 Task: Create a purple watercolor corporative letterhead.
Action: Mouse moved to (453, 33)
Screenshot: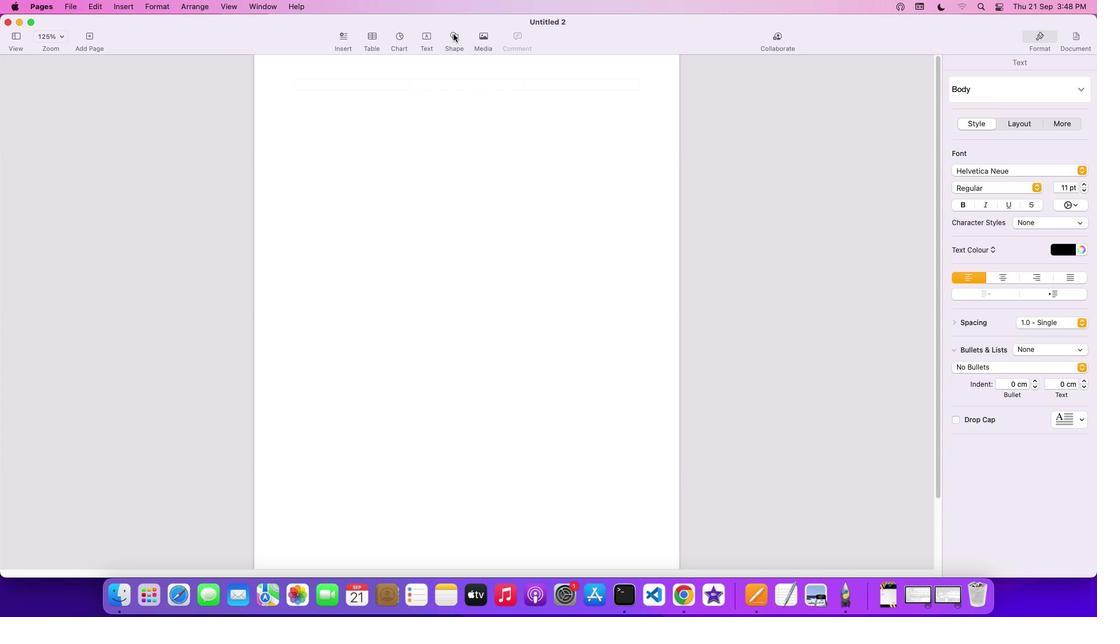 
Action: Mouse pressed left at (453, 33)
Screenshot: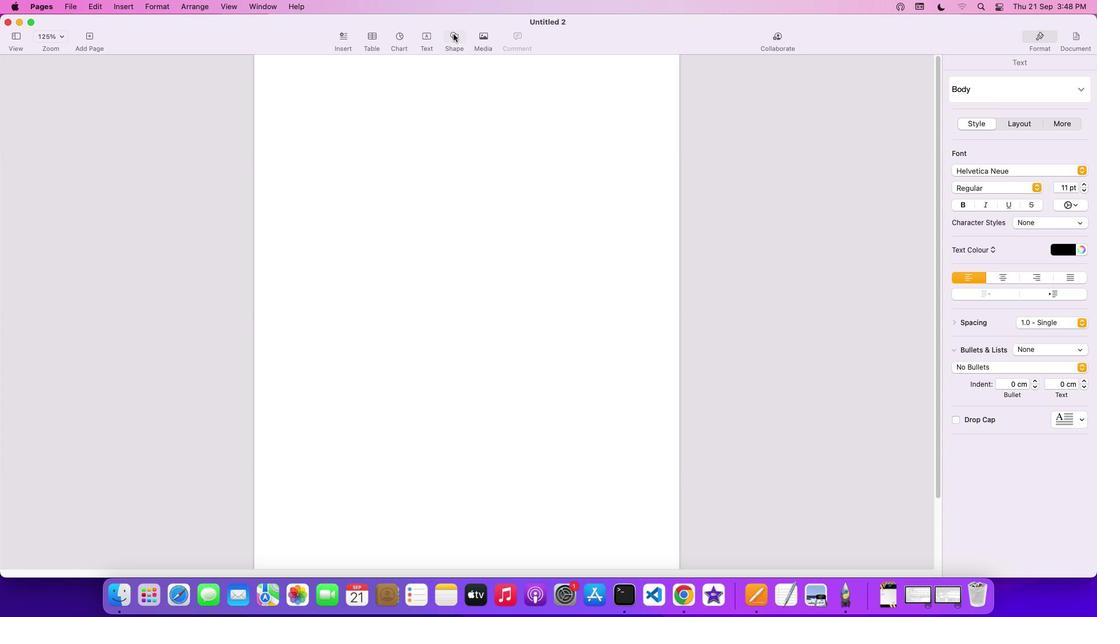 
Action: Mouse moved to (362, 110)
Screenshot: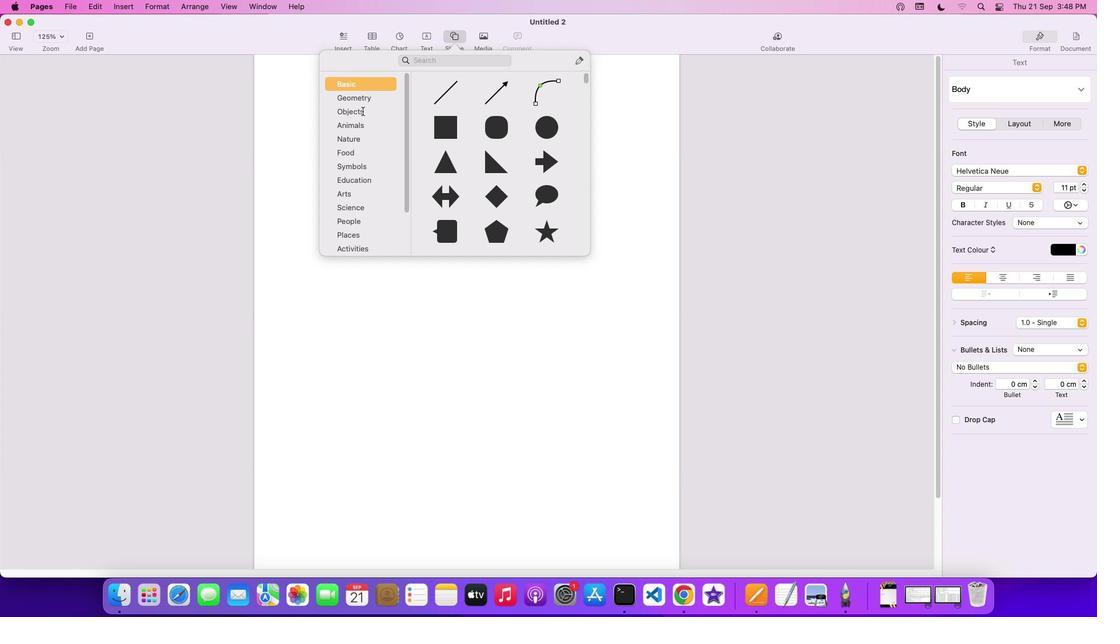 
Action: Mouse pressed left at (362, 110)
Screenshot: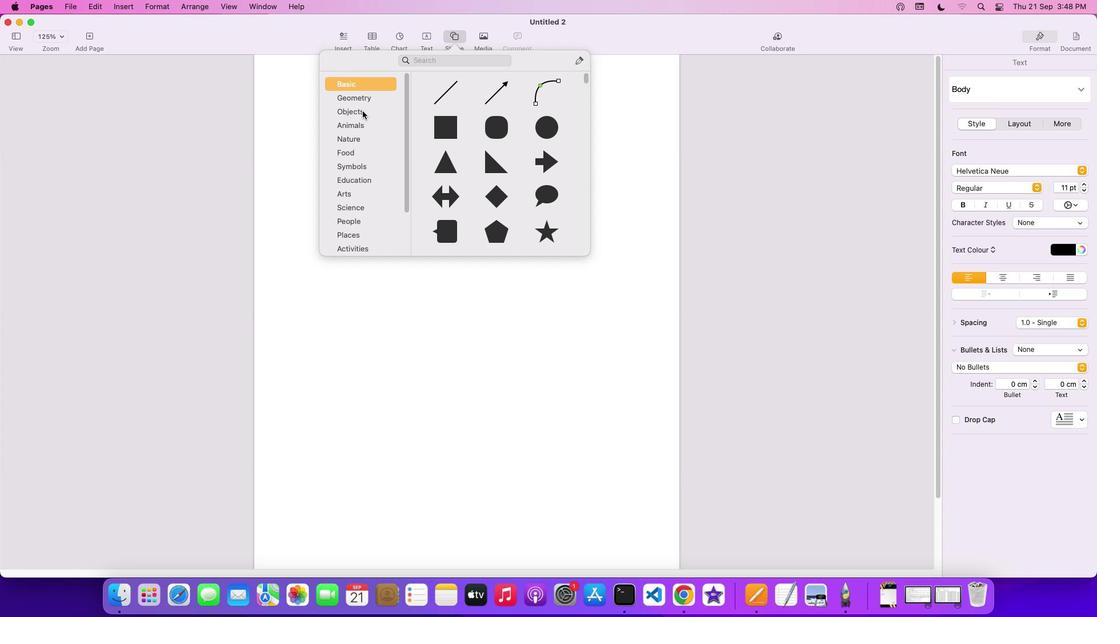 
Action: Mouse moved to (357, 180)
Screenshot: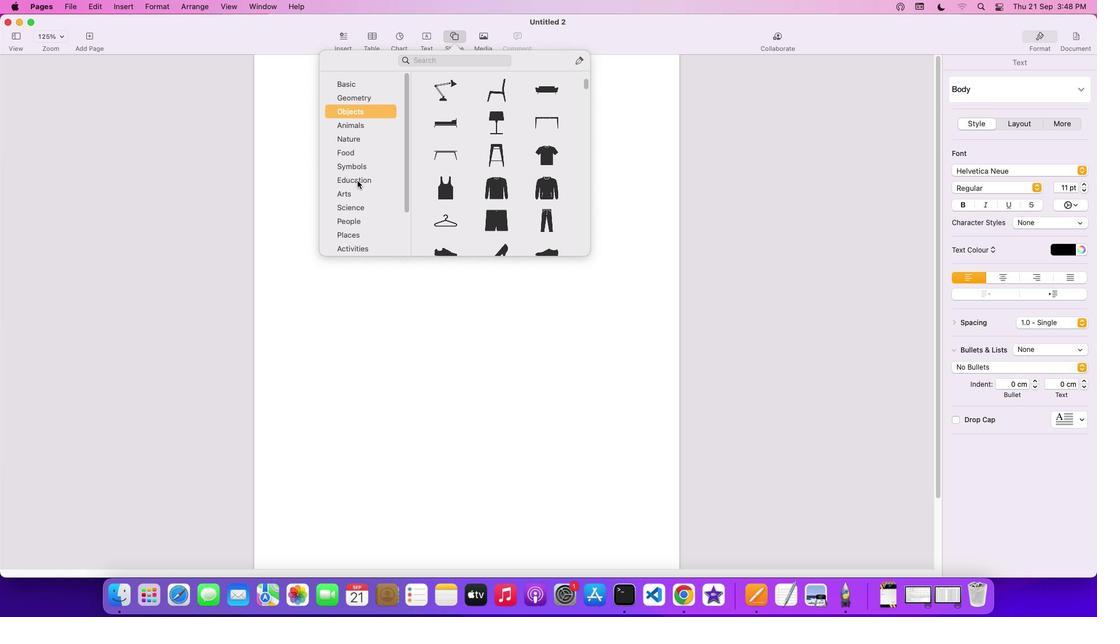 
Action: Mouse pressed left at (357, 180)
Screenshot: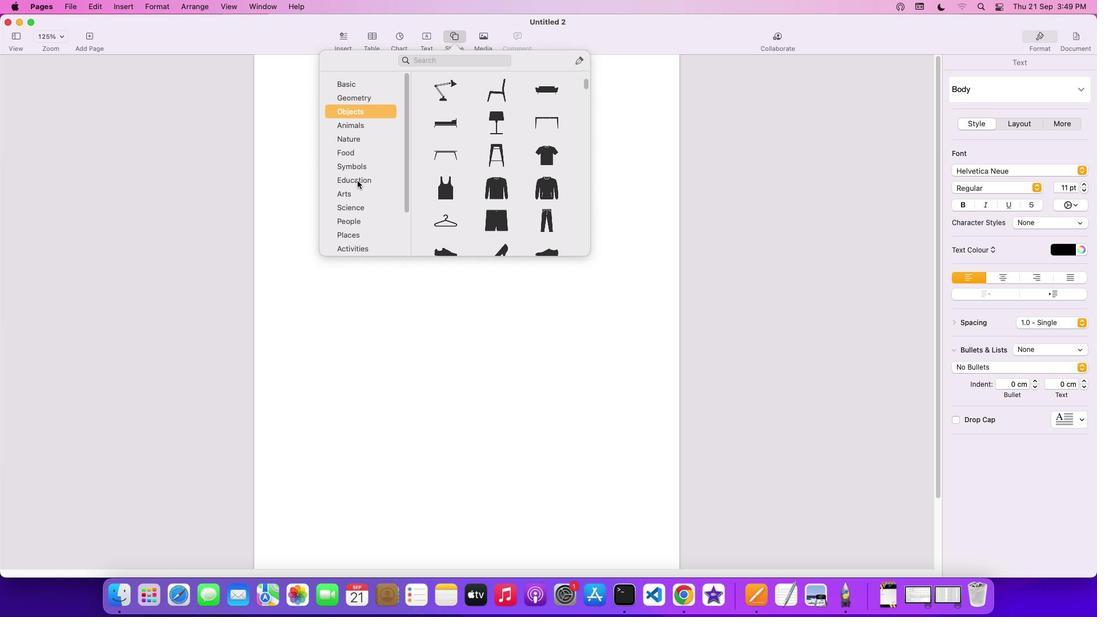 
Action: Mouse moved to (507, 218)
Screenshot: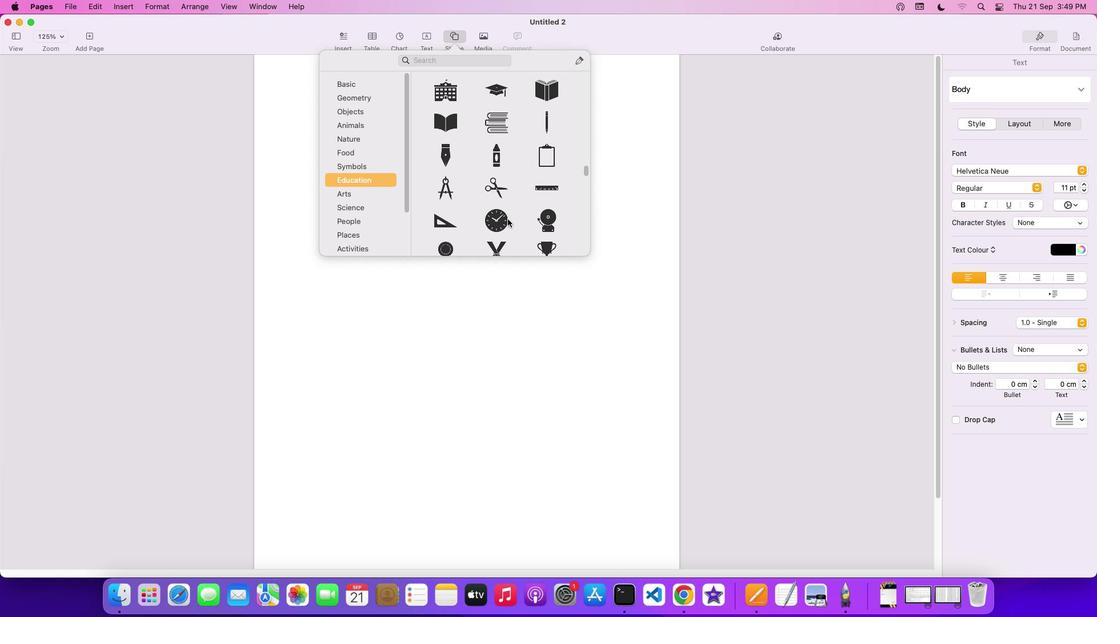 
Action: Mouse scrolled (507, 218) with delta (0, 0)
Screenshot: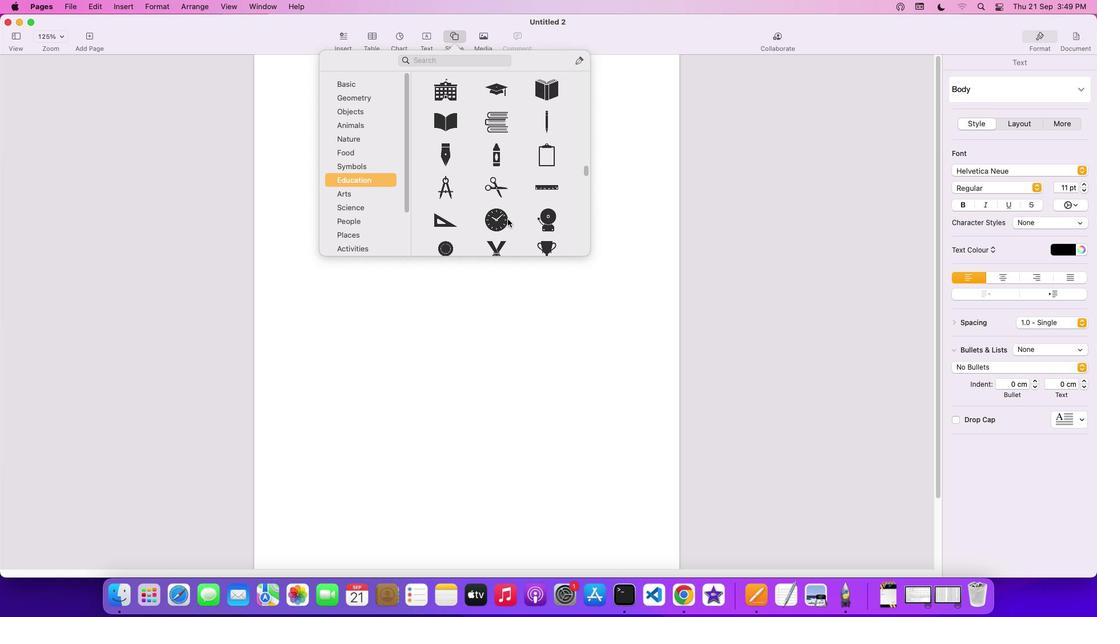 
Action: Mouse scrolled (507, 218) with delta (0, 0)
Screenshot: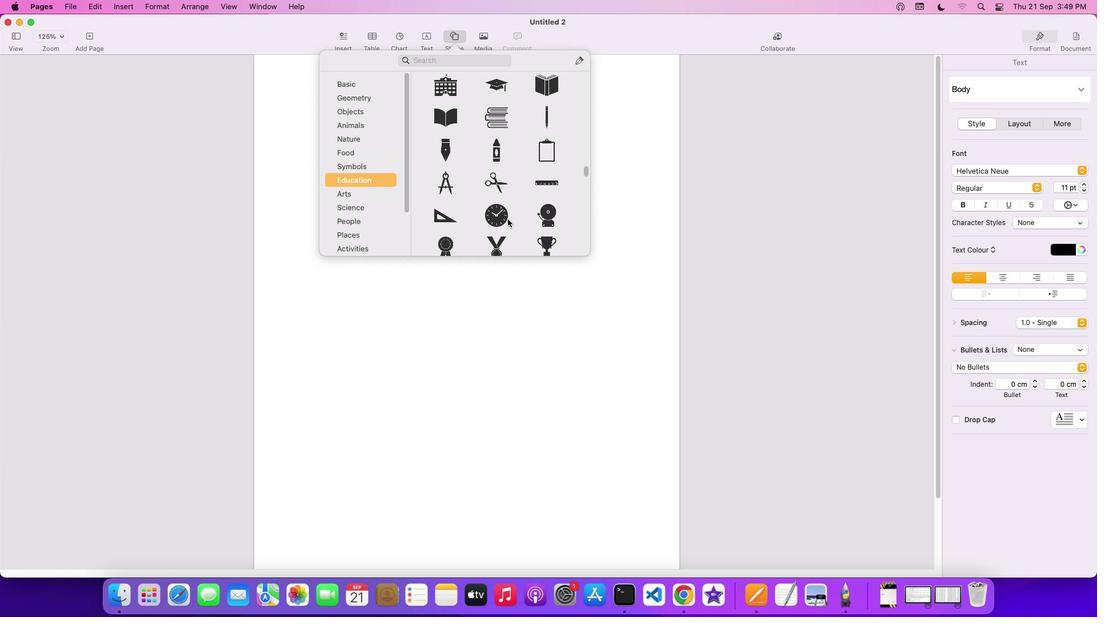 
Action: Mouse scrolled (507, 218) with delta (0, -1)
Screenshot: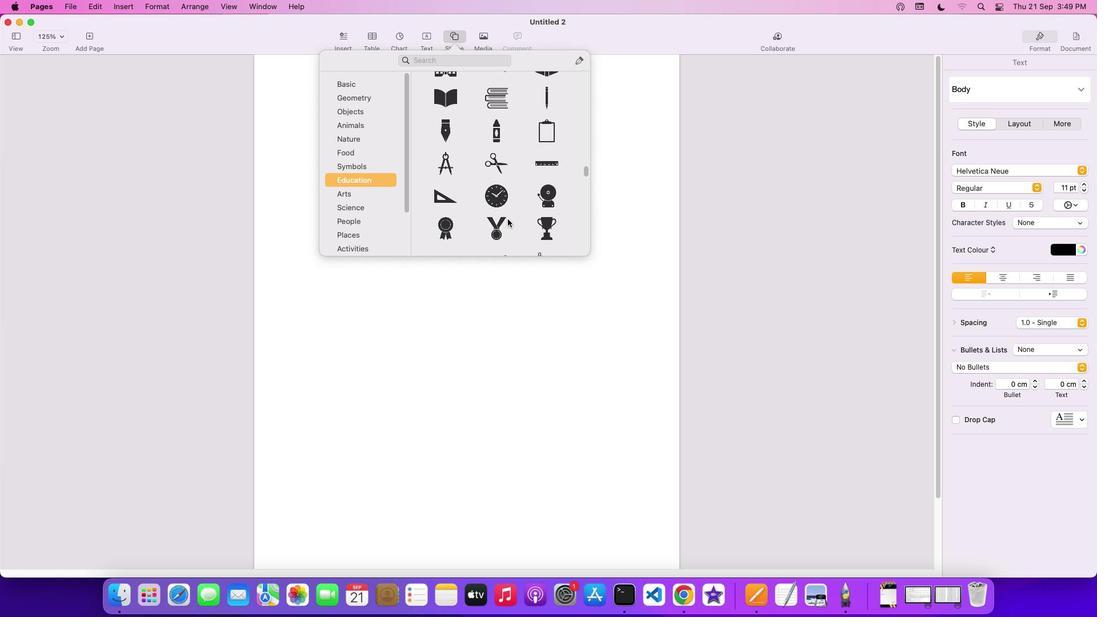
Action: Mouse scrolled (507, 218) with delta (0, -1)
Screenshot: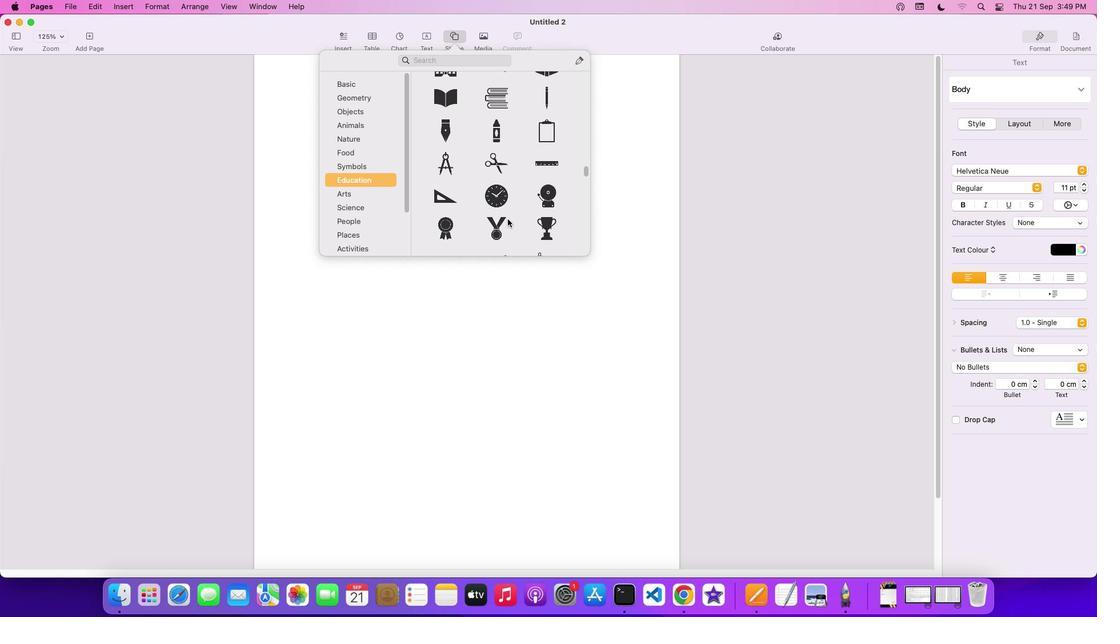 
Action: Mouse scrolled (507, 218) with delta (0, 0)
Screenshot: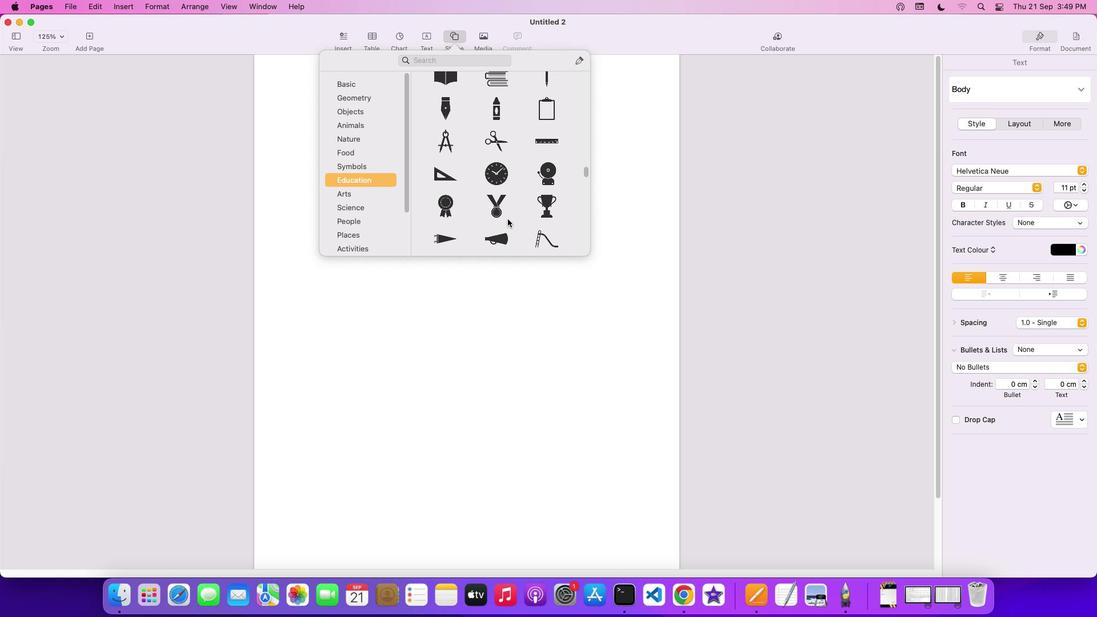 
Action: Mouse scrolled (507, 218) with delta (0, 0)
Screenshot: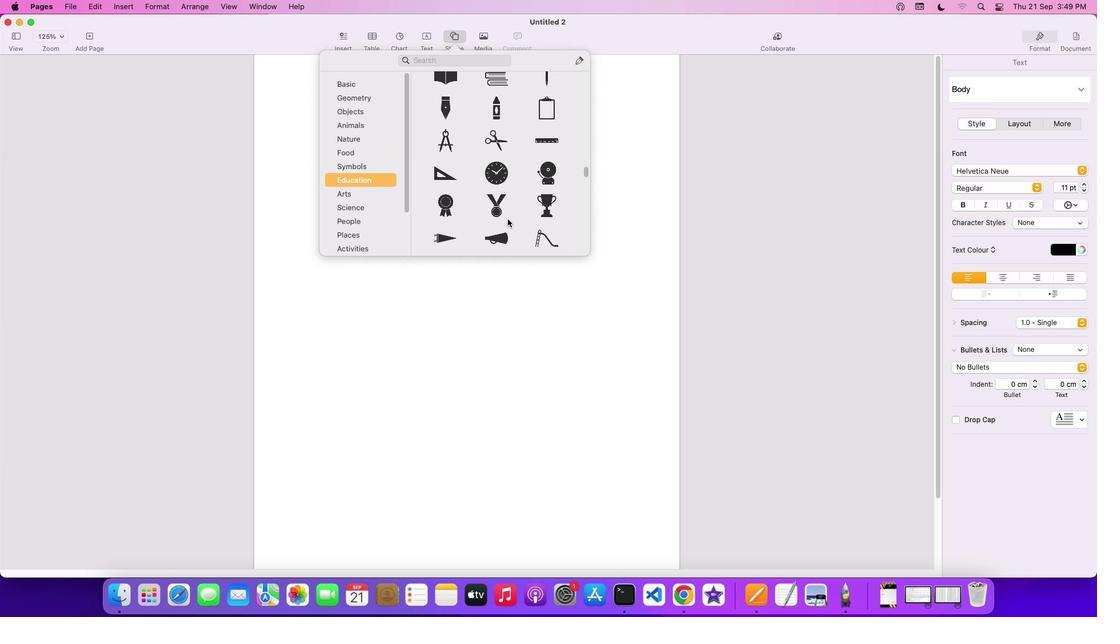 
Action: Mouse scrolled (507, 218) with delta (0, -1)
Screenshot: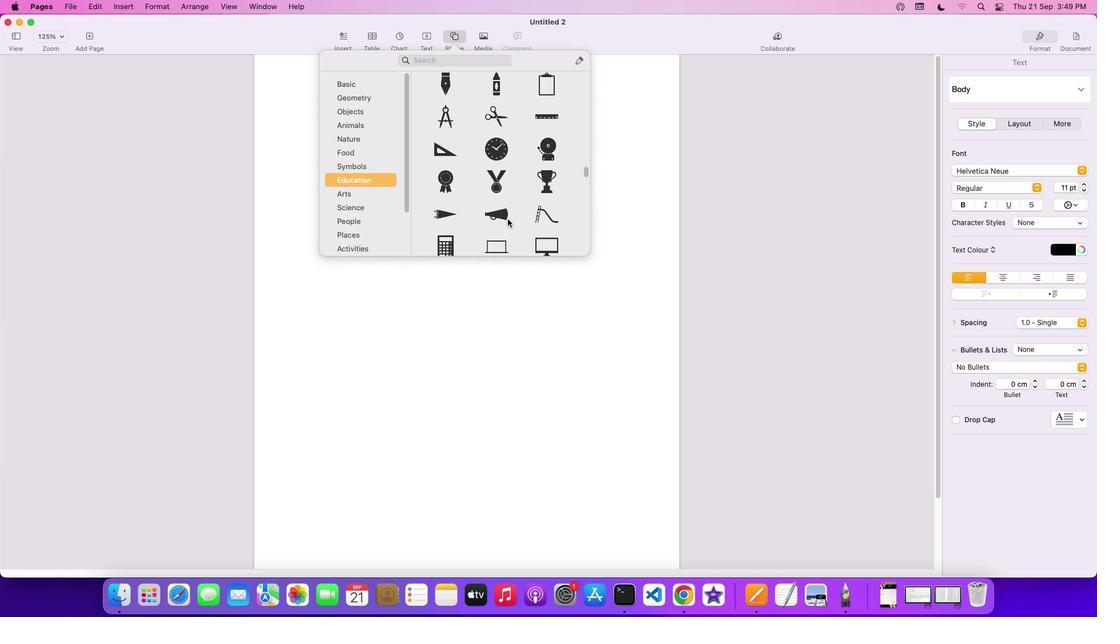 
Action: Mouse scrolled (507, 218) with delta (0, -1)
Screenshot: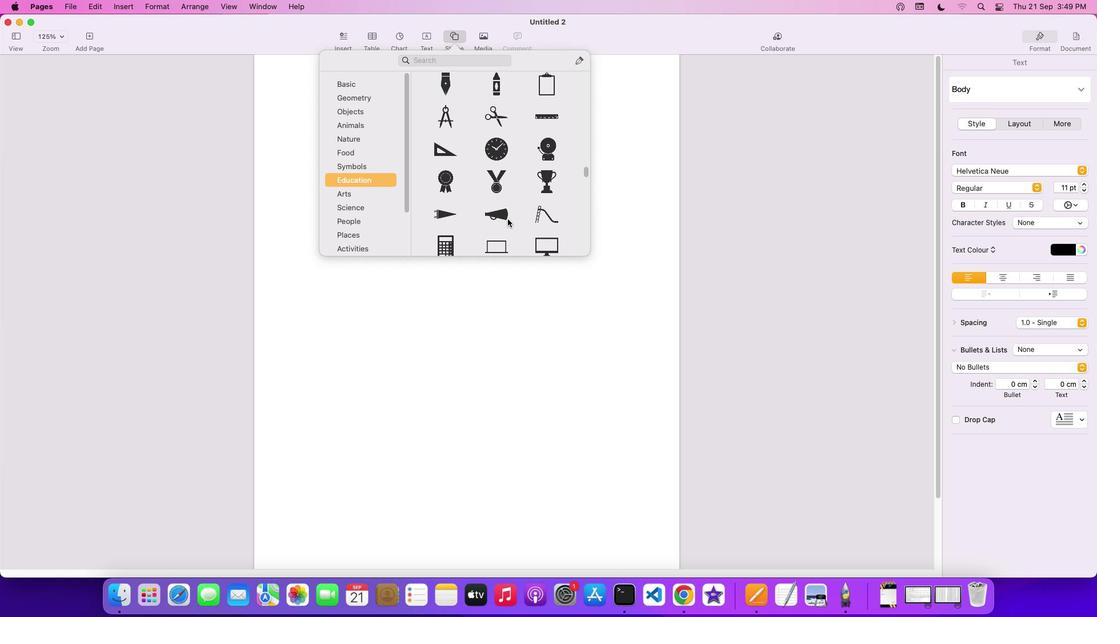 
Action: Mouse scrolled (507, 218) with delta (0, 0)
Screenshot: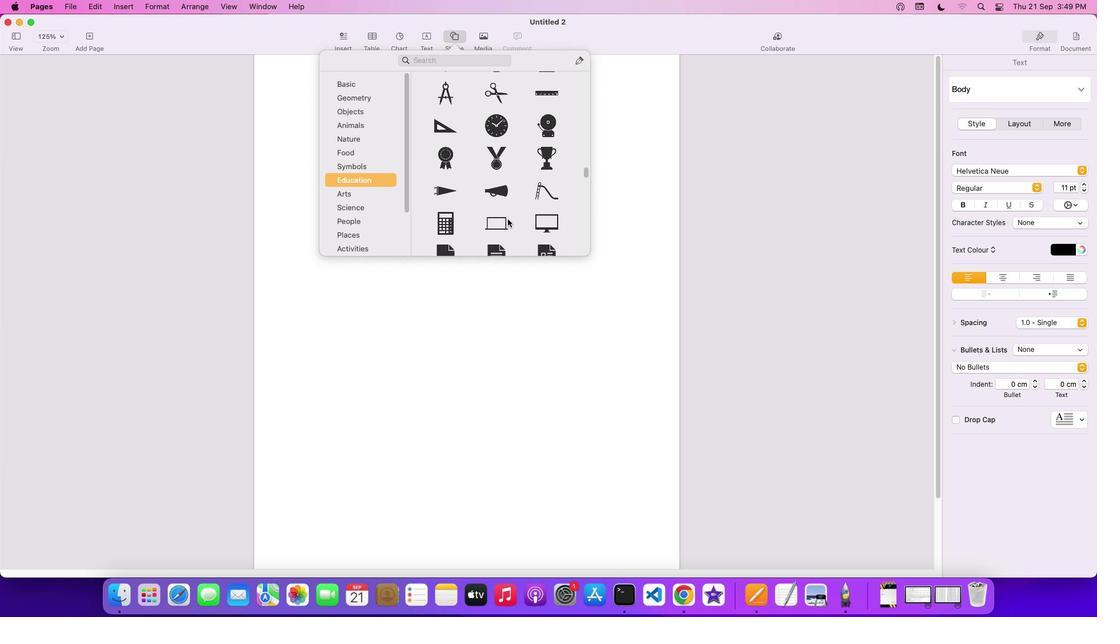
Action: Mouse scrolled (507, 218) with delta (0, 0)
Screenshot: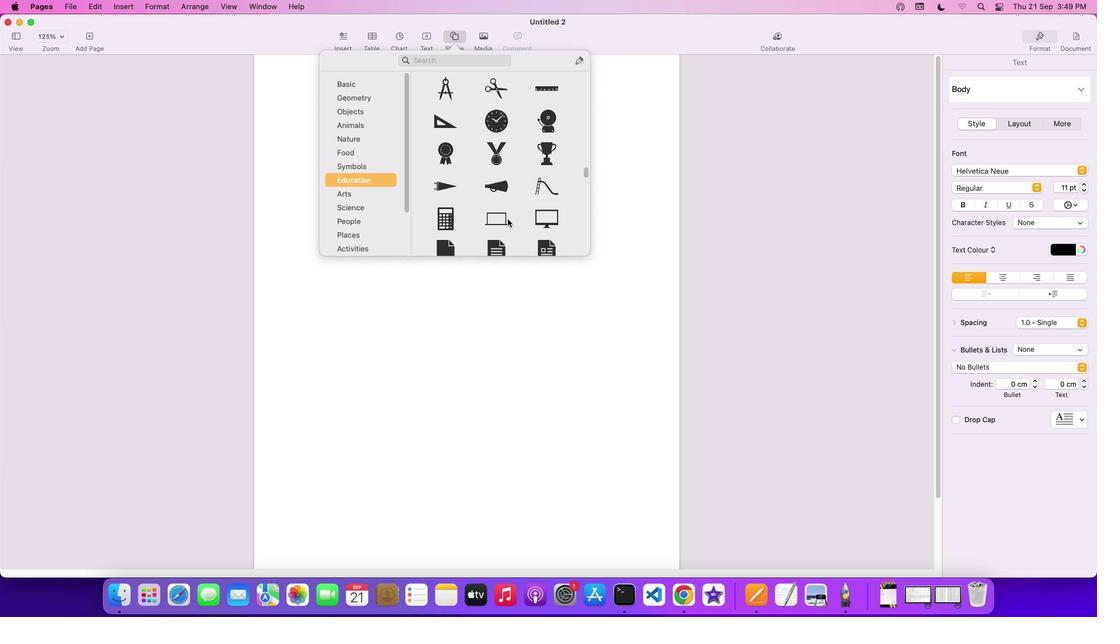 
Action: Mouse scrolled (507, 218) with delta (0, 0)
Screenshot: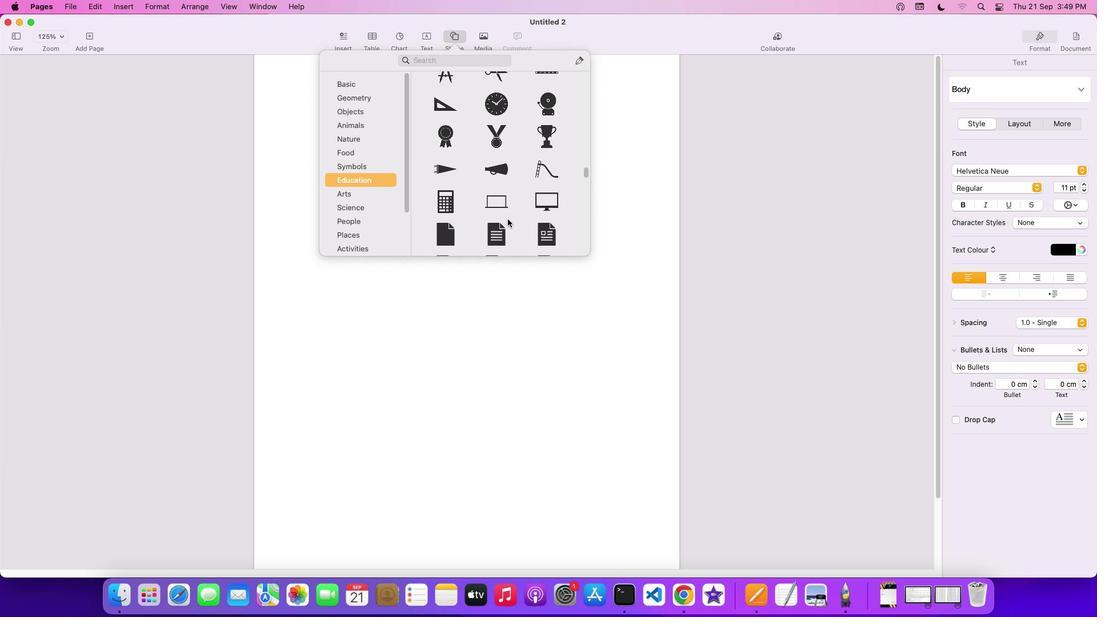 
Action: Mouse scrolled (507, 218) with delta (0, 0)
Screenshot: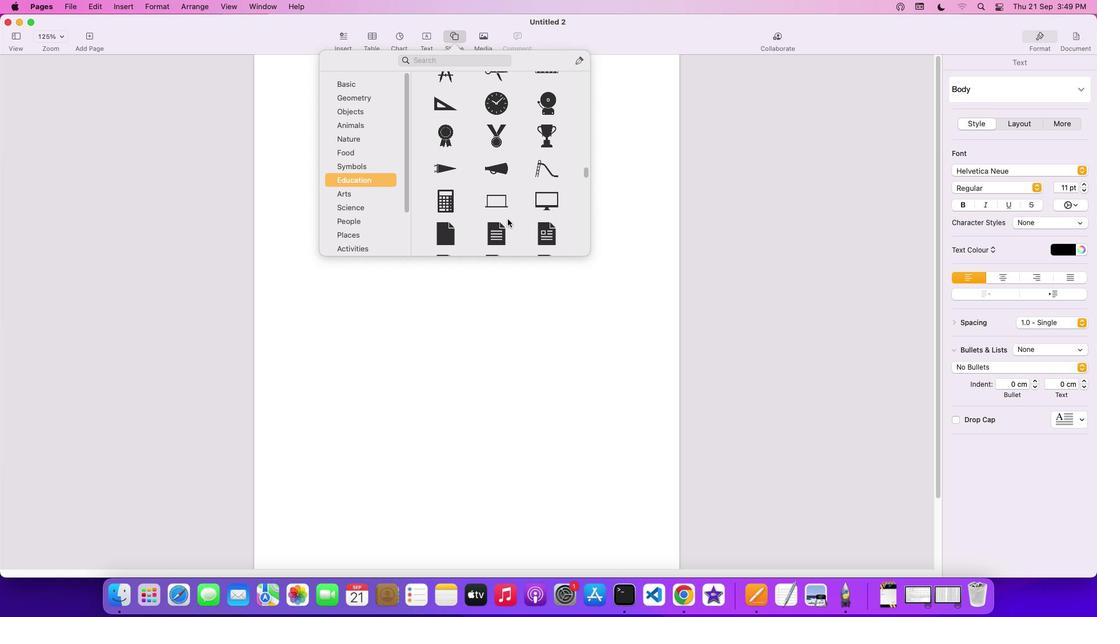 
Action: Mouse scrolled (507, 218) with delta (0, 0)
Screenshot: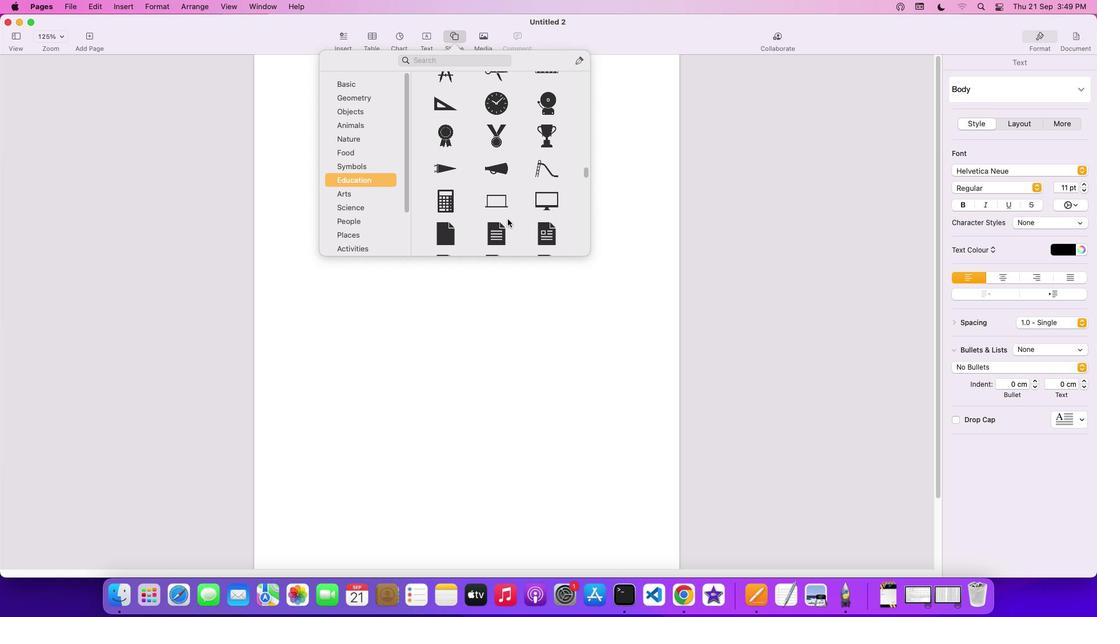 
Action: Mouse scrolled (507, 218) with delta (0, -1)
Screenshot: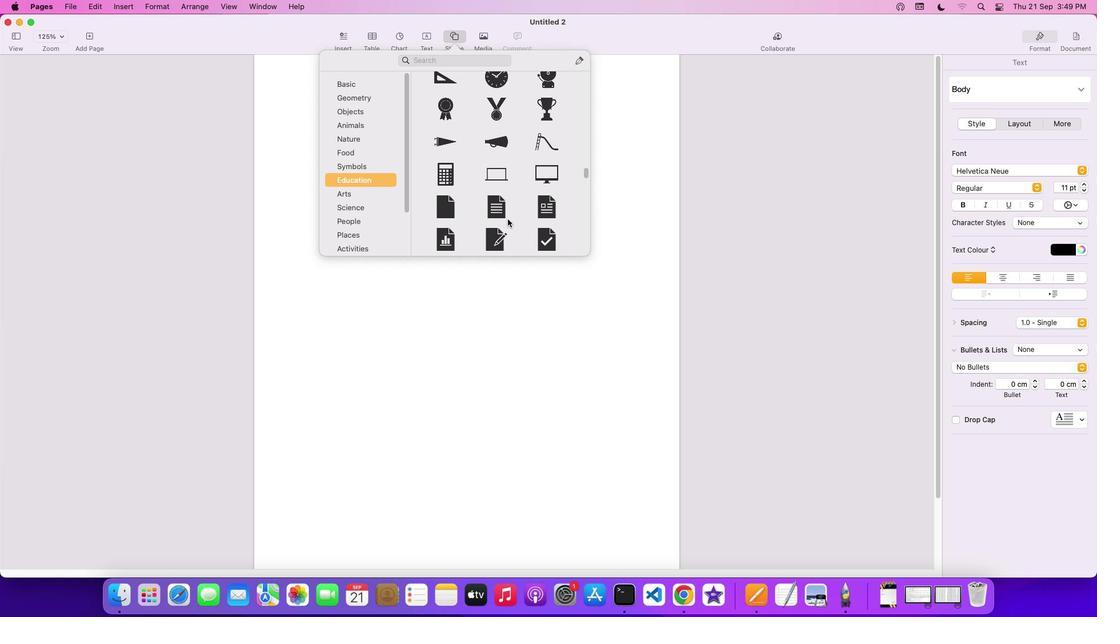
Action: Mouse scrolled (507, 218) with delta (0, -2)
Screenshot: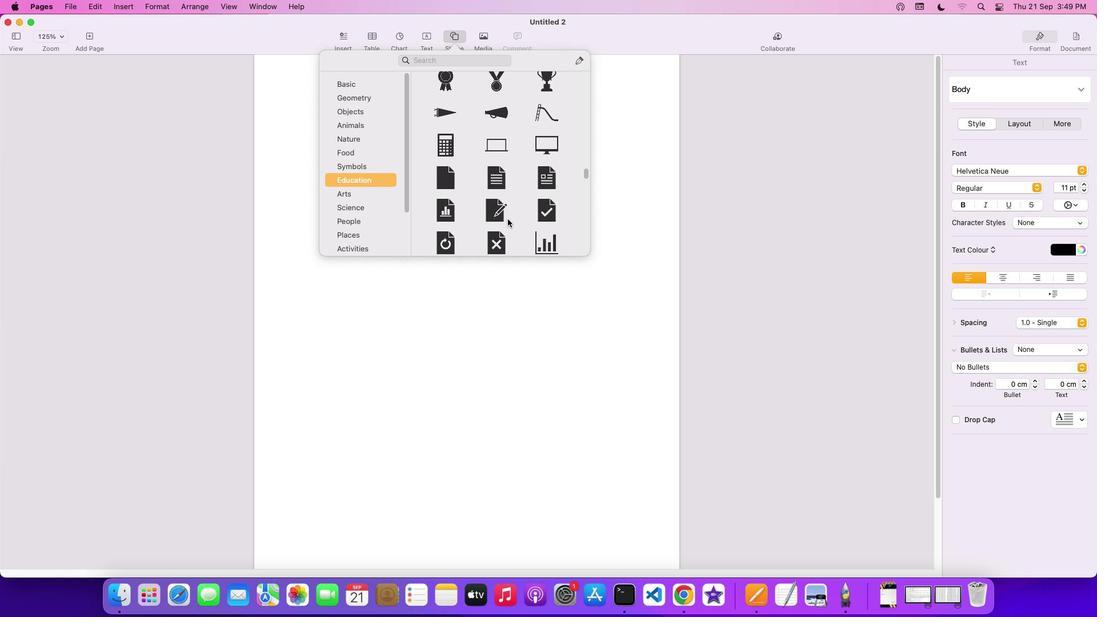 
Action: Mouse scrolled (507, 218) with delta (0, 0)
Screenshot: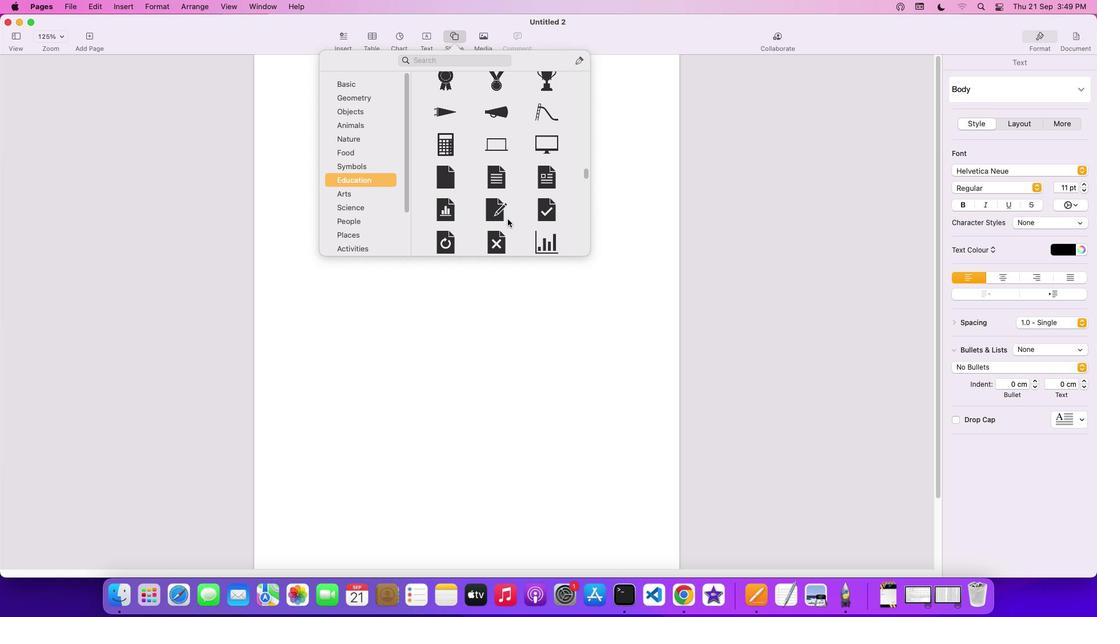
Action: Mouse scrolled (507, 218) with delta (0, 0)
Screenshot: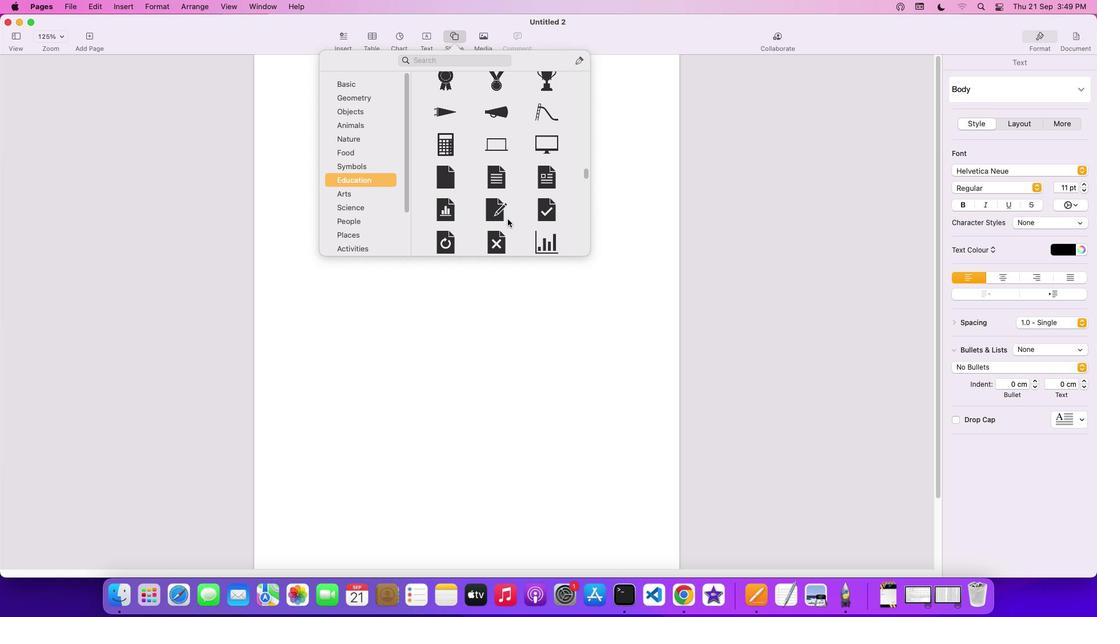 
Action: Mouse scrolled (507, 218) with delta (0, -1)
Screenshot: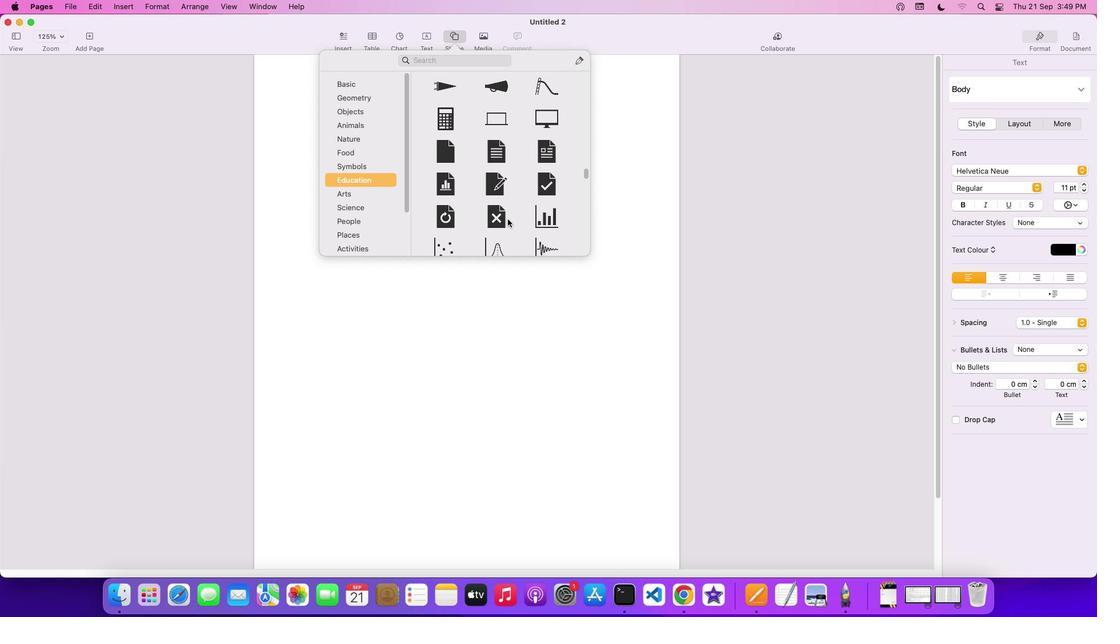 
Action: Mouse scrolled (507, 218) with delta (0, -2)
Screenshot: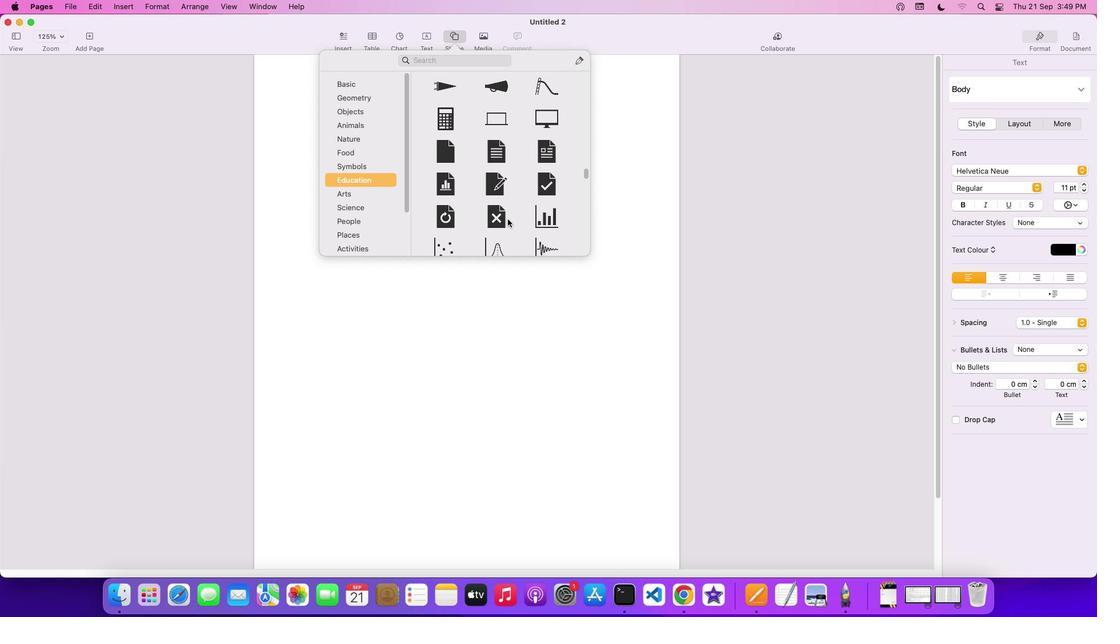
Action: Mouse scrolled (507, 218) with delta (0, -2)
Screenshot: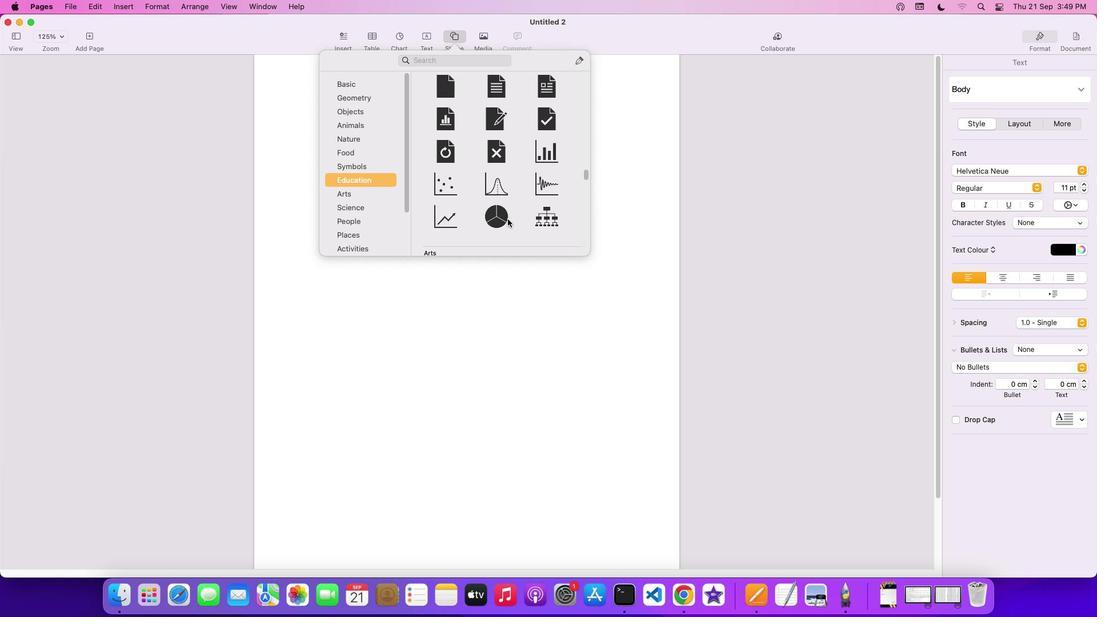 
Action: Mouse scrolled (507, 218) with delta (0, 0)
Screenshot: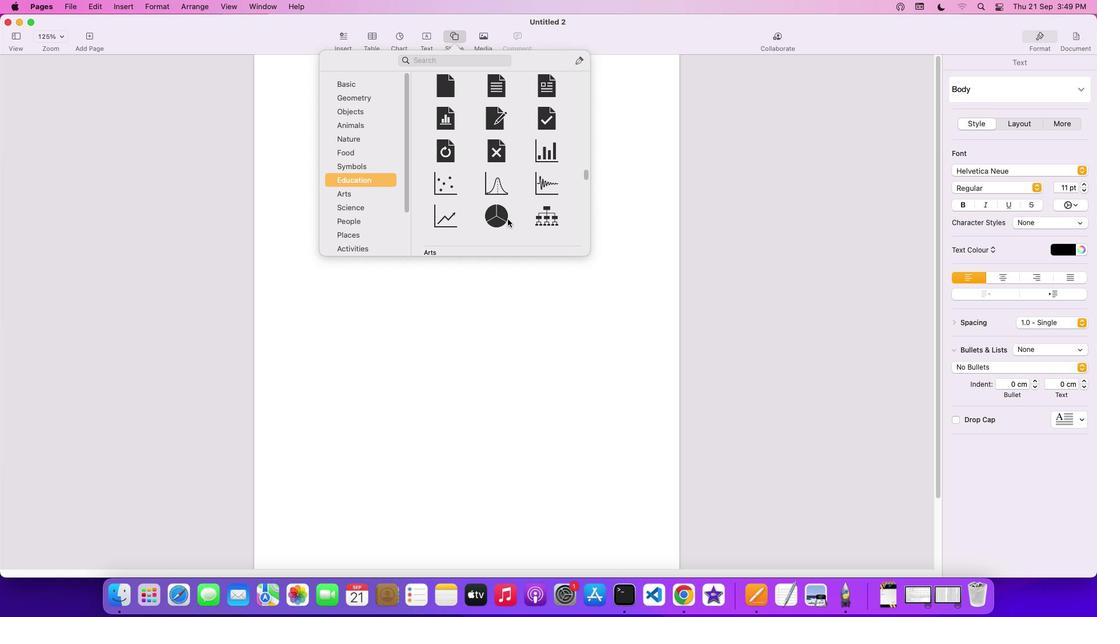 
Action: Mouse scrolled (507, 218) with delta (0, 0)
Screenshot: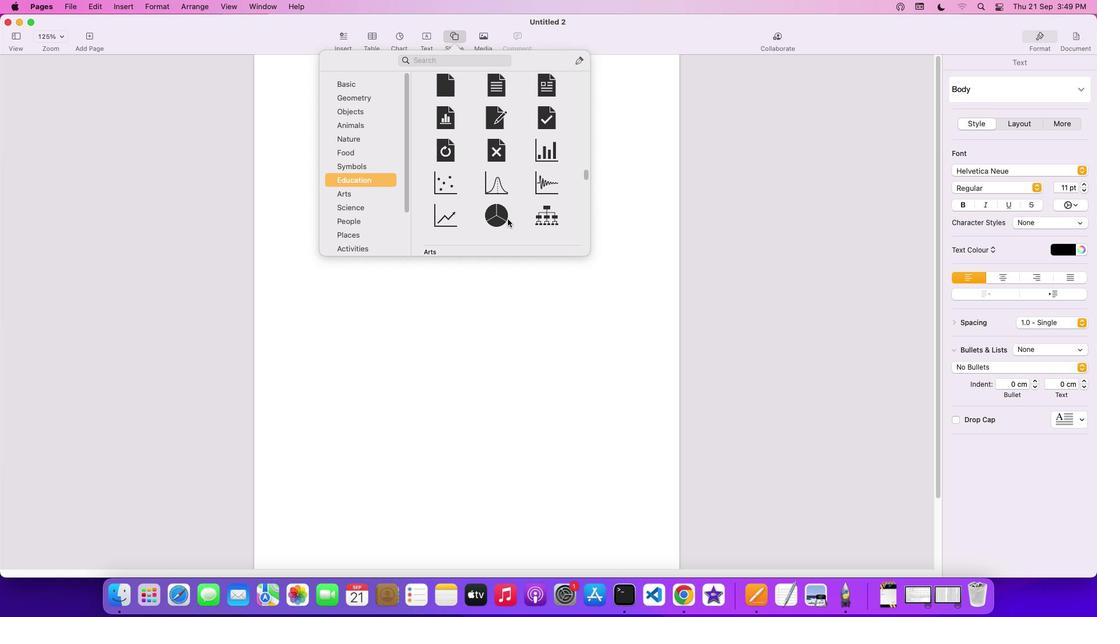 
Action: Mouse scrolled (507, 218) with delta (0, 0)
Screenshot: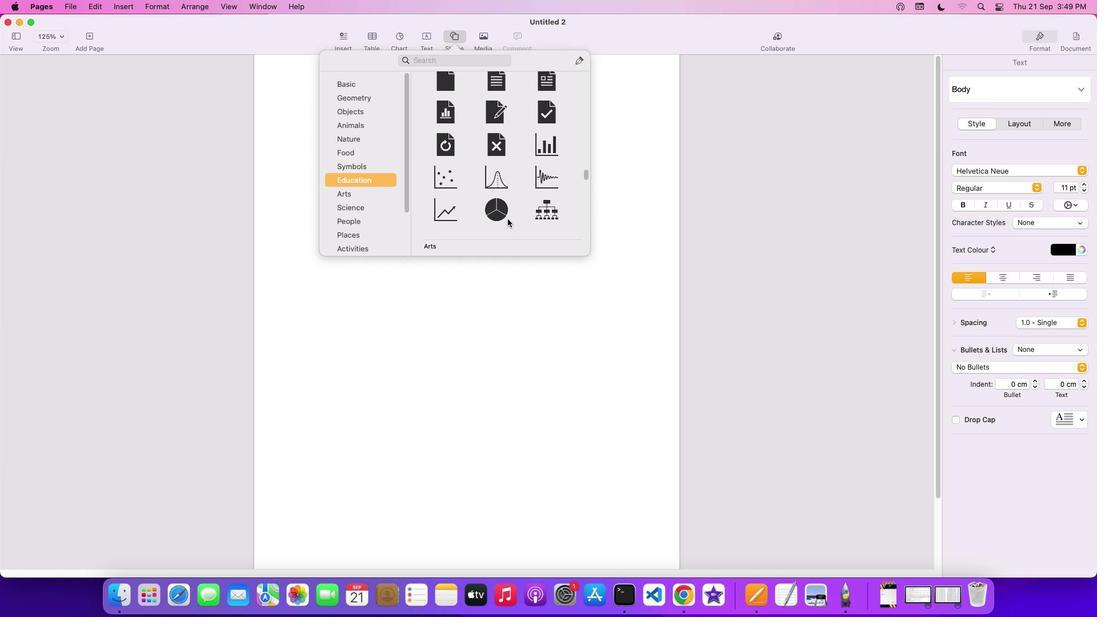
Action: Mouse scrolled (507, 218) with delta (0, 0)
Screenshot: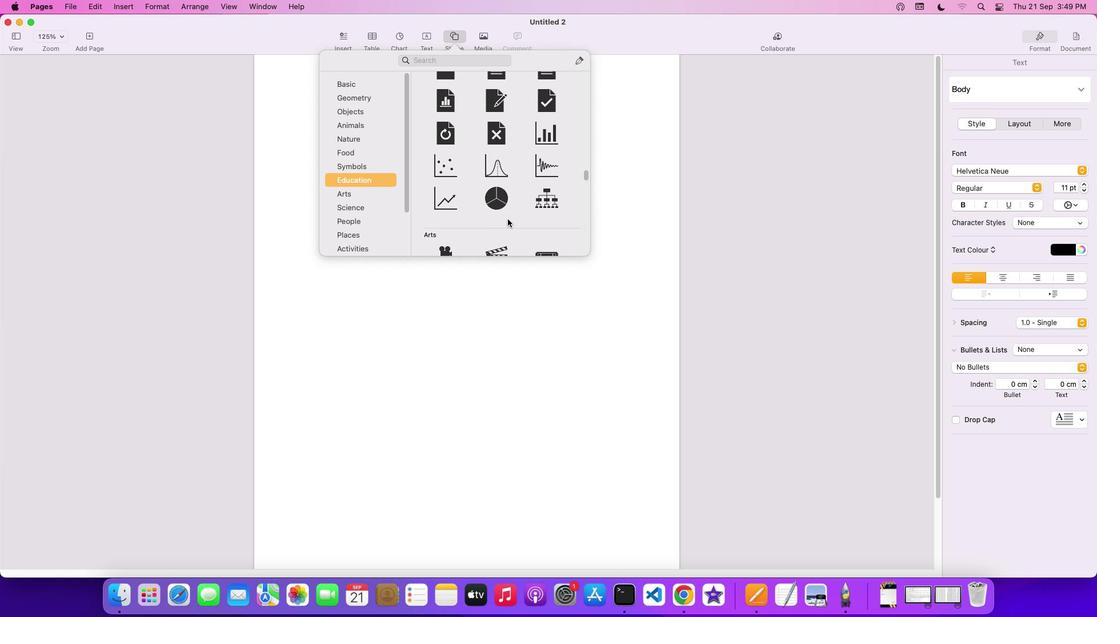 
Action: Mouse scrolled (507, 218) with delta (0, 0)
Screenshot: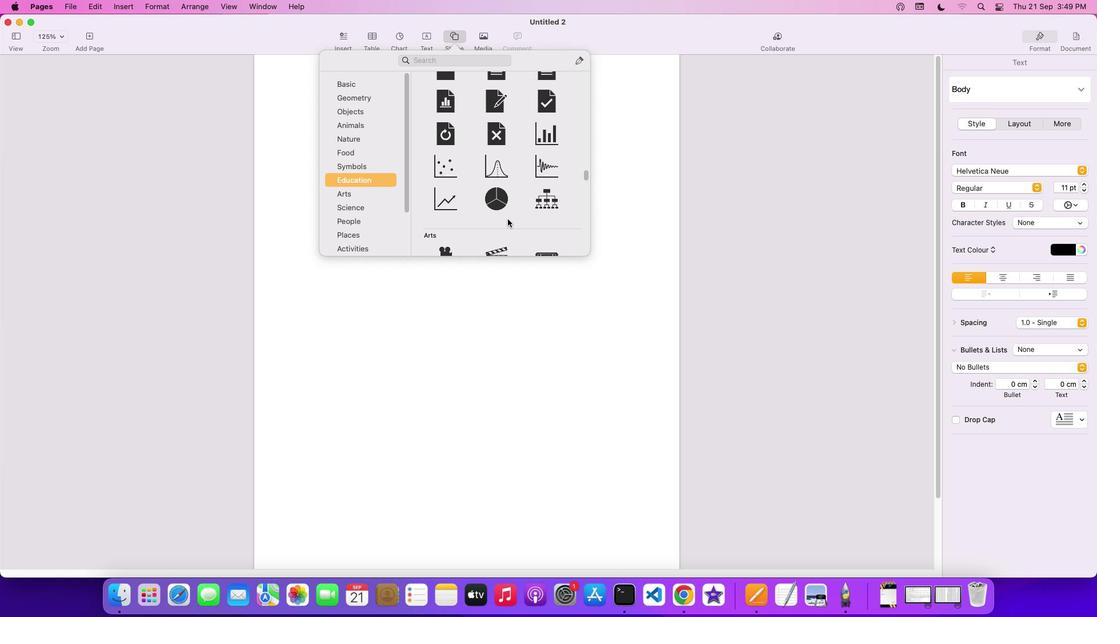 
Action: Mouse scrolled (507, 218) with delta (0, 0)
Screenshot: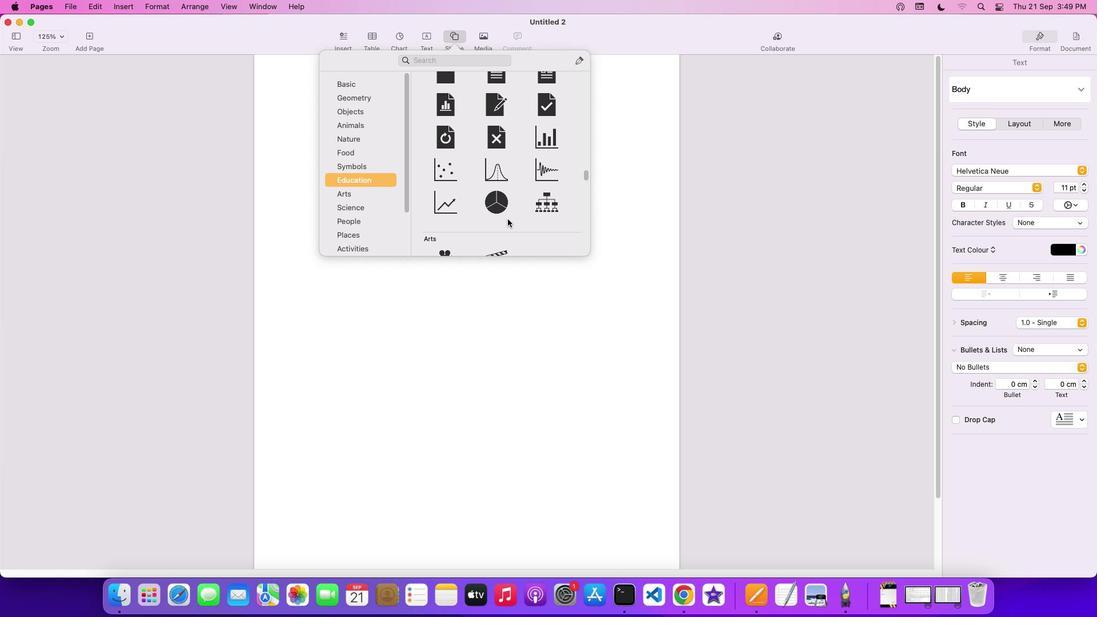 
Action: Mouse moved to (492, 234)
Screenshot: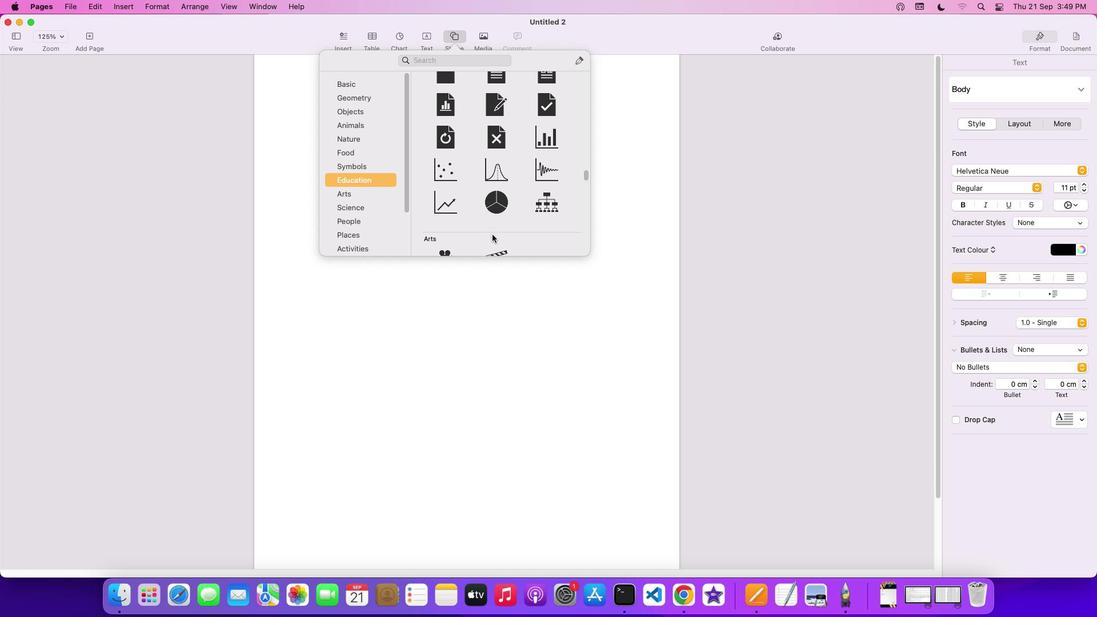 
Action: Mouse scrolled (492, 234) with delta (0, 0)
Screenshot: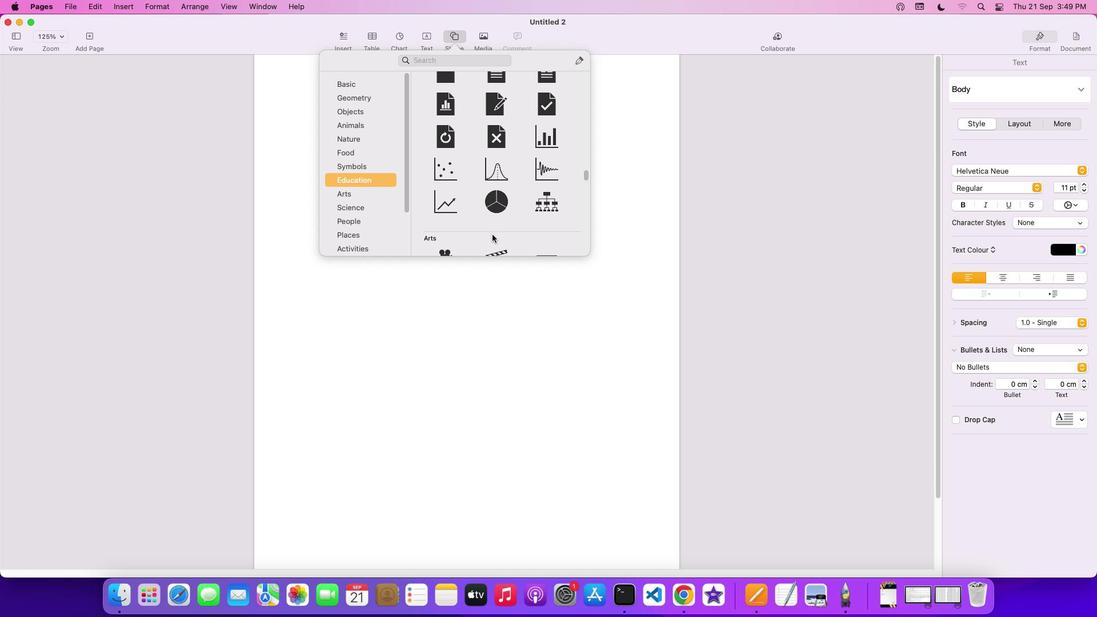 
Action: Mouse moved to (492, 234)
Screenshot: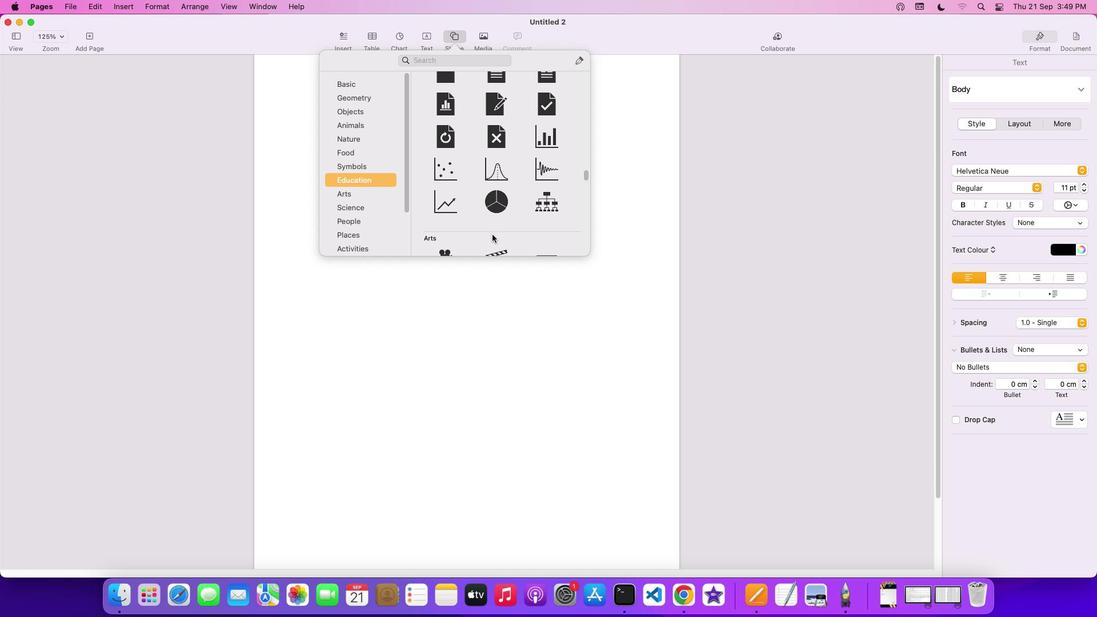 
Action: Mouse scrolled (492, 234) with delta (0, 0)
Screenshot: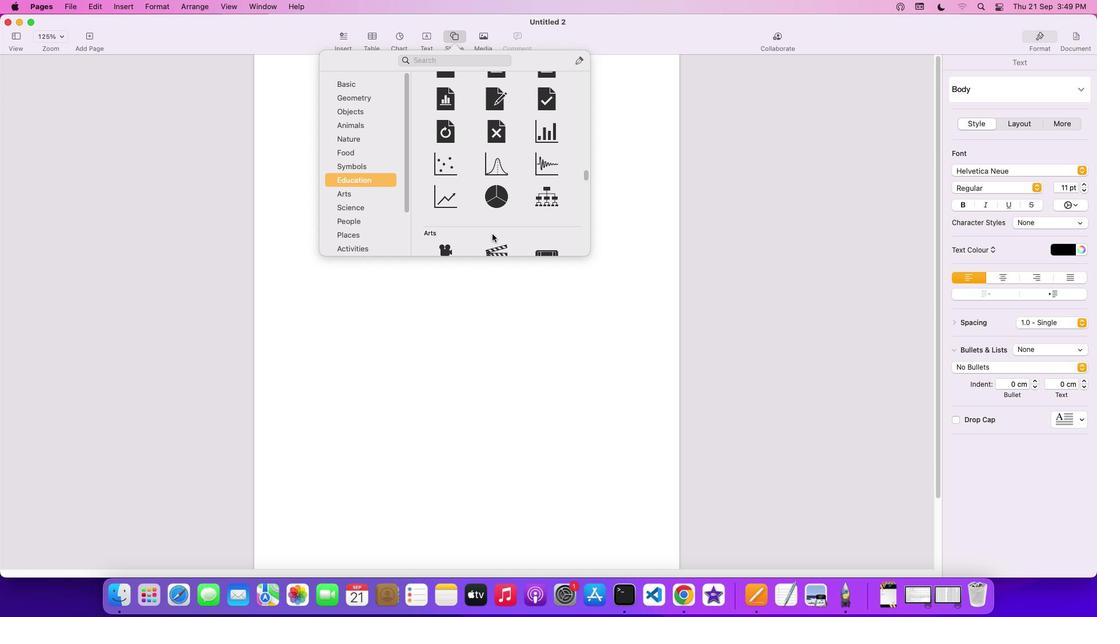 
Action: Mouse moved to (492, 234)
Screenshot: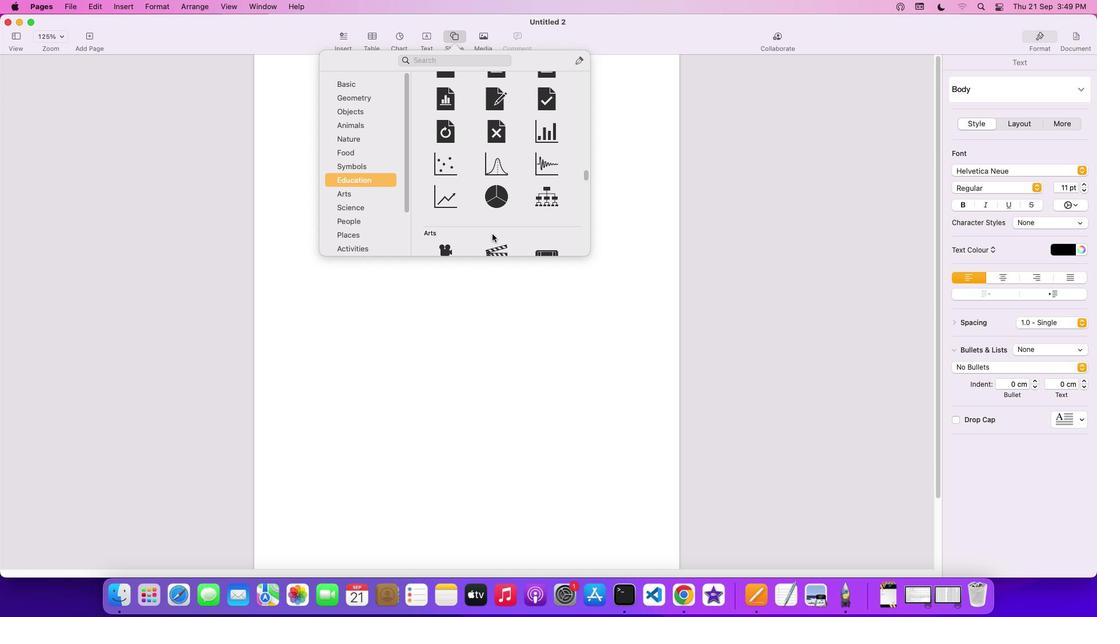 
Action: Mouse scrolled (492, 234) with delta (0, -1)
Screenshot: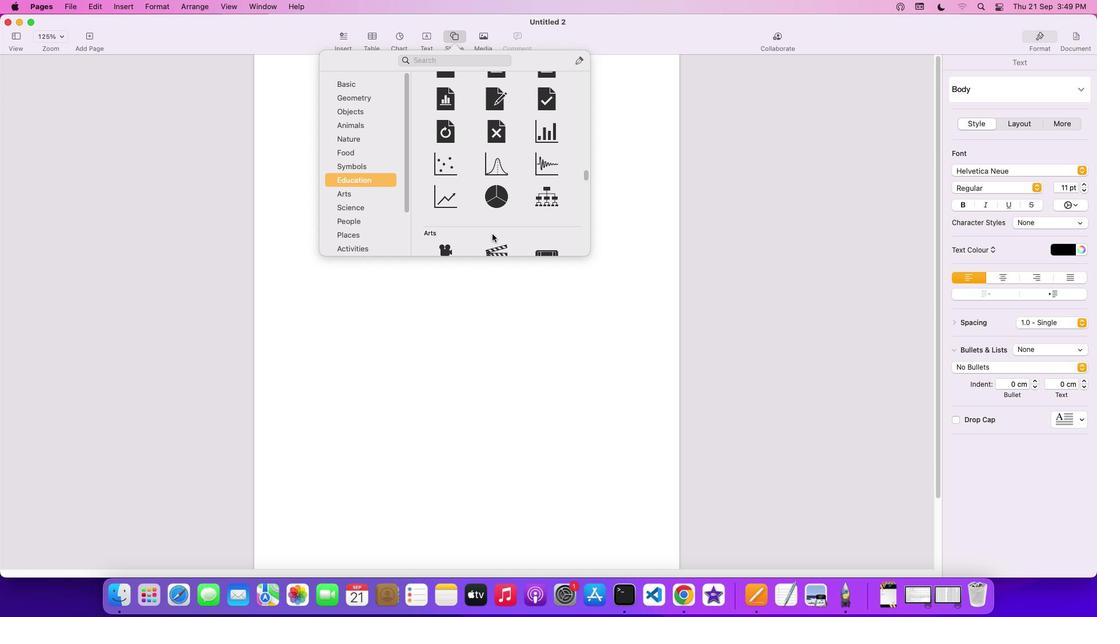 
Action: Mouse scrolled (492, 234) with delta (0, -2)
Screenshot: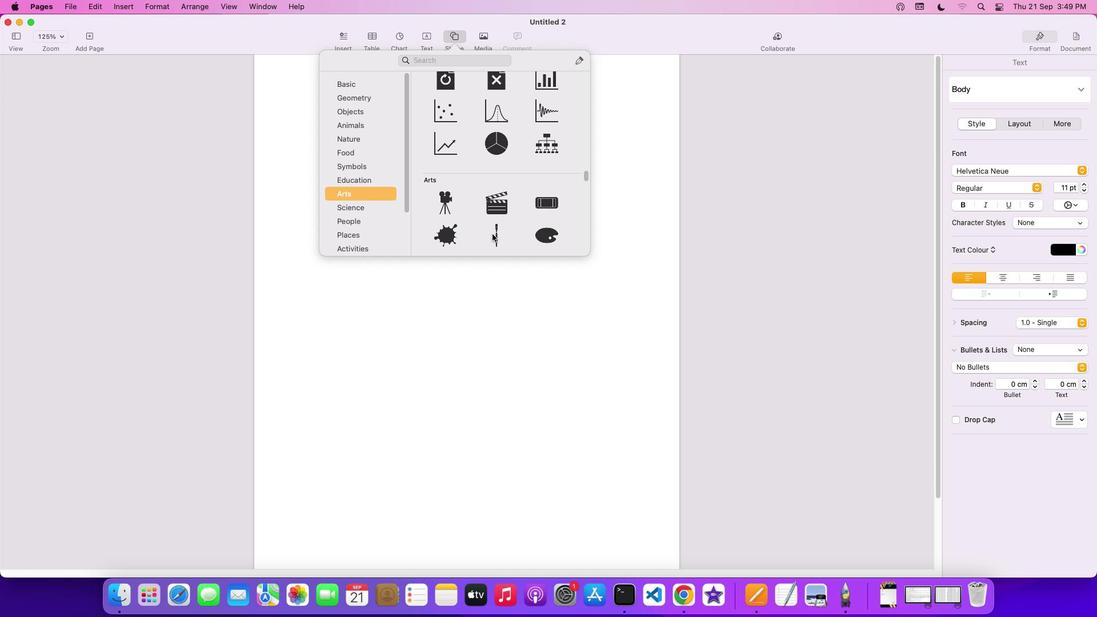 
Action: Mouse scrolled (492, 234) with delta (0, -2)
Screenshot: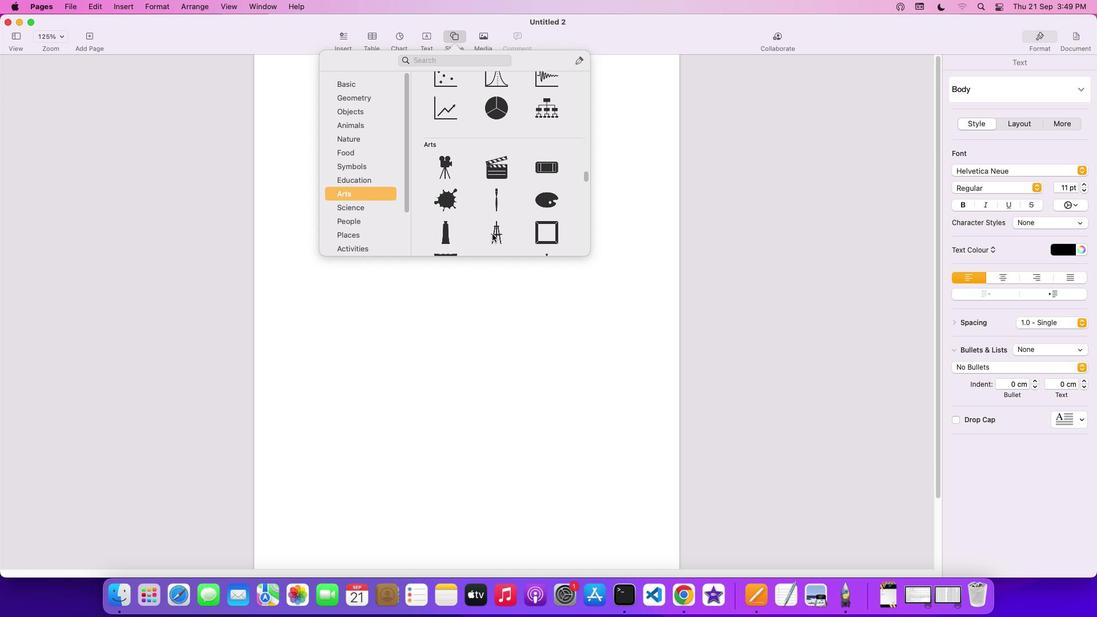 
Action: Mouse scrolled (492, 234) with delta (0, 0)
Screenshot: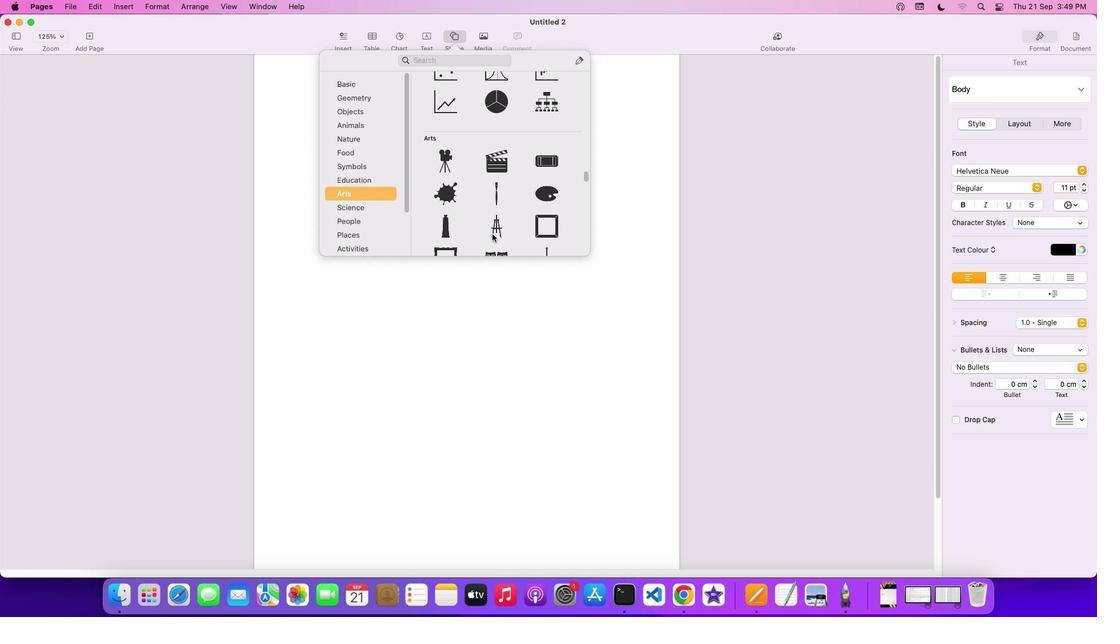 
Action: Mouse scrolled (492, 234) with delta (0, 0)
Screenshot: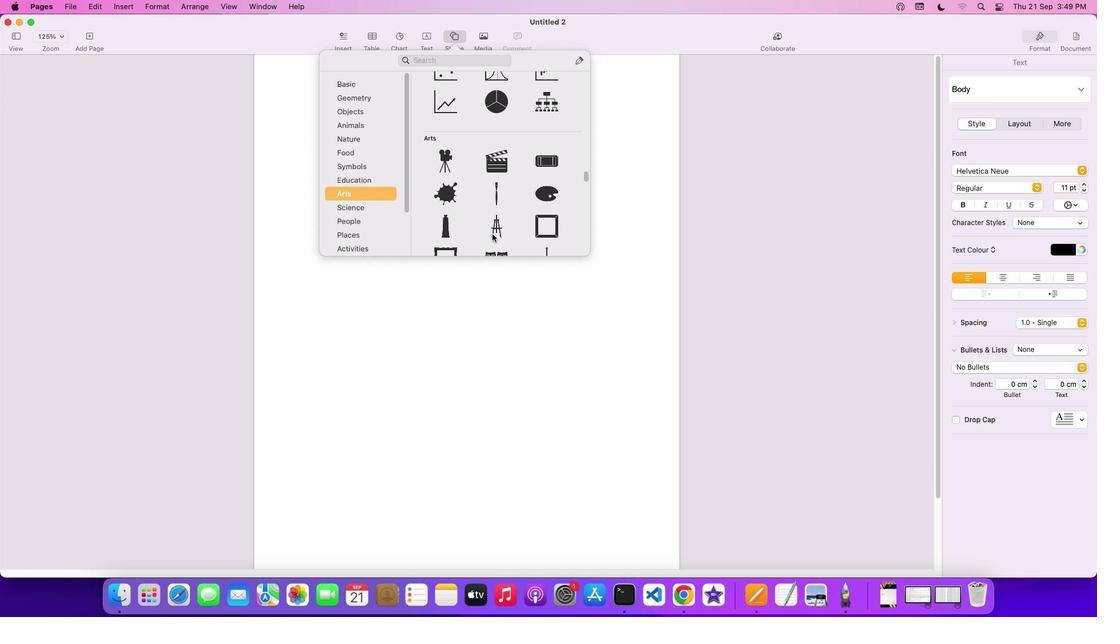 
Action: Mouse scrolled (492, 234) with delta (0, -1)
Screenshot: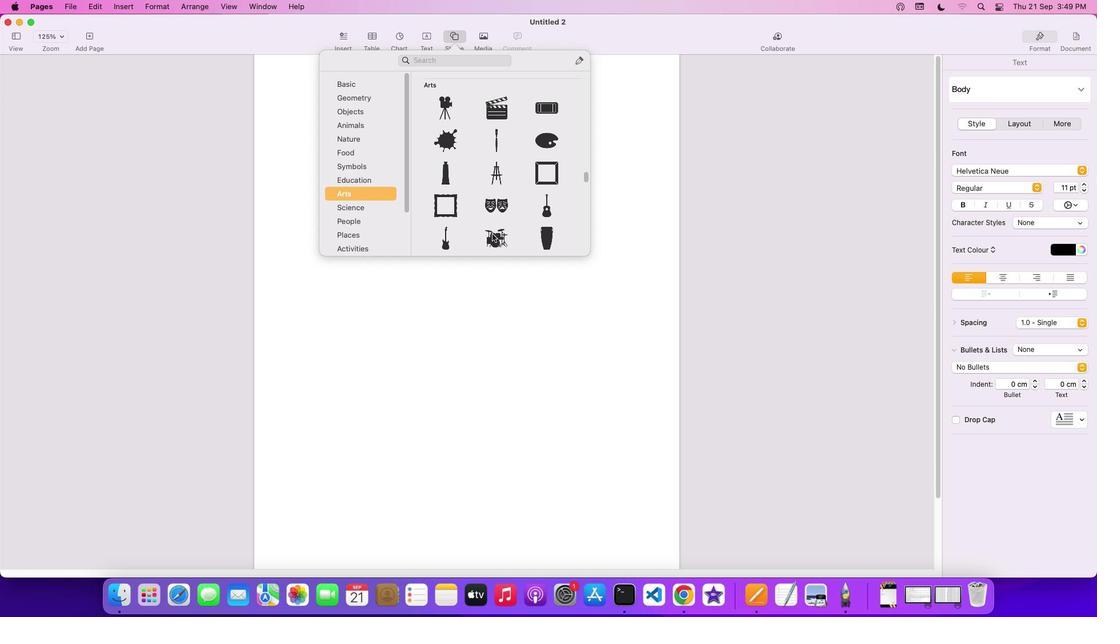 
Action: Mouse scrolled (492, 234) with delta (0, -2)
Screenshot: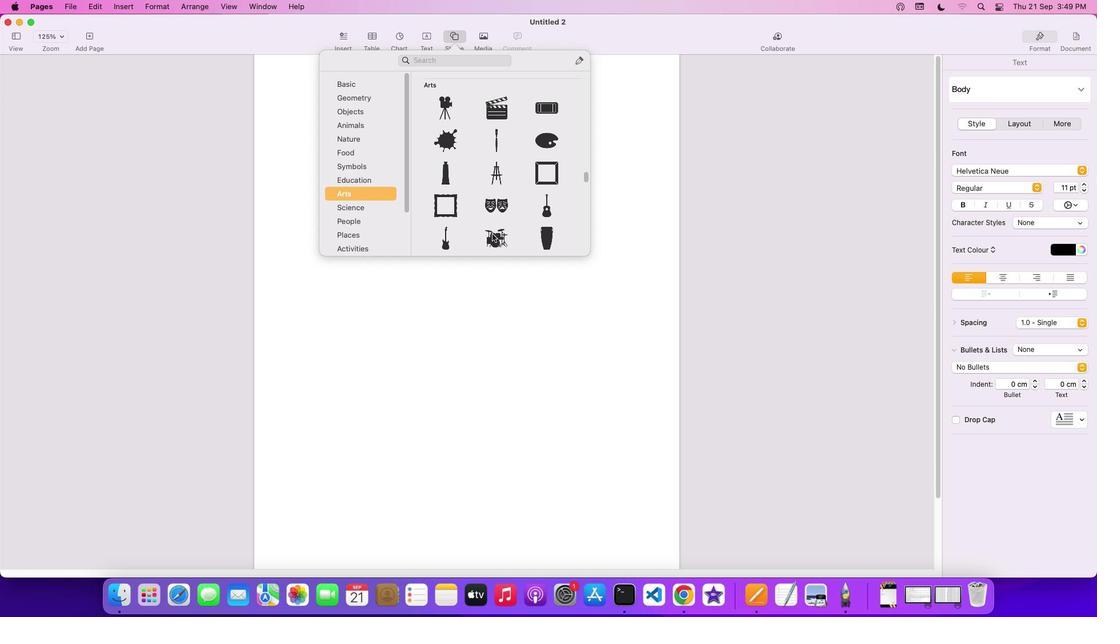 
Action: Mouse scrolled (492, 234) with delta (0, -2)
Screenshot: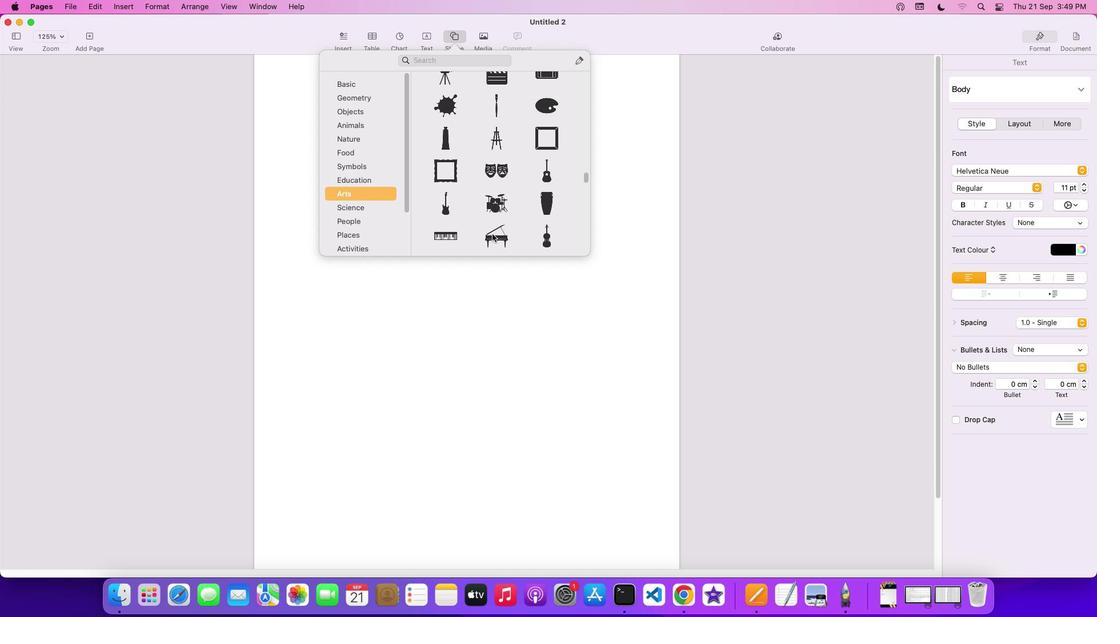 
Action: Mouse scrolled (492, 234) with delta (0, 0)
Screenshot: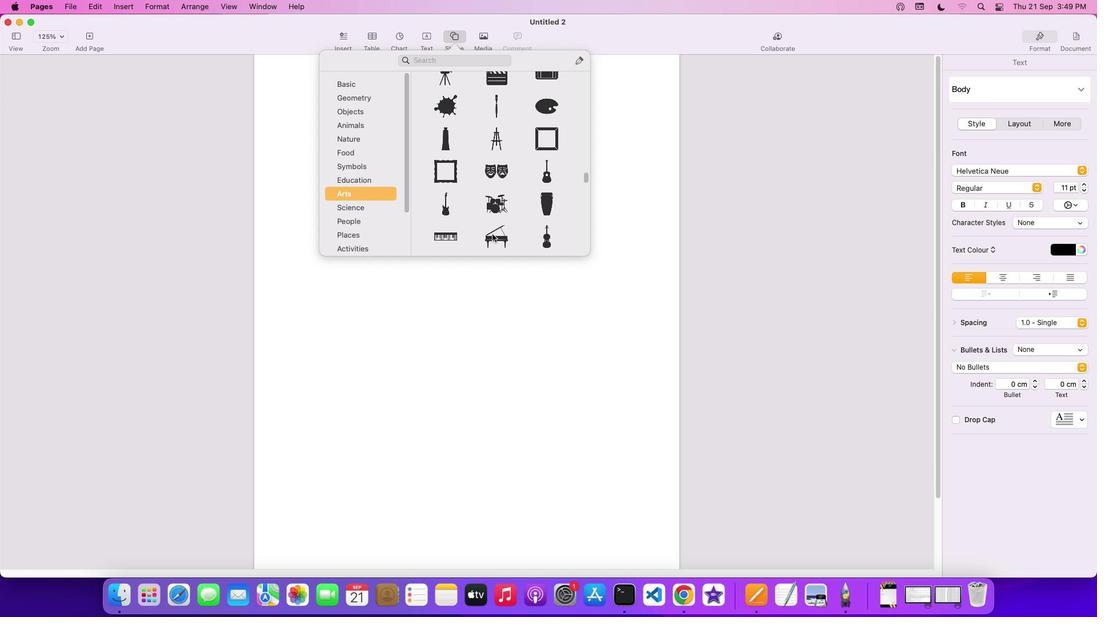 
Action: Mouse scrolled (492, 234) with delta (0, 0)
Screenshot: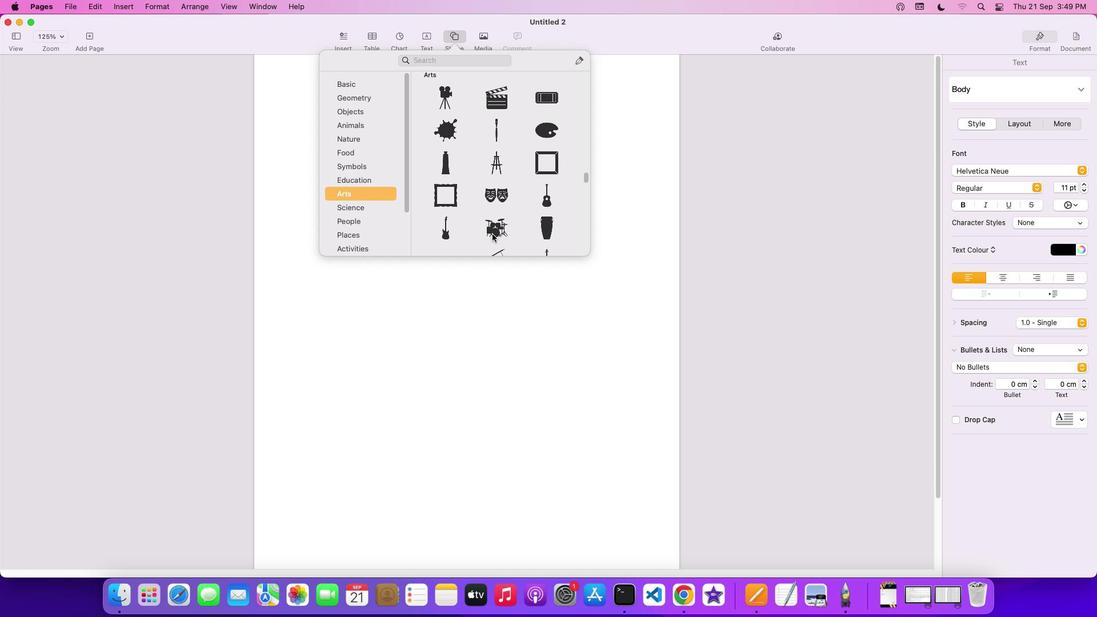 
Action: Mouse scrolled (492, 234) with delta (0, 1)
Screenshot: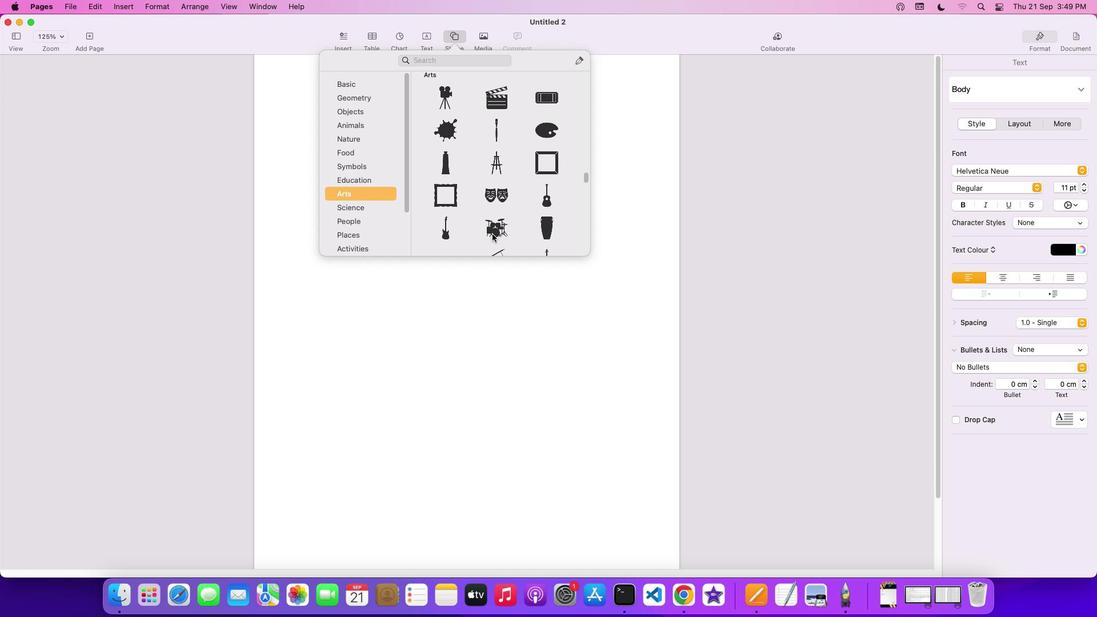 
Action: Mouse scrolled (492, 234) with delta (0, 2)
Screenshot: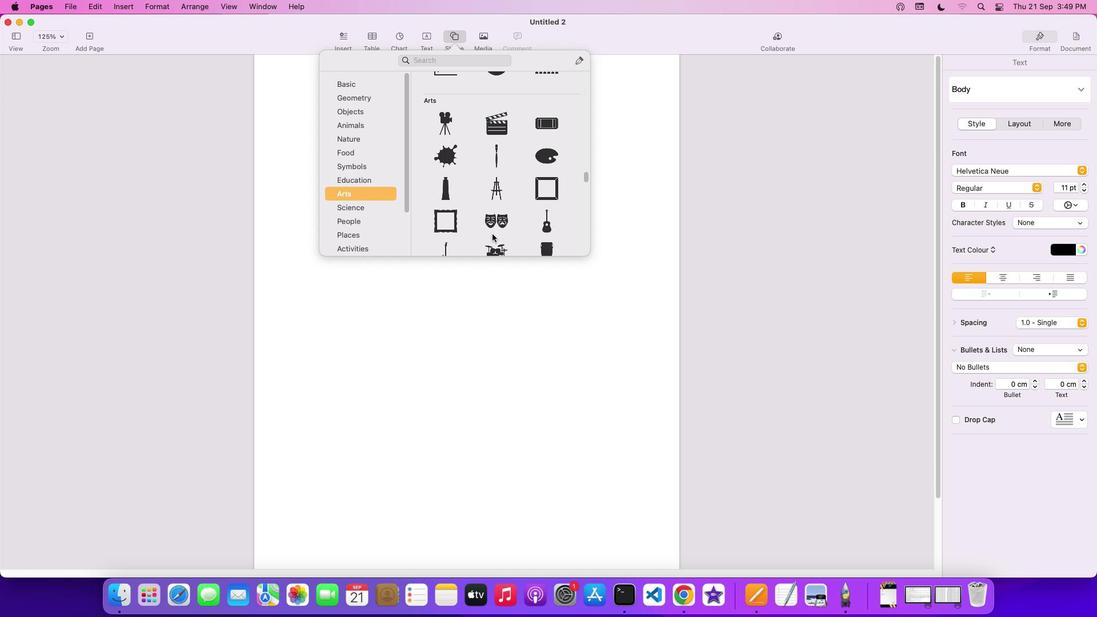 
Action: Mouse moved to (441, 153)
Screenshot: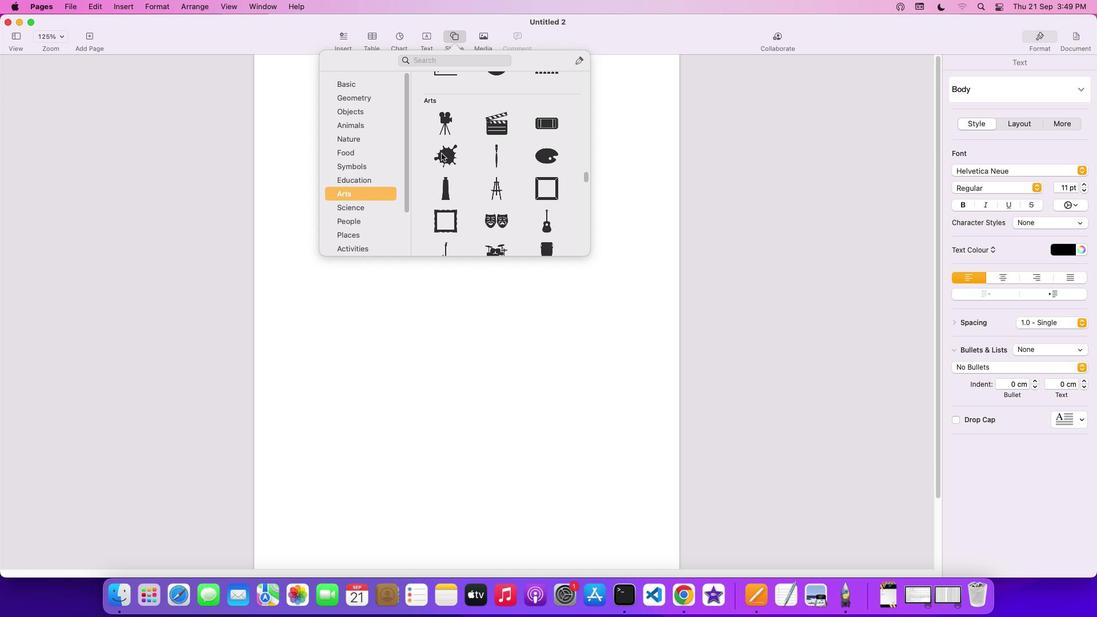 
Action: Mouse pressed left at (441, 153)
Screenshot: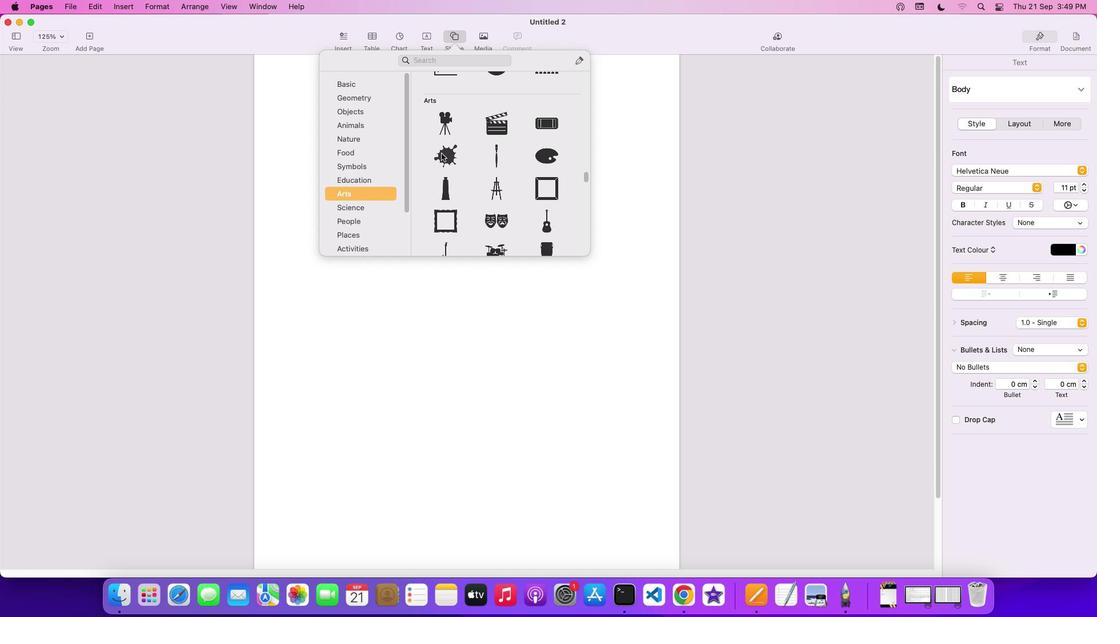
Action: Mouse moved to (466, 159)
Screenshot: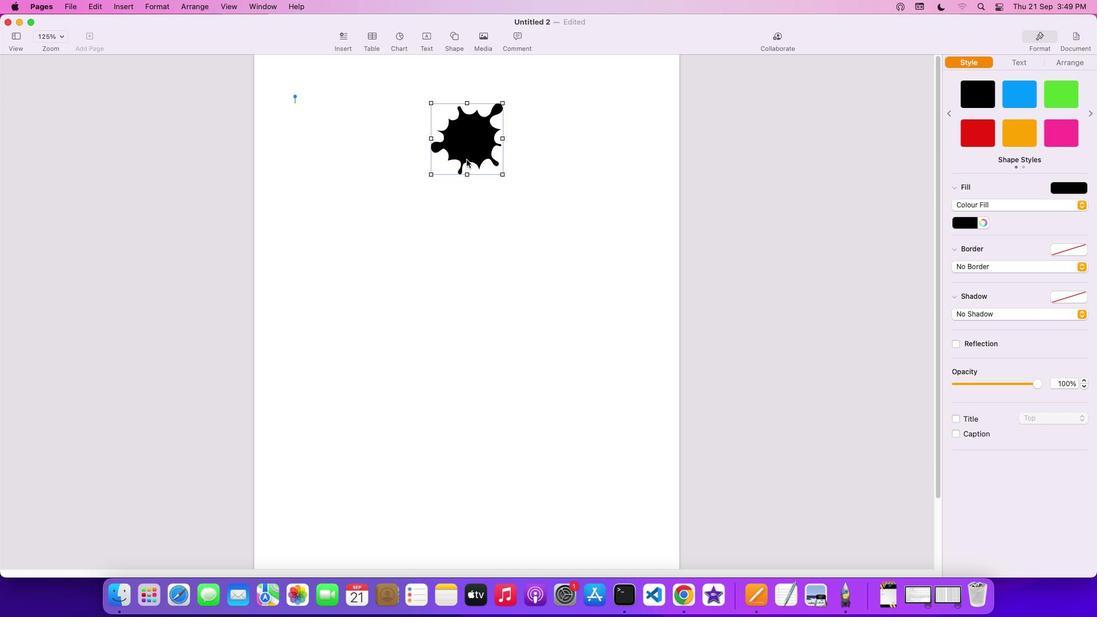 
Action: Mouse pressed left at (466, 159)
Screenshot: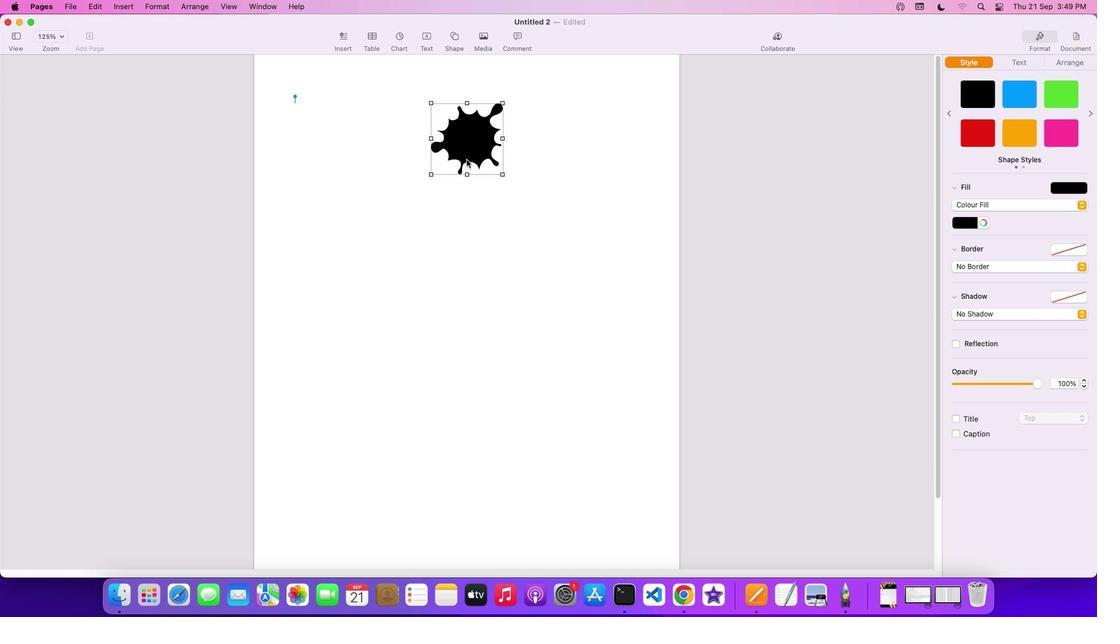 
Action: Mouse moved to (310, 125)
Screenshot: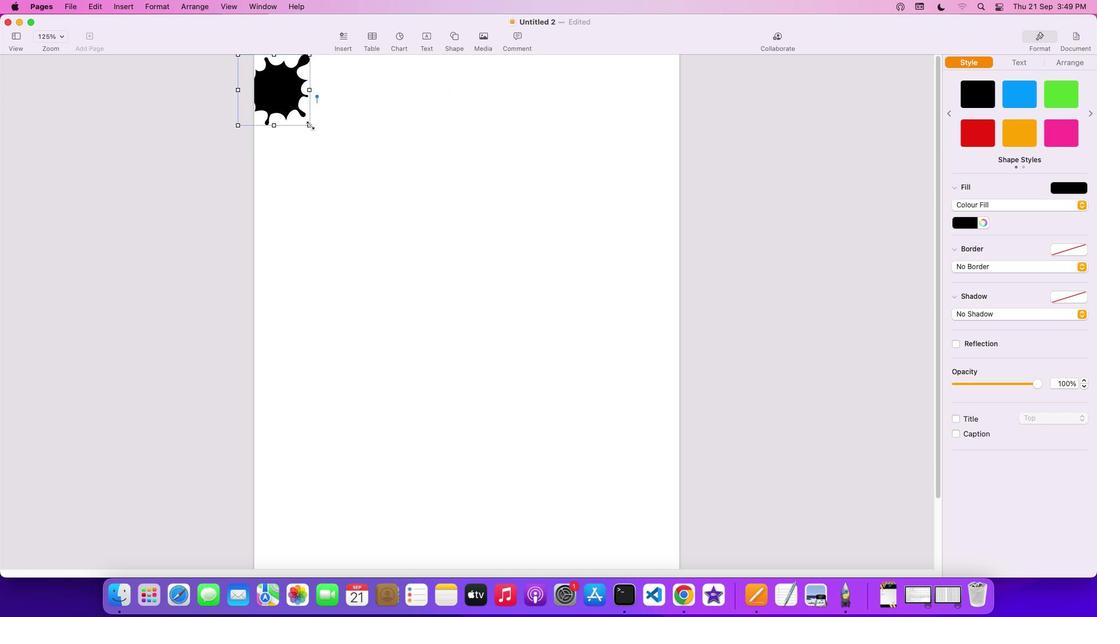 
Action: Mouse pressed left at (310, 125)
Screenshot: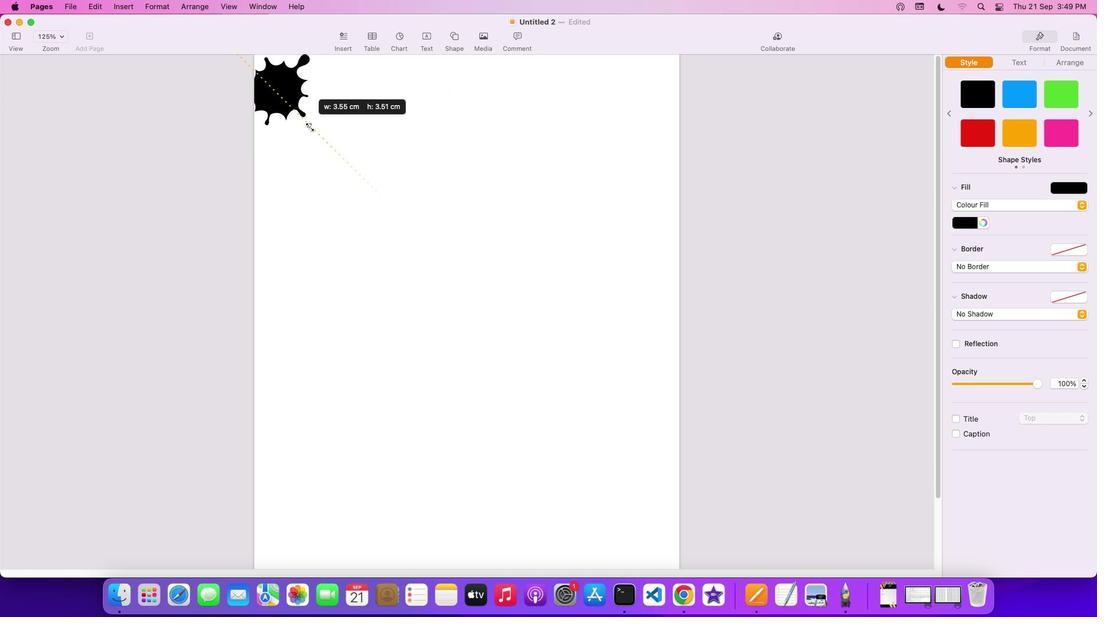 
Action: Mouse moved to (352, 186)
Screenshot: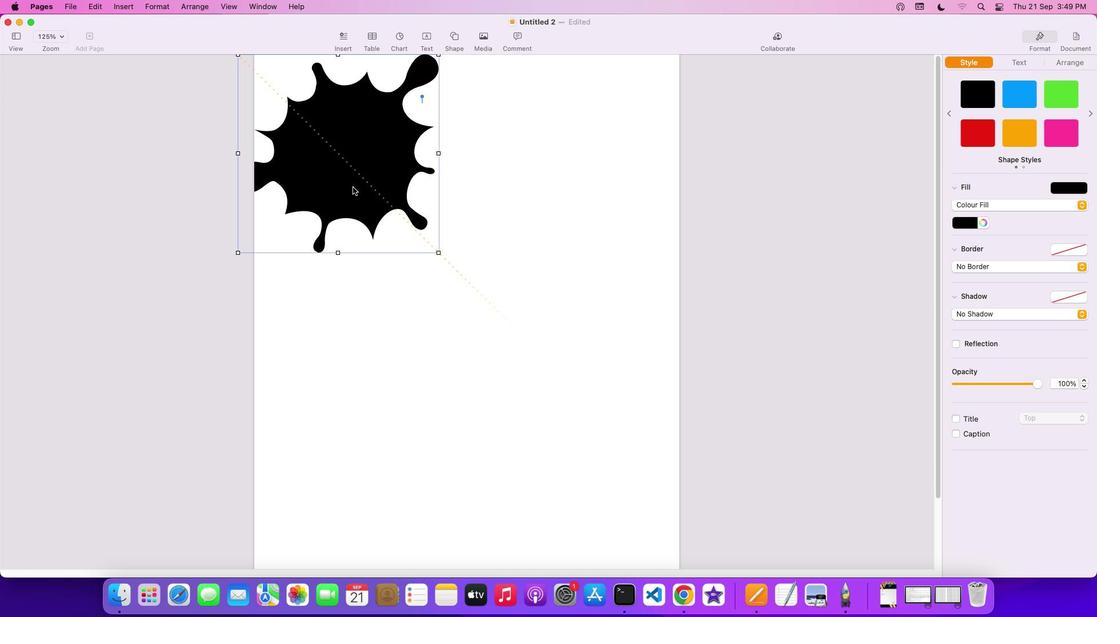 
Action: Mouse pressed left at (352, 186)
Screenshot: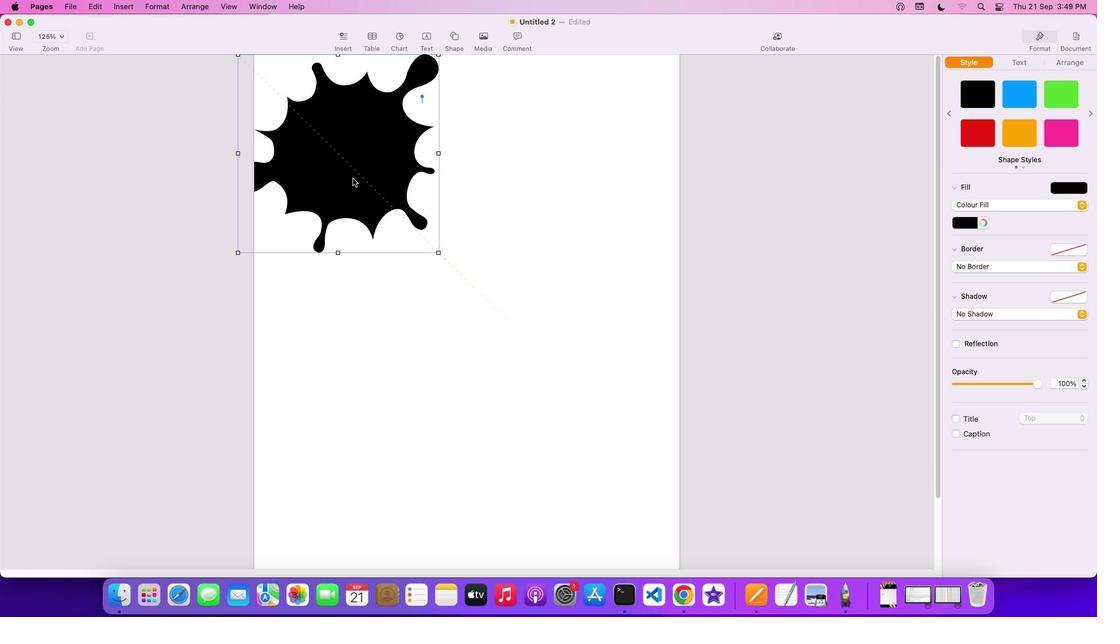 
Action: Mouse moved to (1062, 64)
Screenshot: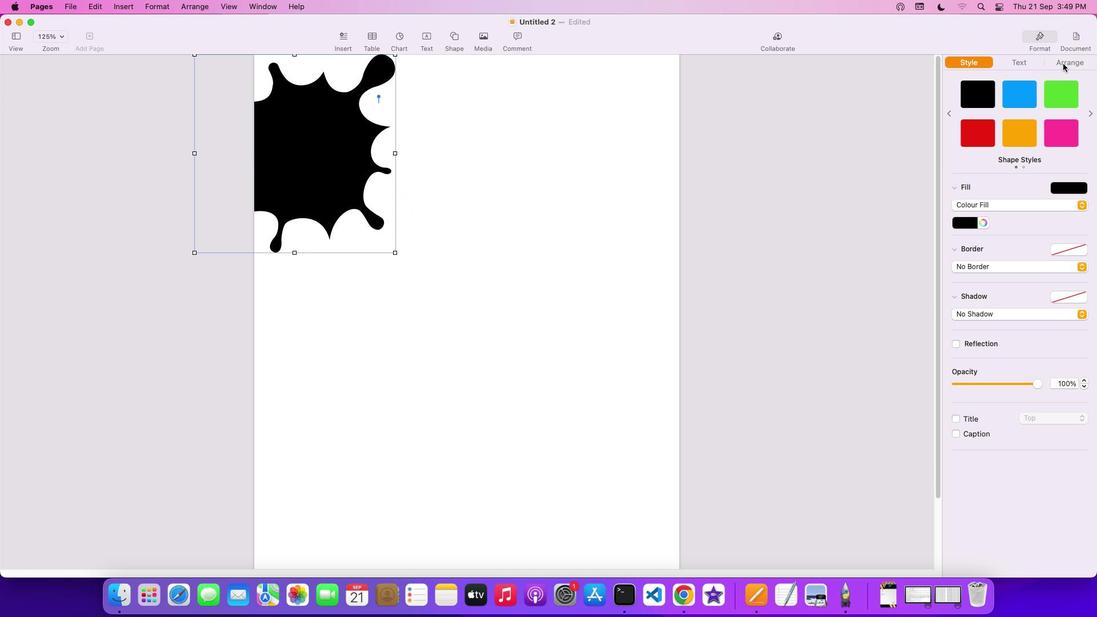 
Action: Mouse pressed left at (1062, 64)
Screenshot: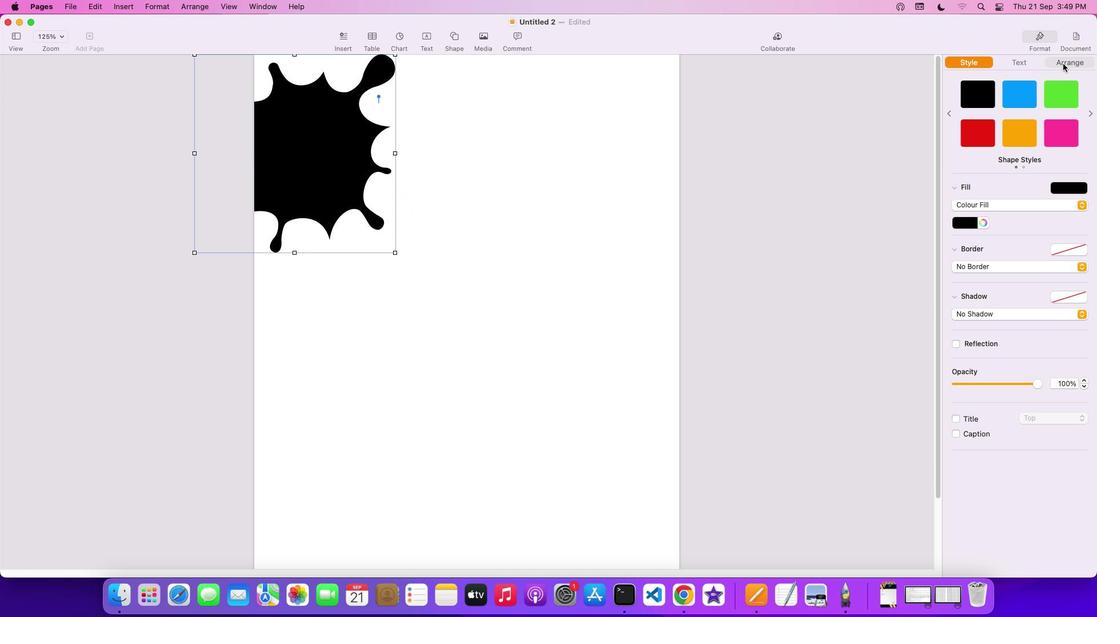 
Action: Mouse moved to (962, 95)
Screenshot: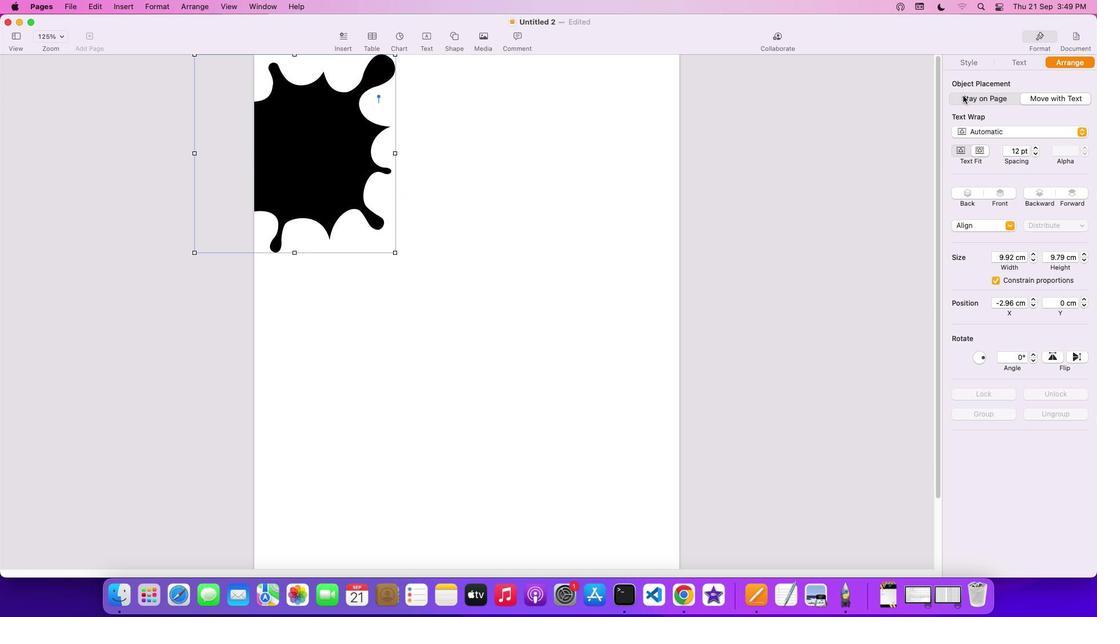 
Action: Mouse pressed left at (962, 95)
Screenshot: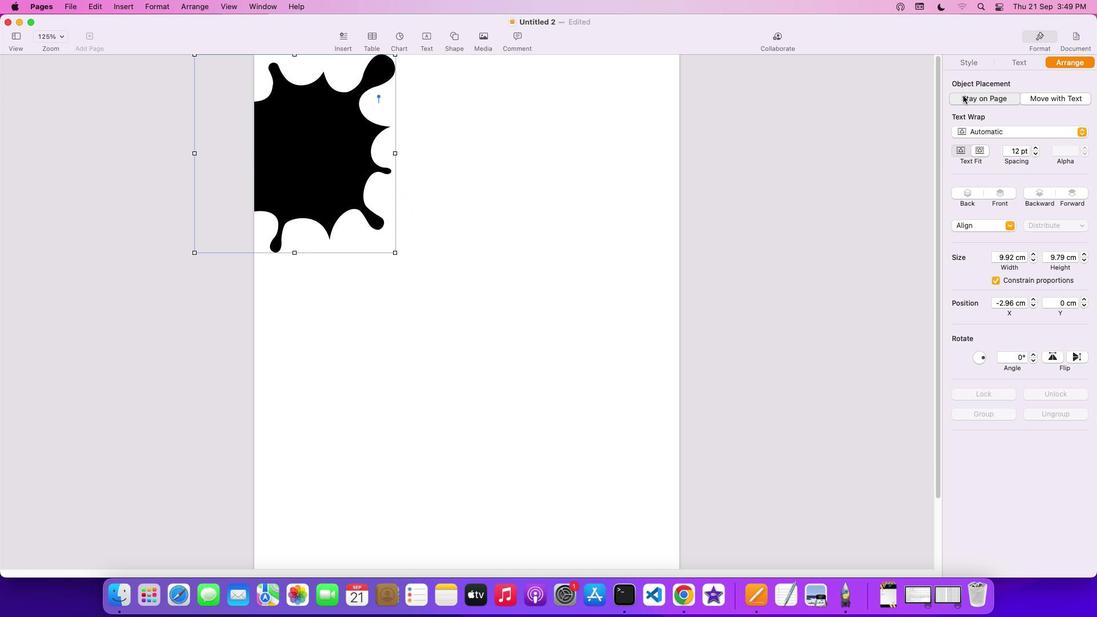 
Action: Key pressed Key.cmd
Screenshot: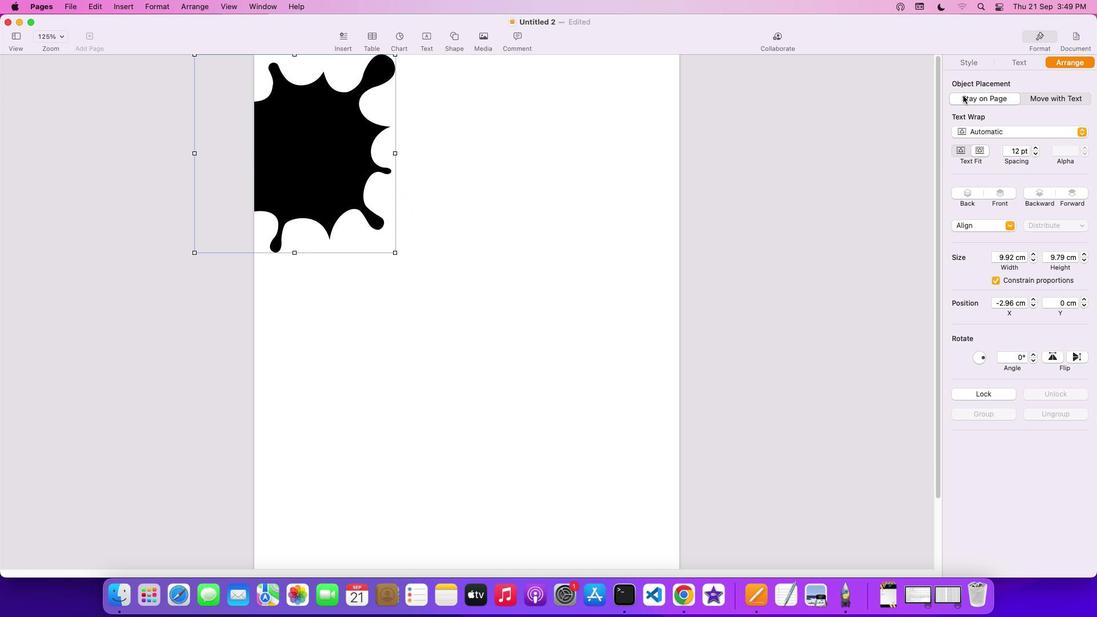
Action: Mouse moved to (958, 100)
Screenshot: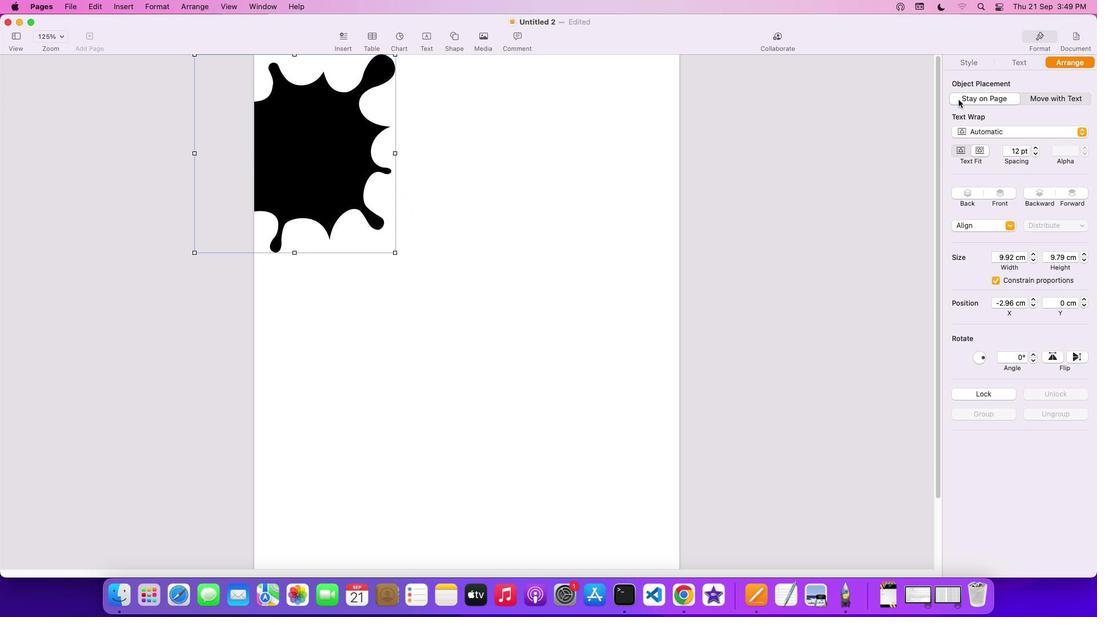 
Action: Key pressed 'c'
Screenshot: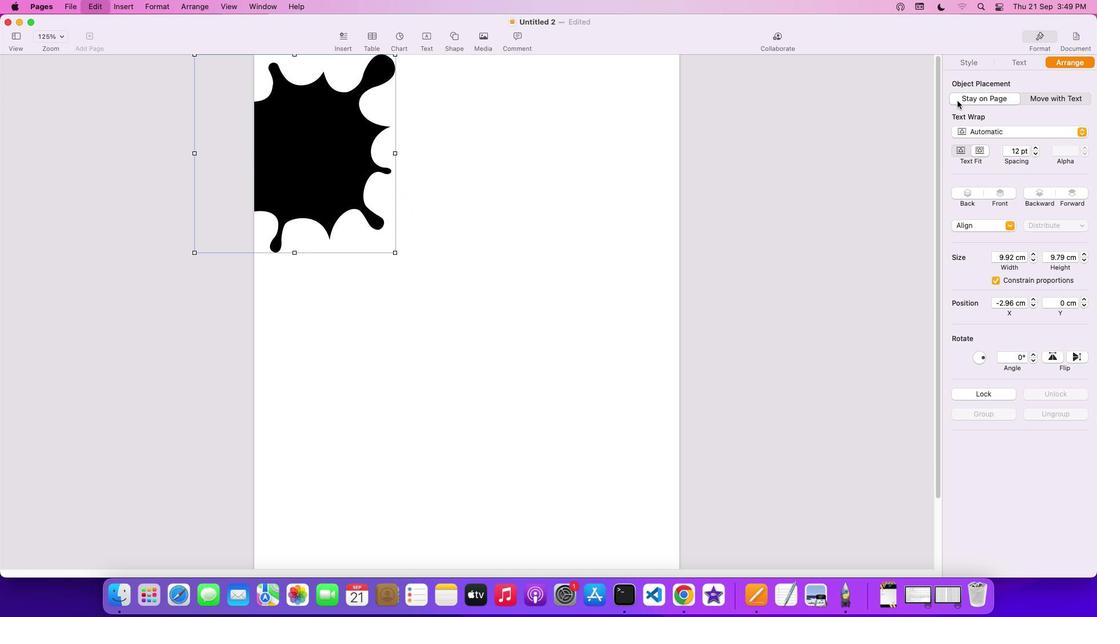 
Action: Mouse moved to (954, 104)
Screenshot: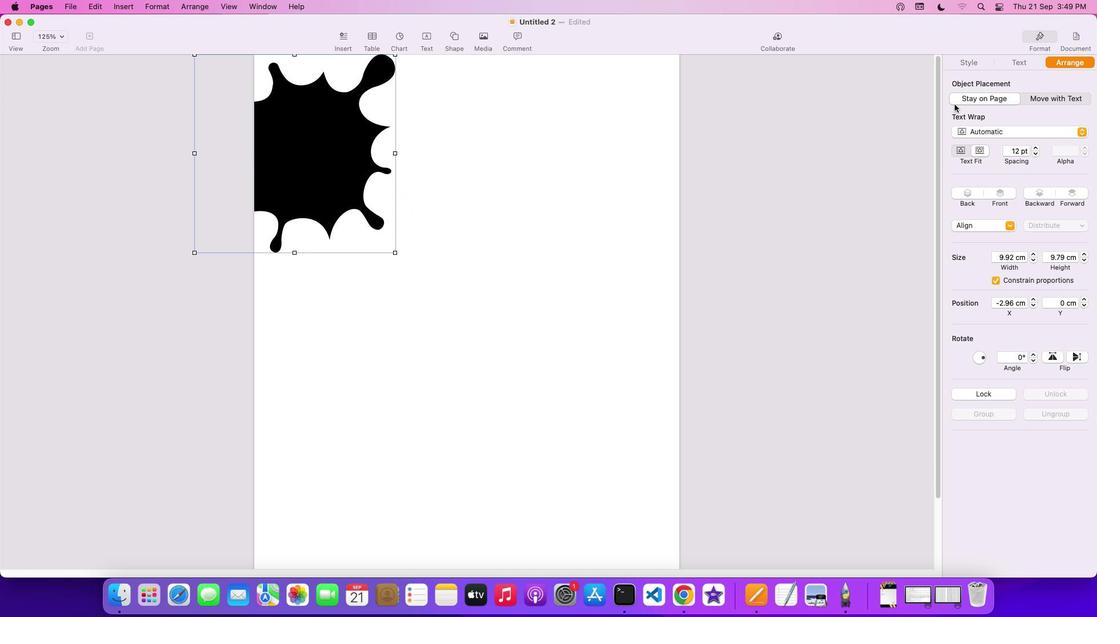 
Action: Key pressed Key.cmd'v''v''v''v''v''v'
Screenshot: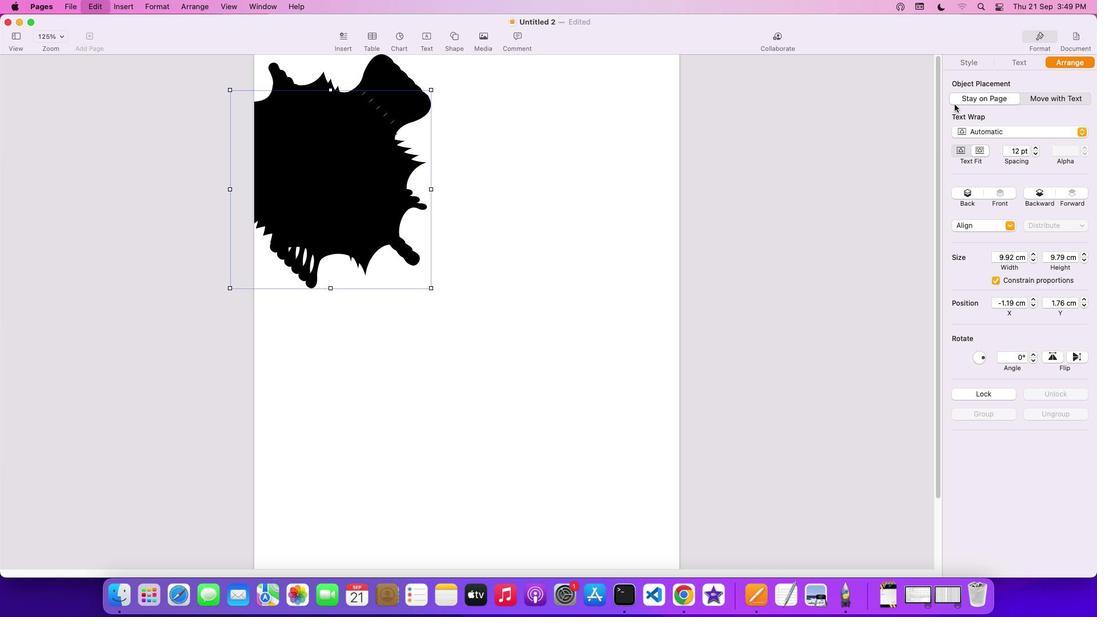 
Action: Mouse moved to (954, 104)
Screenshot: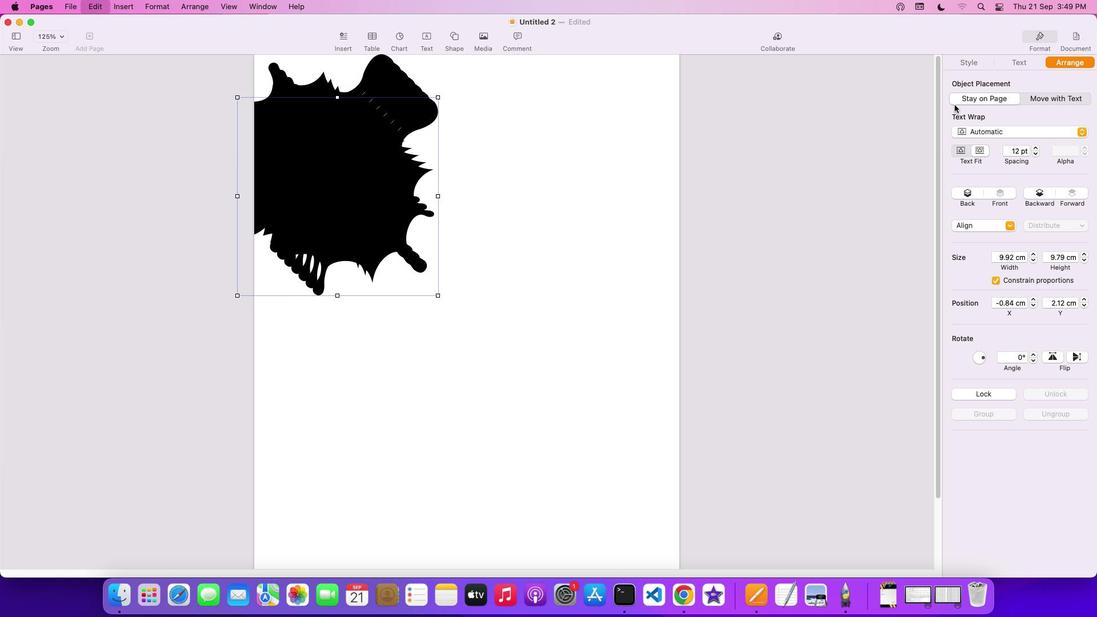 
Action: Key pressed 'v''v'
Screenshot: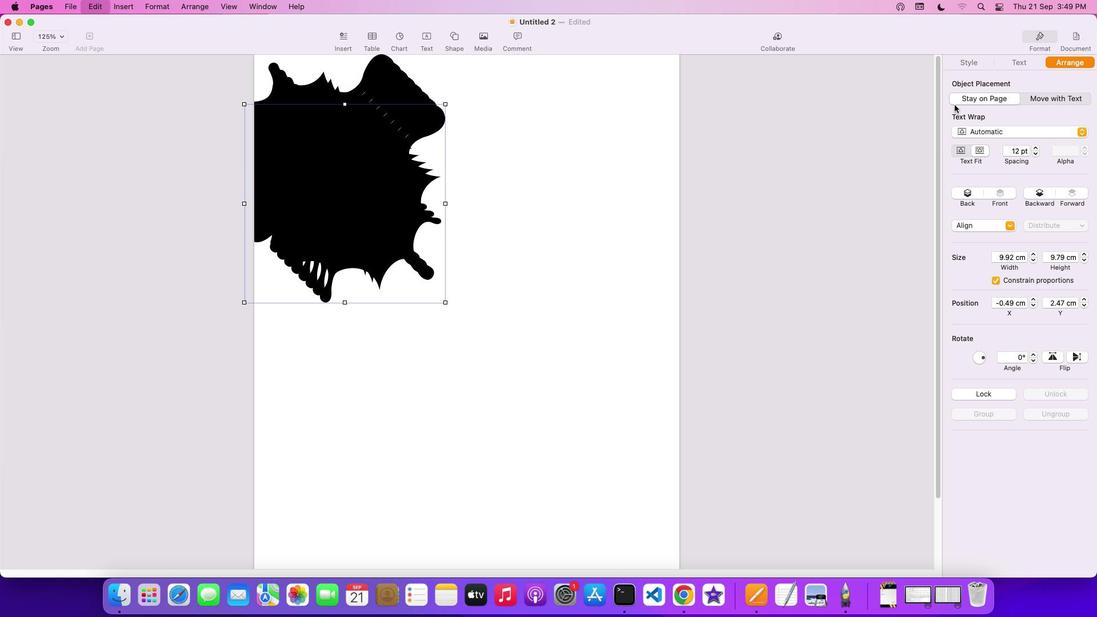 
Action: Mouse moved to (358, 251)
Screenshot: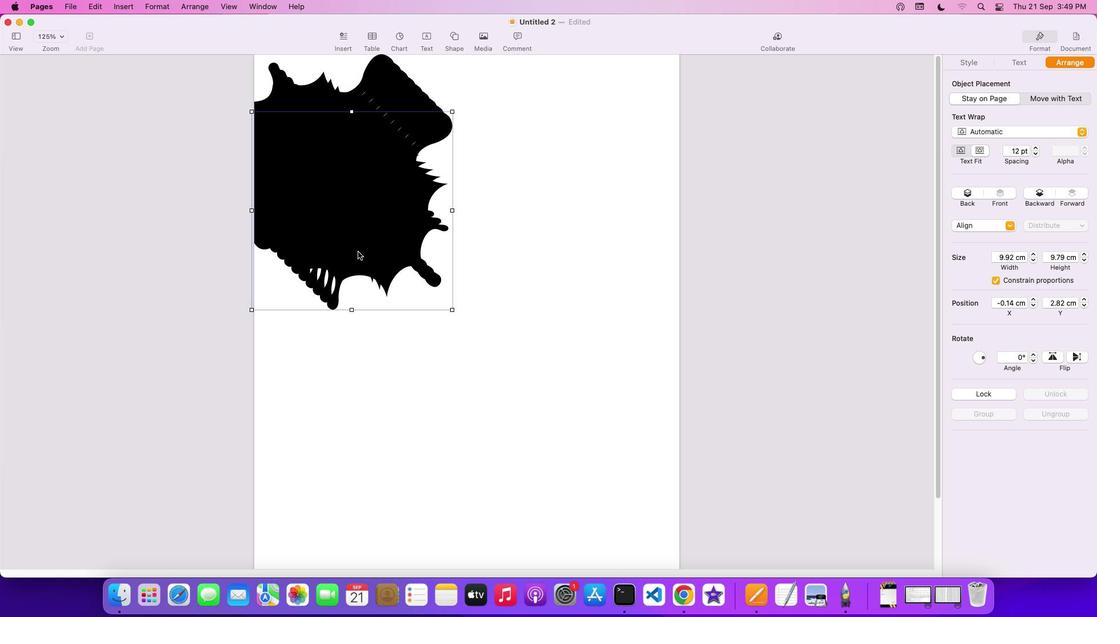 
Action: Mouse pressed left at (358, 251)
Screenshot: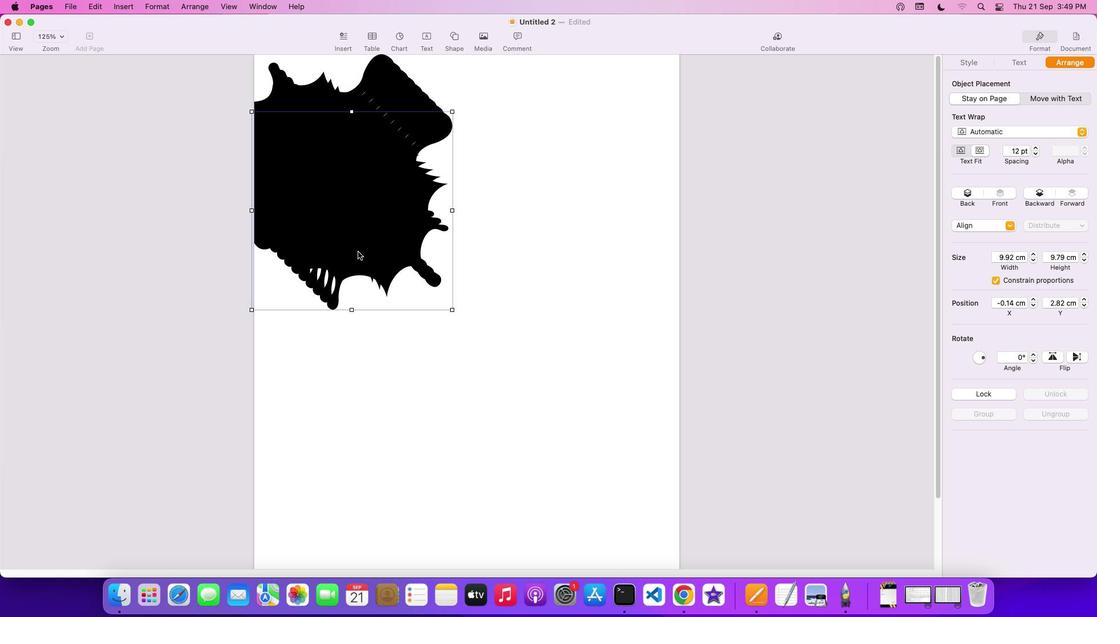 
Action: Mouse moved to (516, 194)
Screenshot: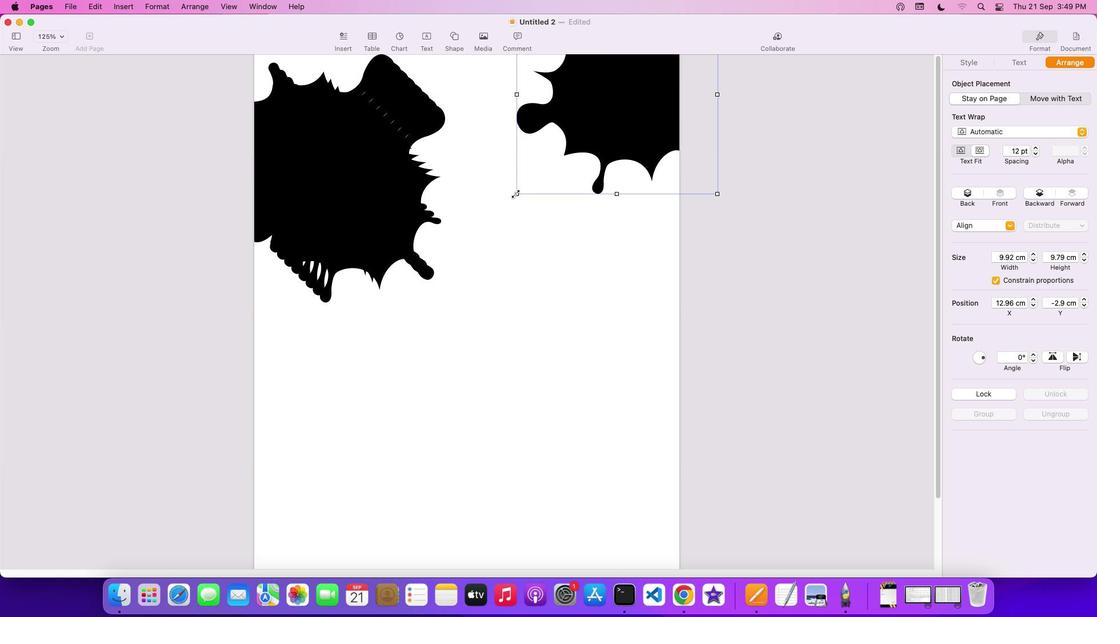 
Action: Mouse pressed left at (516, 194)
Screenshot: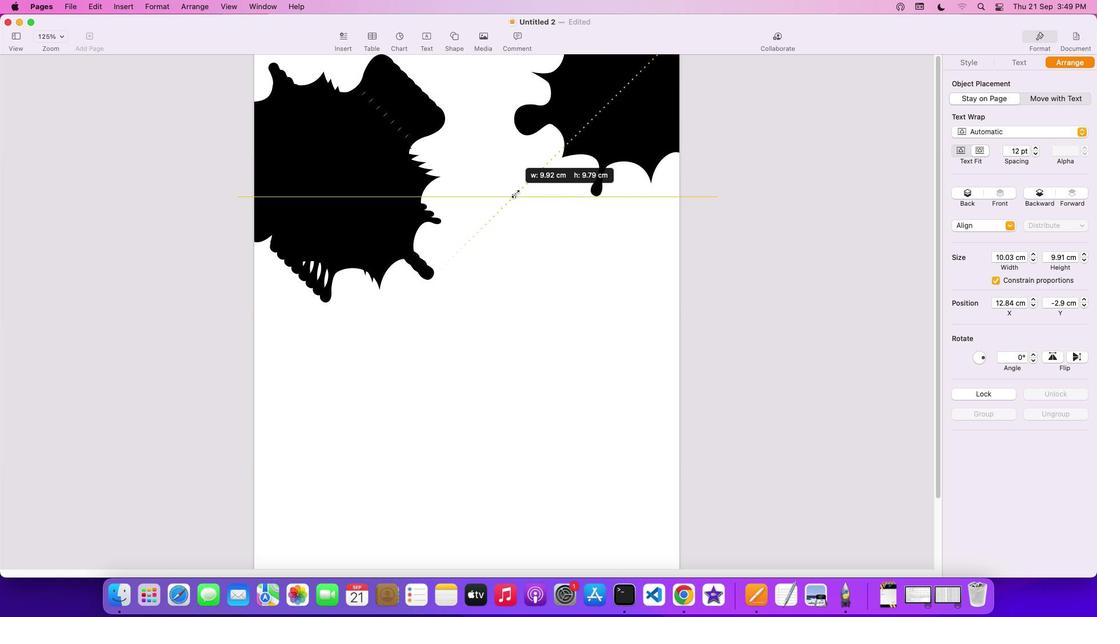 
Action: Mouse moved to (398, 202)
Screenshot: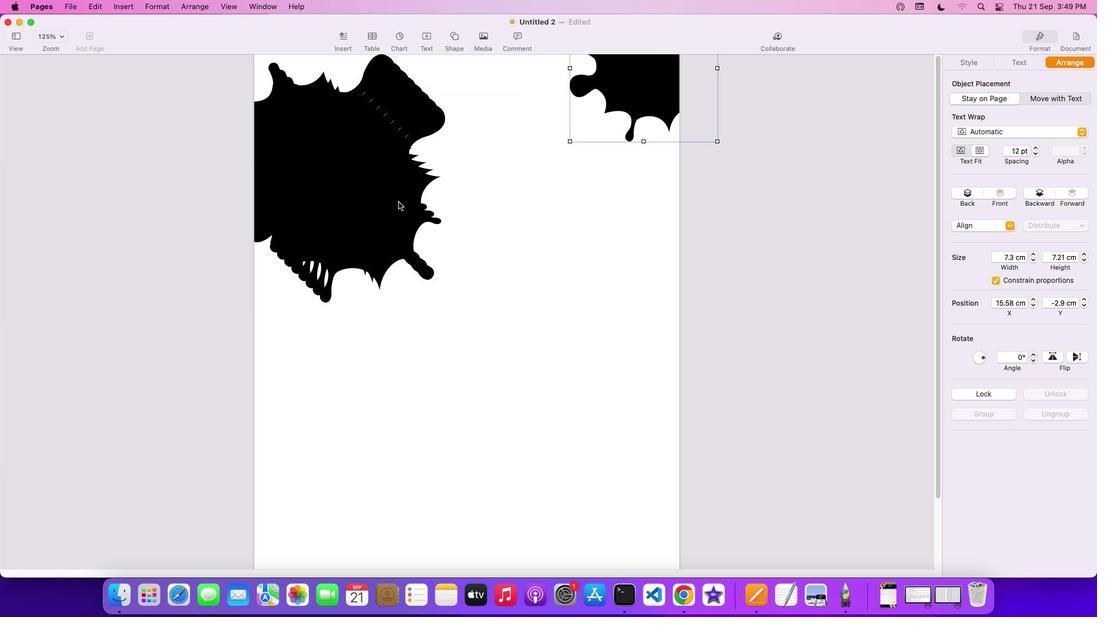 
Action: Mouse pressed left at (398, 202)
Screenshot: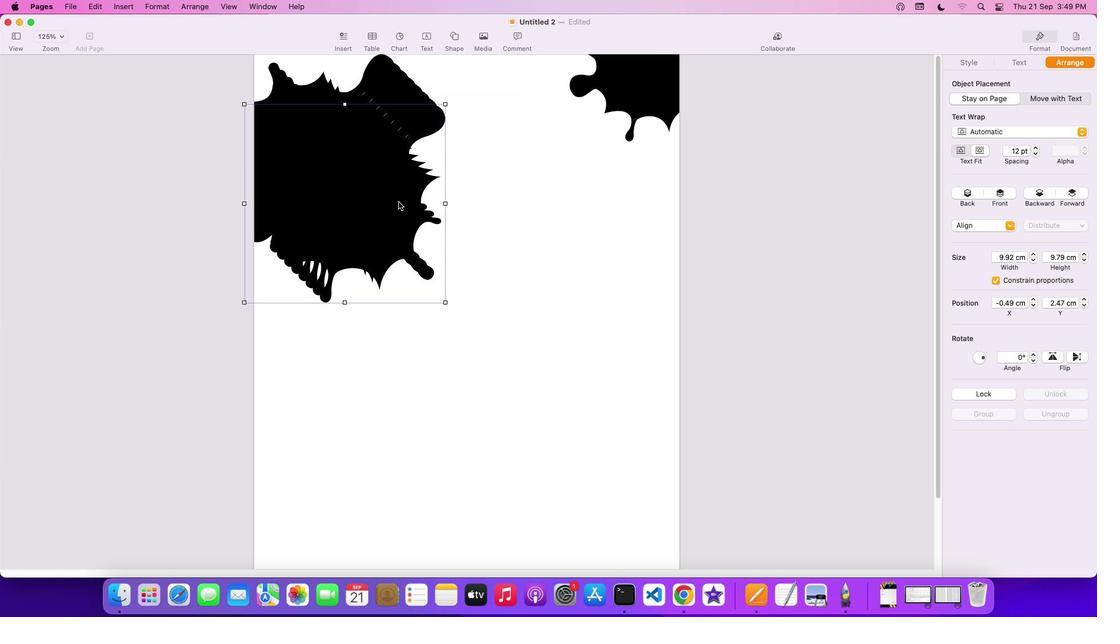 
Action: Mouse moved to (370, 164)
Screenshot: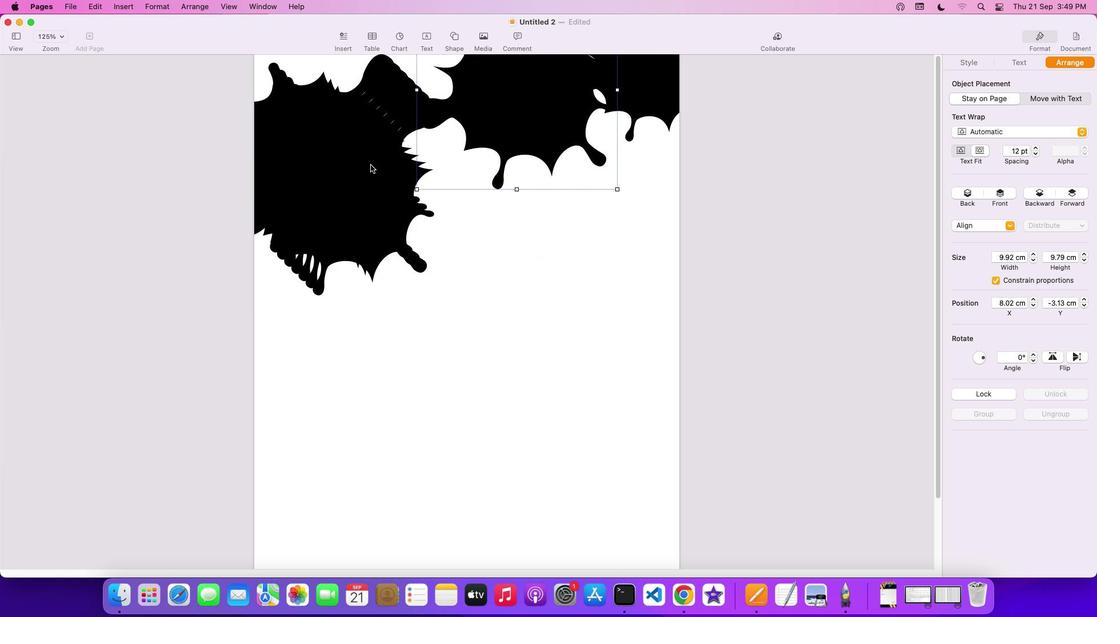 
Action: Mouse pressed left at (370, 164)
Screenshot: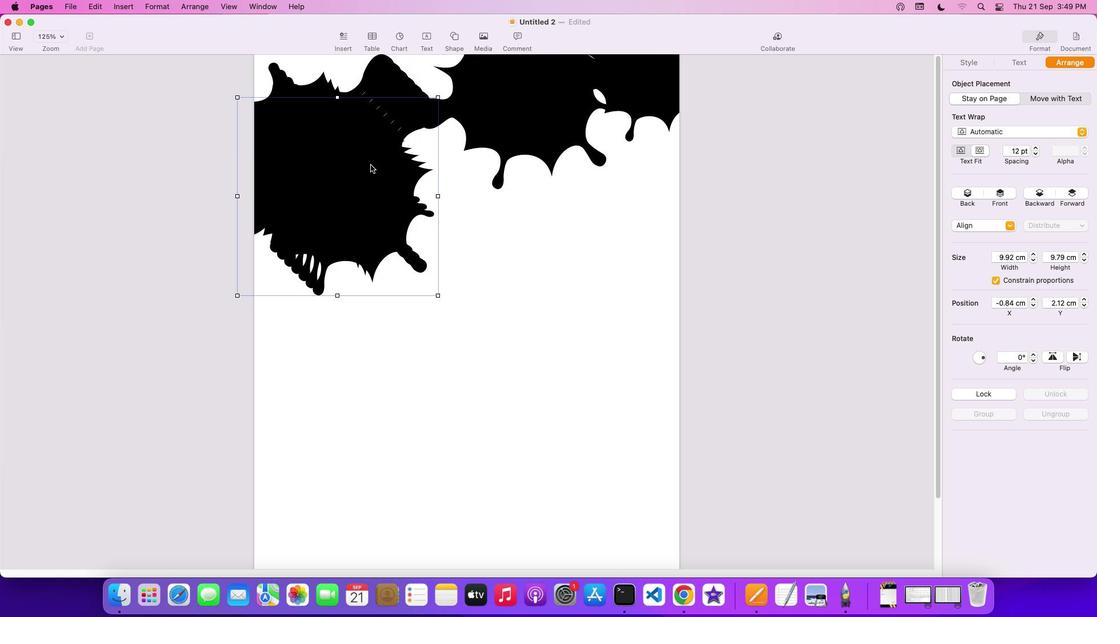 
Action: Mouse moved to (366, 163)
Screenshot: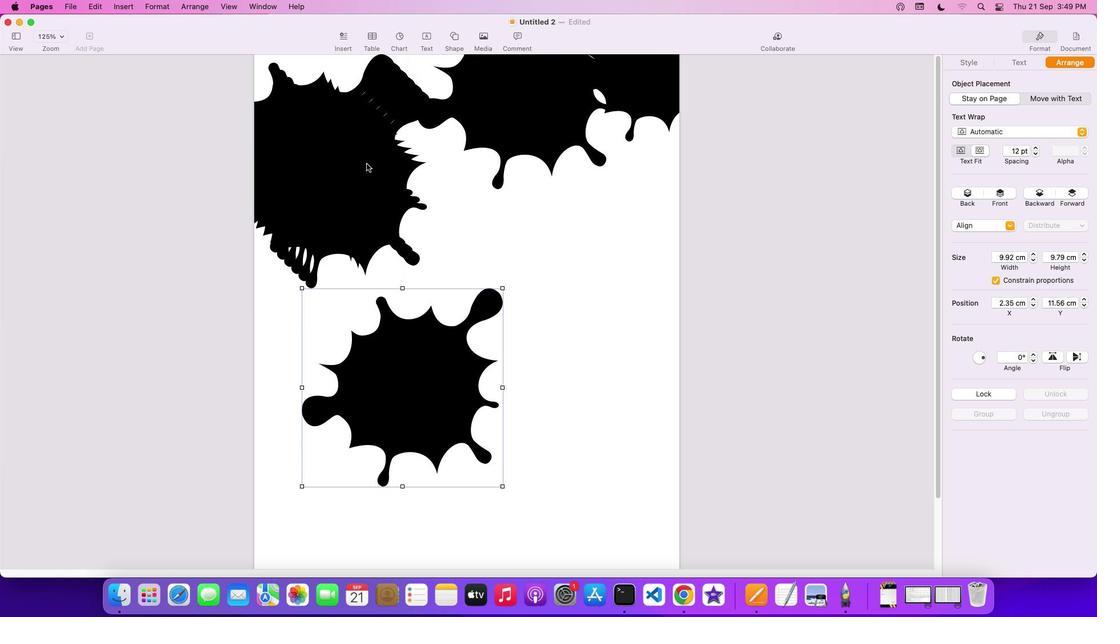 
Action: Mouse pressed left at (366, 163)
Screenshot: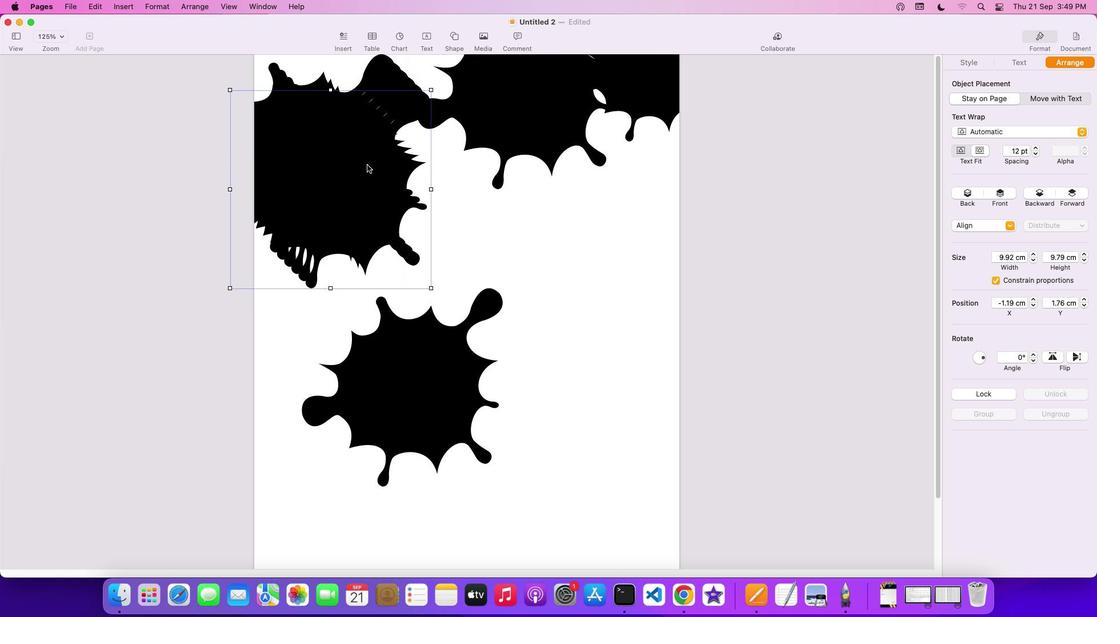 
Action: Mouse moved to (354, 157)
Screenshot: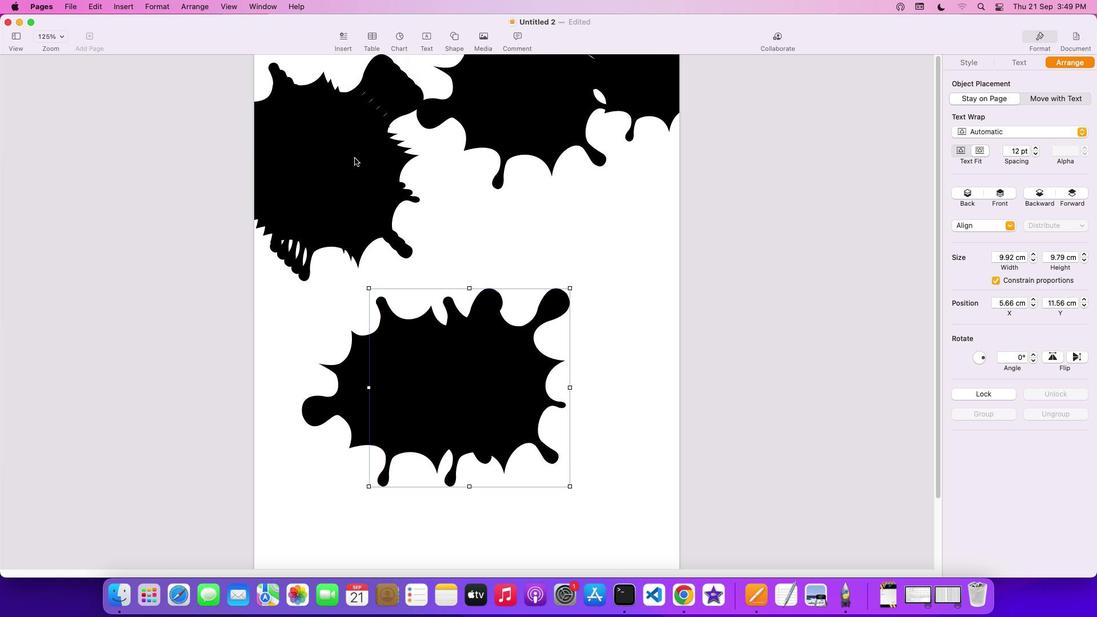 
Action: Mouse pressed left at (354, 157)
Screenshot: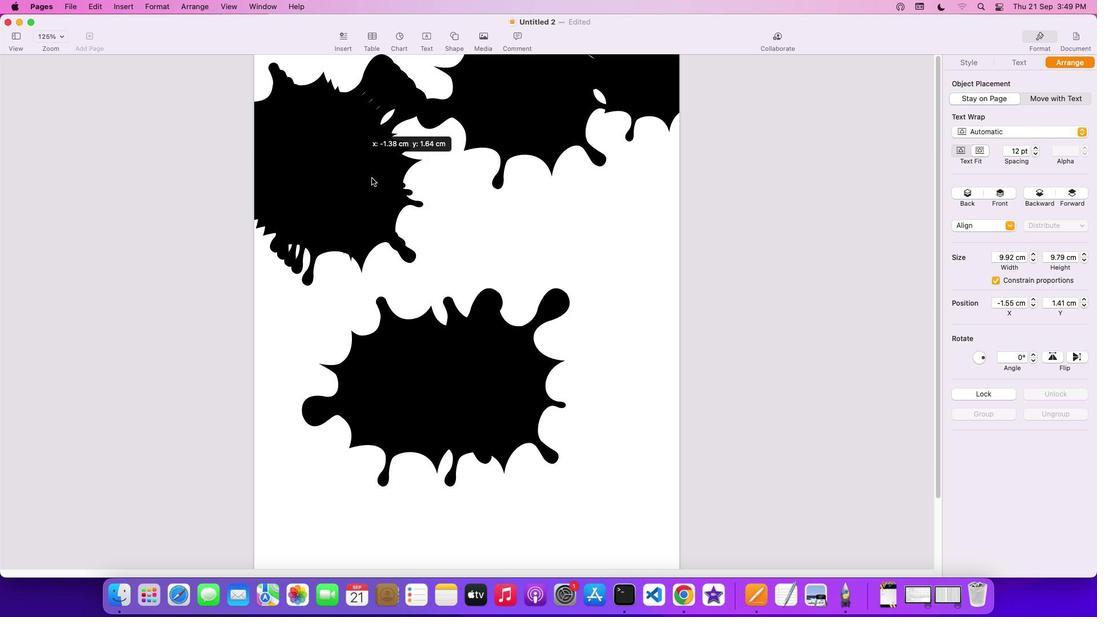 
Action: Mouse moved to (335, 145)
Screenshot: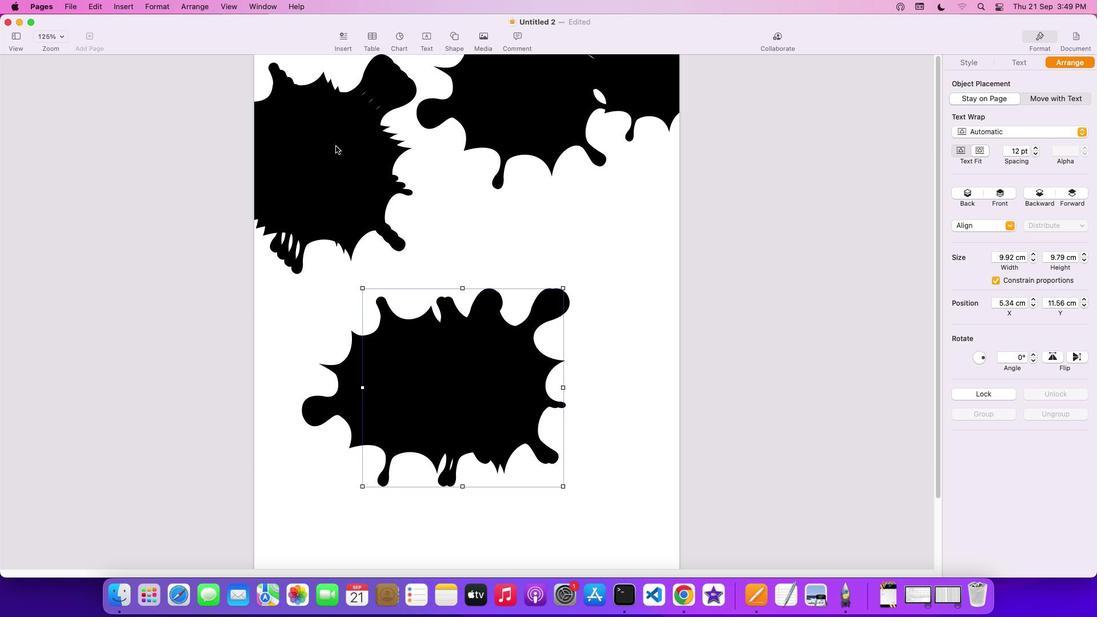
Action: Mouse pressed left at (335, 145)
Screenshot: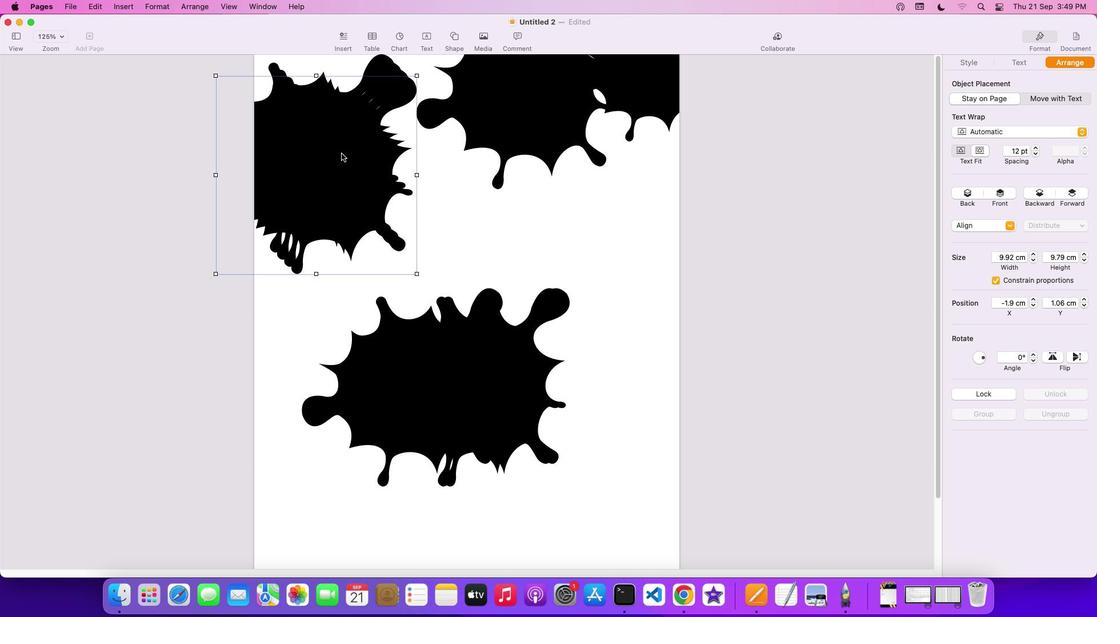 
Action: Mouse moved to (348, 146)
Screenshot: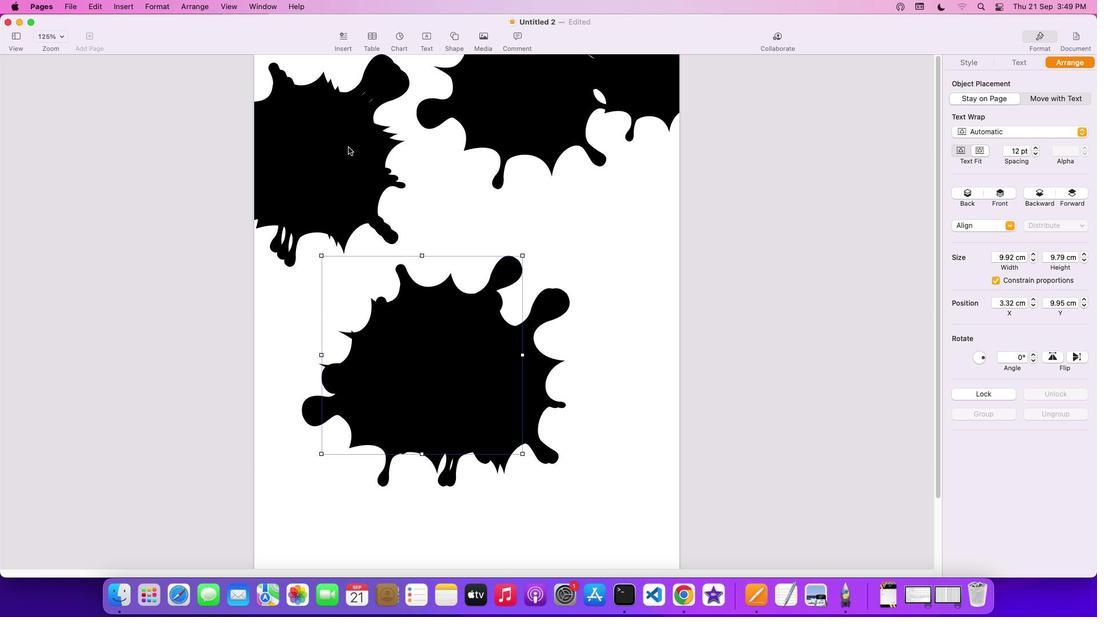 
Action: Mouse pressed left at (348, 146)
Screenshot: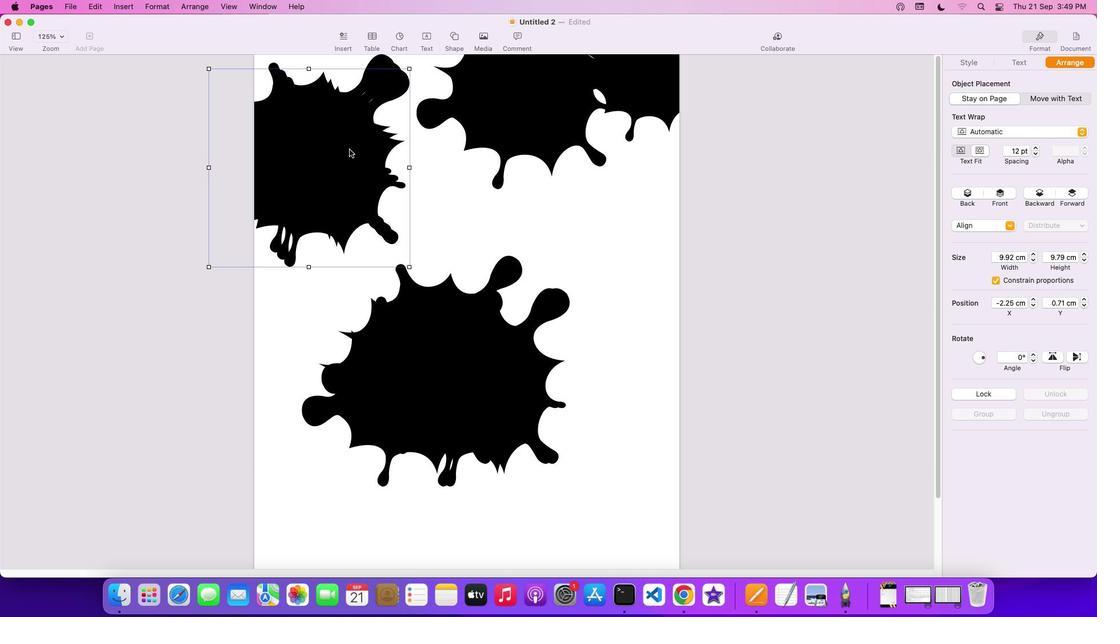 
Action: Mouse moved to (349, 153)
Screenshot: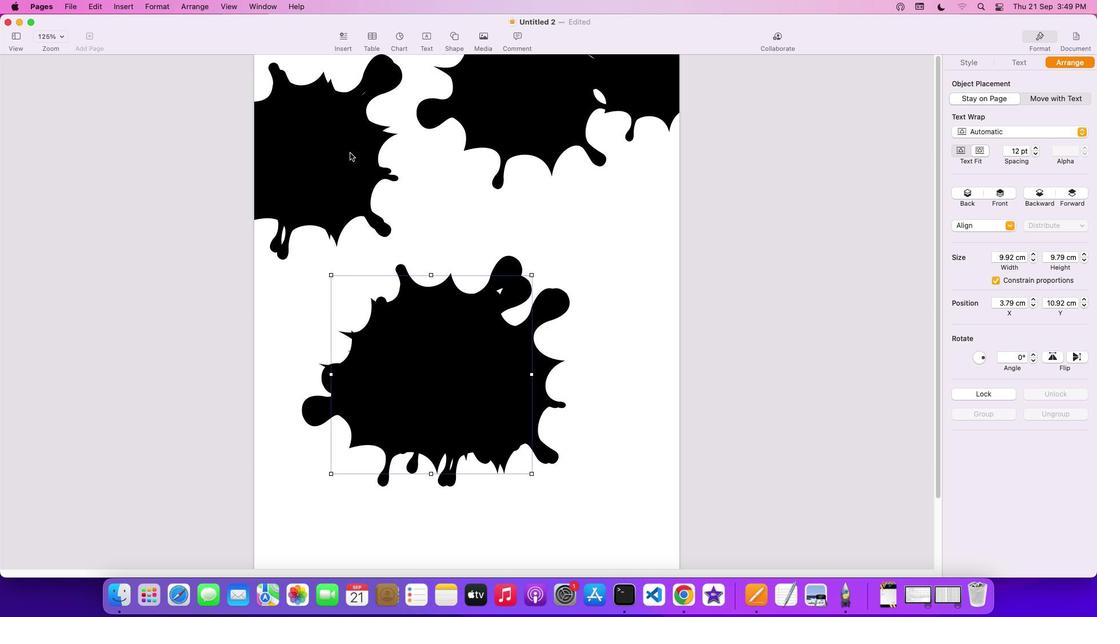 
Action: Mouse pressed left at (349, 153)
Screenshot: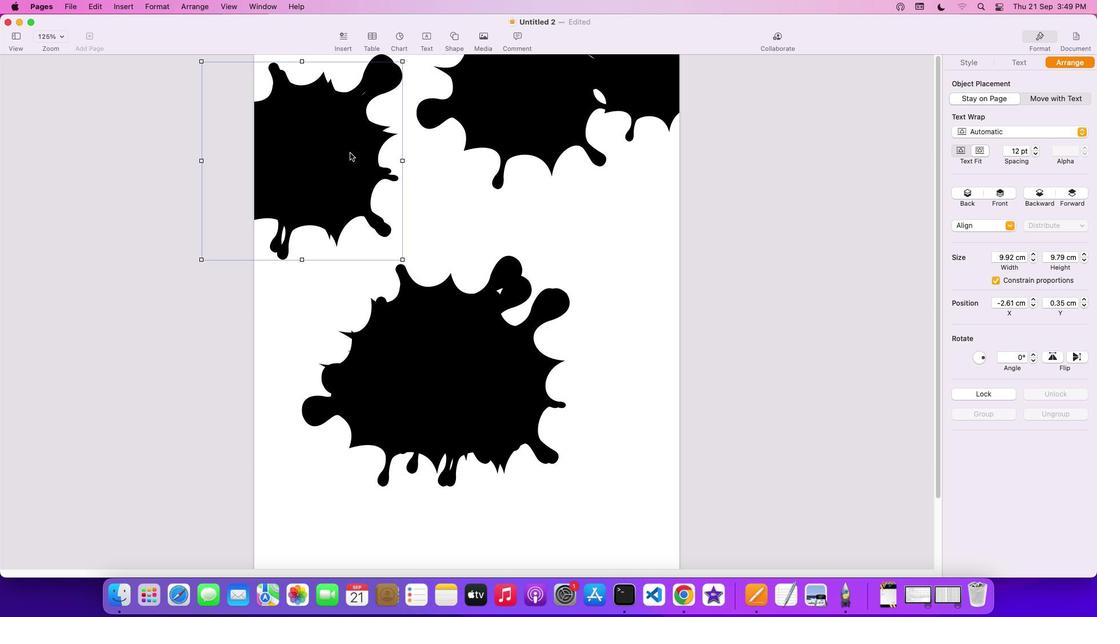 
Action: Mouse moved to (331, 128)
Screenshot: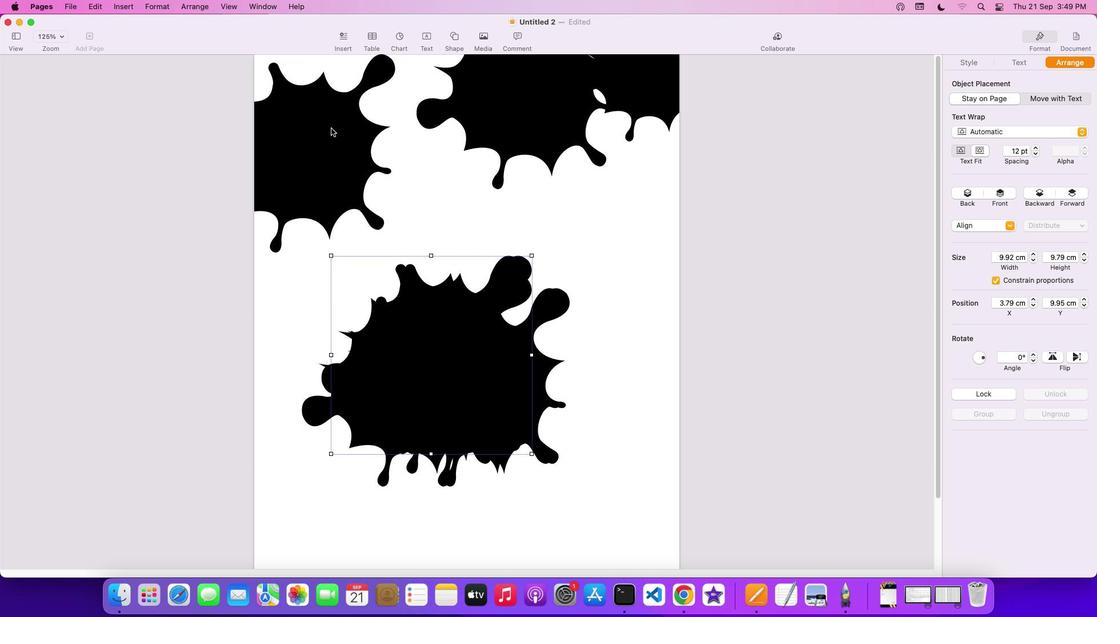 
Action: Mouse pressed left at (331, 128)
Screenshot: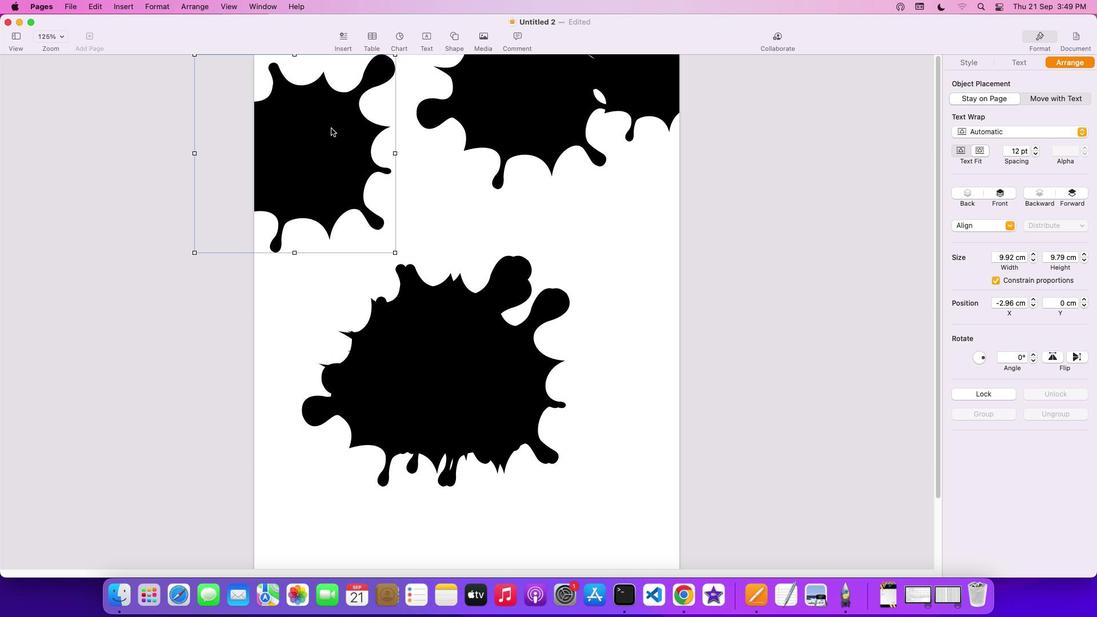 
Action: Mouse moved to (394, 189)
Screenshot: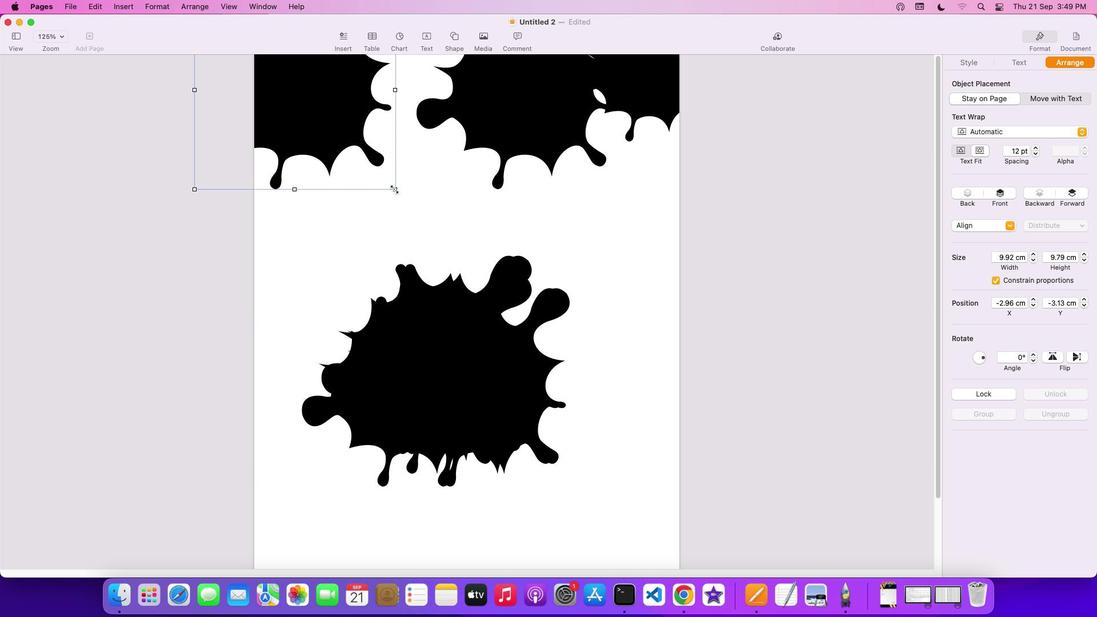 
Action: Mouse pressed left at (394, 189)
Screenshot: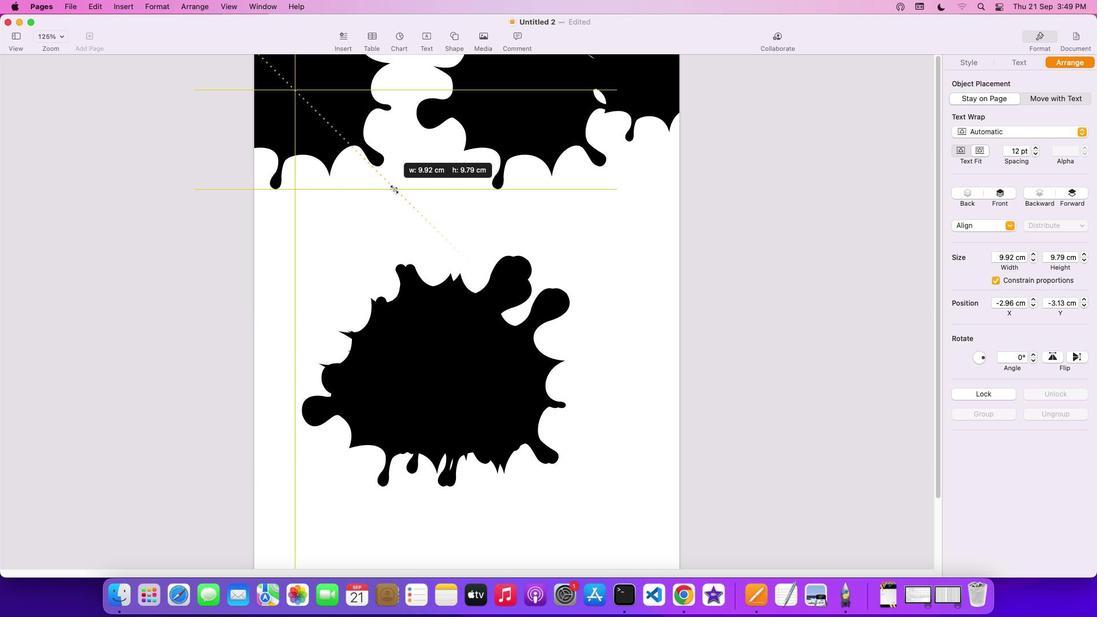 
Action: Mouse moved to (266, 68)
Screenshot: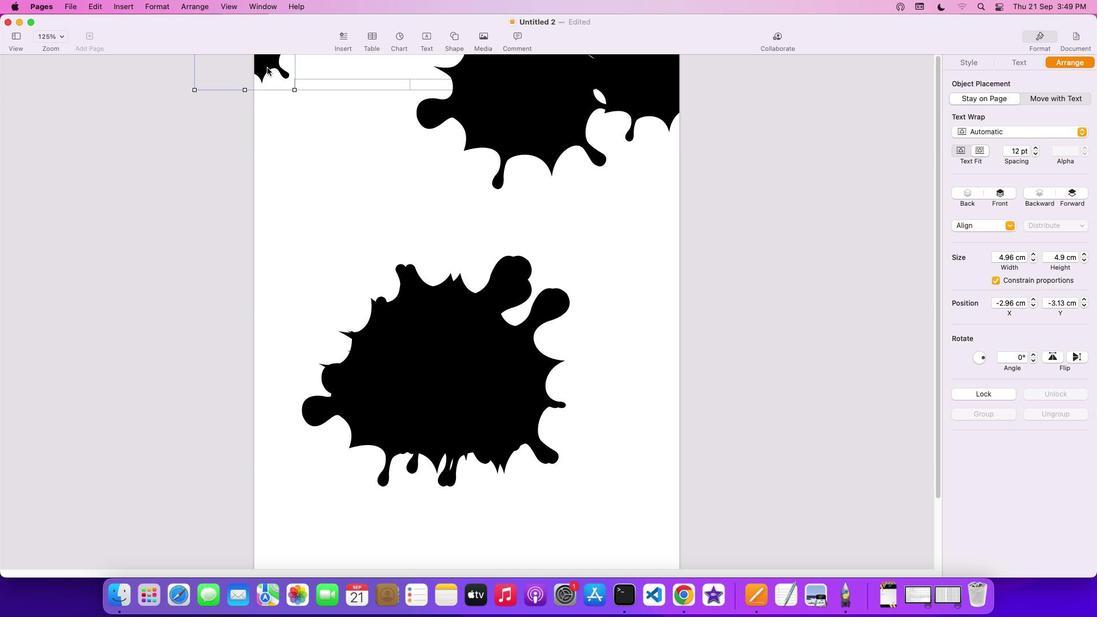 
Action: Mouse pressed left at (266, 68)
Screenshot: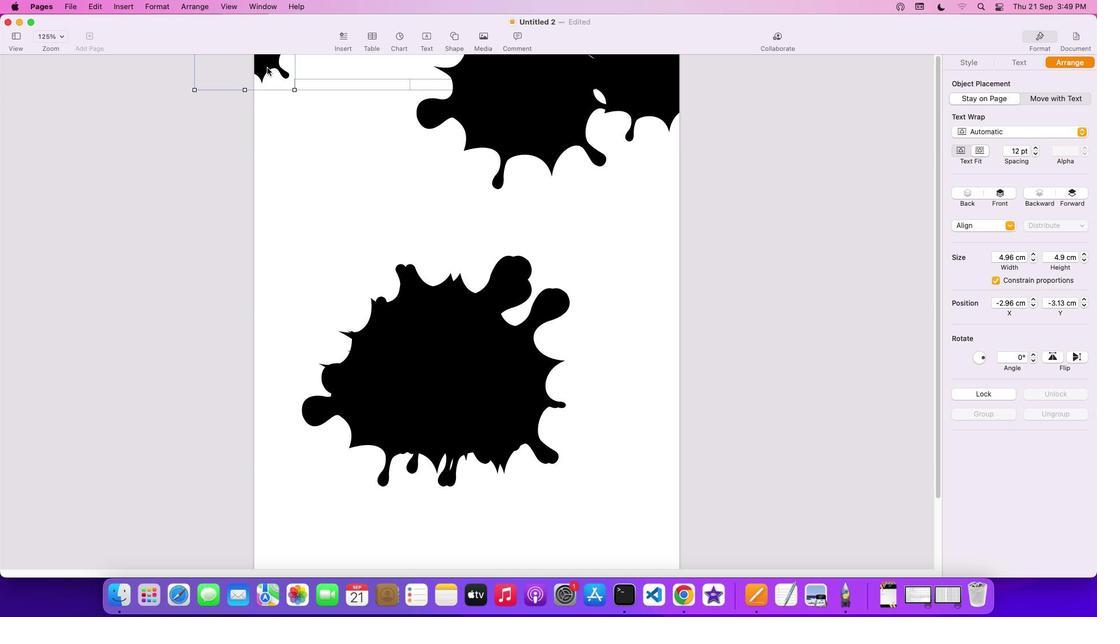 
Action: Mouse moved to (485, 133)
Screenshot: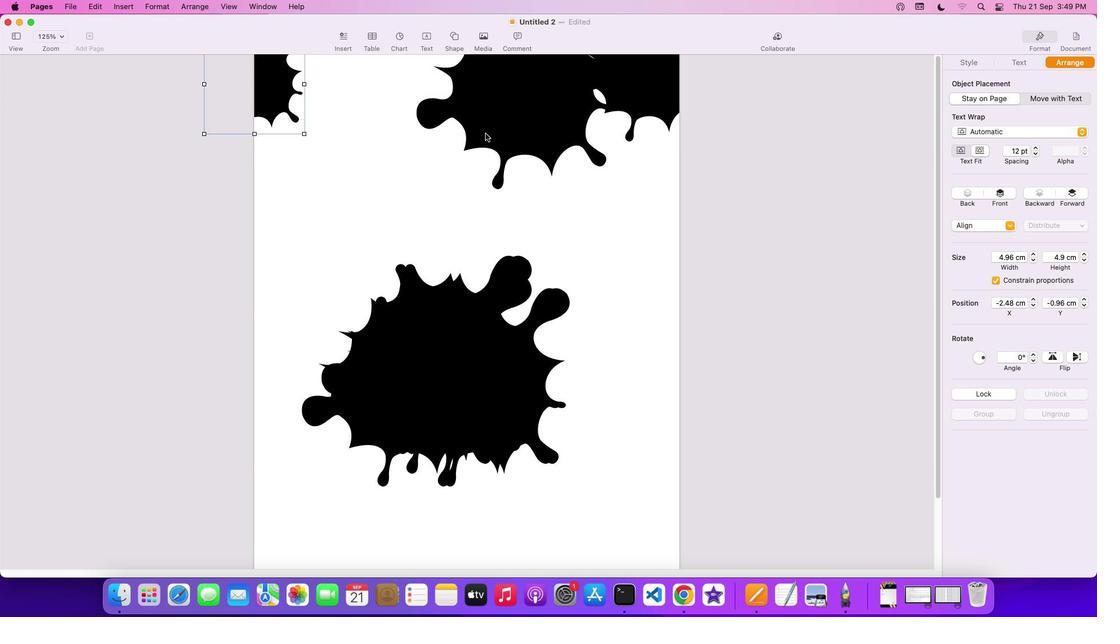 
Action: Mouse pressed left at (485, 133)
Screenshot: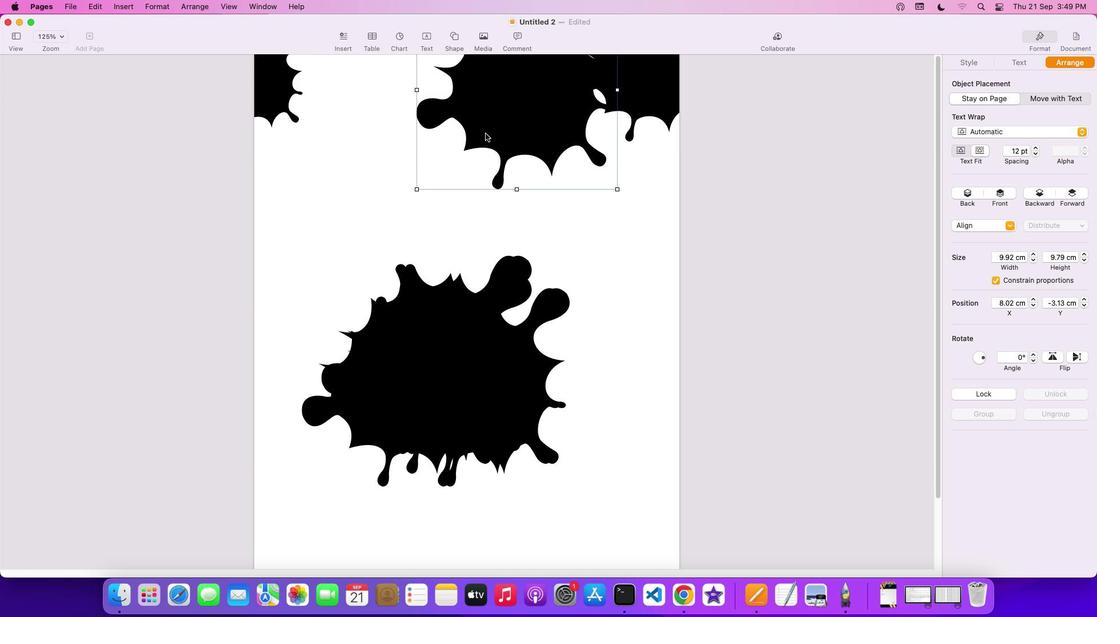 
Action: Mouse moved to (418, 189)
Screenshot: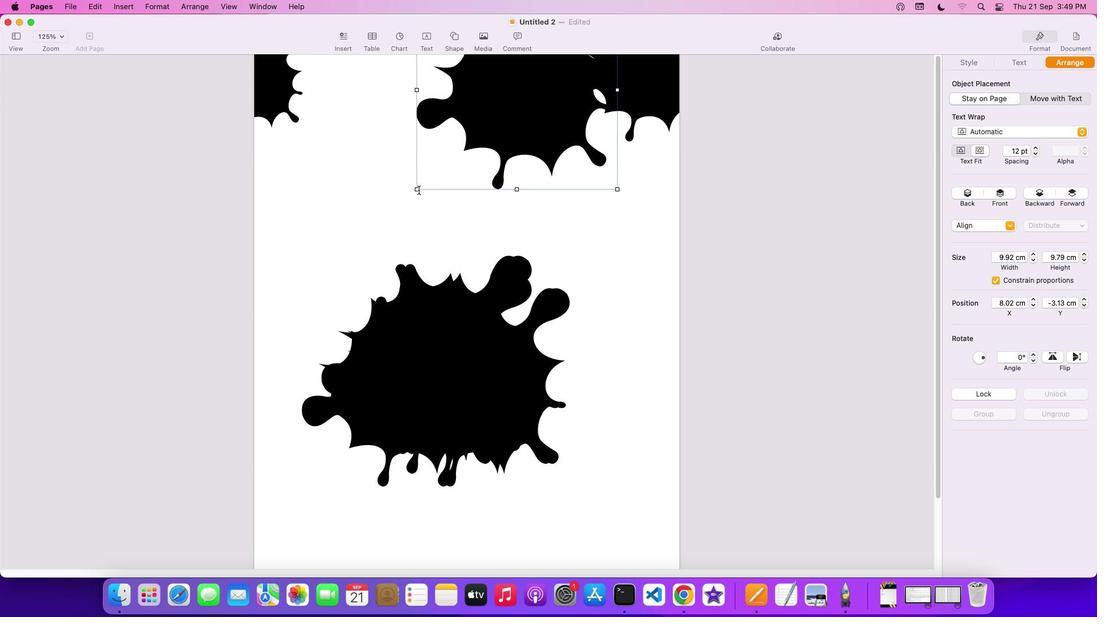 
Action: Mouse pressed left at (418, 189)
Screenshot: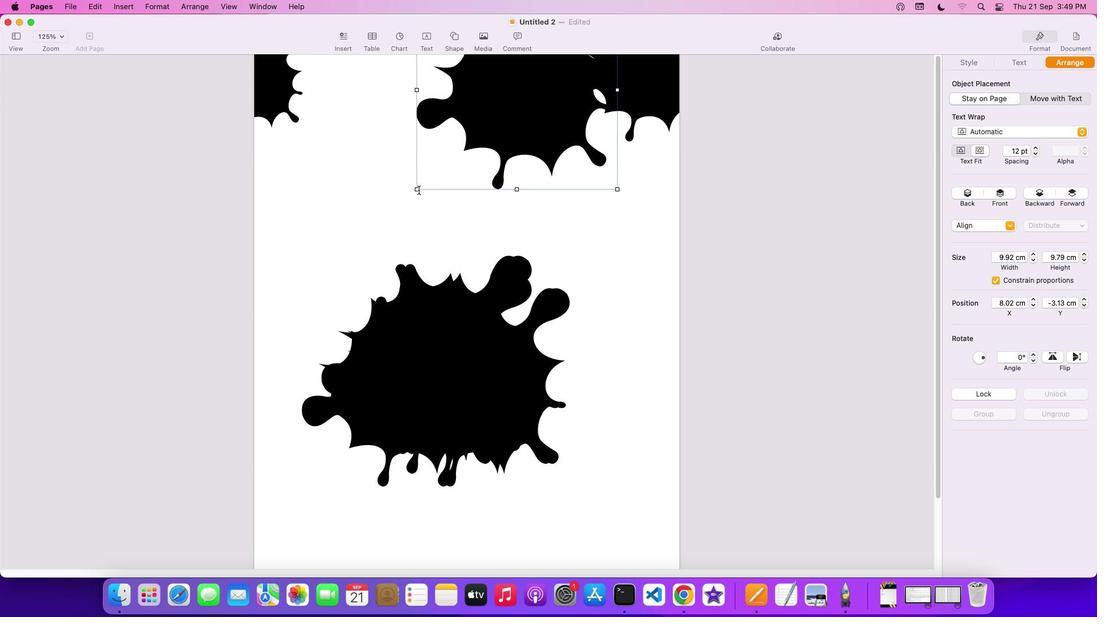 
Action: Mouse moved to (505, 112)
Screenshot: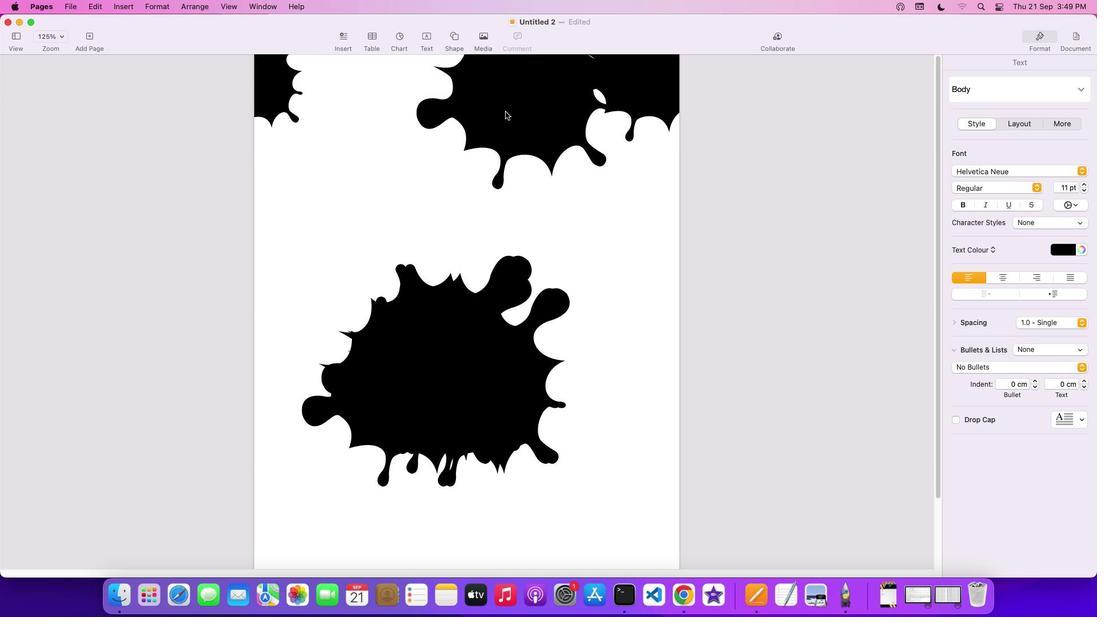 
Action: Mouse pressed left at (505, 112)
Screenshot: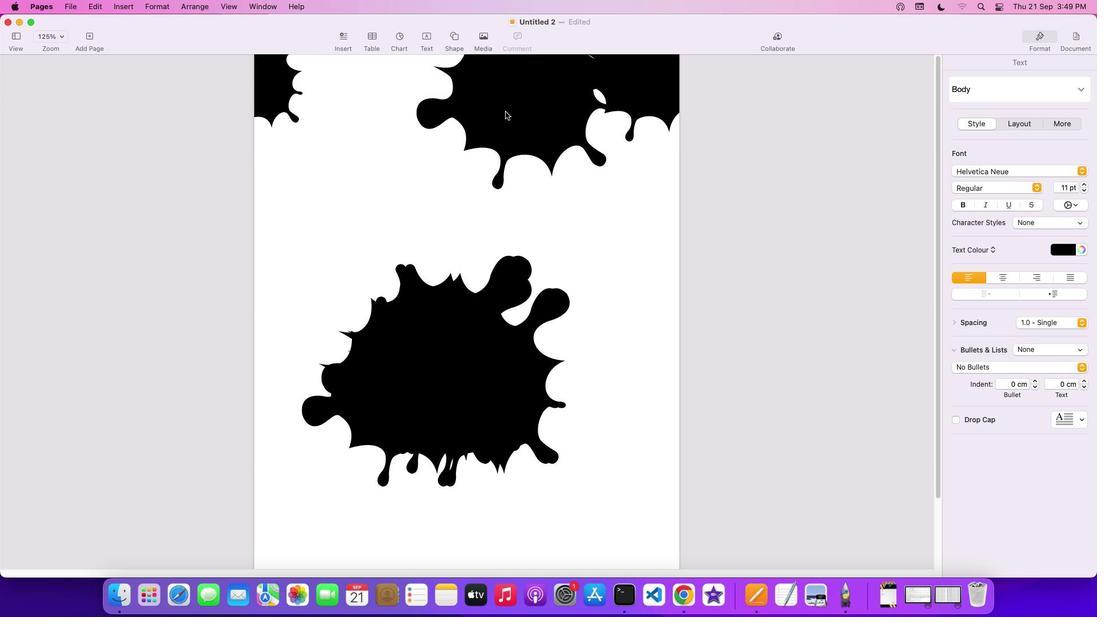 
Action: Mouse moved to (417, 189)
Screenshot: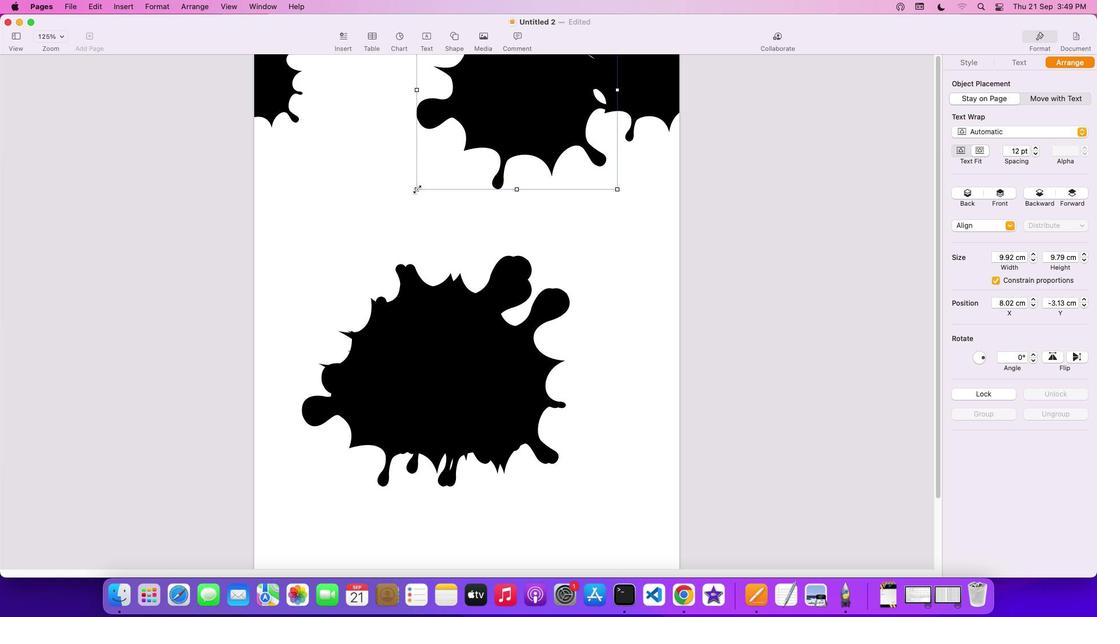 
Action: Mouse pressed left at (417, 189)
Screenshot: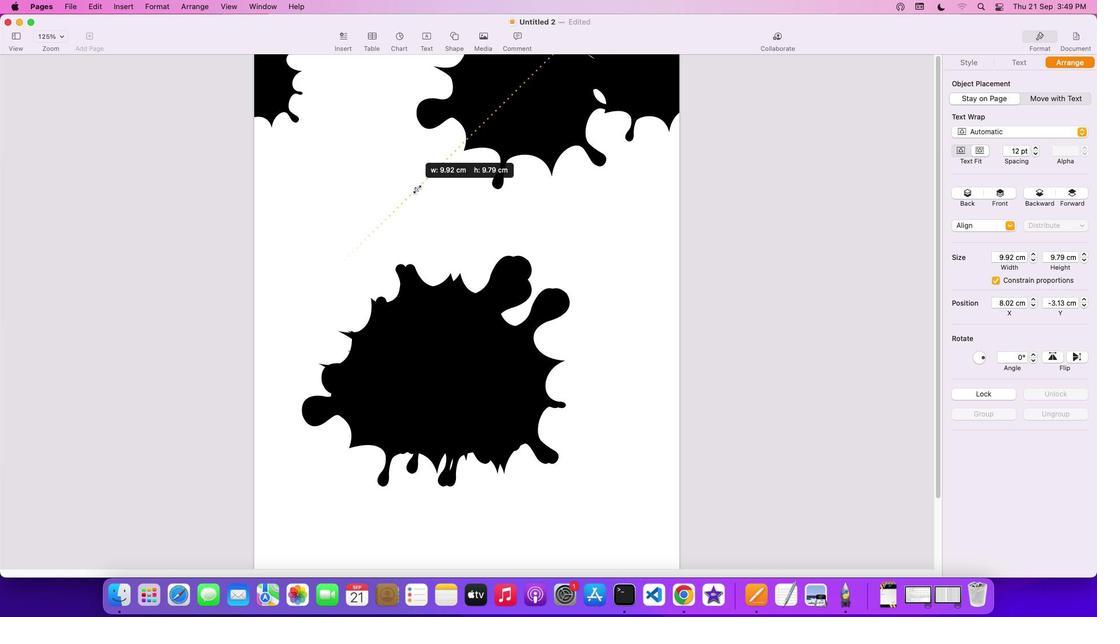 
Action: Mouse moved to (517, 365)
Screenshot: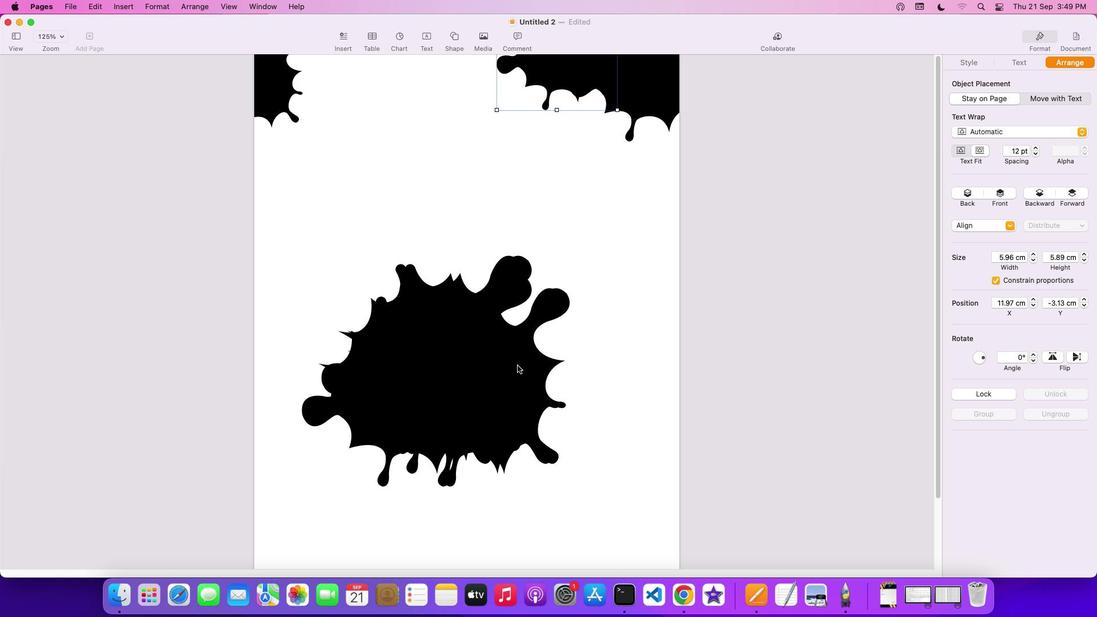 
Action: Mouse pressed left at (517, 365)
Screenshot: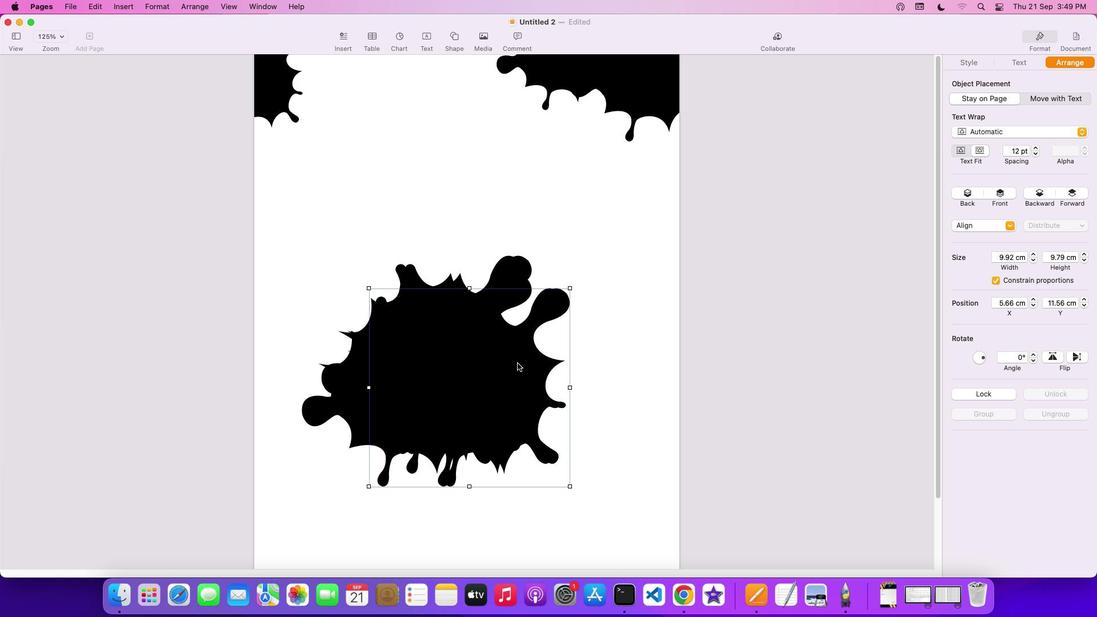 
Action: Mouse moved to (494, 94)
Screenshot: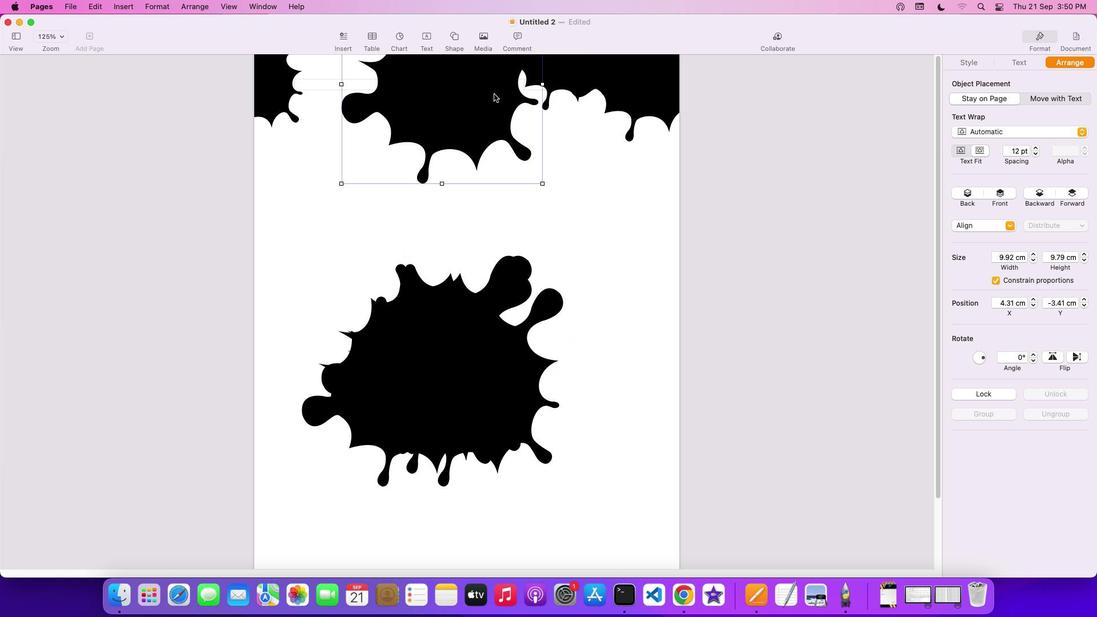 
Action: Mouse pressed left at (494, 94)
Screenshot: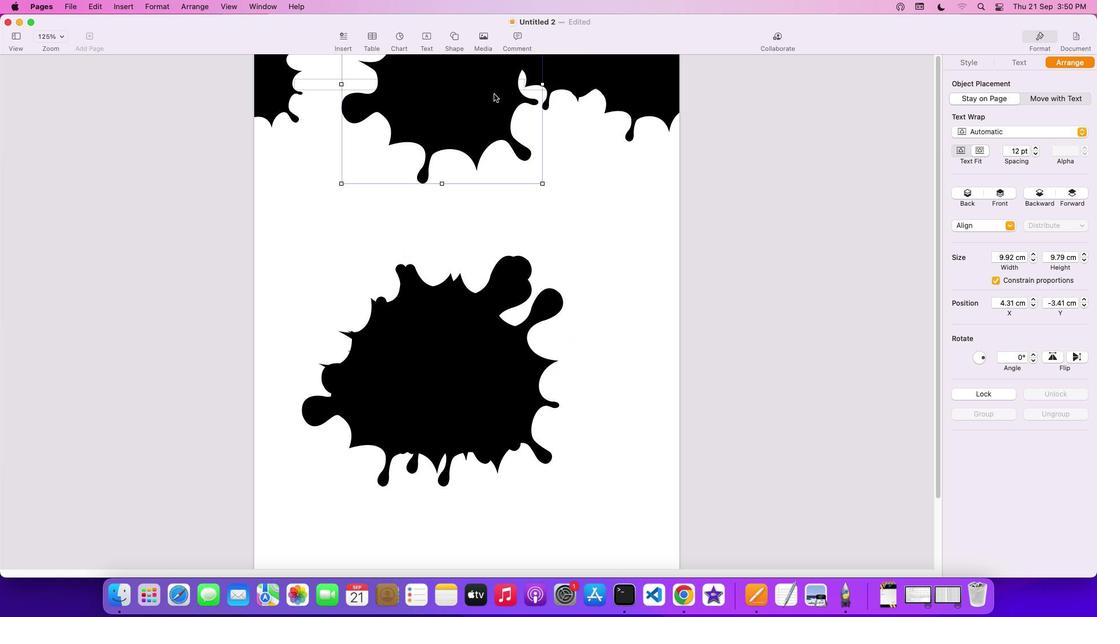 
Action: Mouse moved to (570, 180)
Screenshot: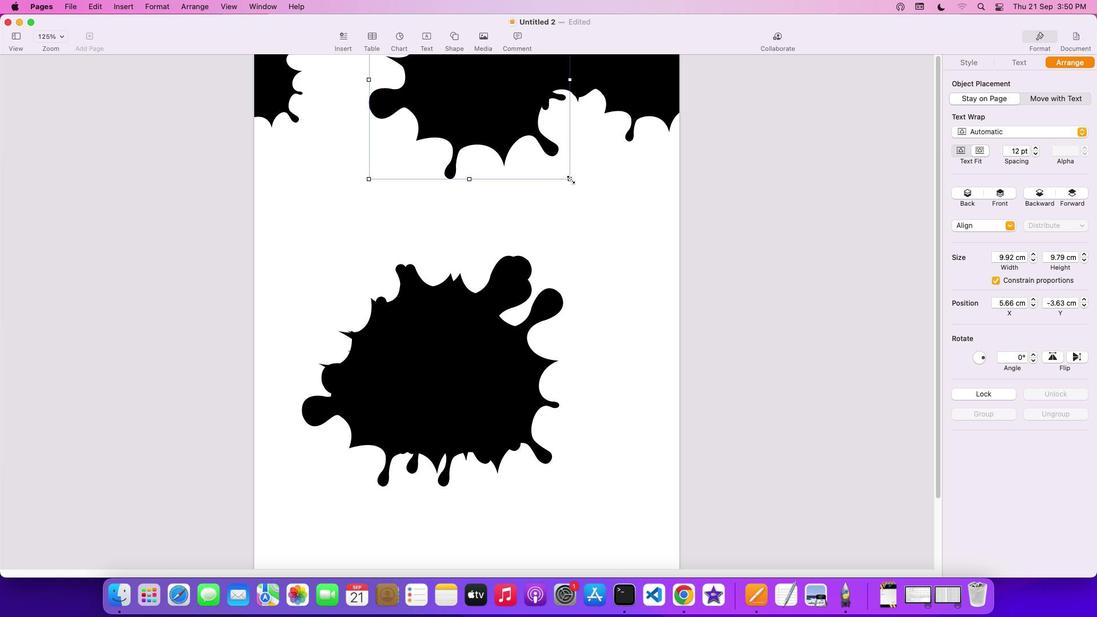 
Action: Mouse pressed left at (570, 180)
Screenshot: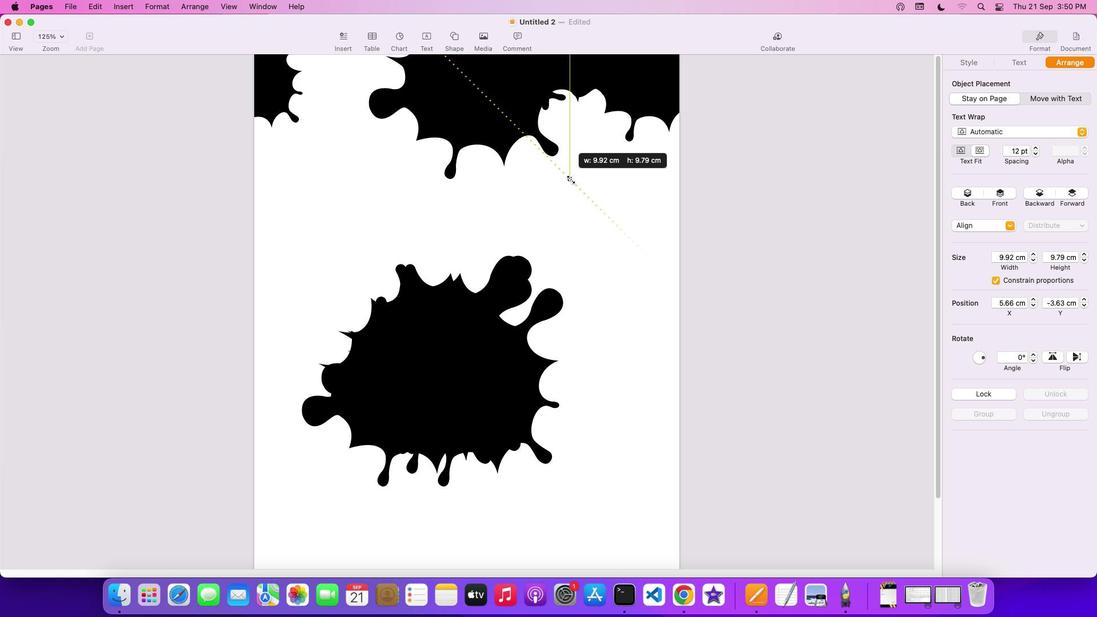 
Action: Mouse moved to (460, 76)
Screenshot: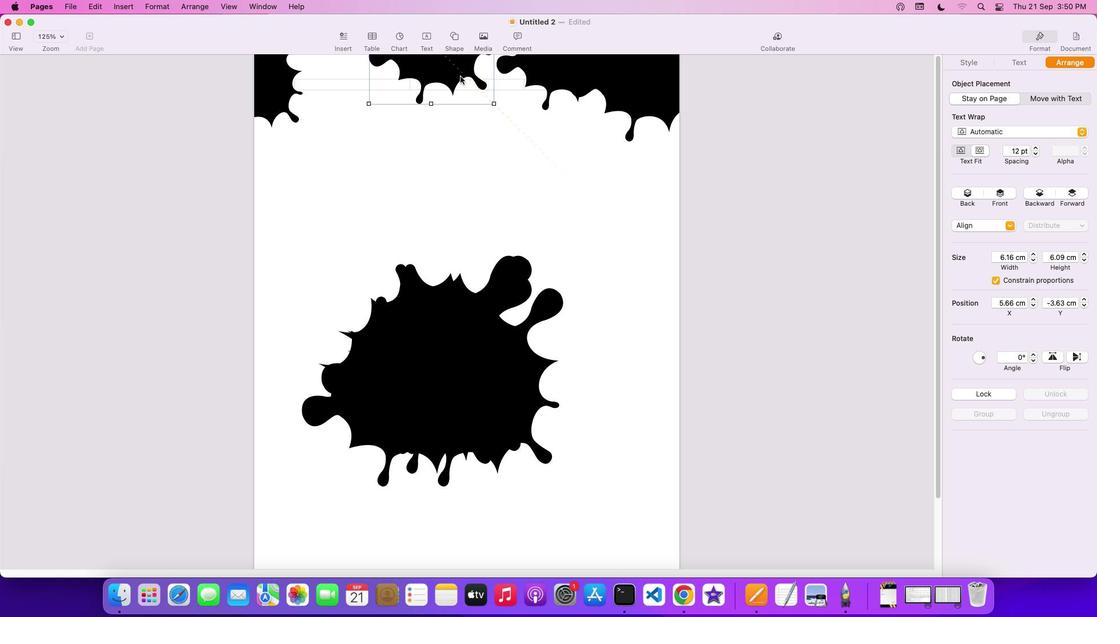 
Action: Mouse pressed left at (460, 76)
Screenshot: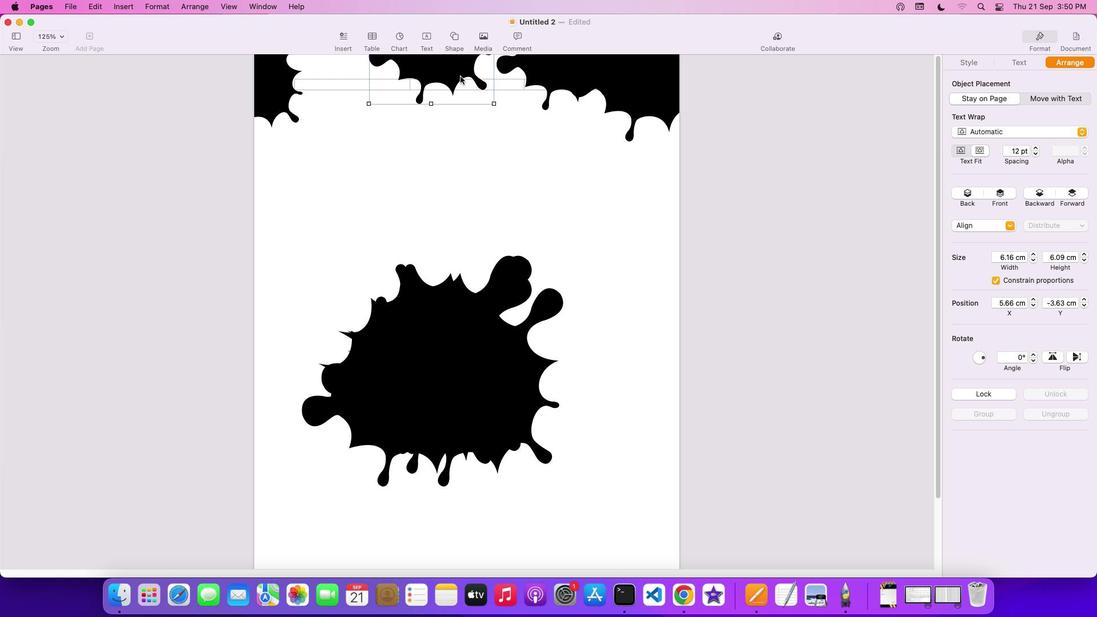 
Action: Mouse moved to (473, 82)
Screenshot: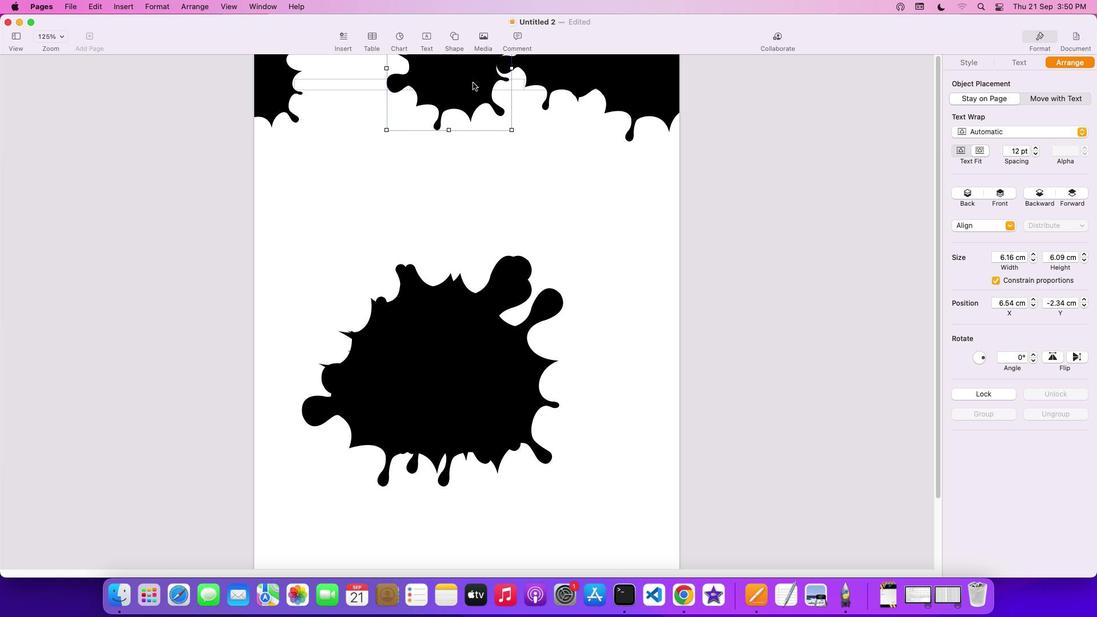 
Action: Mouse pressed left at (473, 82)
Screenshot: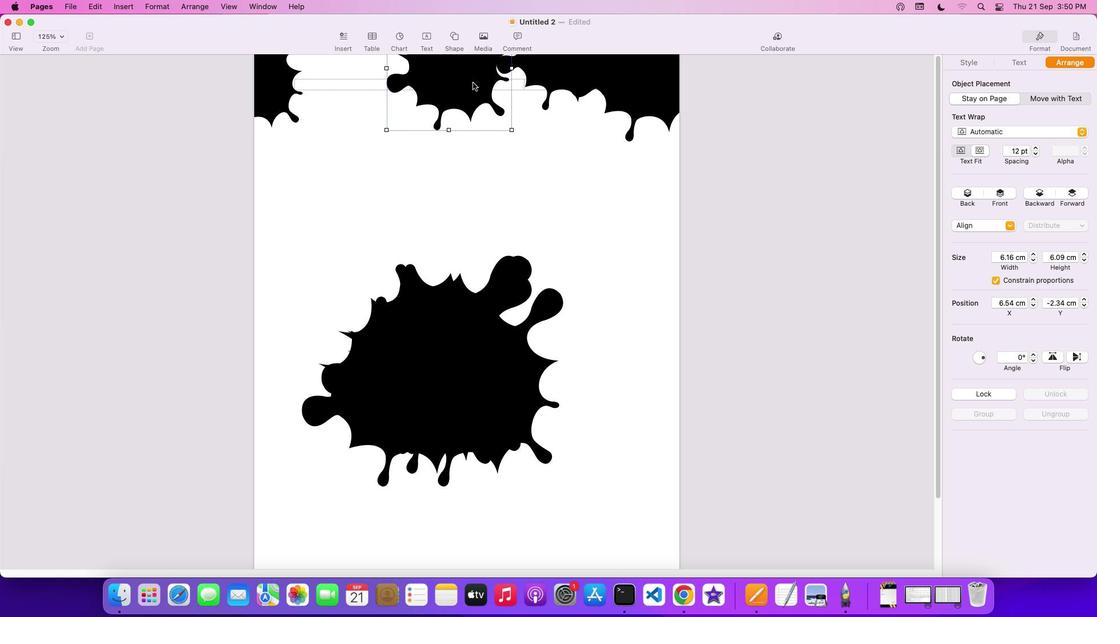 
Action: Mouse moved to (477, 353)
Screenshot: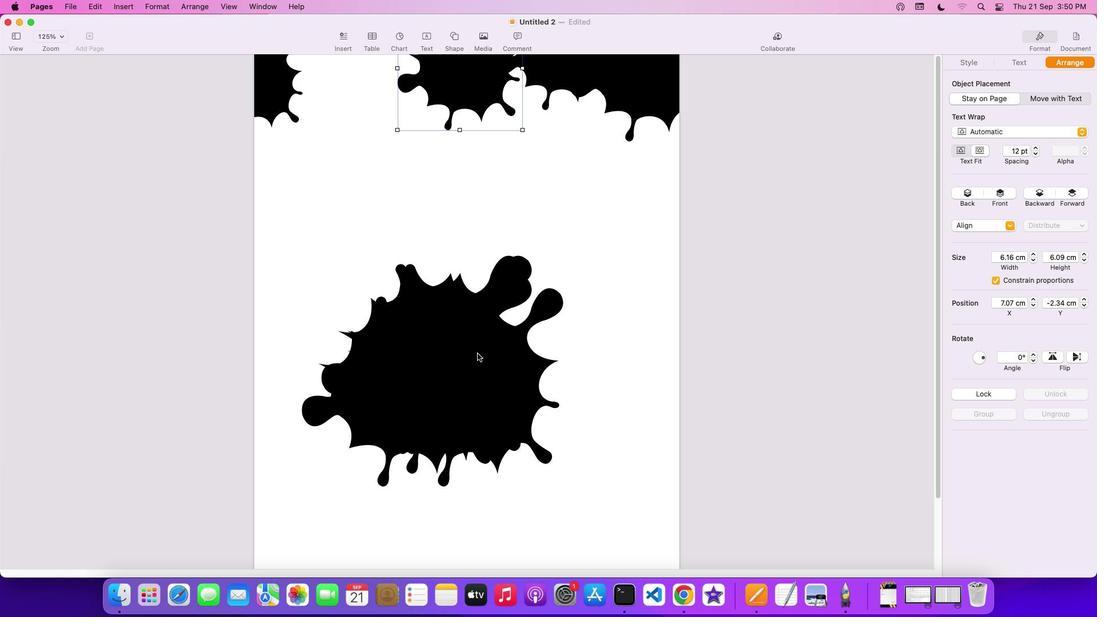 
Action: Mouse pressed left at (477, 353)
Screenshot: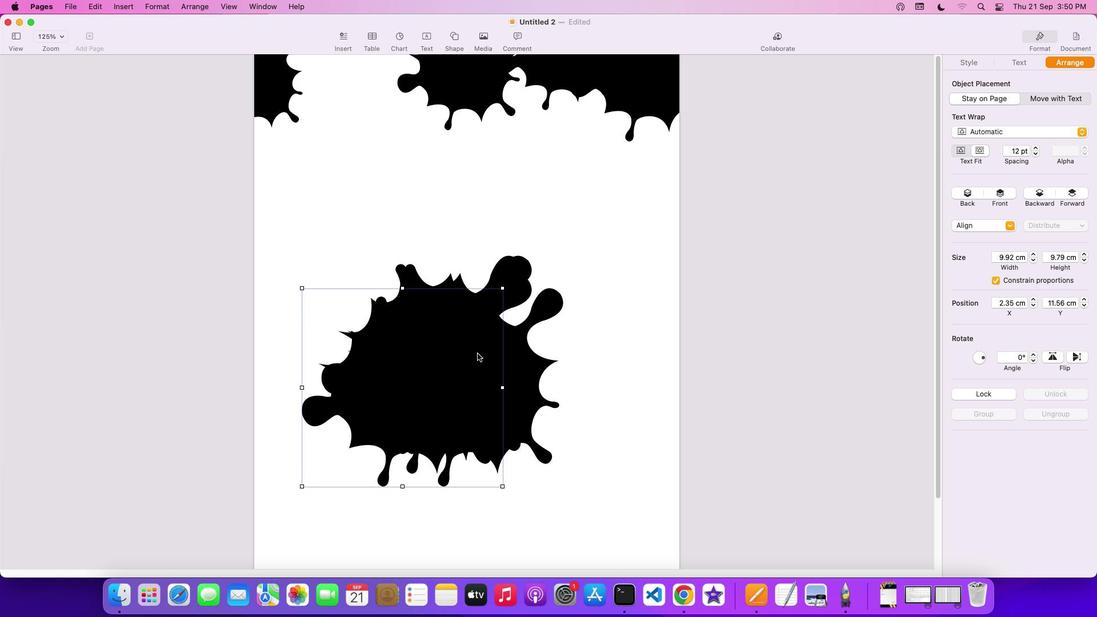 
Action: Mouse moved to (442, 390)
Screenshot: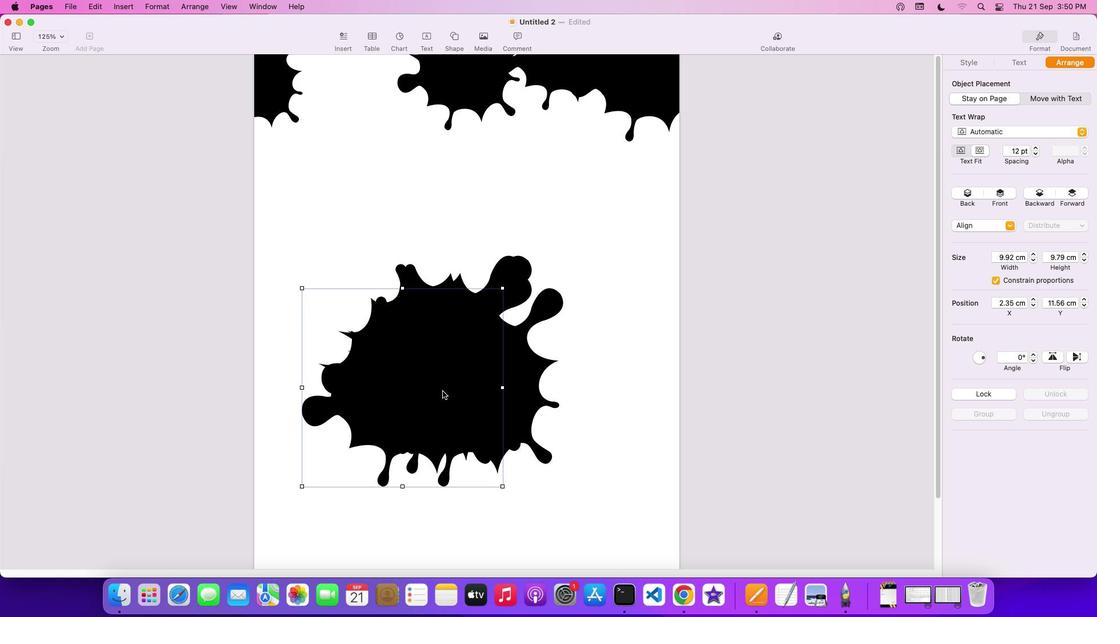 
Action: Mouse pressed left at (442, 390)
Screenshot: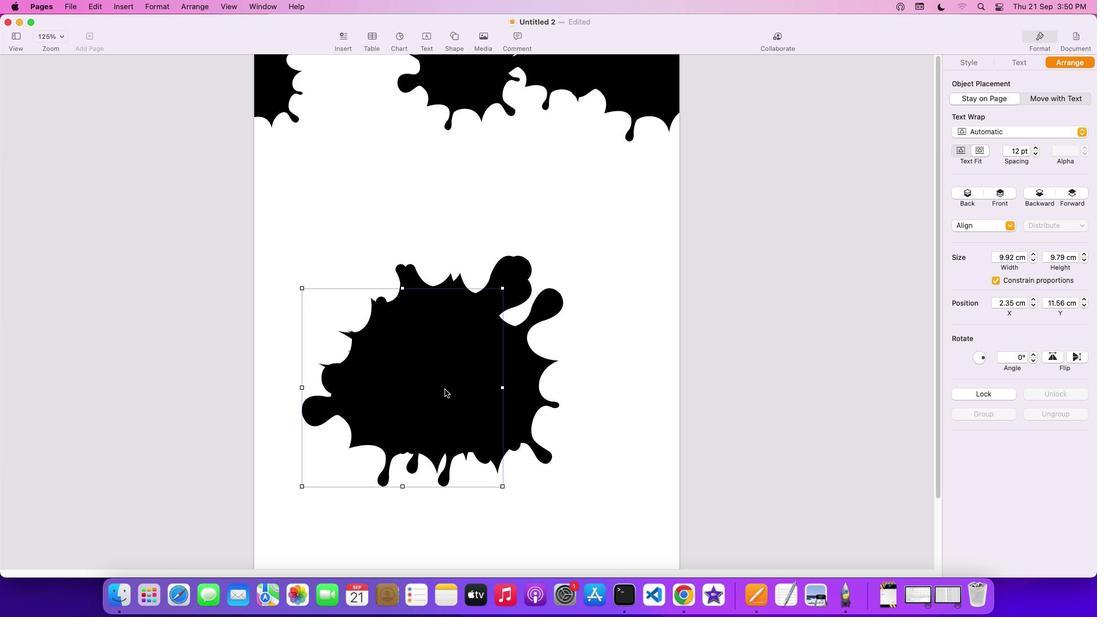 
Action: Mouse moved to (664, 400)
Screenshot: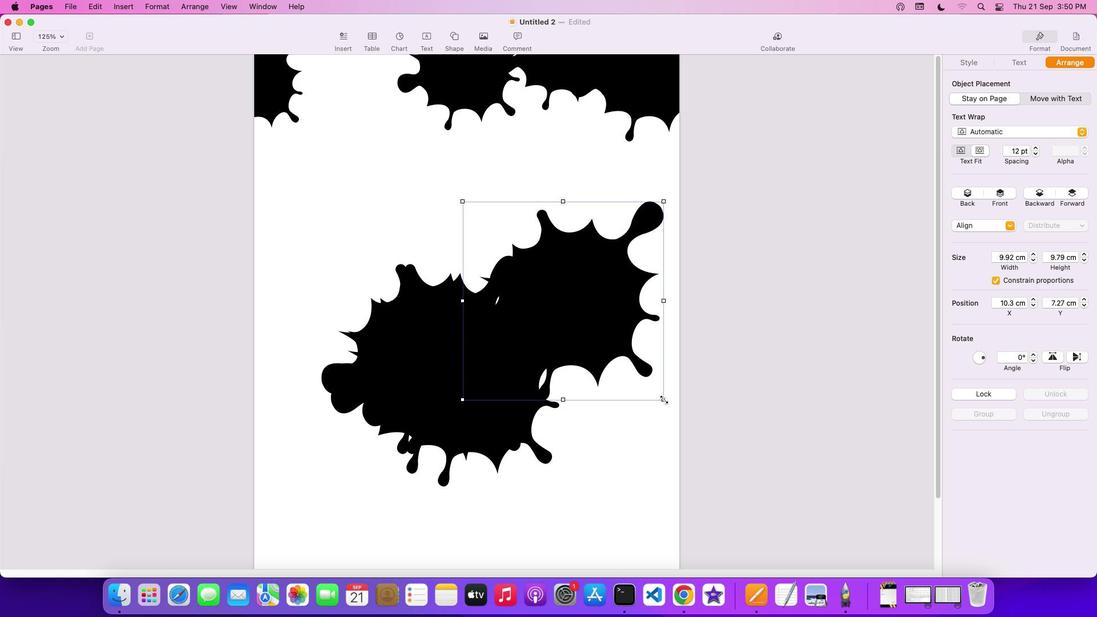 
Action: Mouse pressed left at (664, 400)
Screenshot: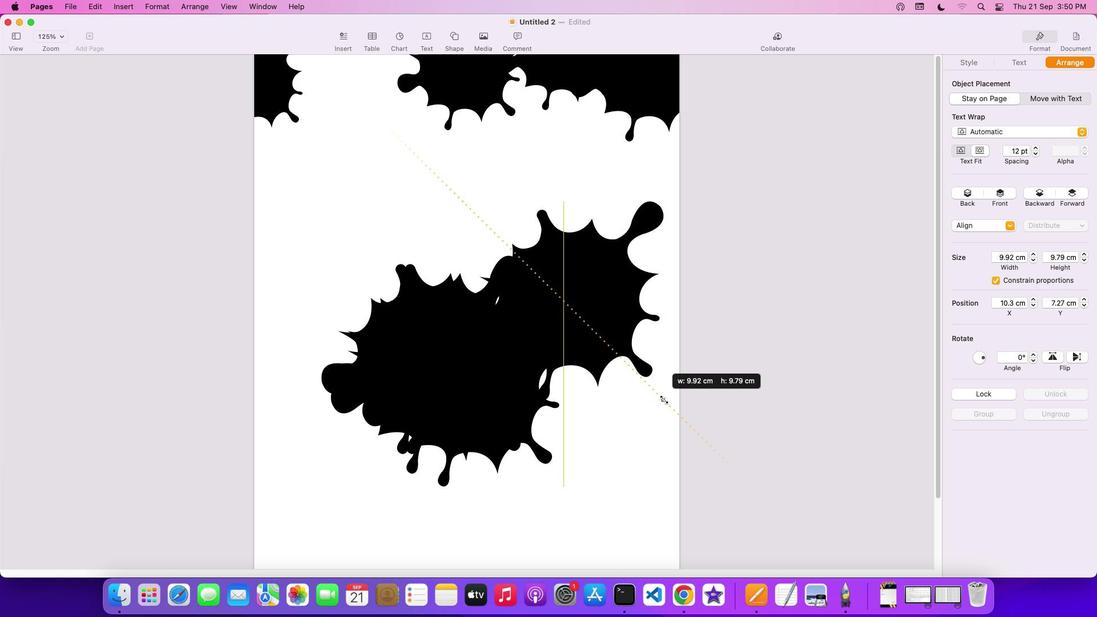 
Action: Mouse moved to (540, 263)
Screenshot: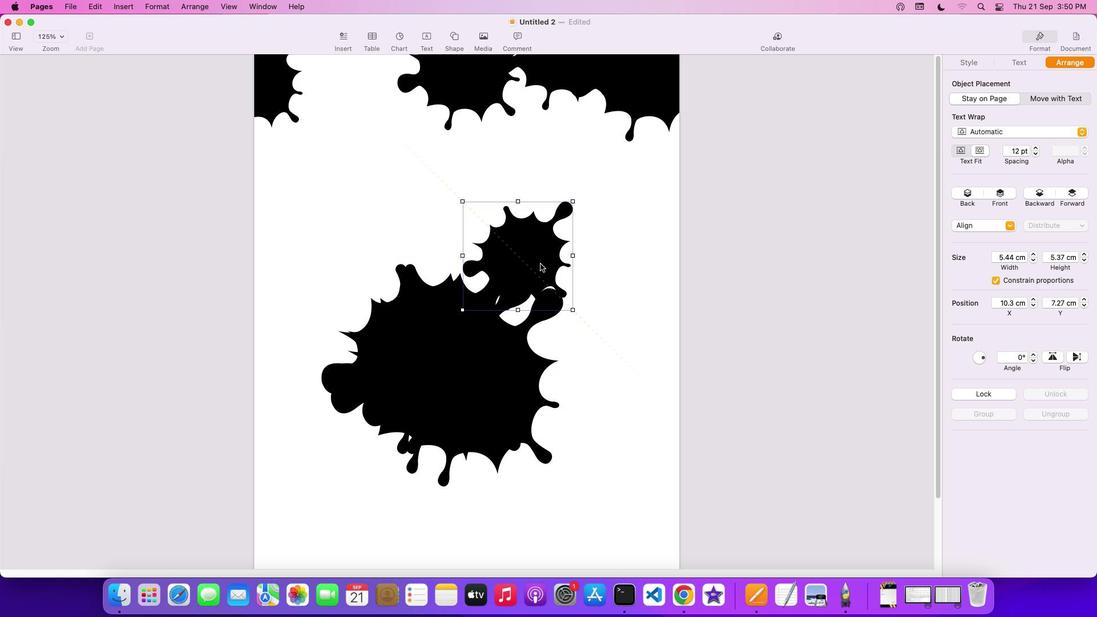 
Action: Mouse pressed left at (540, 263)
Screenshot: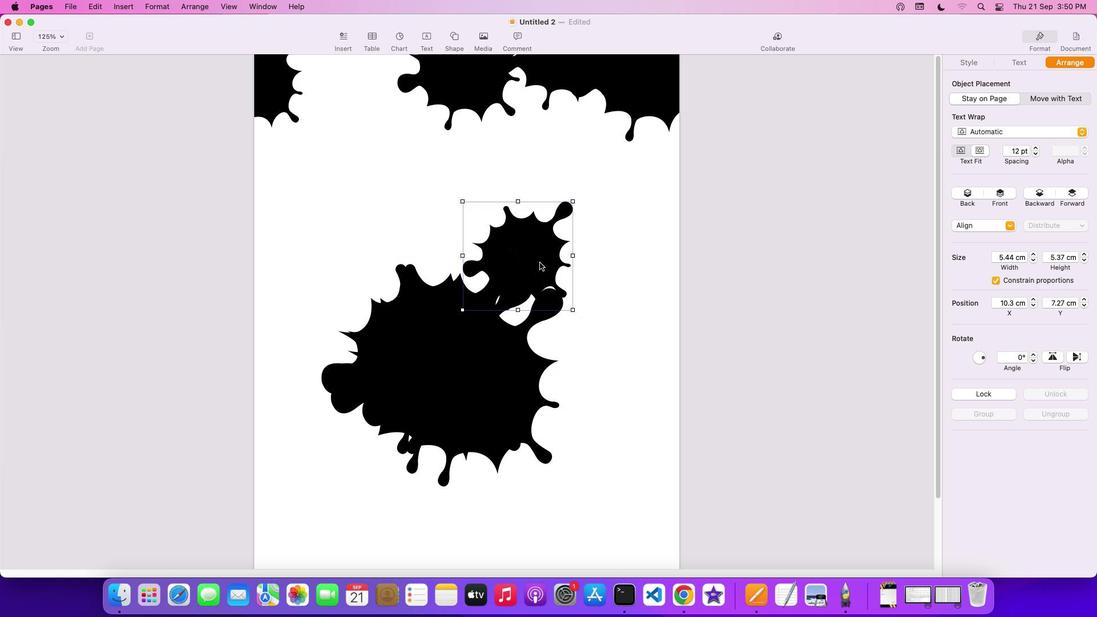 
Action: Mouse moved to (471, 454)
Screenshot: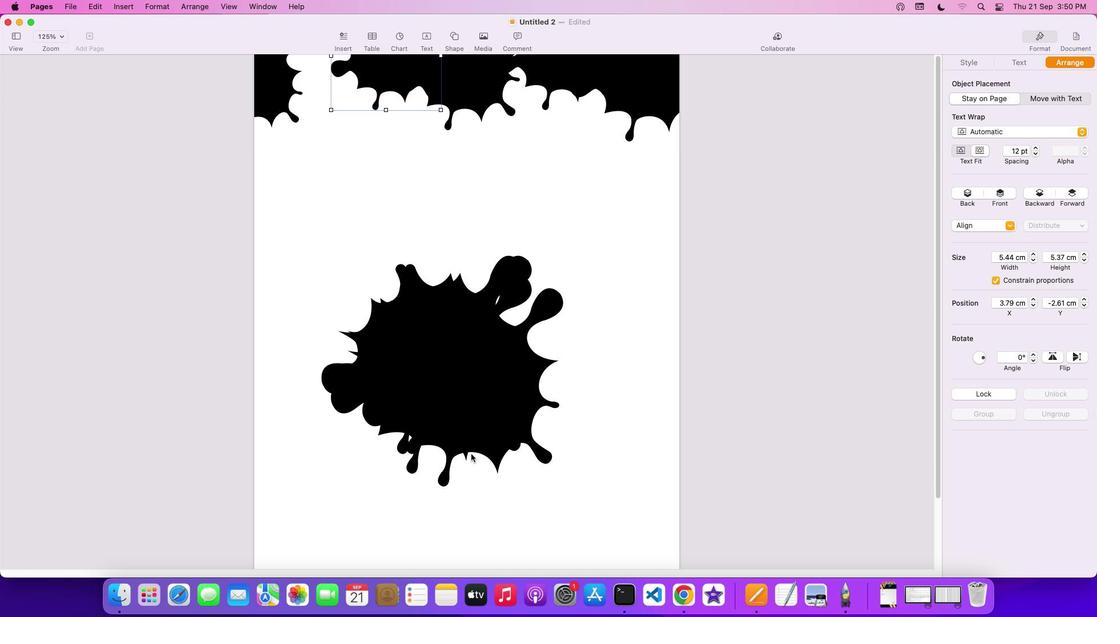 
Action: Mouse pressed left at (471, 454)
Screenshot: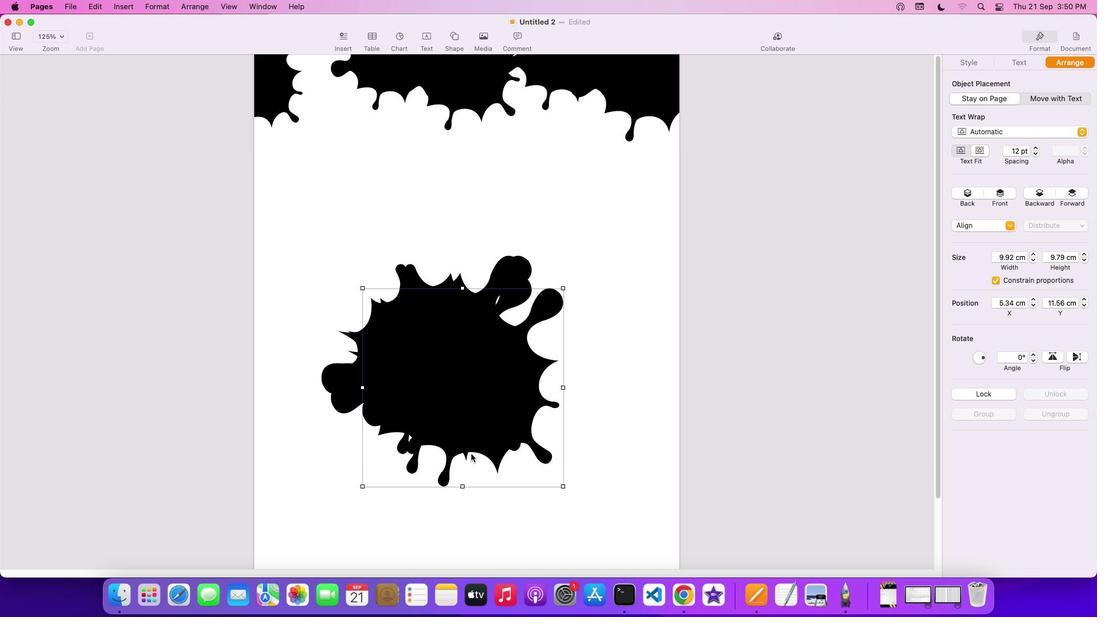 
Action: Mouse moved to (562, 487)
Screenshot: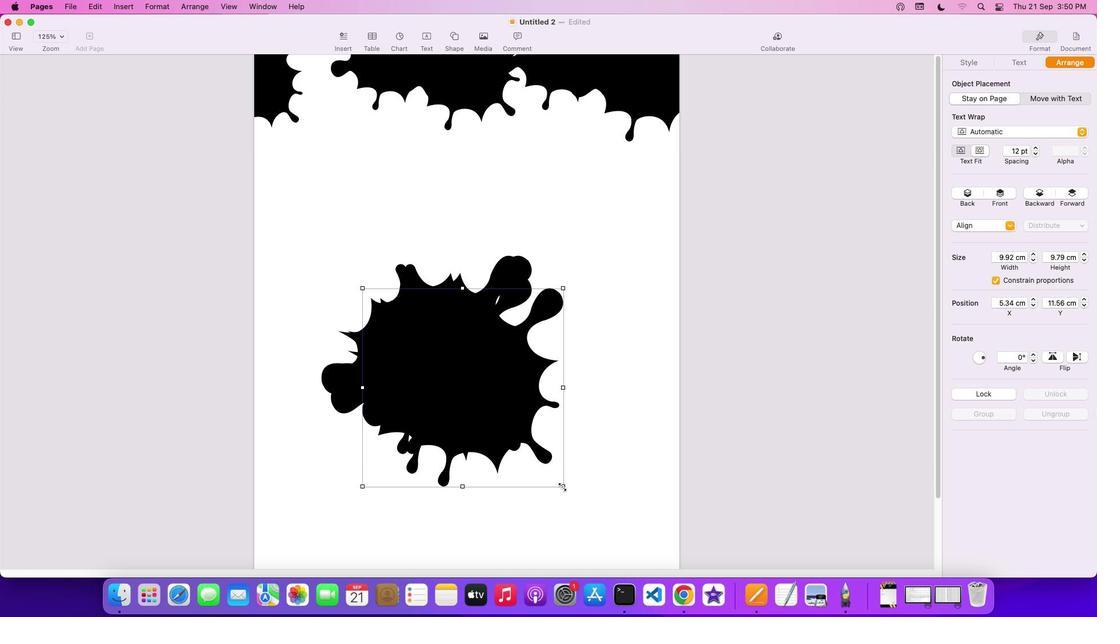 
Action: Mouse pressed left at (562, 487)
Screenshot: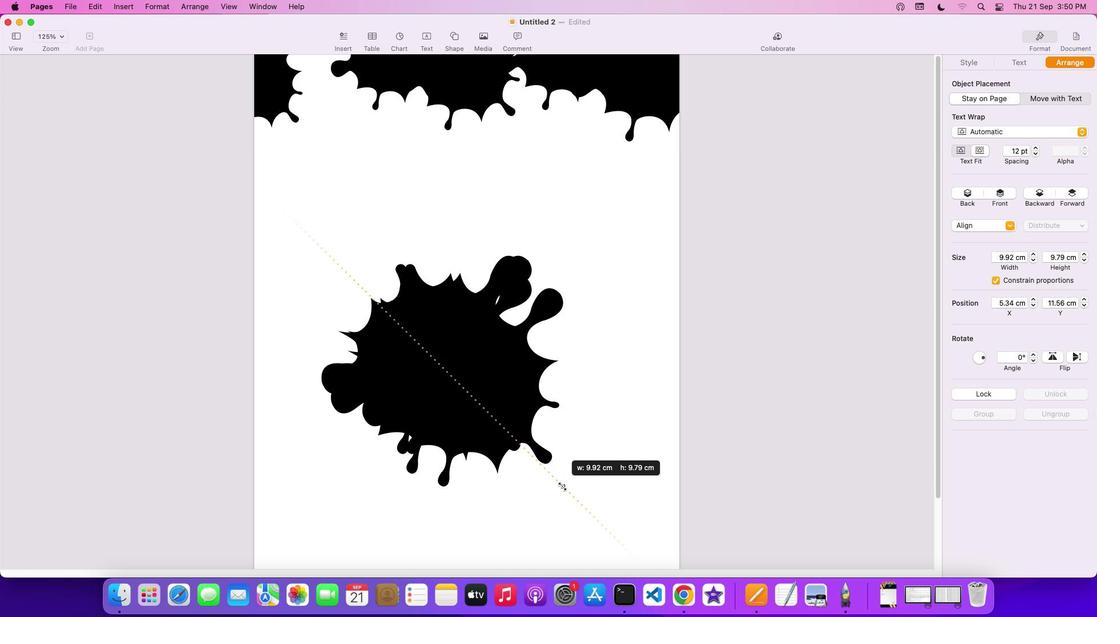 
Action: Mouse moved to (437, 344)
Screenshot: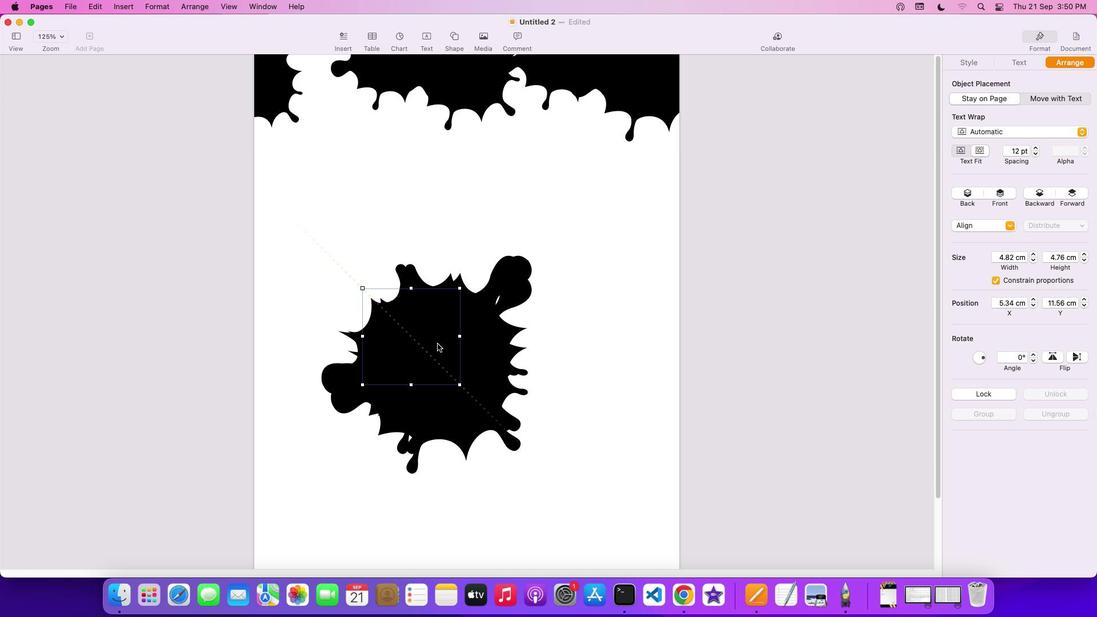 
Action: Mouse pressed left at (437, 344)
Screenshot: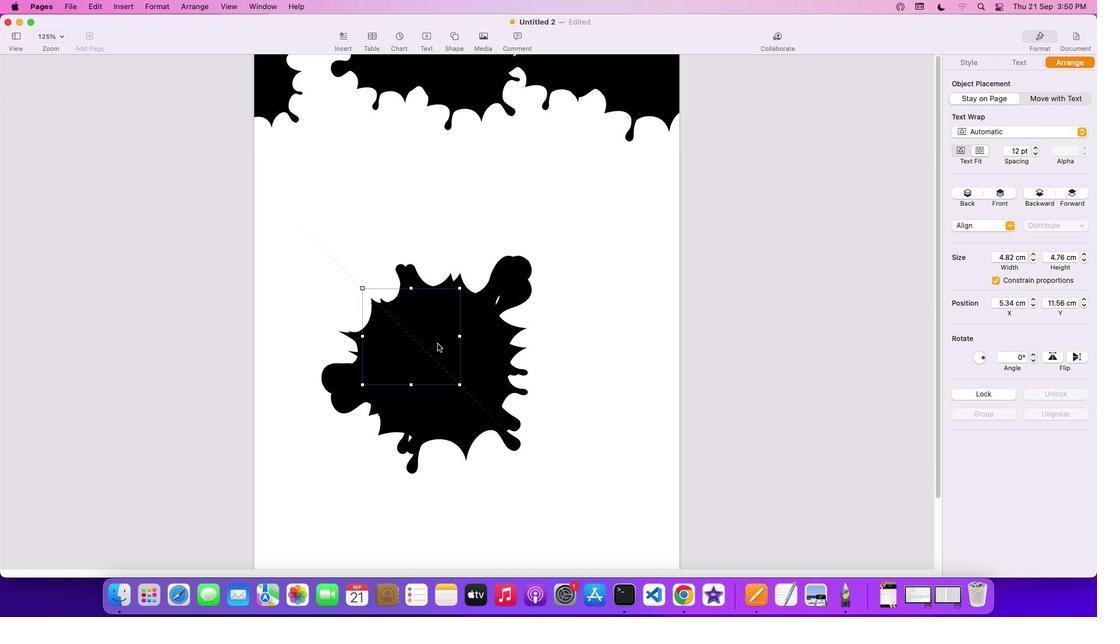 
Action: Mouse moved to (481, 88)
Screenshot: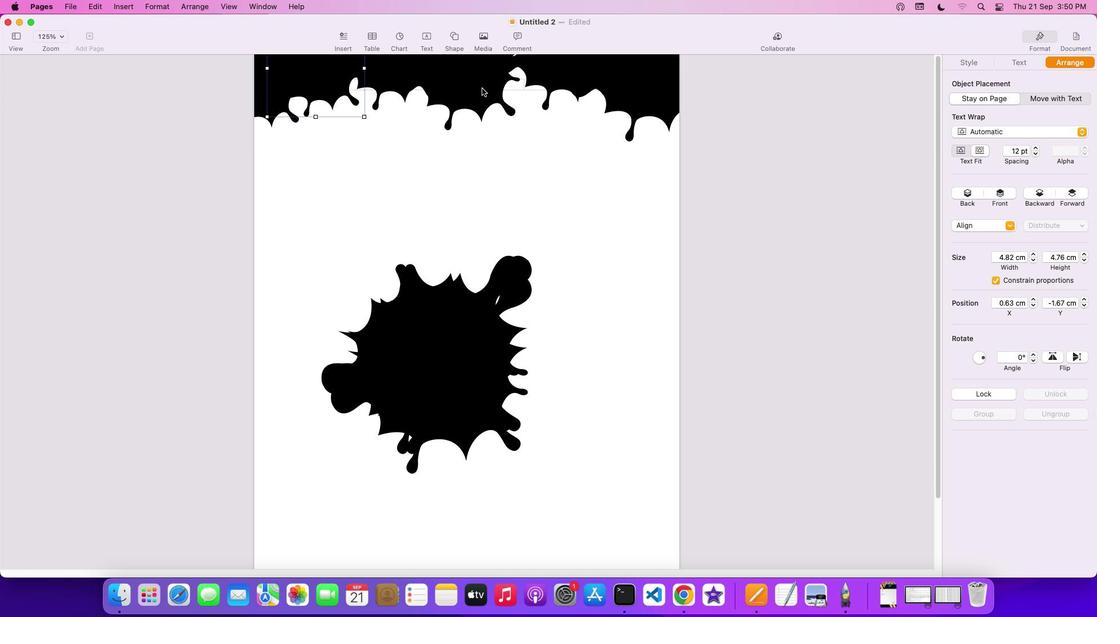 
Action: Mouse pressed left at (481, 88)
Screenshot: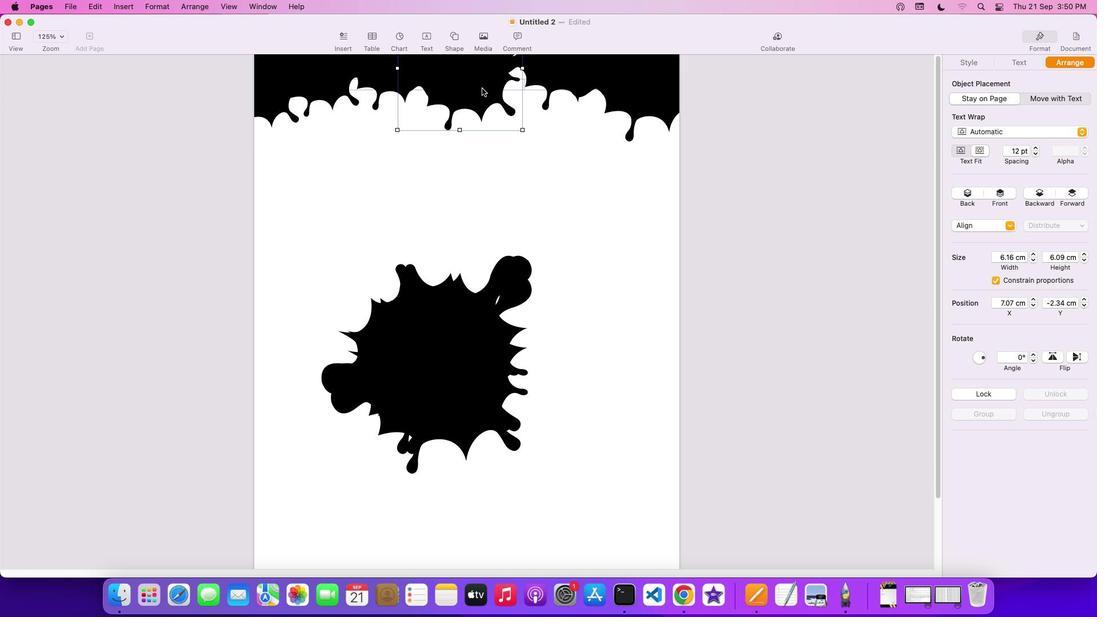 
Action: Mouse moved to (409, 452)
Screenshot: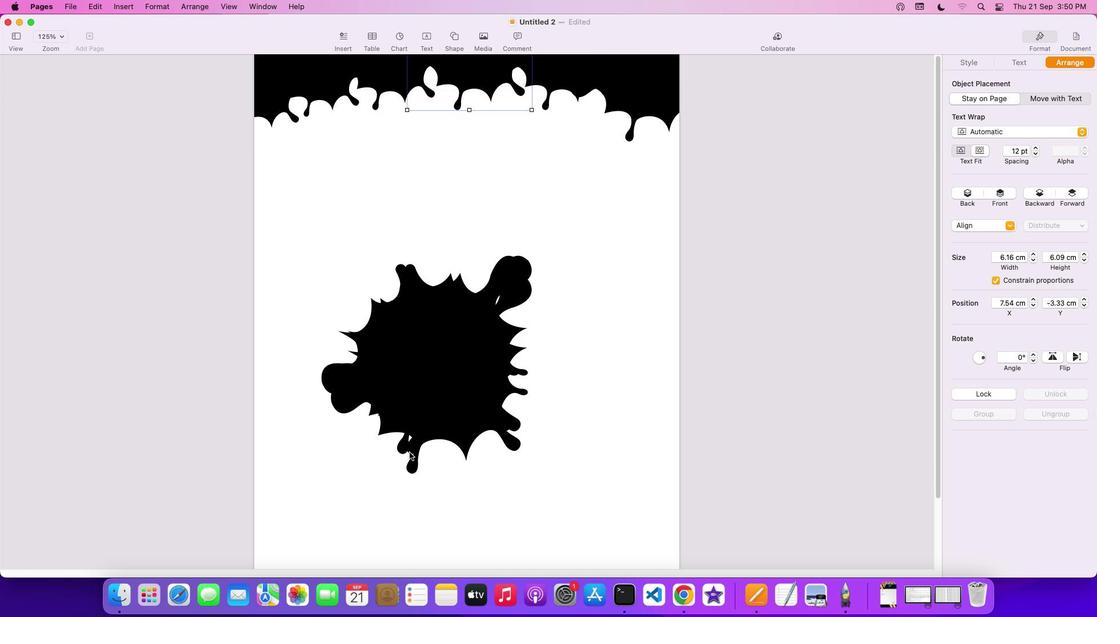 
Action: Mouse pressed left at (409, 452)
Screenshot: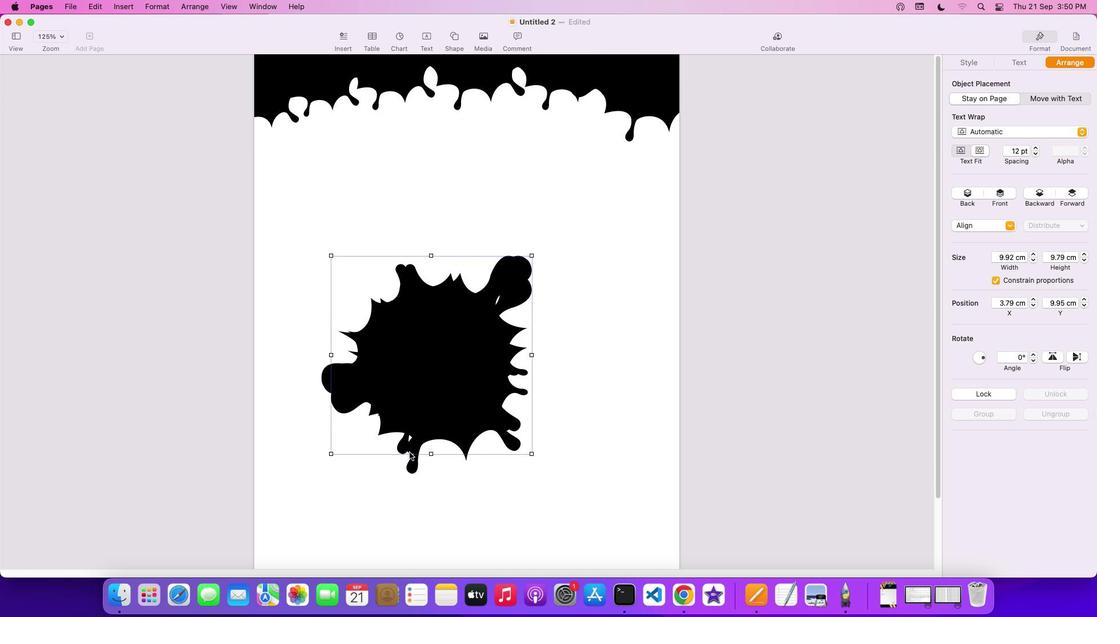 
Action: Mouse moved to (531, 454)
Screenshot: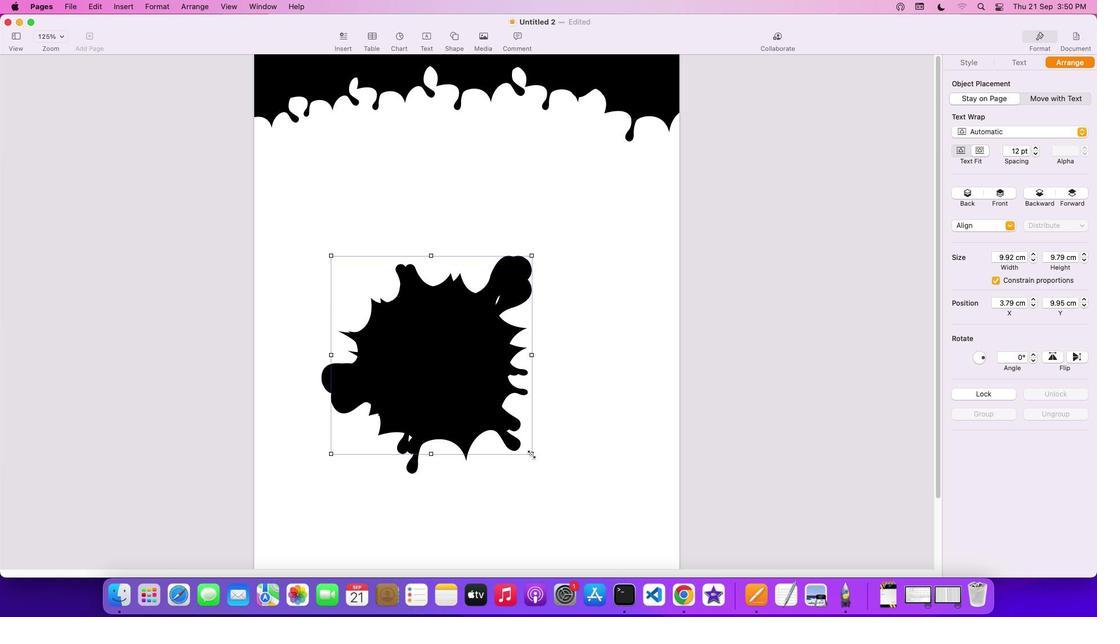 
Action: Mouse pressed left at (531, 454)
Screenshot: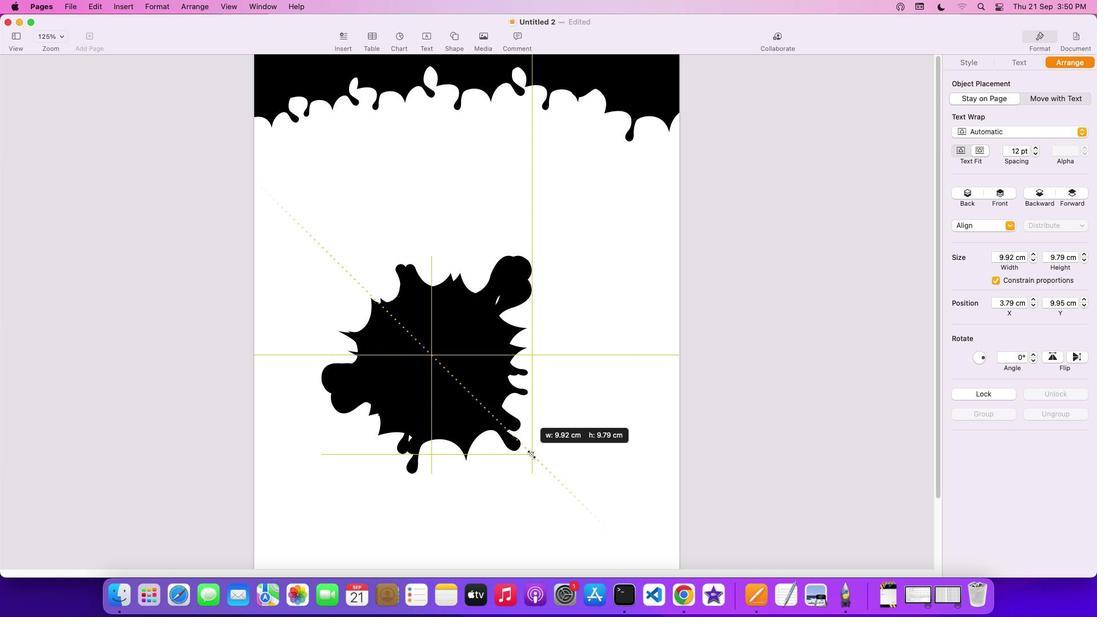 
Action: Mouse moved to (394, 276)
Screenshot: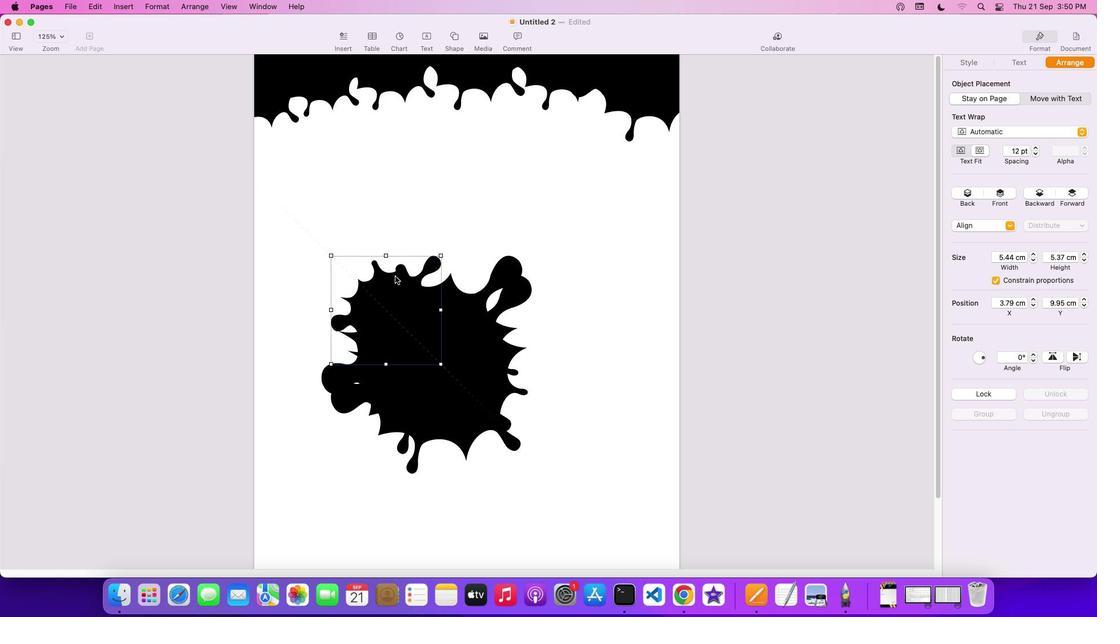 
Action: Mouse pressed left at (394, 276)
Screenshot: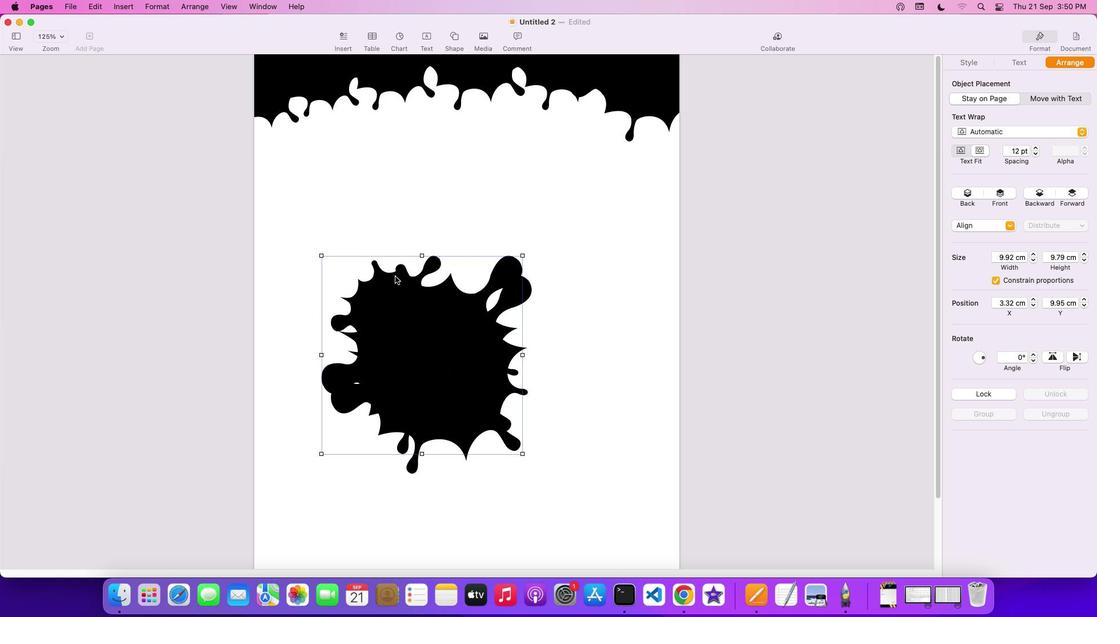 
Action: Mouse moved to (430, 354)
Screenshot: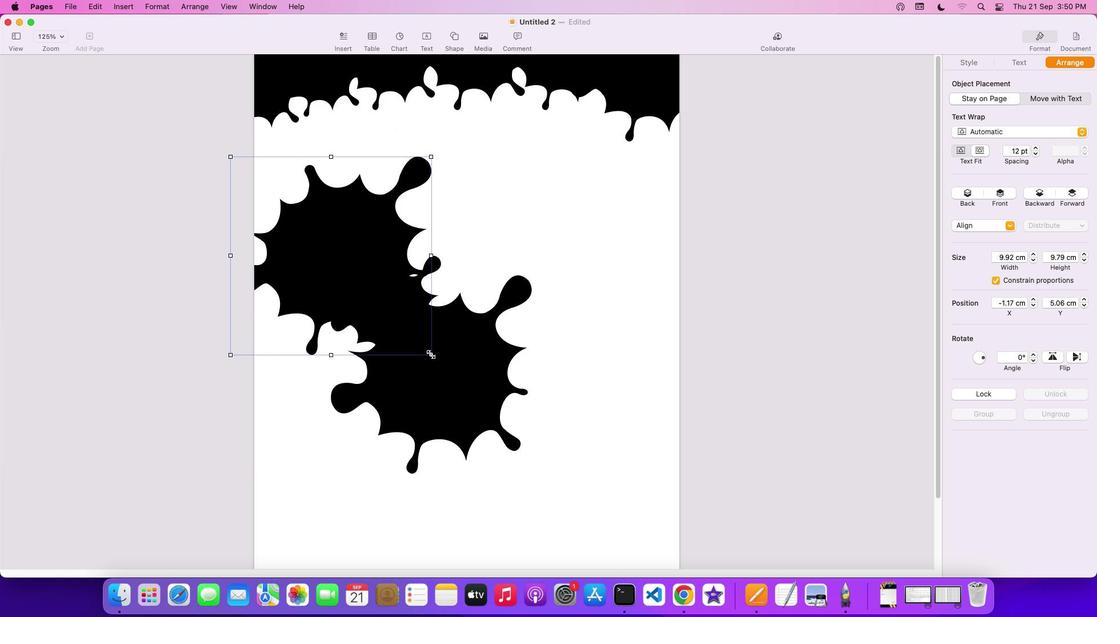 
Action: Mouse pressed left at (430, 354)
Screenshot: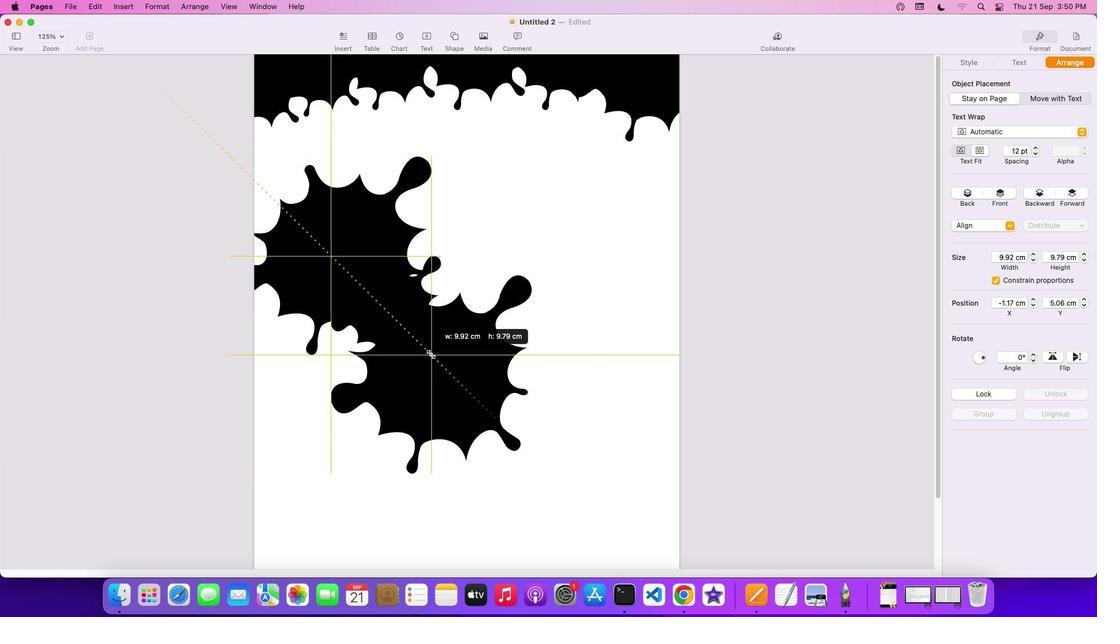 
Action: Mouse moved to (331, 231)
Screenshot: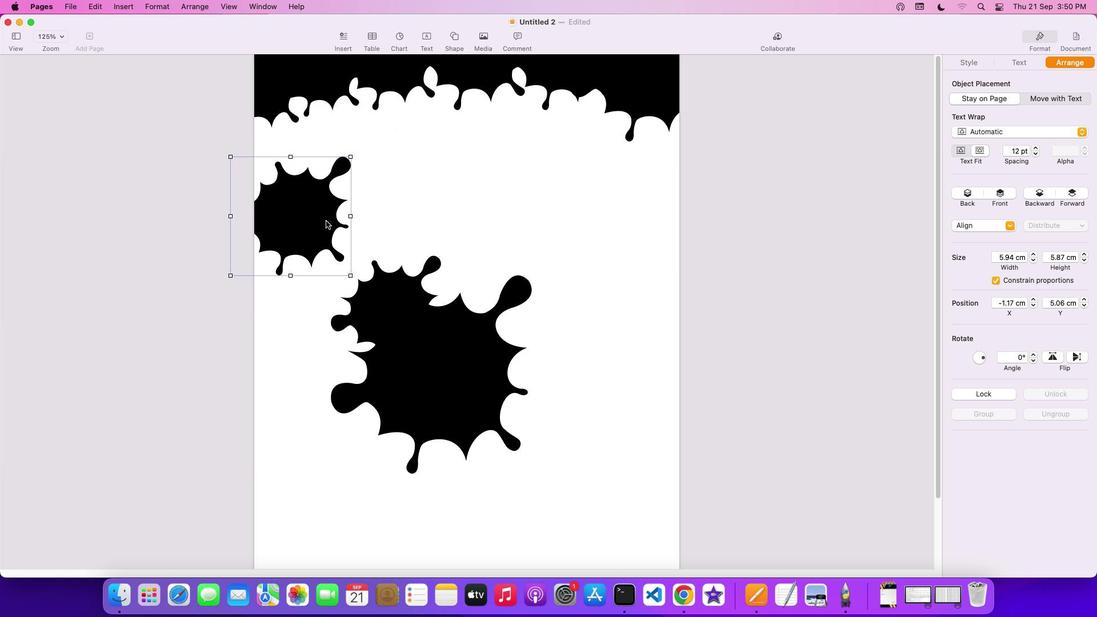 
Action: Mouse pressed left at (331, 231)
Screenshot: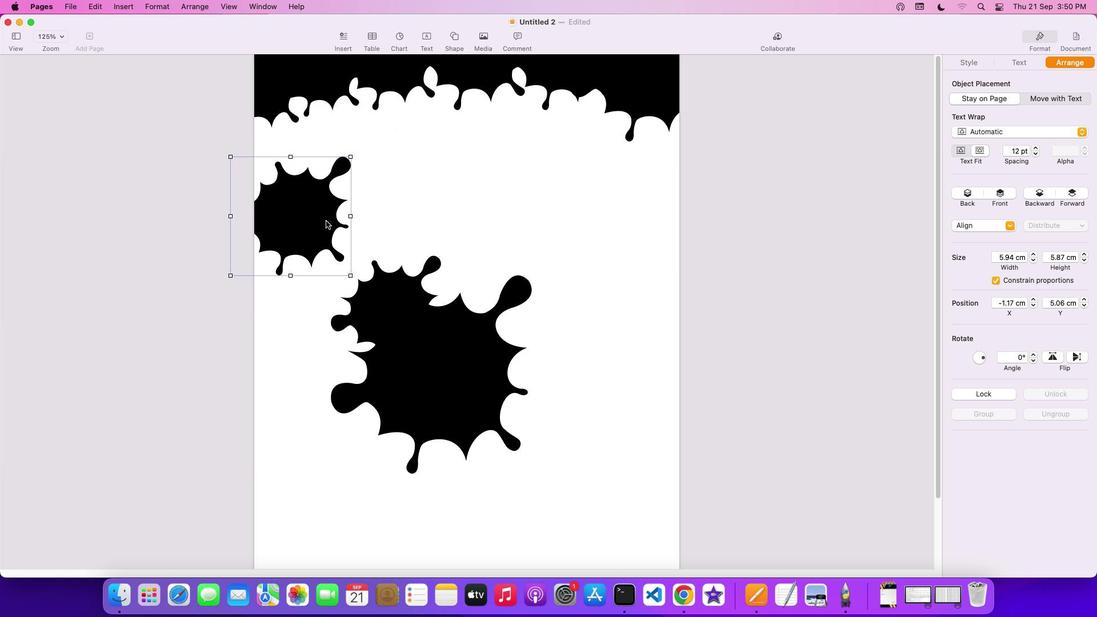 
Action: Mouse moved to (1073, 361)
Screenshot: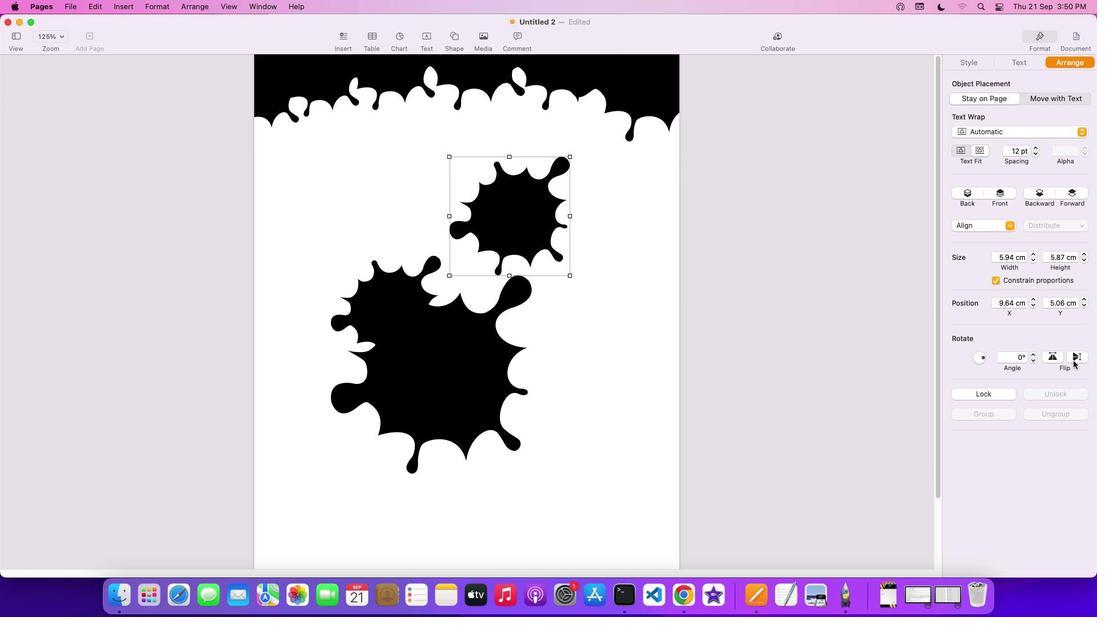 
Action: Mouse pressed left at (1073, 361)
Screenshot: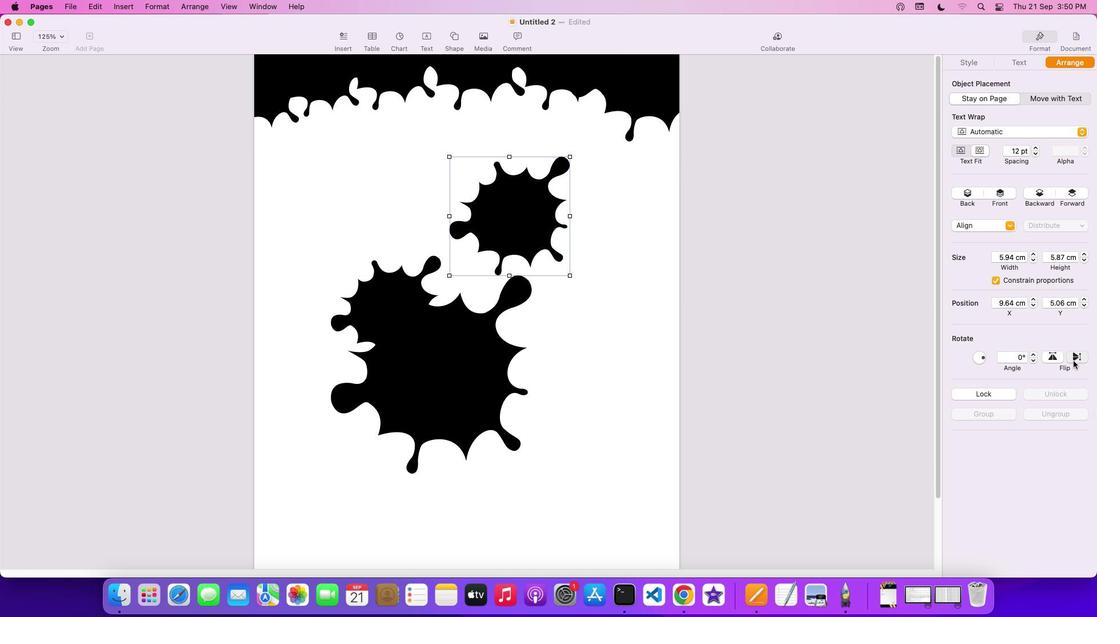 
Action: Mouse moved to (511, 216)
Screenshot: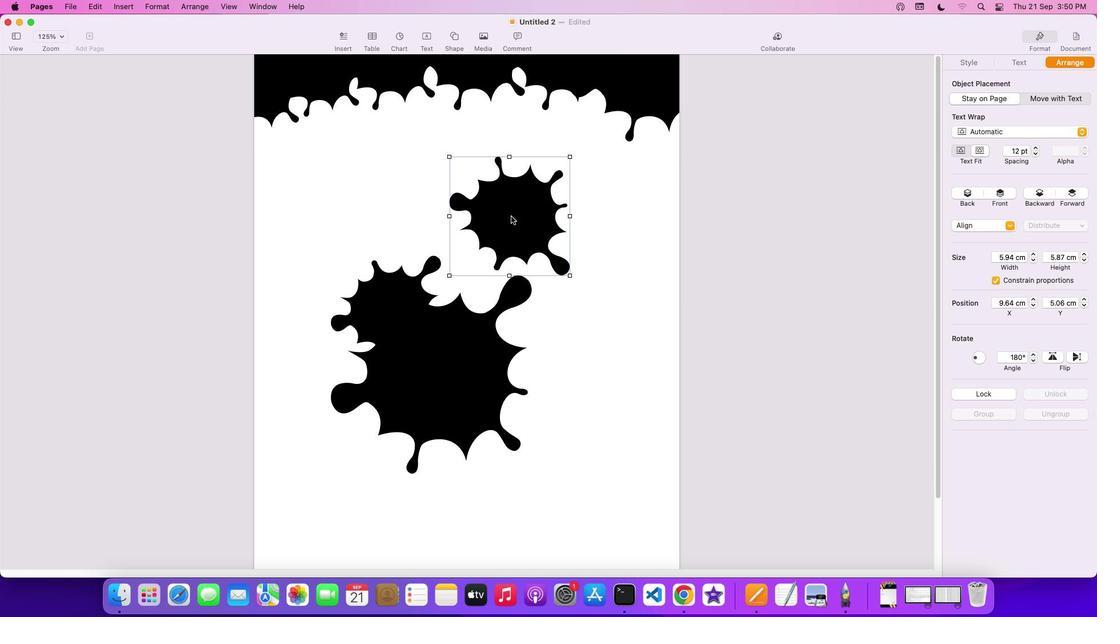 
Action: Mouse pressed left at (511, 216)
Screenshot: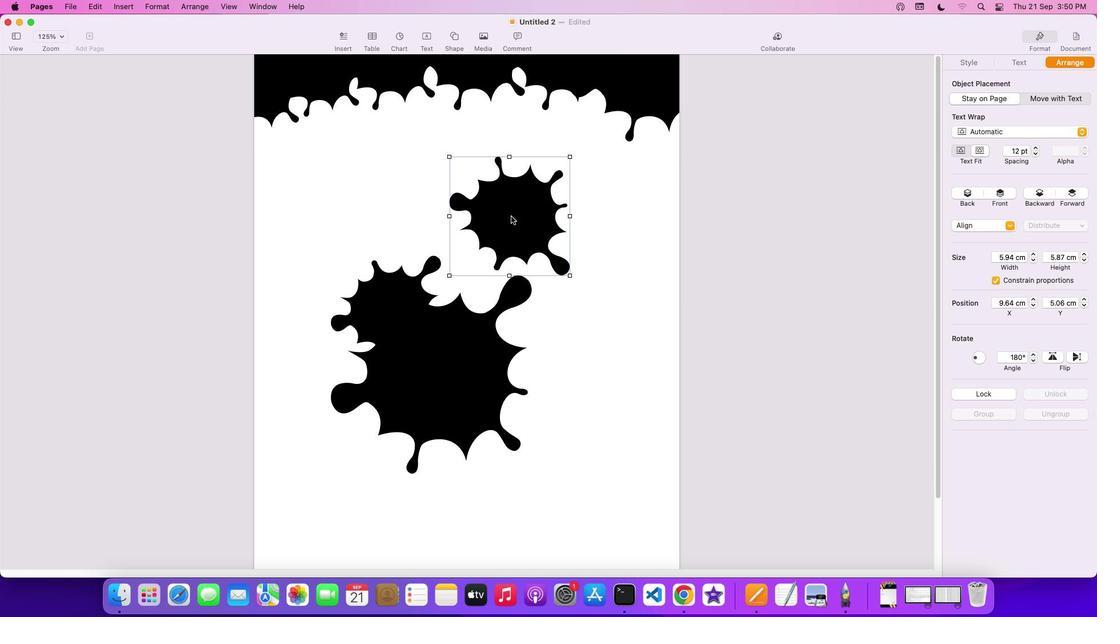 
Action: Mouse moved to (656, 158)
Screenshot: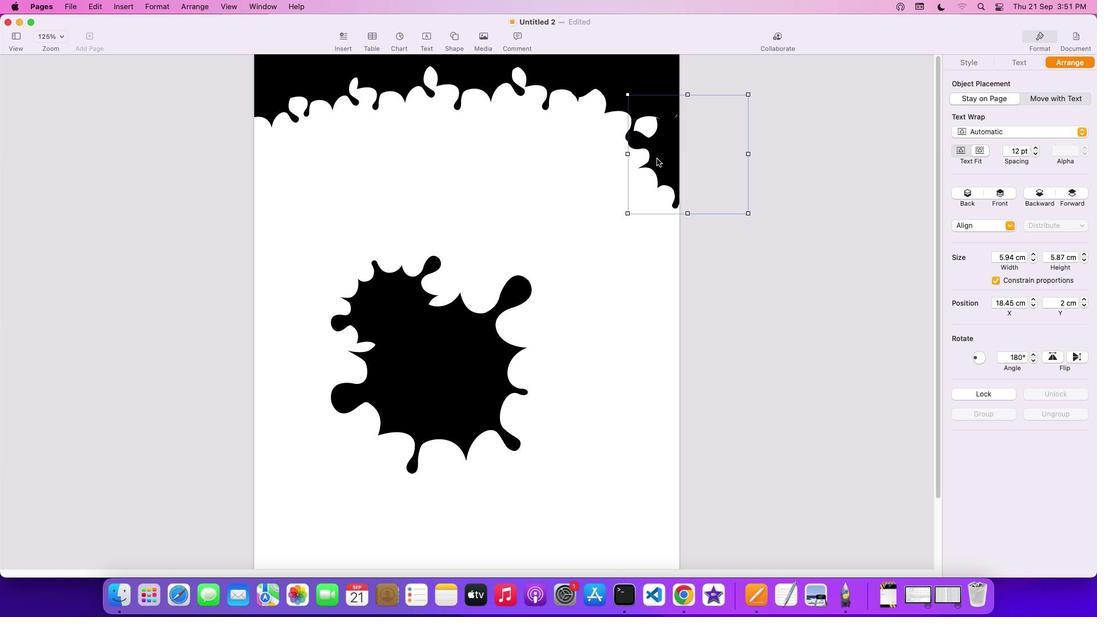 
Action: Mouse pressed left at (656, 158)
Screenshot: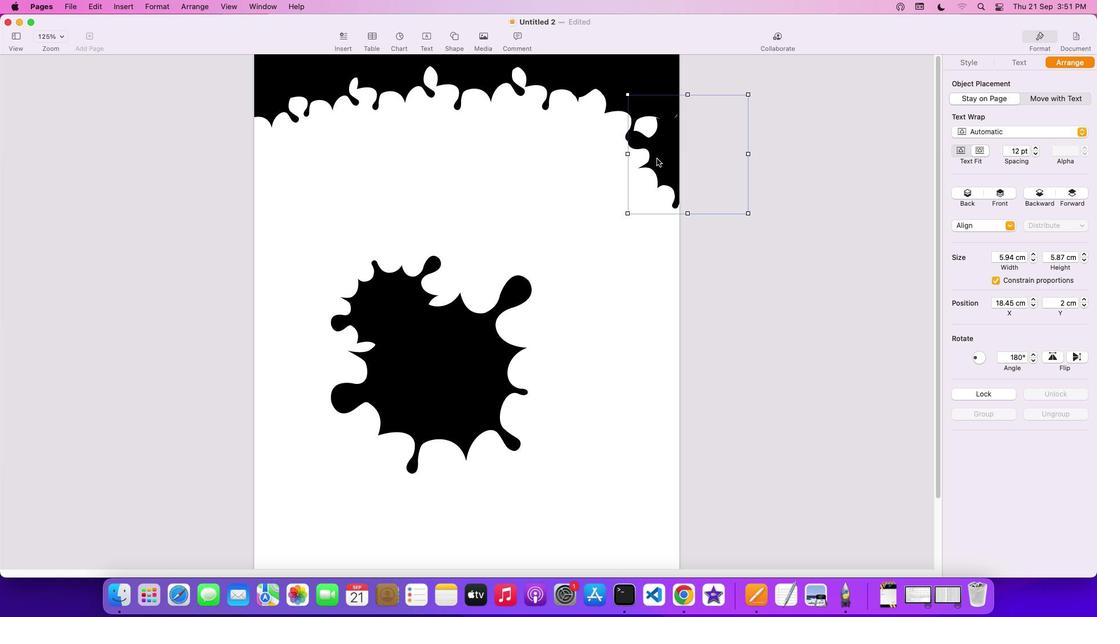 
Action: Key pressed Key.cmd
Screenshot: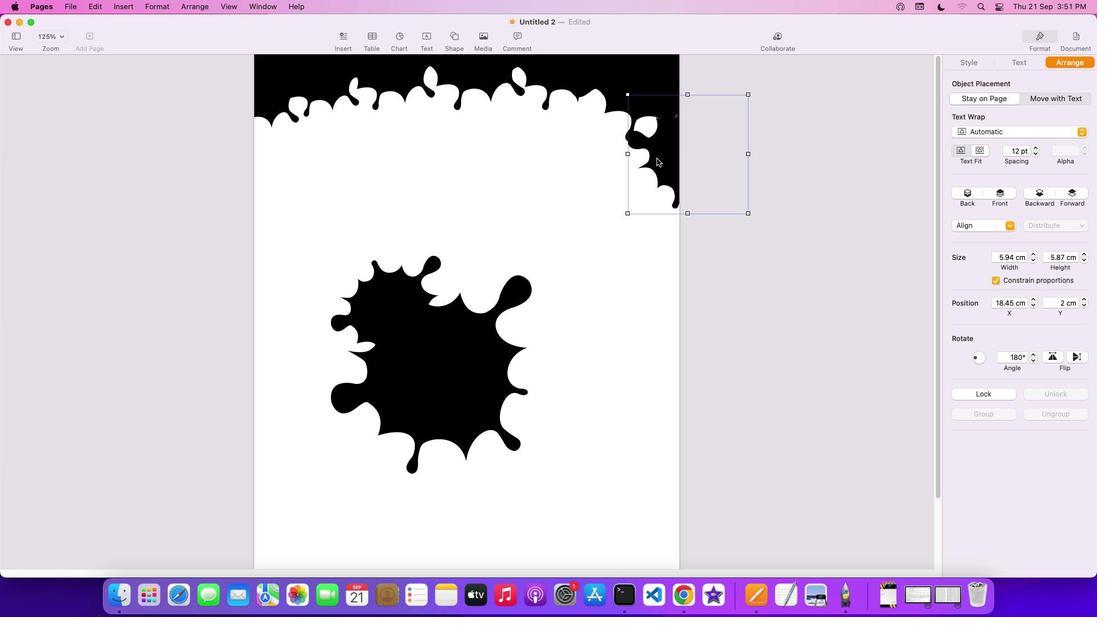
Action: Mouse moved to (656, 158)
Screenshot: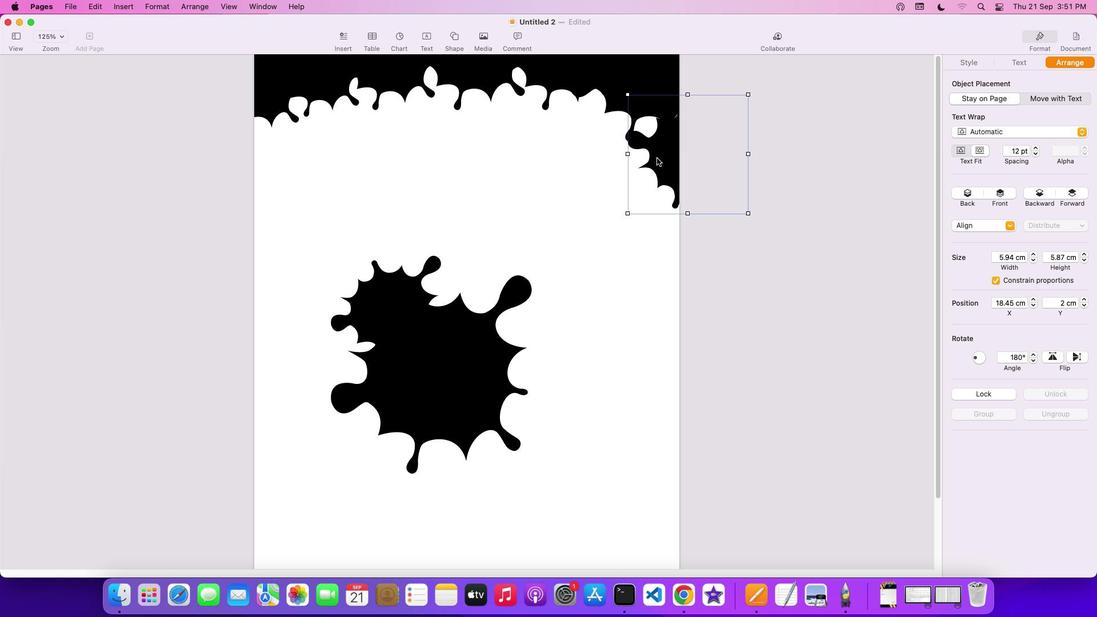 
Action: Key pressed 'c'Key.cmd'v'
Screenshot: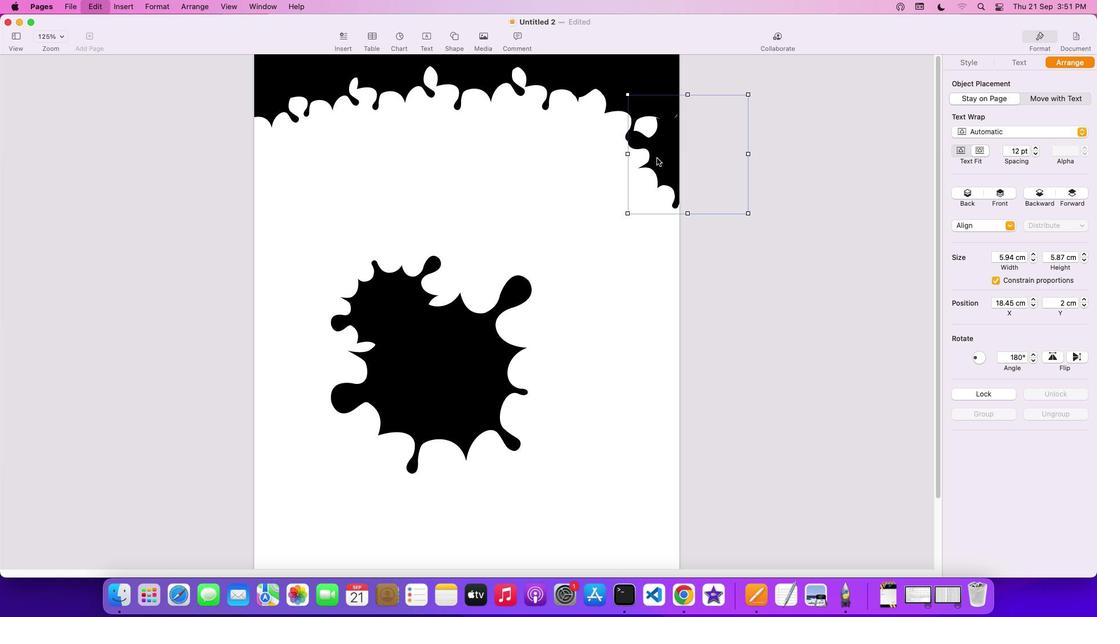
Action: Mouse moved to (659, 173)
Screenshot: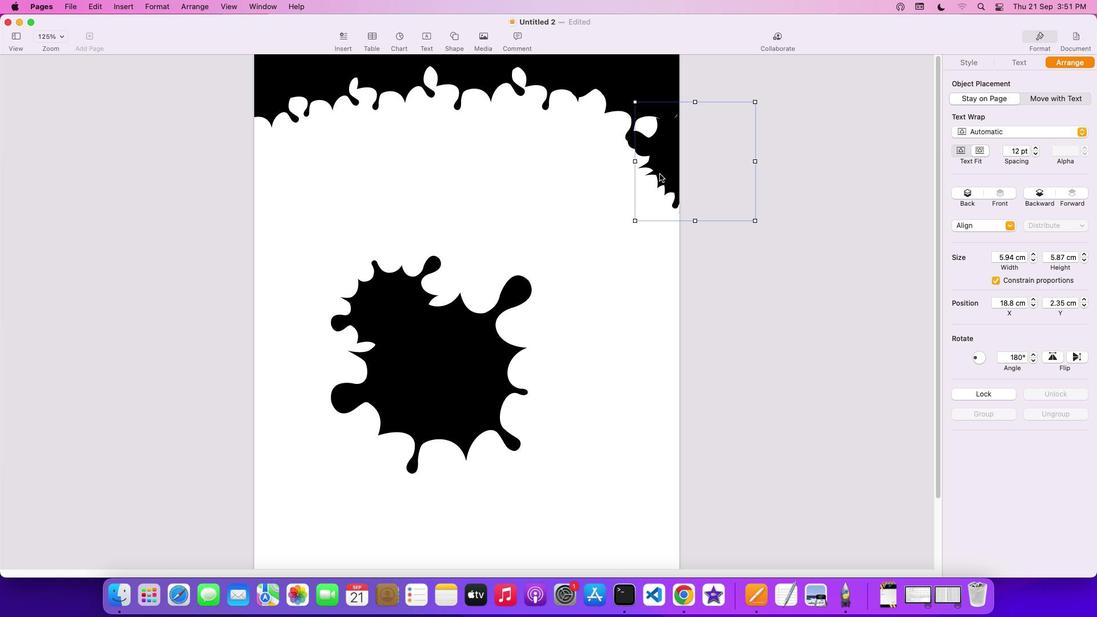 
Action: Mouse pressed left at (659, 173)
Screenshot: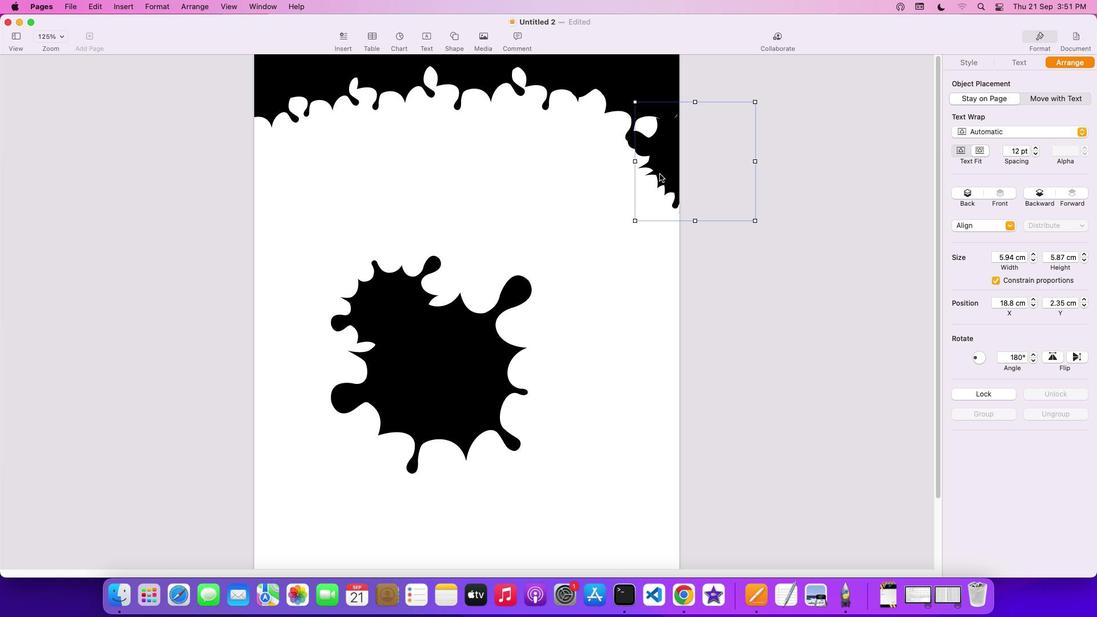 
Action: Mouse moved to (467, 376)
Screenshot: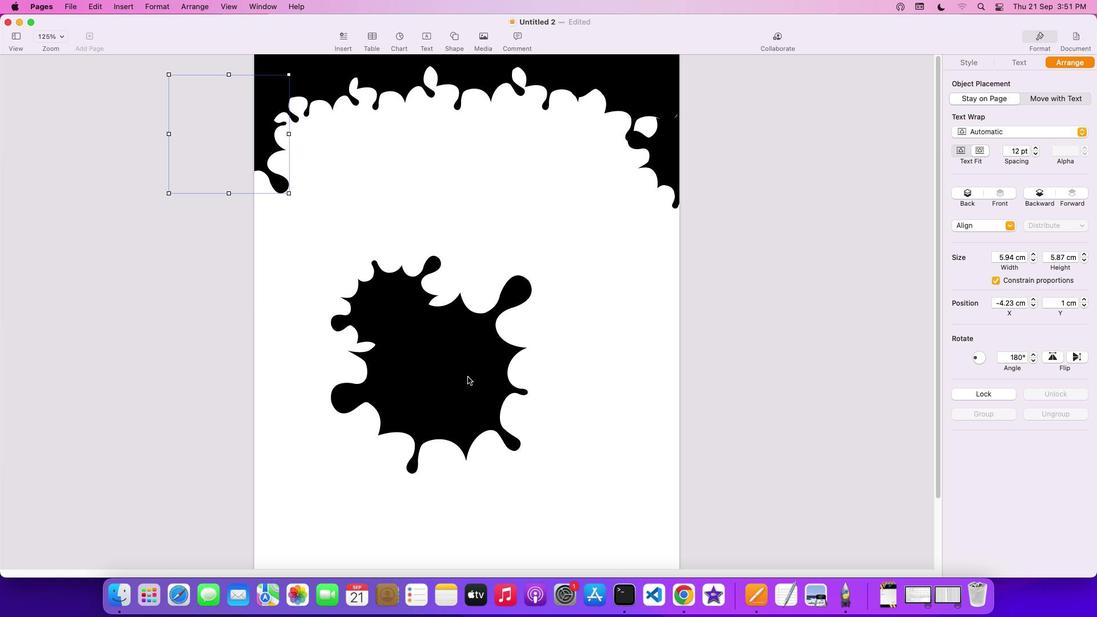 
Action: Mouse pressed left at (467, 376)
Screenshot: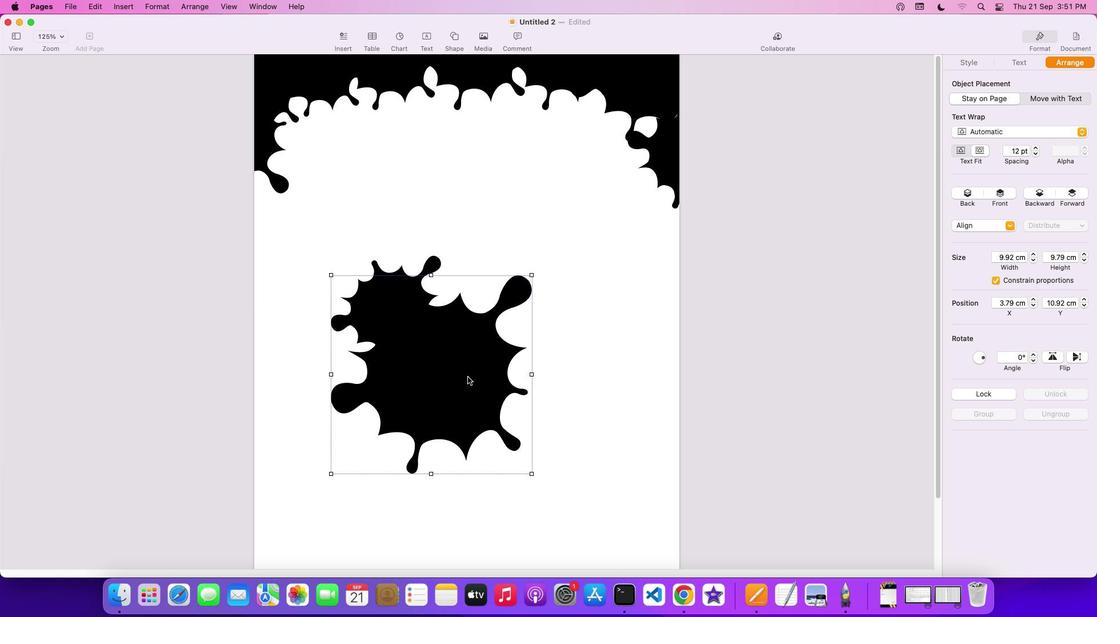 
Action: Mouse moved to (638, 444)
Screenshot: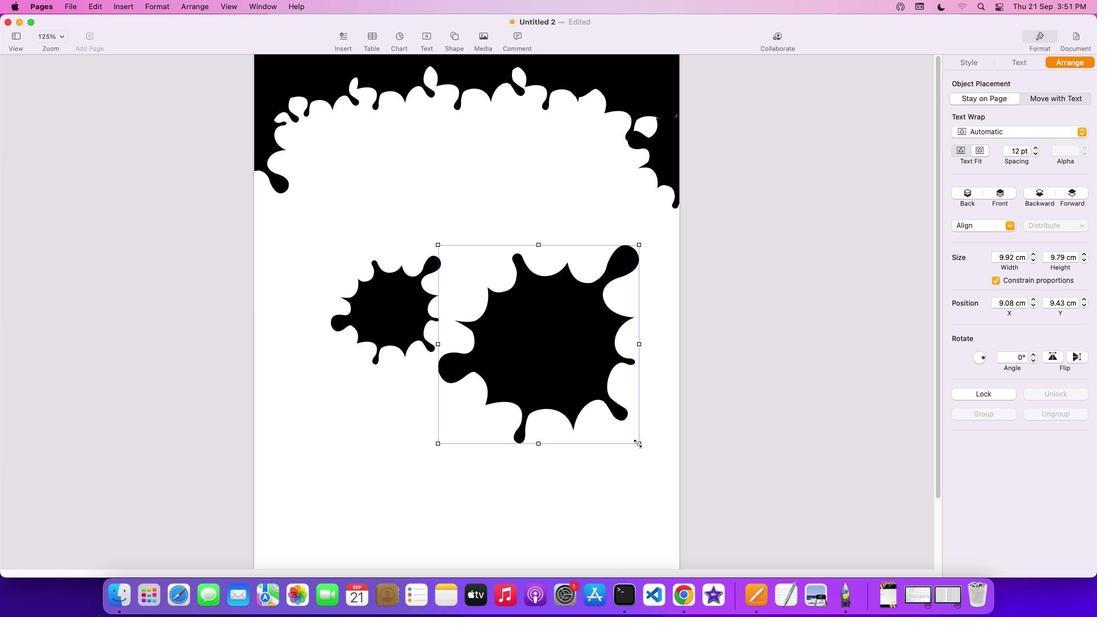 
Action: Mouse pressed left at (638, 444)
Screenshot: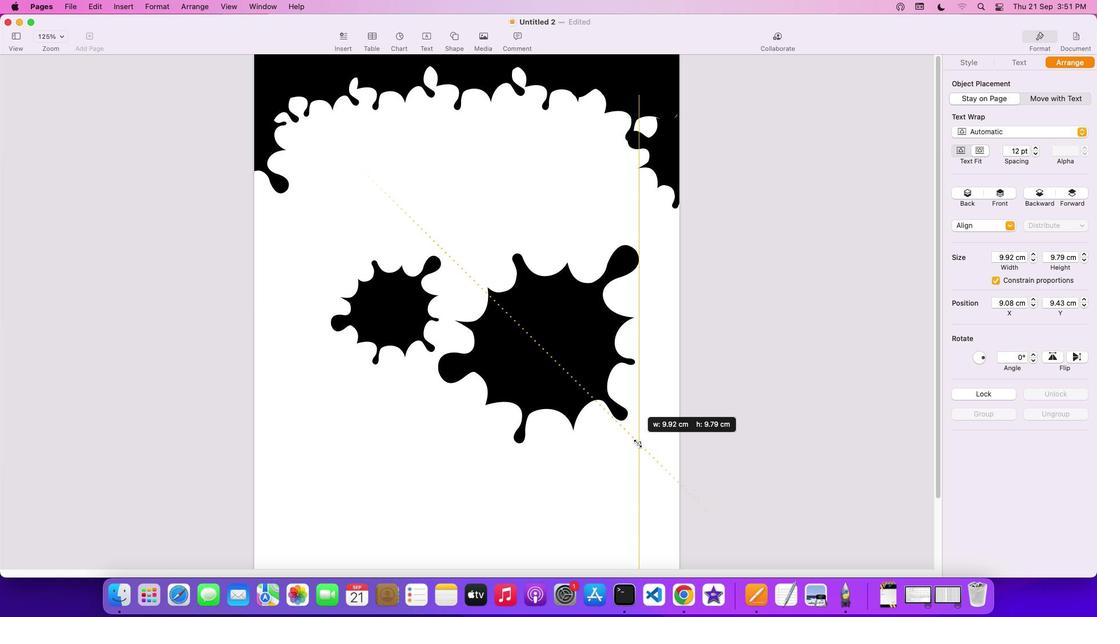 
Action: Mouse moved to (524, 317)
Screenshot: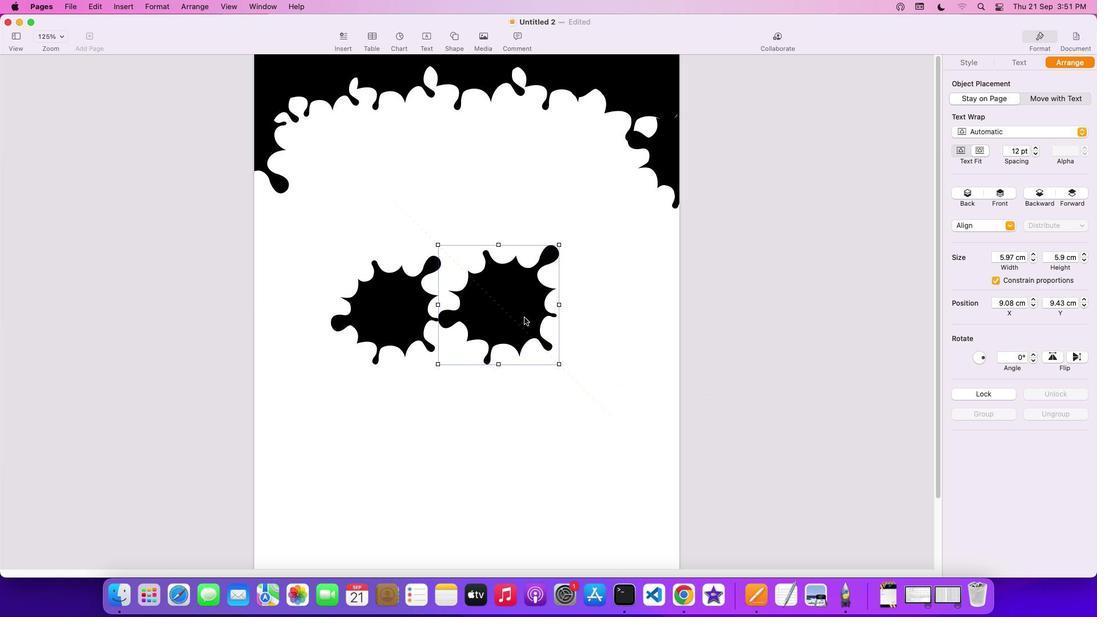 
Action: Mouse pressed left at (524, 317)
Screenshot: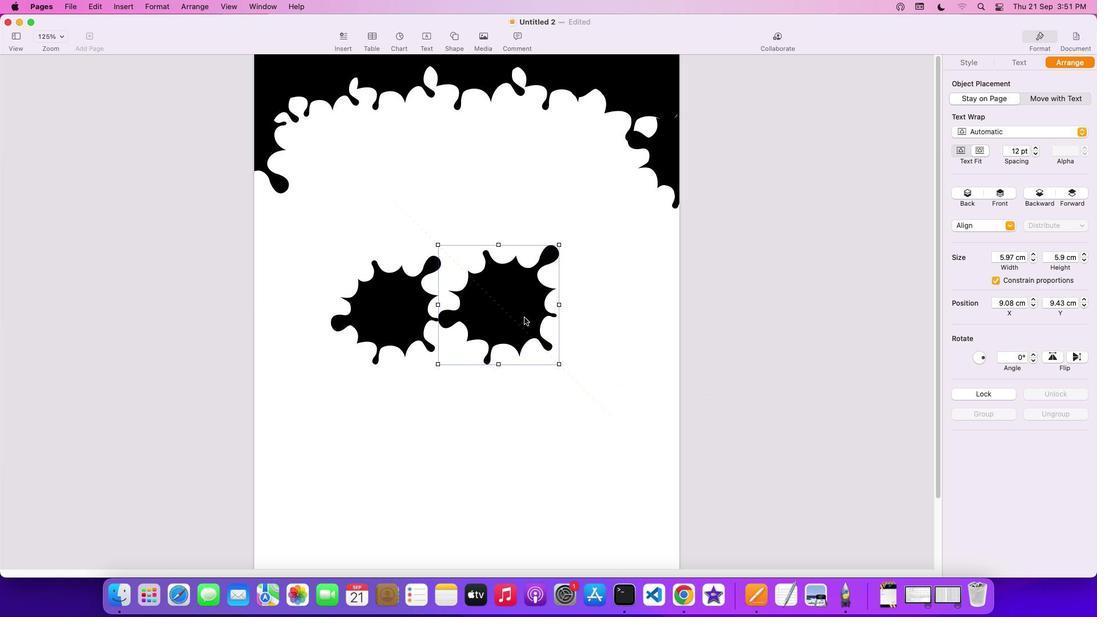 
Action: Mouse moved to (412, 297)
Screenshot: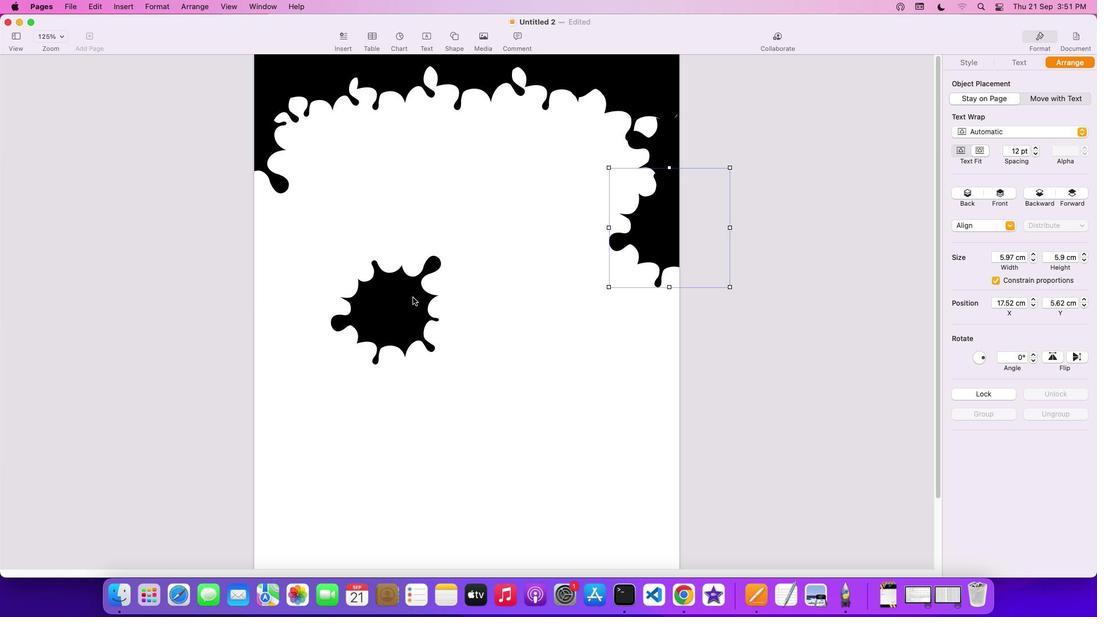 
Action: Mouse pressed left at (412, 297)
Screenshot: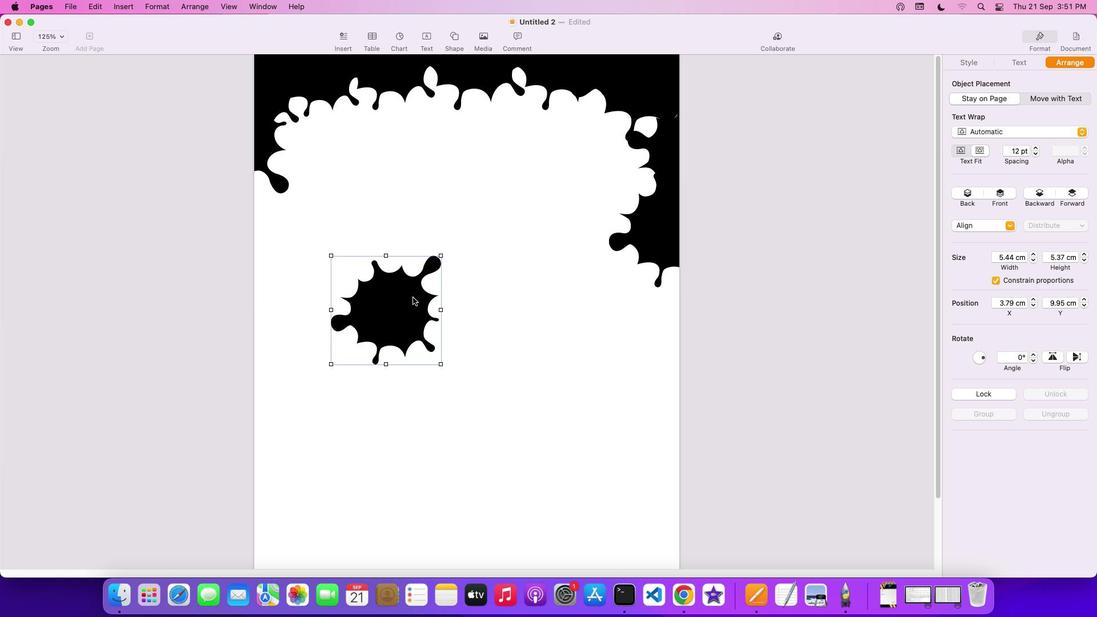 
Action: Mouse moved to (398, 308)
Screenshot: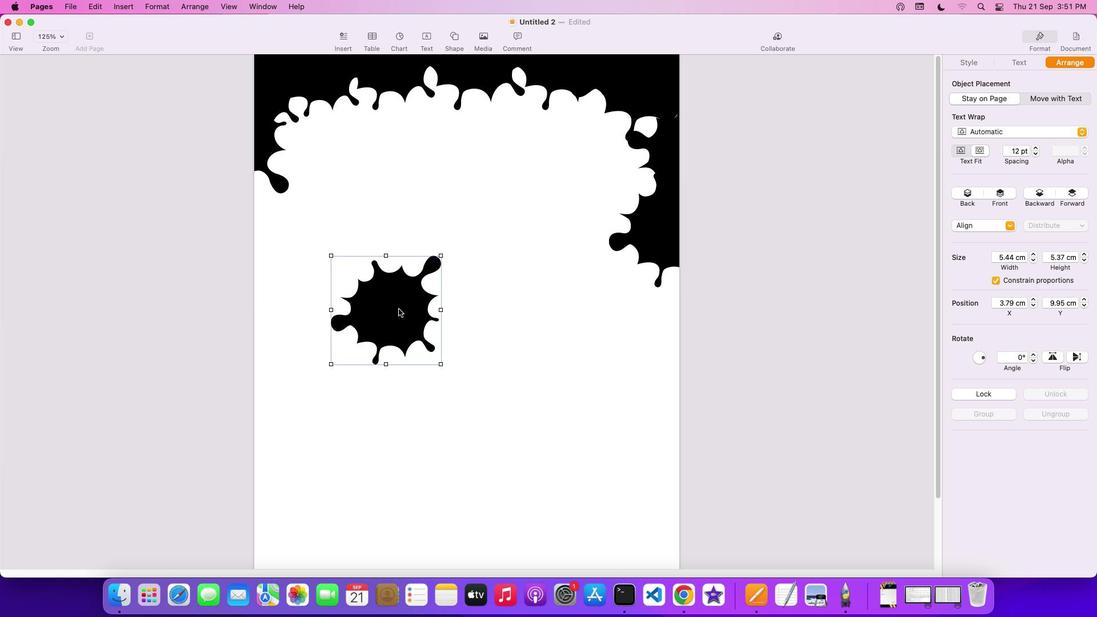 
Action: Mouse pressed left at (398, 308)
Screenshot: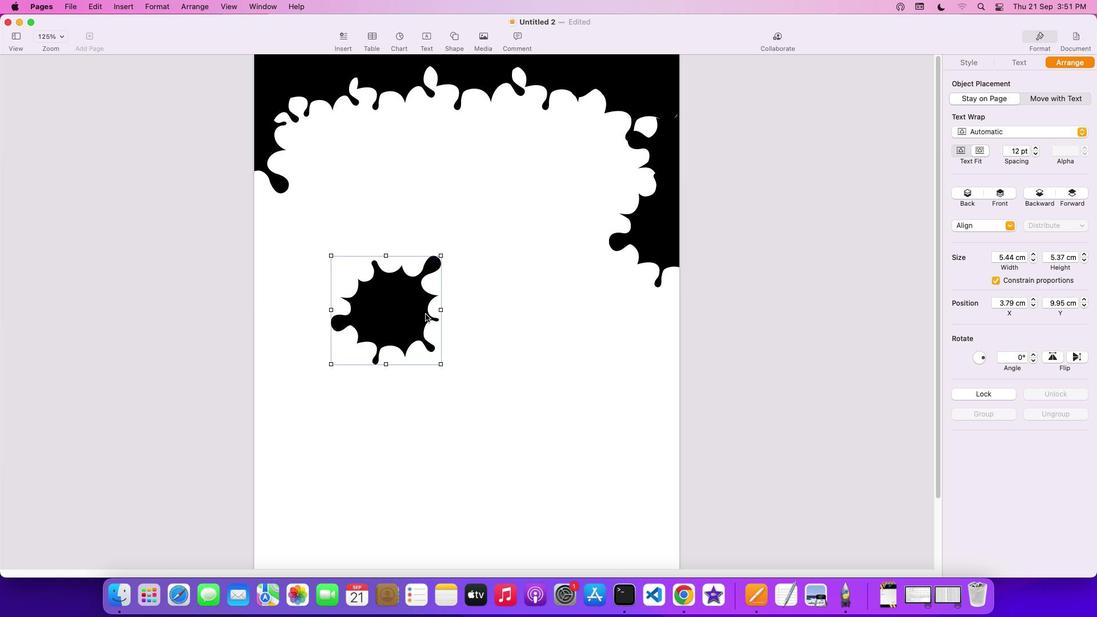 
Action: Mouse moved to (657, 246)
Screenshot: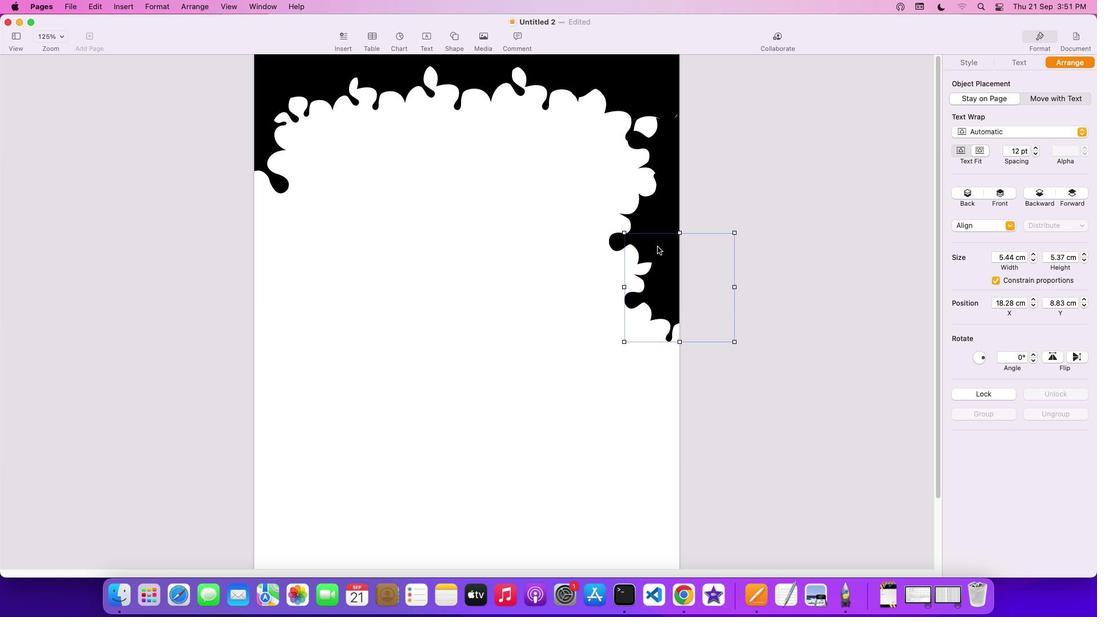 
Action: Mouse pressed left at (657, 246)
Screenshot: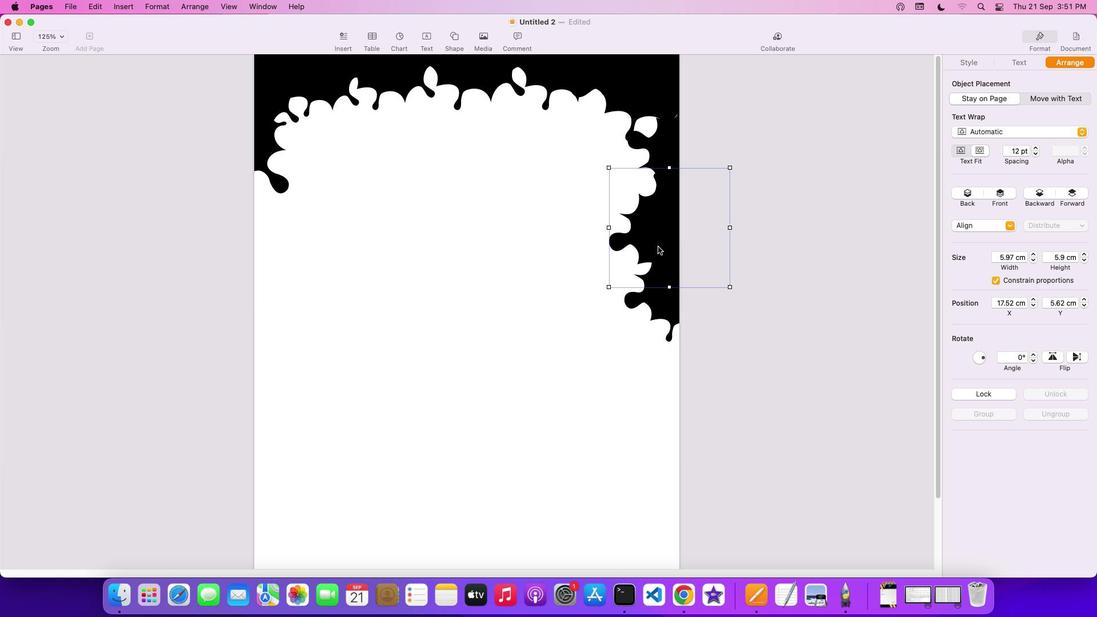 
Action: Mouse moved to (662, 312)
Screenshot: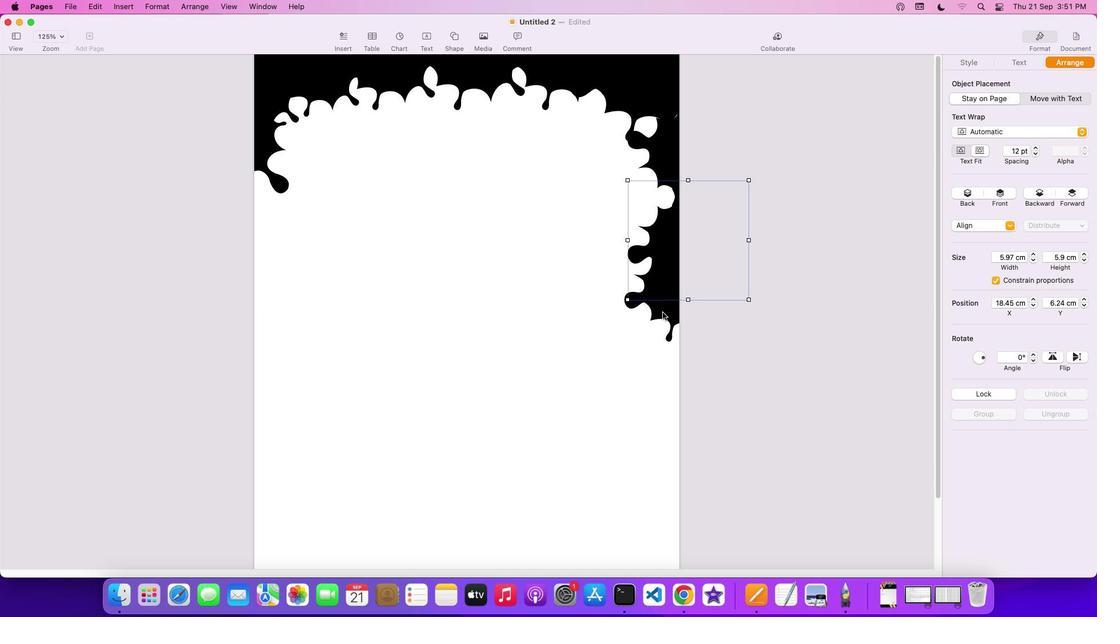 
Action: Mouse pressed left at (662, 312)
Screenshot: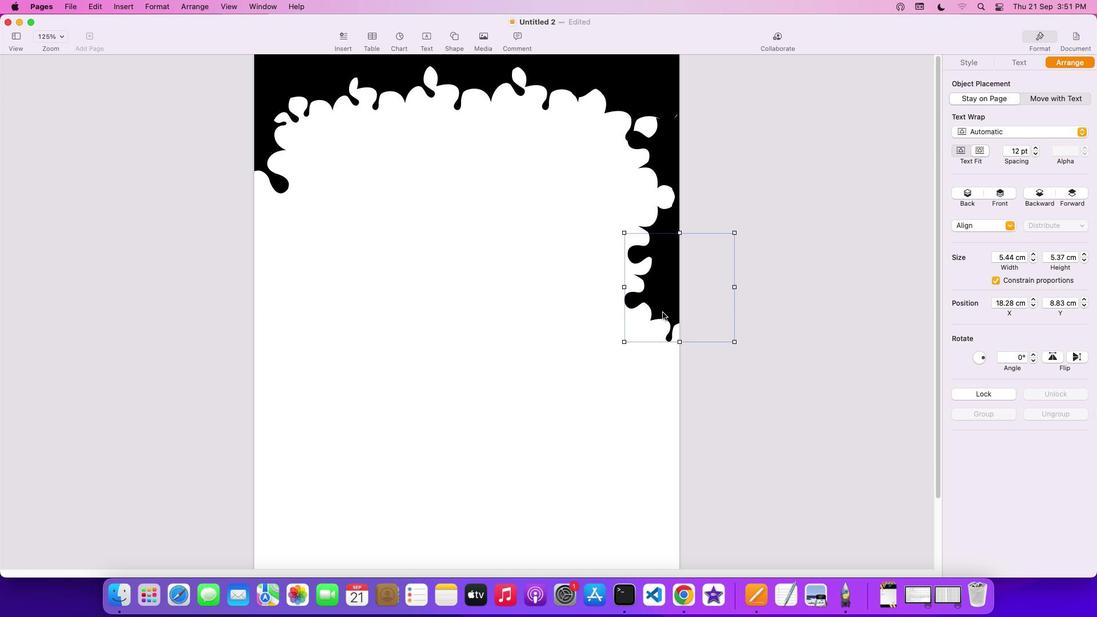 
Action: Mouse moved to (668, 316)
Screenshot: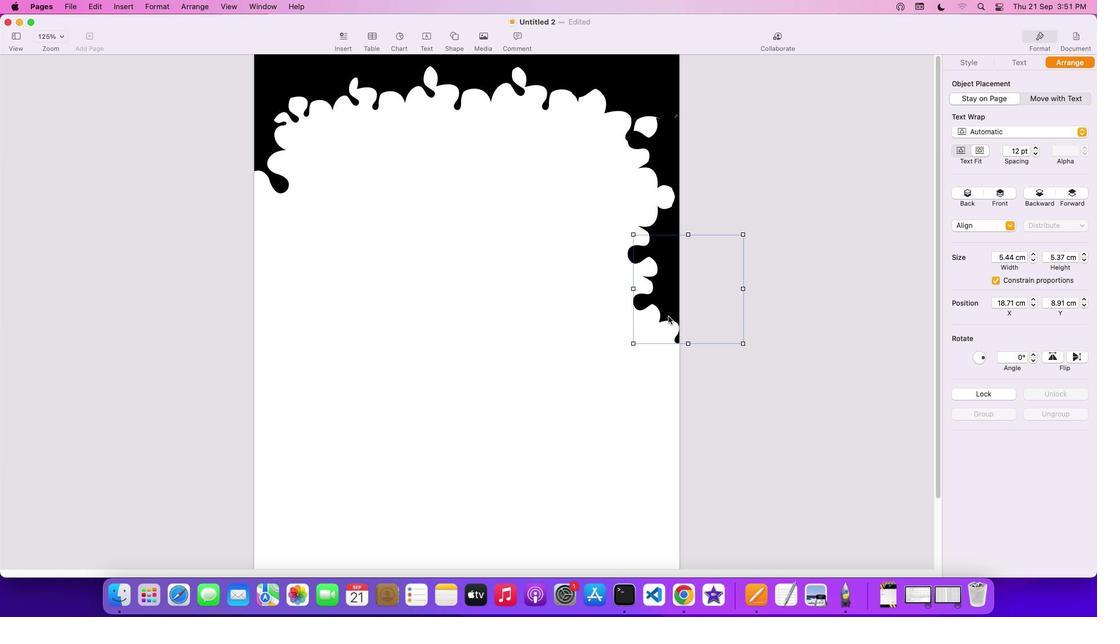 
Action: Key pressed Key.cmd'c'
Screenshot: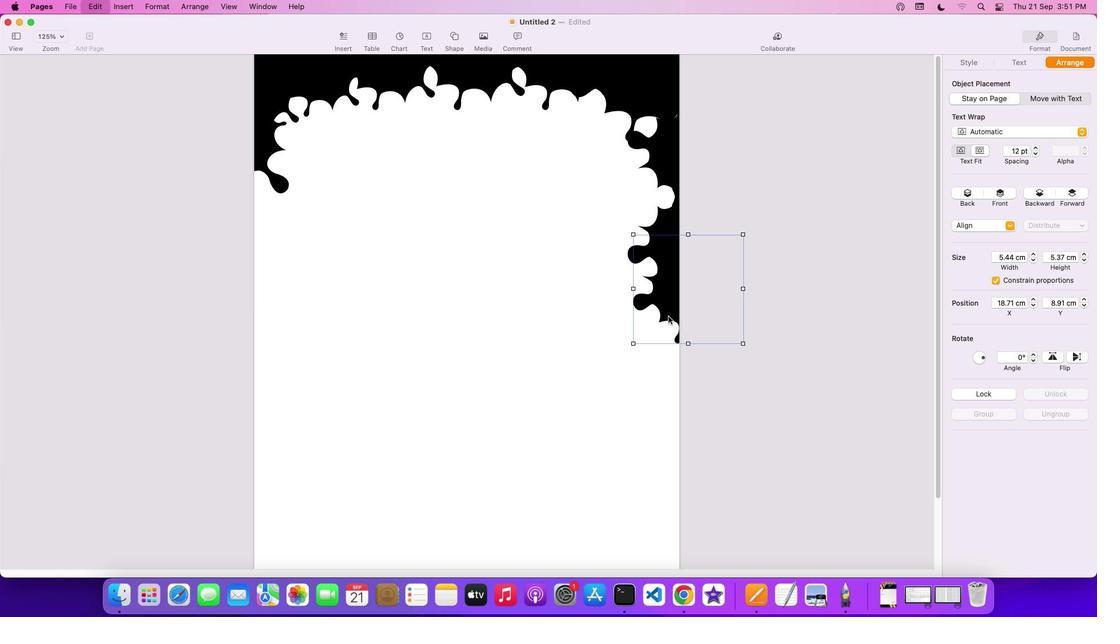 
Action: Mouse moved to (409, 257)
Screenshot: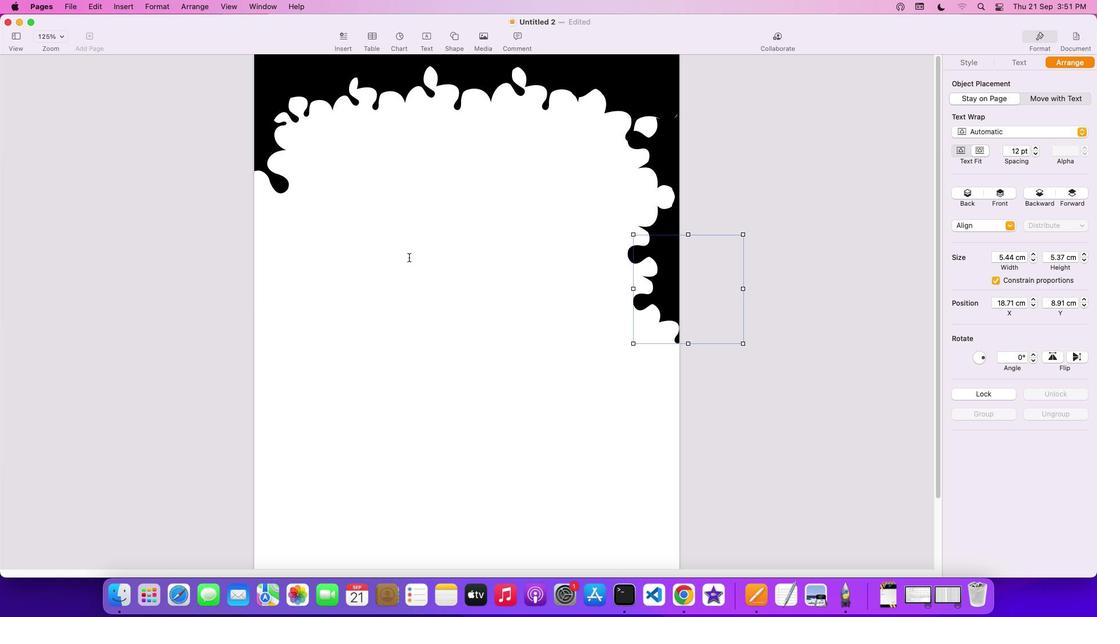 
Action: Key pressed 'v'
Screenshot: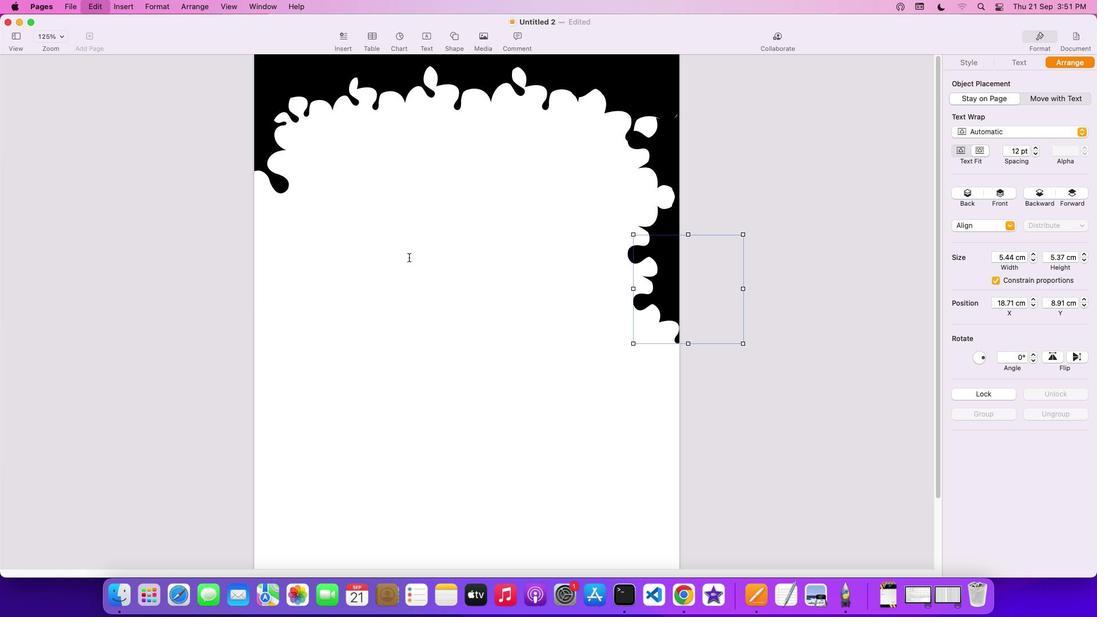 
Action: Mouse moved to (659, 310)
Screenshot: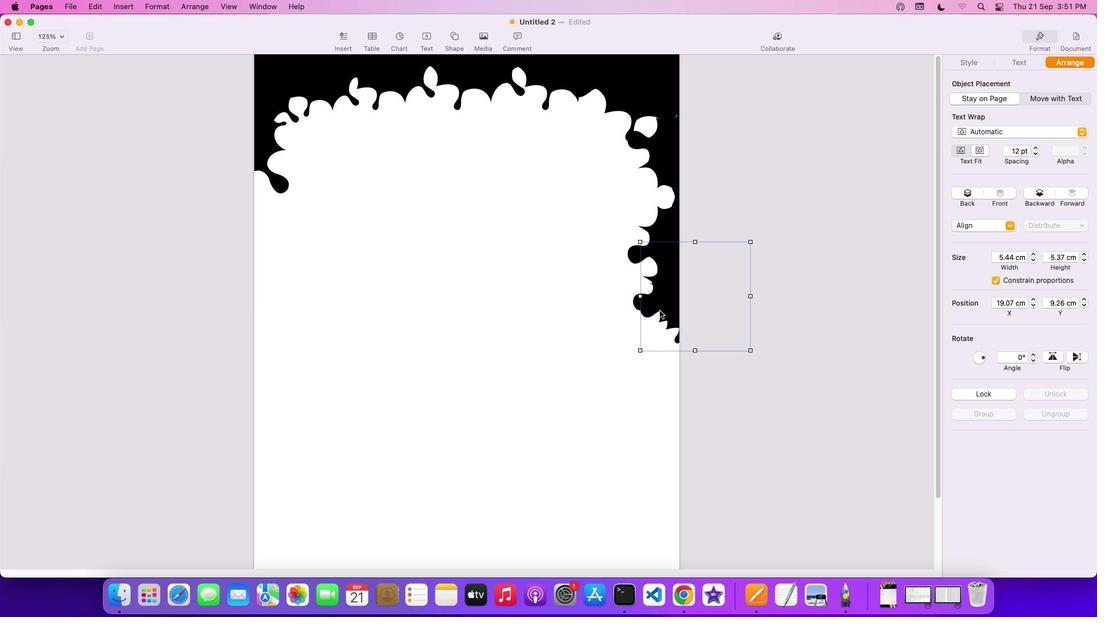 
Action: Mouse pressed left at (659, 310)
Screenshot: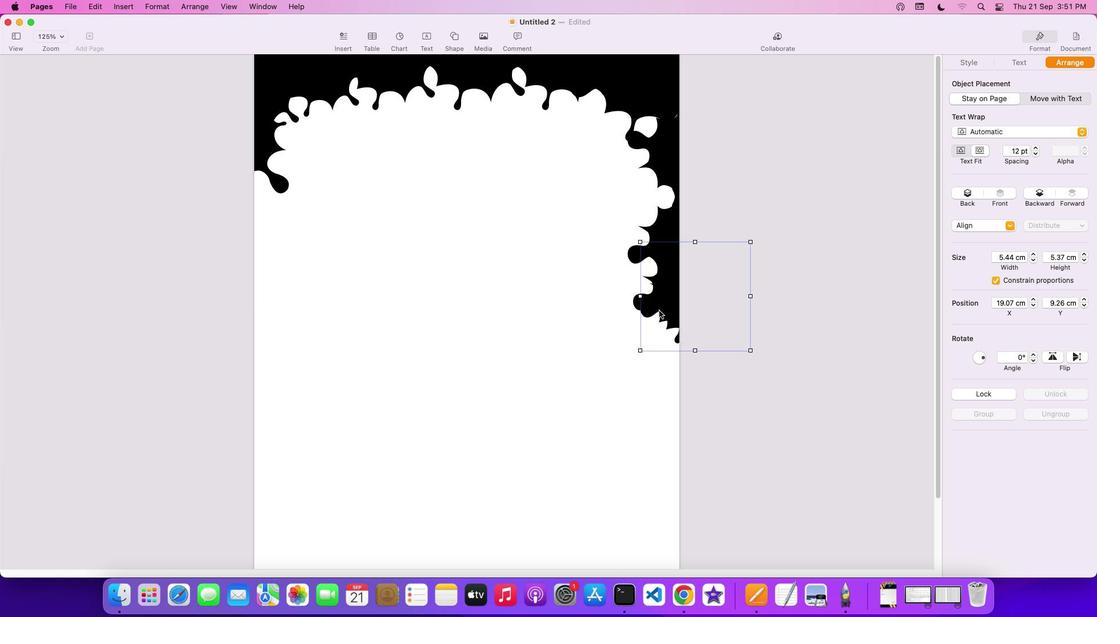 
Action: Mouse moved to (1070, 356)
Screenshot: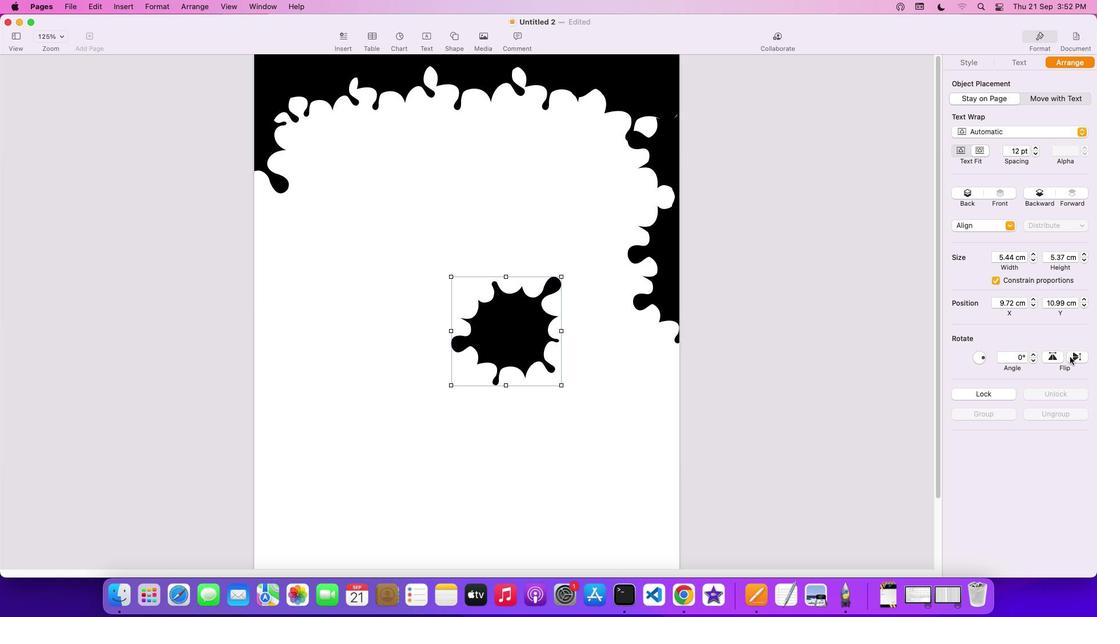 
Action: Mouse pressed left at (1070, 356)
Screenshot: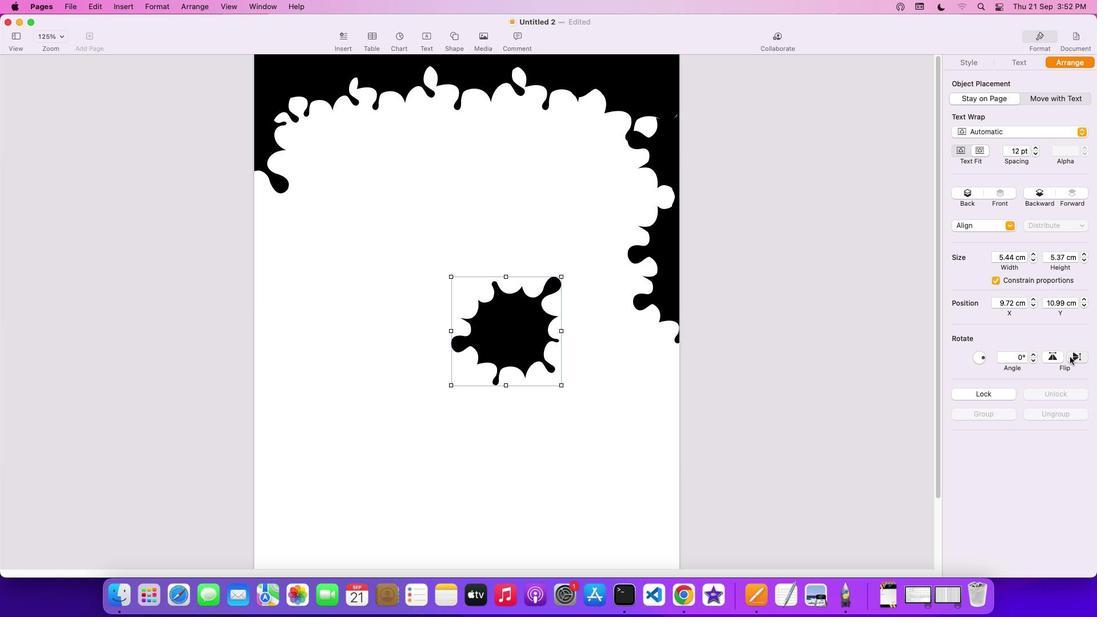 
Action: Mouse moved to (483, 341)
Screenshot: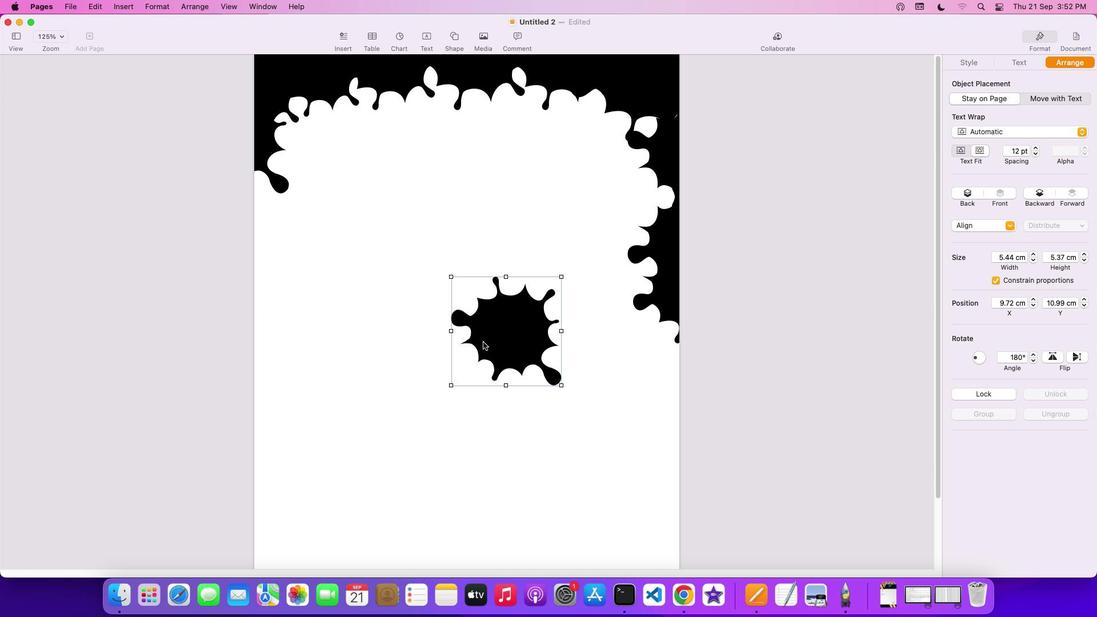 
Action: Mouse pressed left at (483, 341)
Screenshot: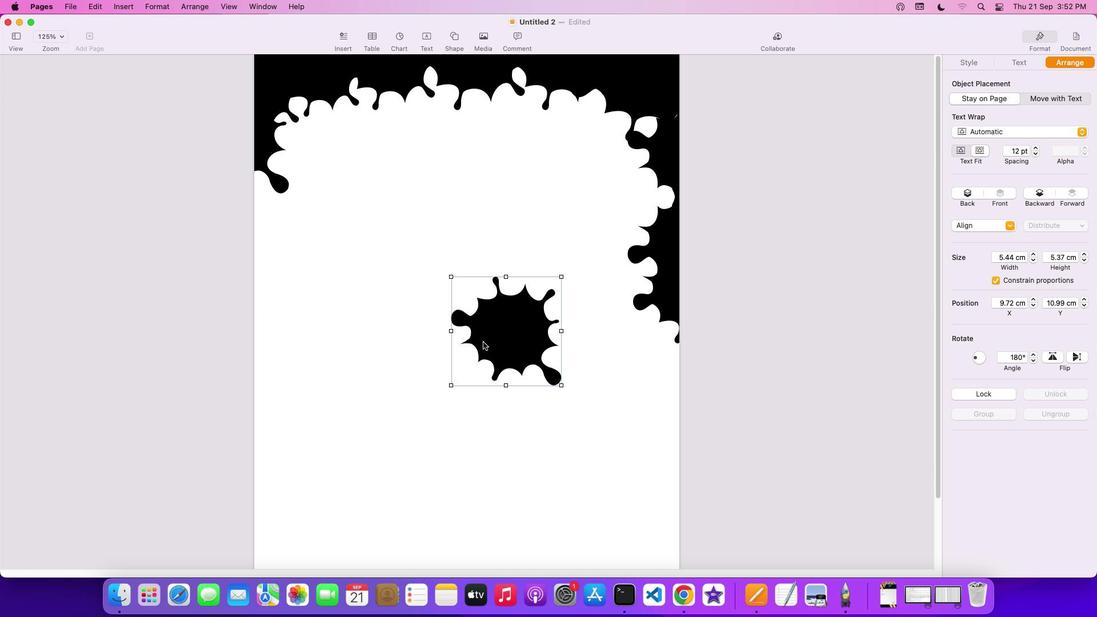 
Action: Mouse moved to (647, 386)
Screenshot: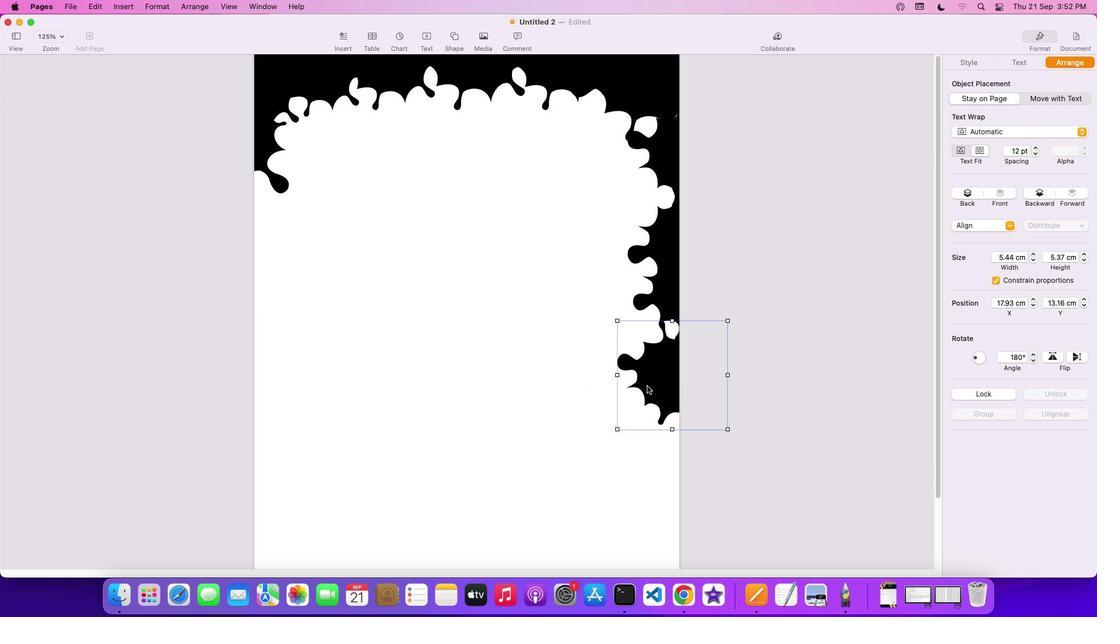 
Action: Mouse pressed left at (647, 386)
Screenshot: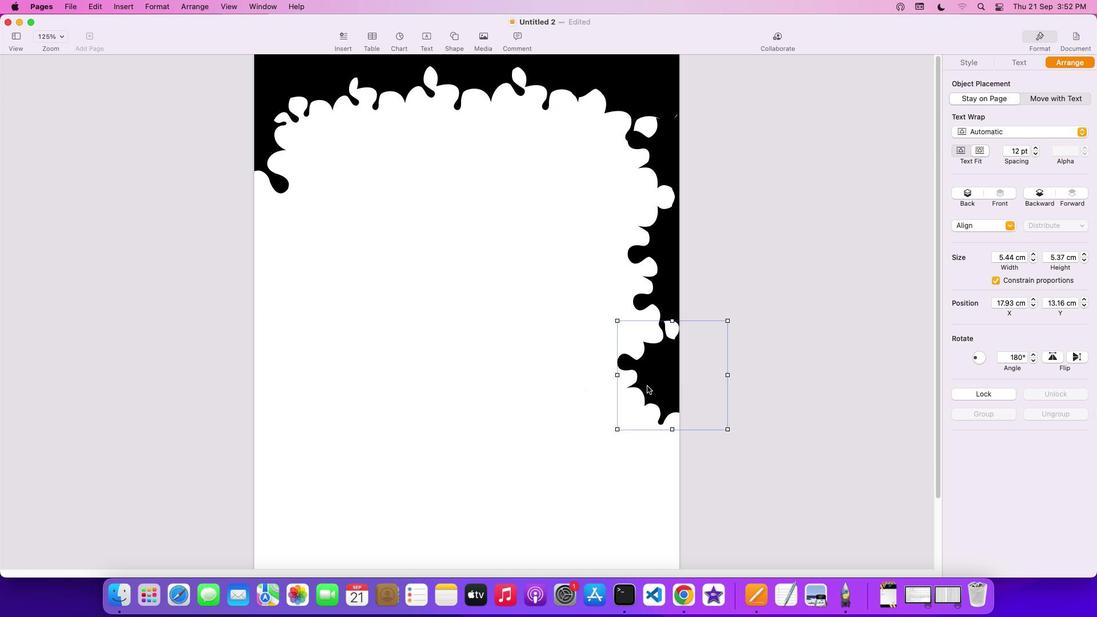 
Action: Mouse moved to (666, 216)
Screenshot: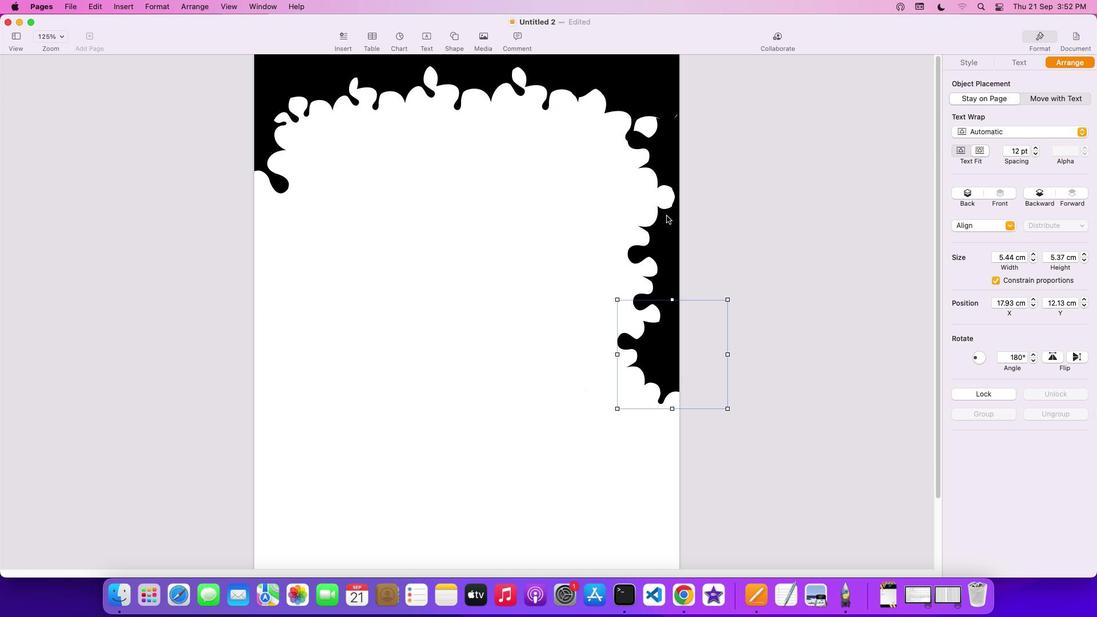 
Action: Mouse pressed left at (666, 216)
Screenshot: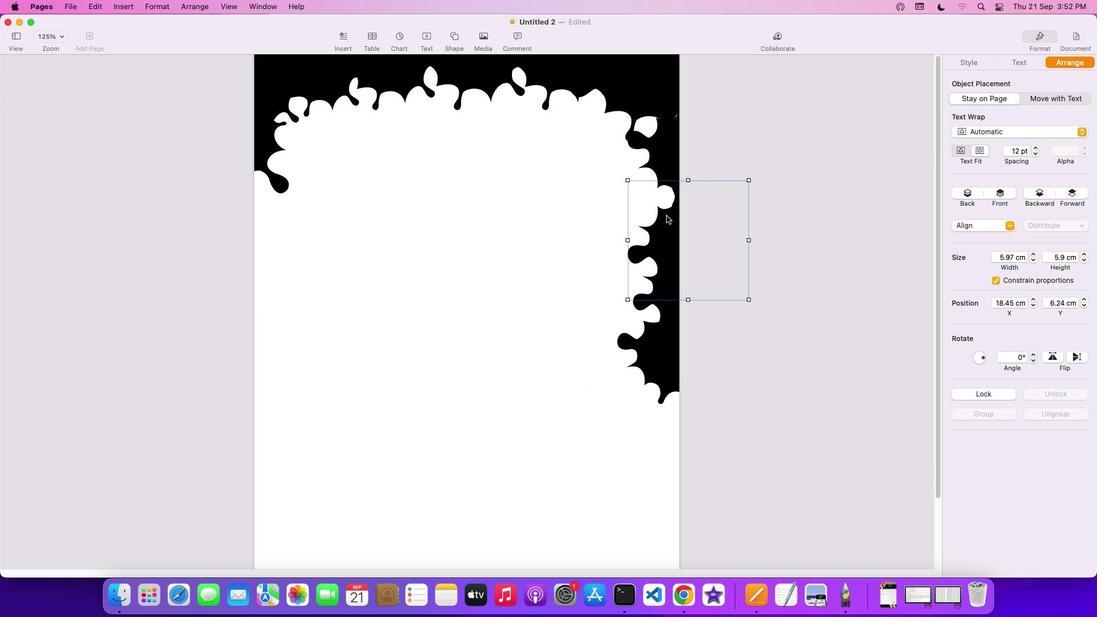 
Action: Mouse moved to (666, 307)
Screenshot: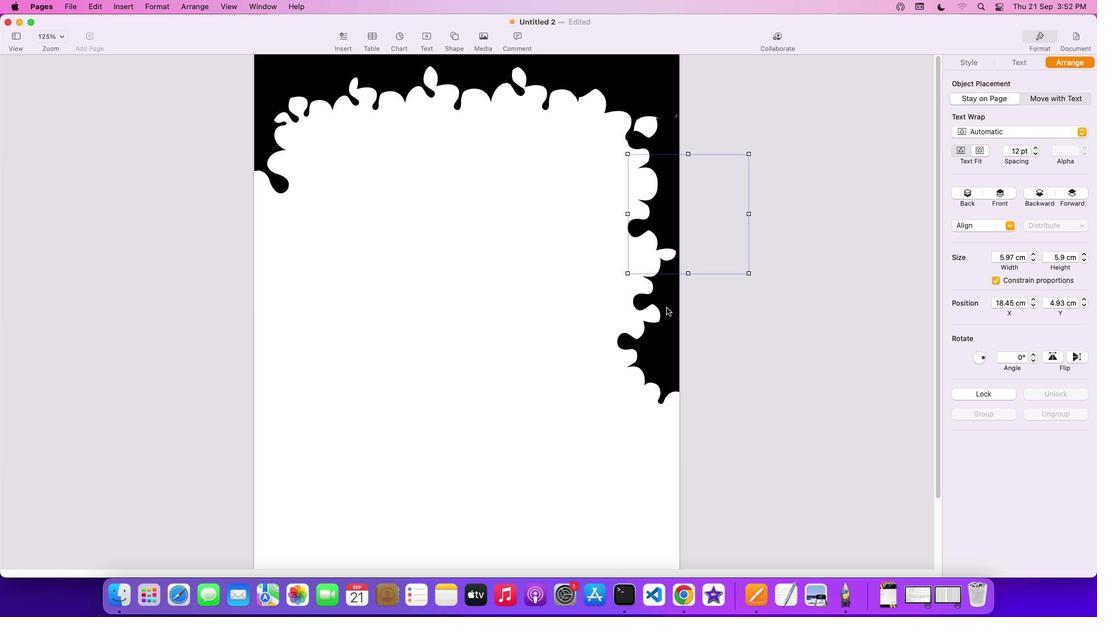 
Action: Mouse pressed left at (666, 307)
Screenshot: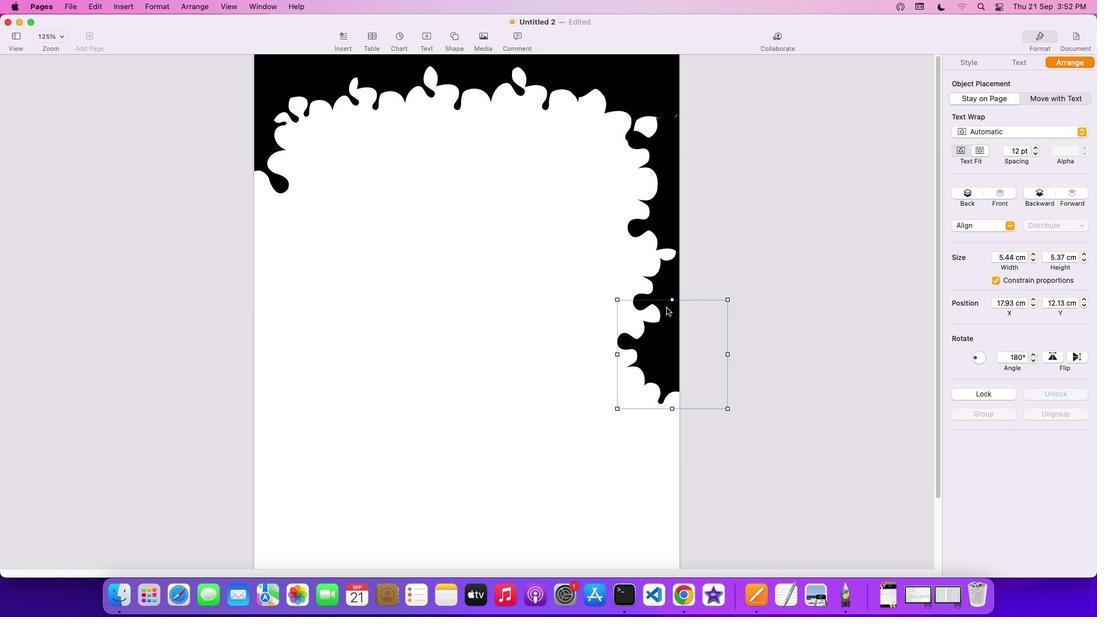 
Action: Mouse moved to (662, 289)
Screenshot: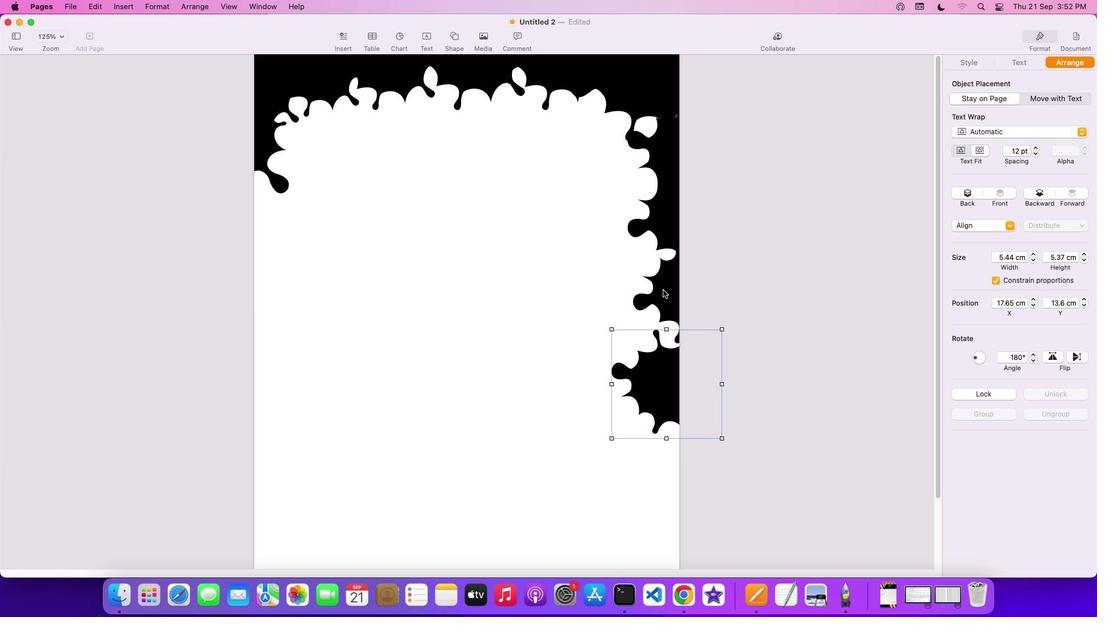 
Action: Mouse pressed left at (662, 289)
Screenshot: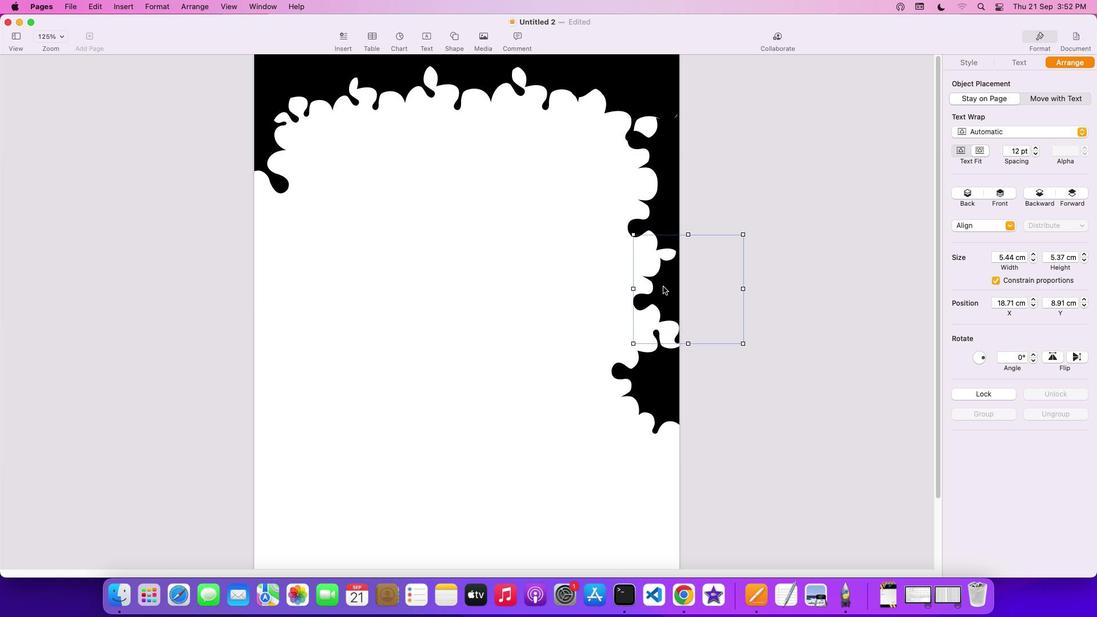 
Action: Mouse moved to (1084, 354)
Screenshot: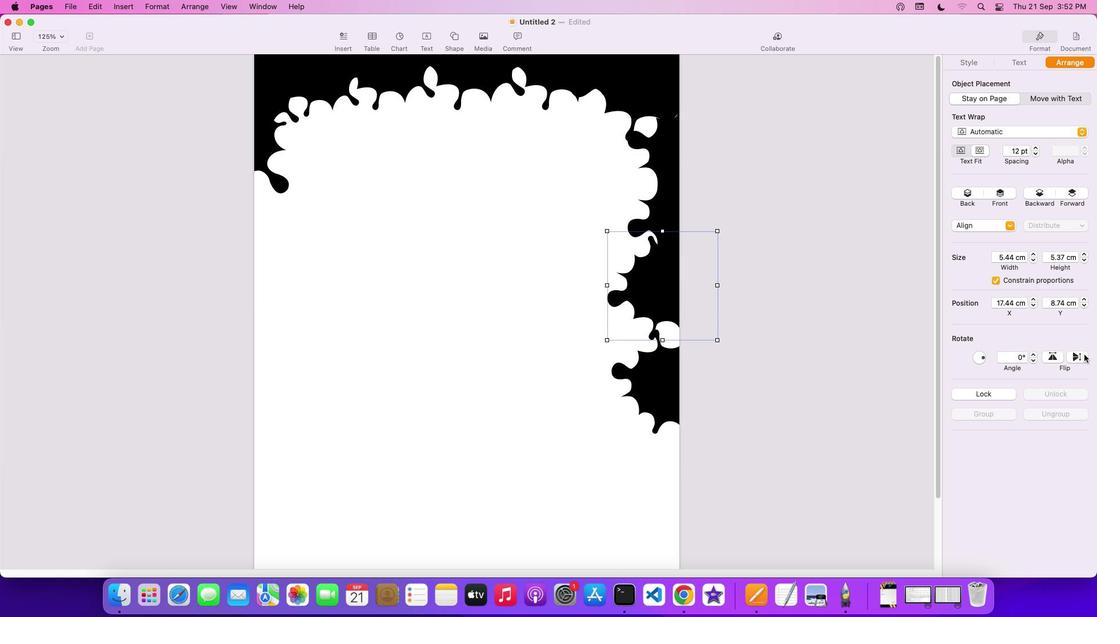 
Action: Mouse pressed left at (1084, 354)
Screenshot: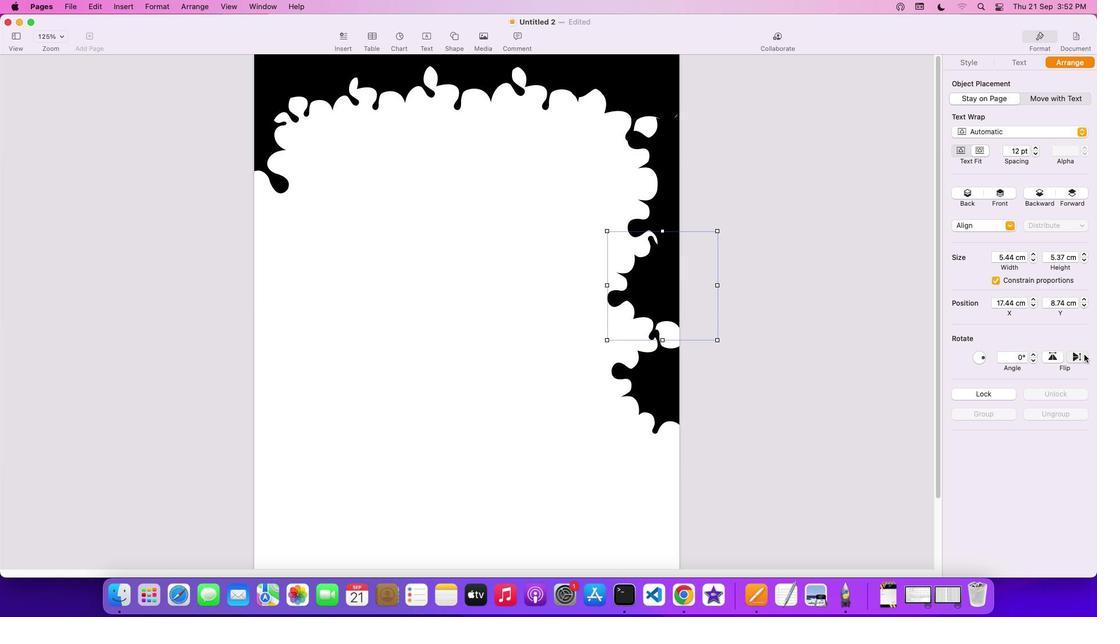 
Action: Mouse moved to (635, 292)
Screenshot: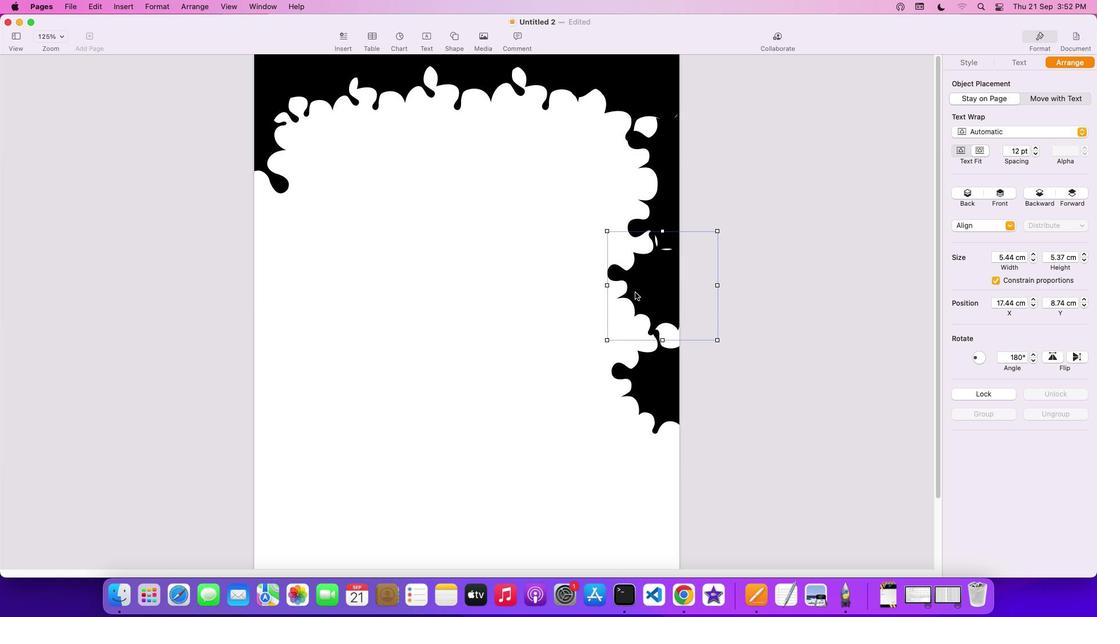 
Action: Mouse pressed left at (635, 292)
Screenshot: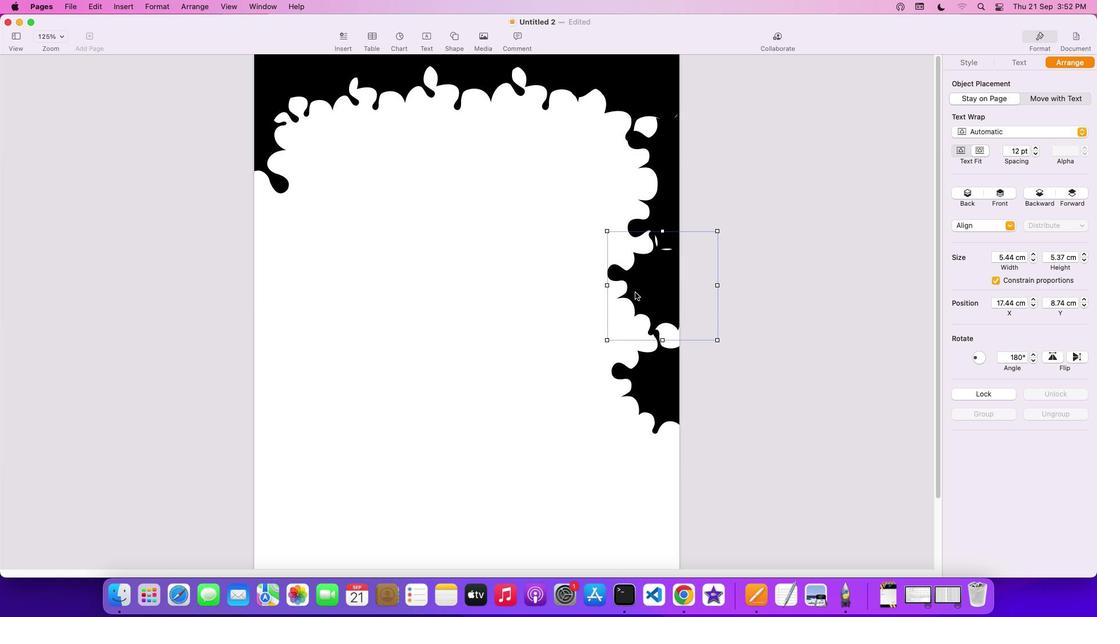 
Action: Mouse moved to (658, 296)
Screenshot: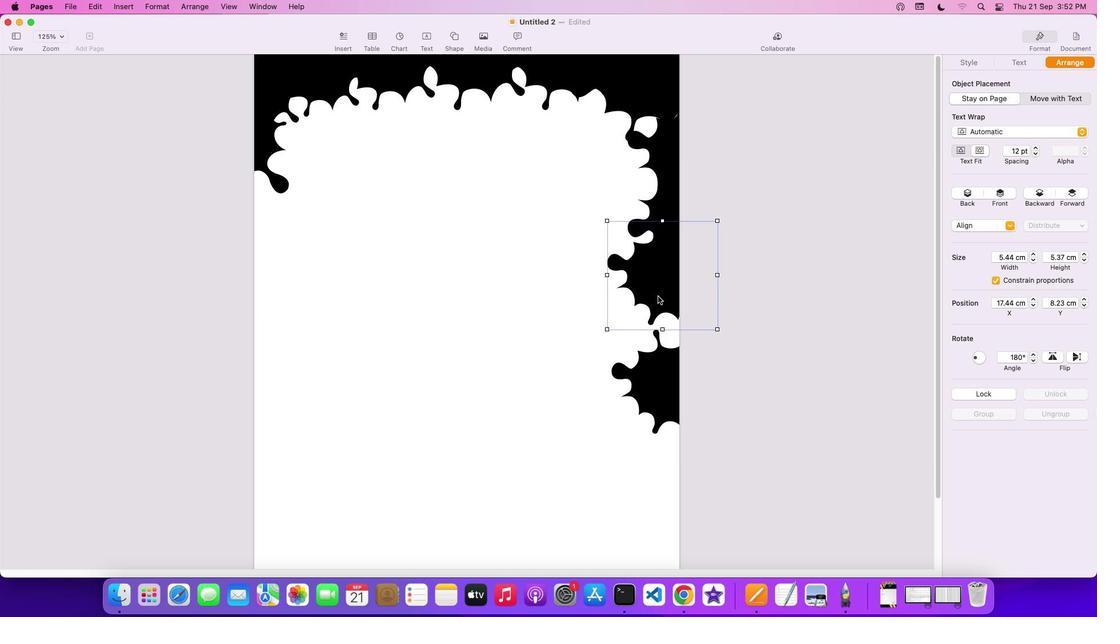 
Action: Mouse pressed left at (658, 296)
Screenshot: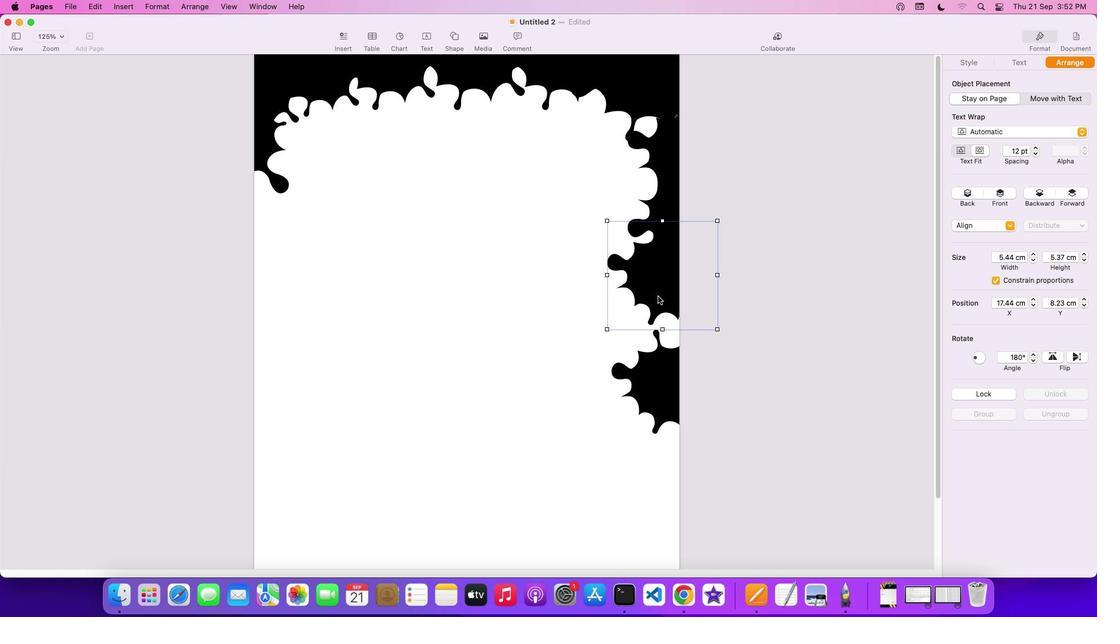 
Action: Mouse moved to (1074, 353)
Screenshot: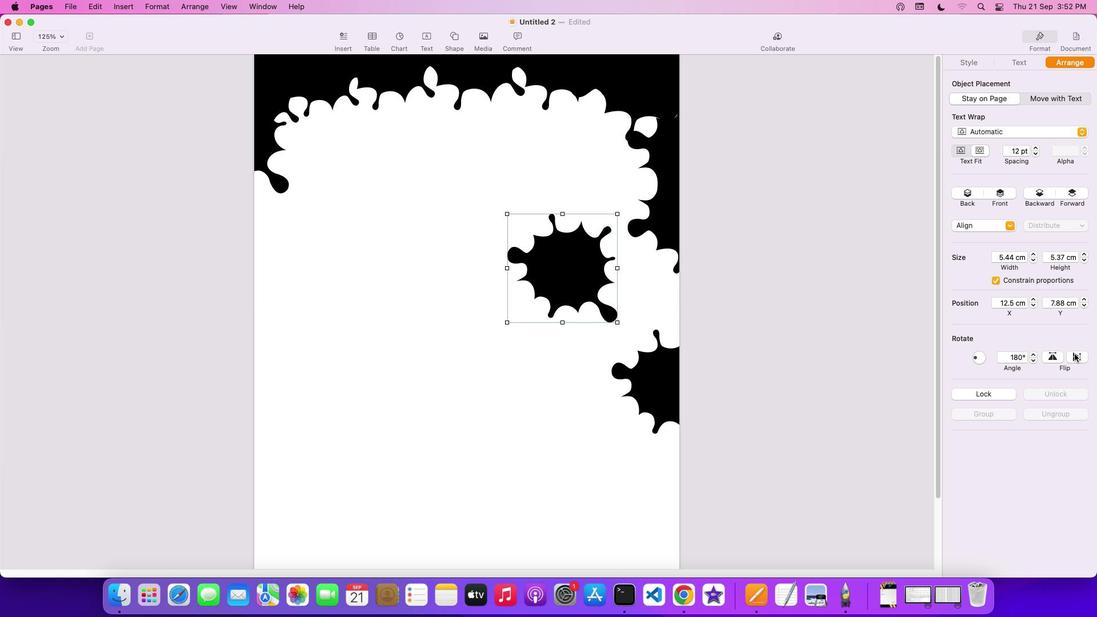 
Action: Mouse pressed left at (1074, 353)
Screenshot: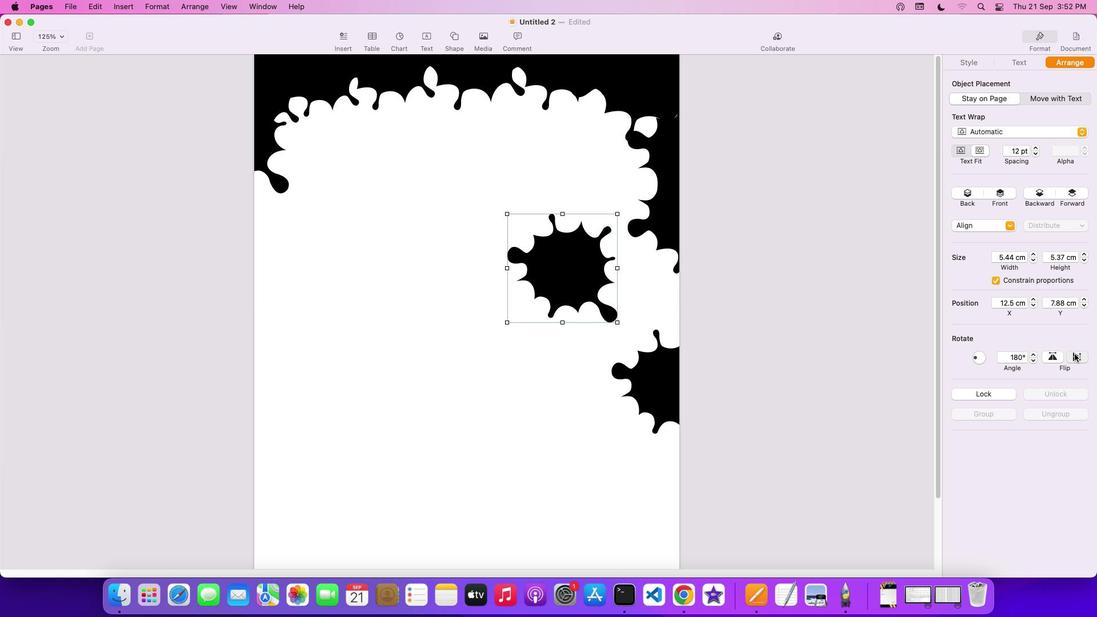 
Action: Mouse moved to (557, 275)
Screenshot: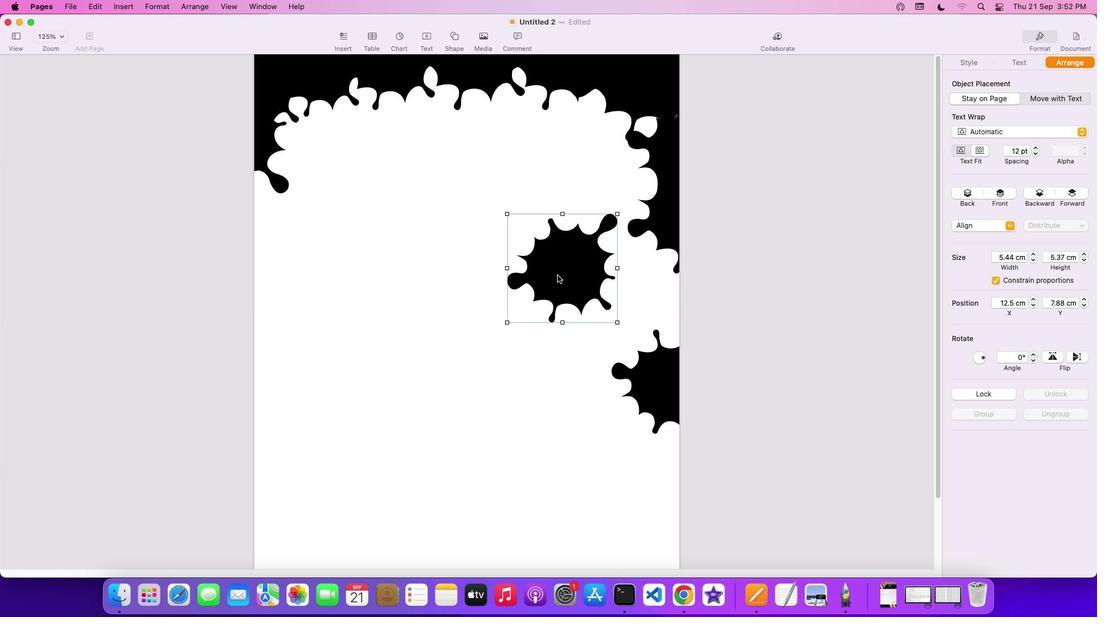 
Action: Mouse pressed left at (557, 275)
Screenshot: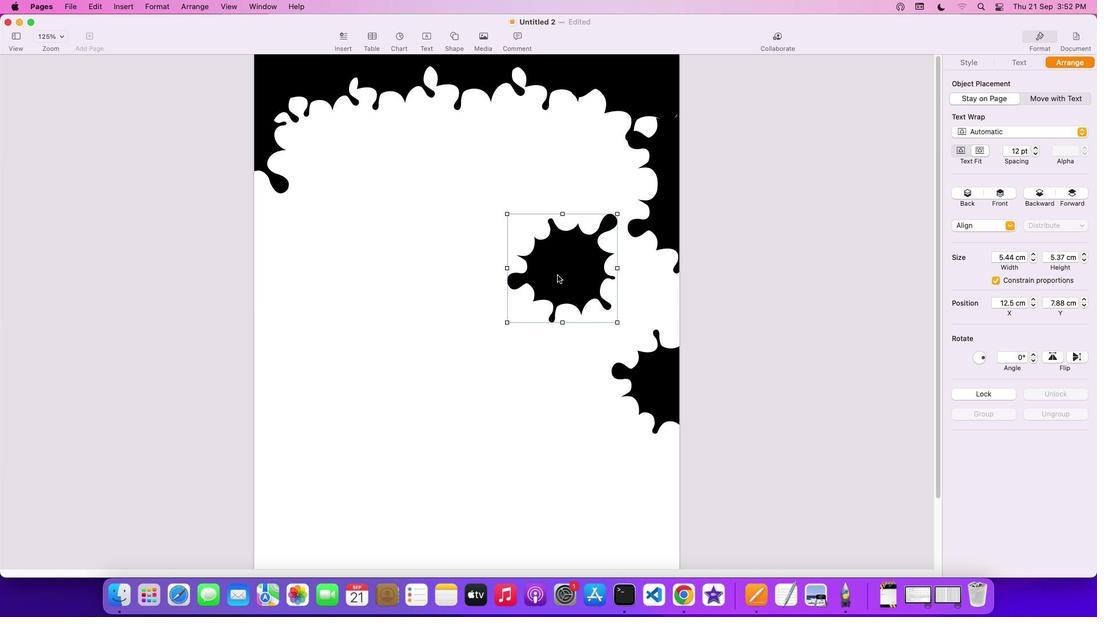 
Action: Mouse moved to (656, 374)
Screenshot: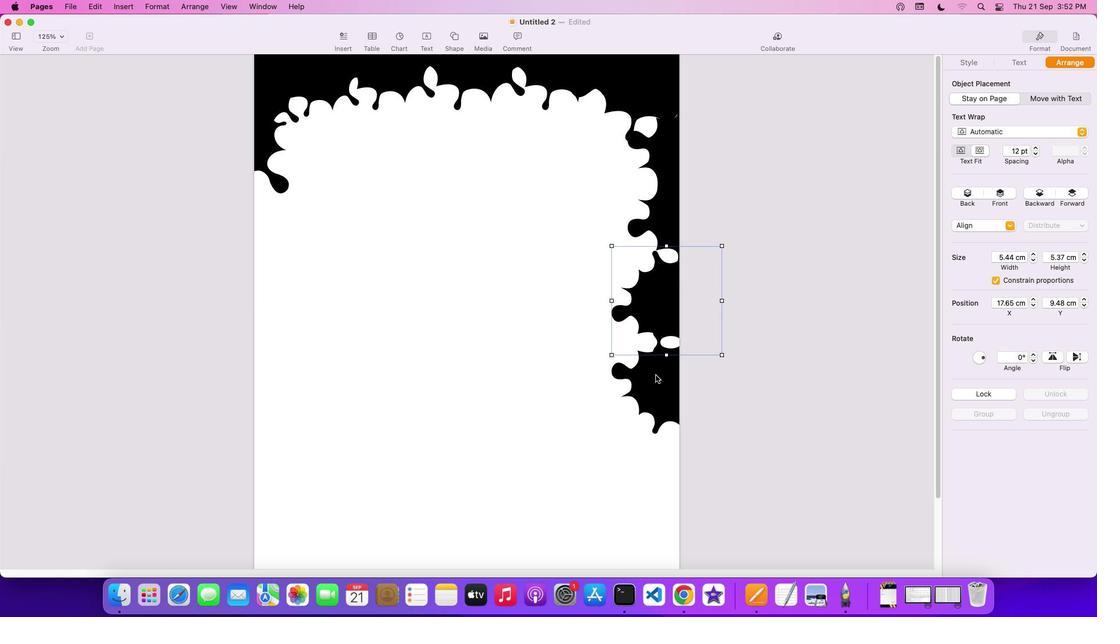 
Action: Mouse pressed left at (656, 374)
Screenshot: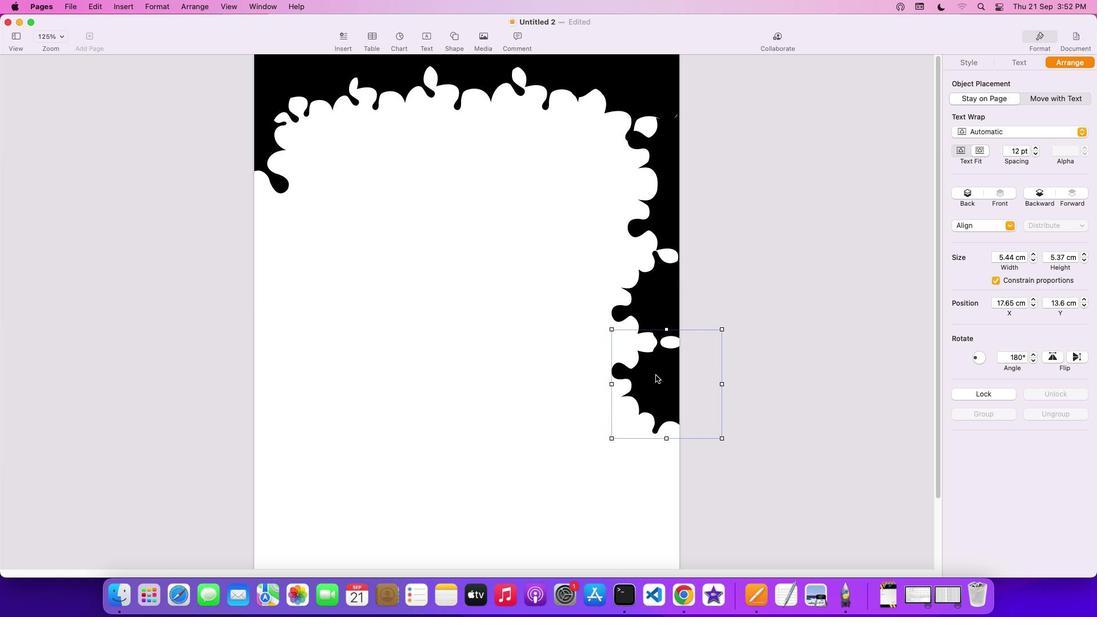 
Action: Mouse moved to (1082, 358)
Screenshot: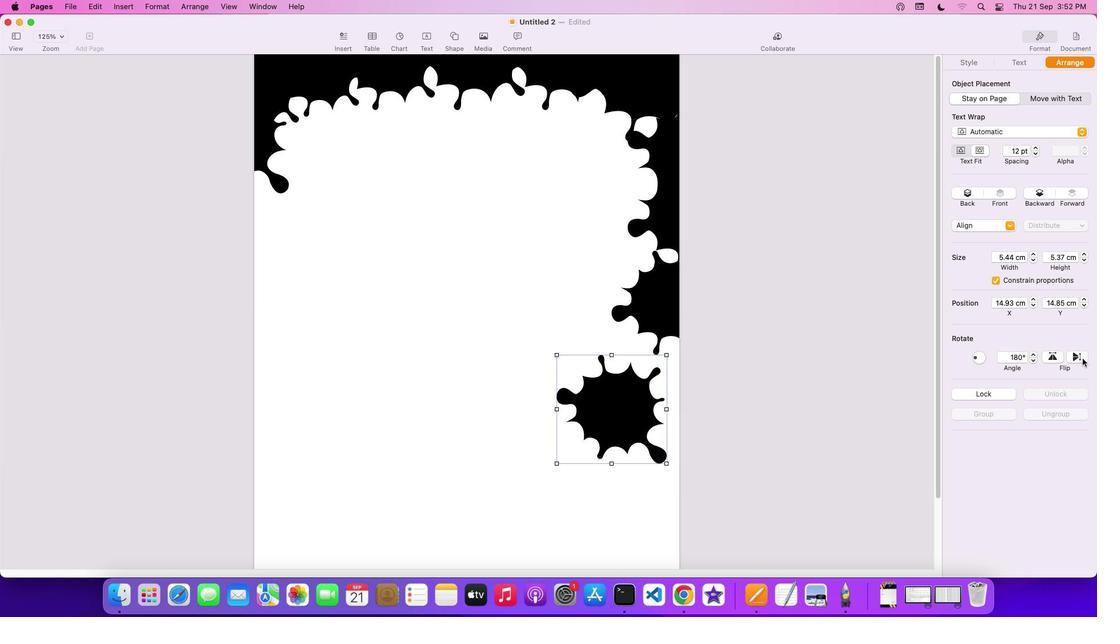 
Action: Mouse pressed left at (1082, 358)
Screenshot: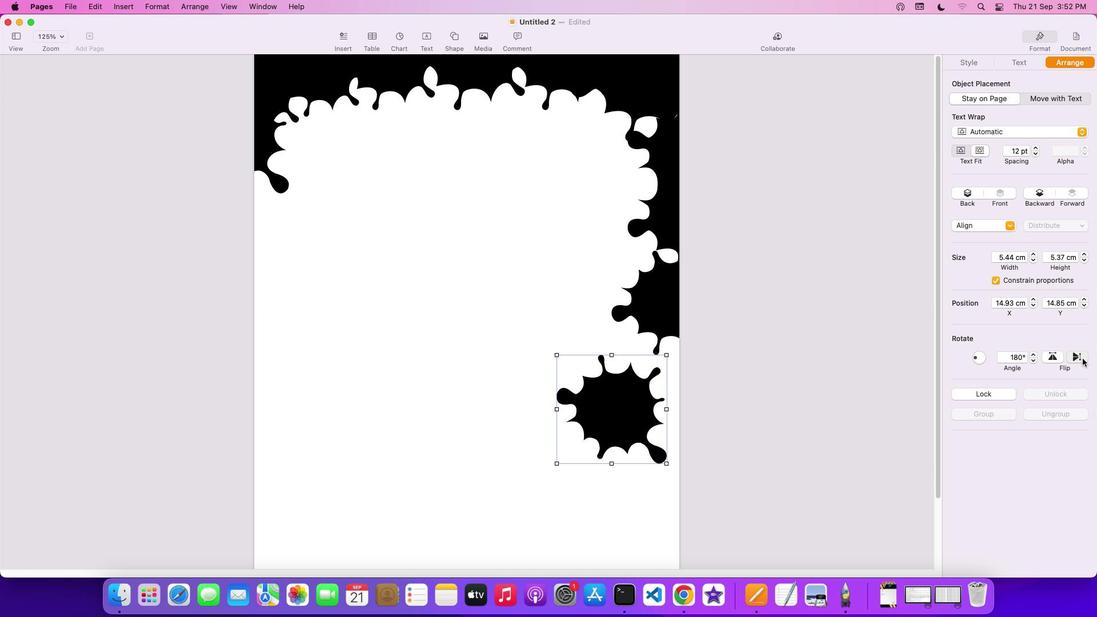 
Action: Mouse moved to (613, 431)
Screenshot: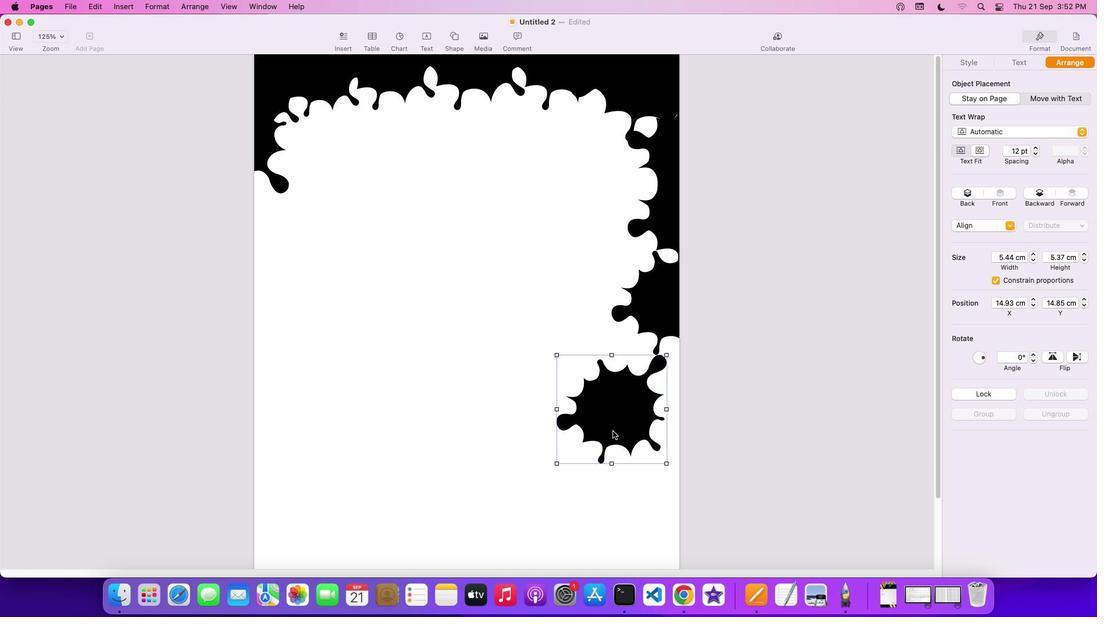
Action: Mouse pressed left at (613, 431)
Screenshot: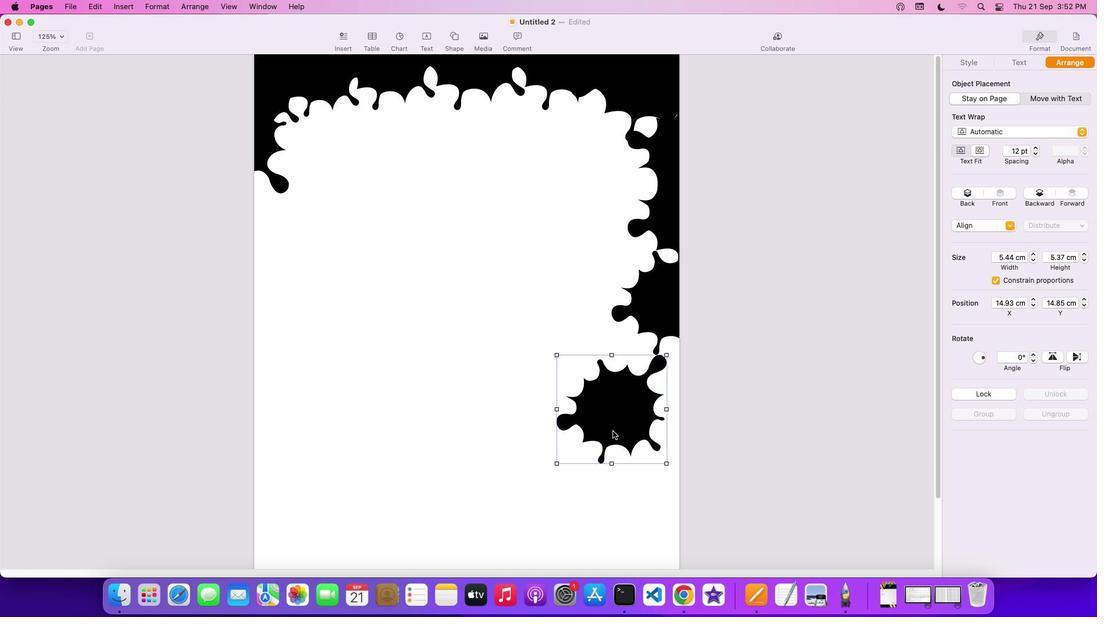 
Action: Mouse moved to (646, 285)
Screenshot: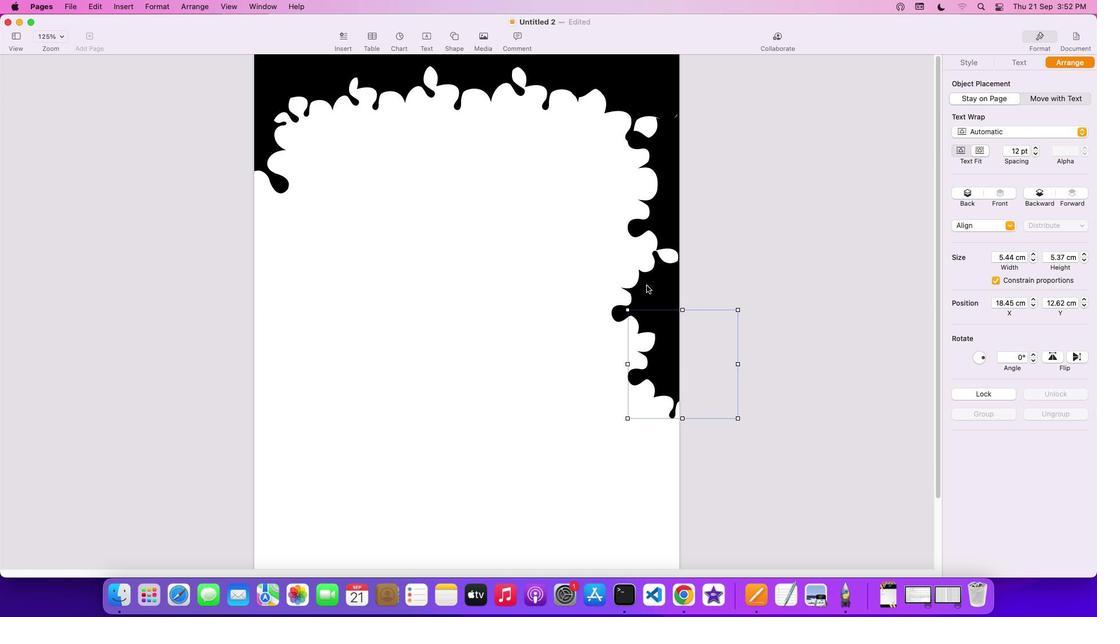 
Action: Mouse pressed left at (646, 285)
Screenshot: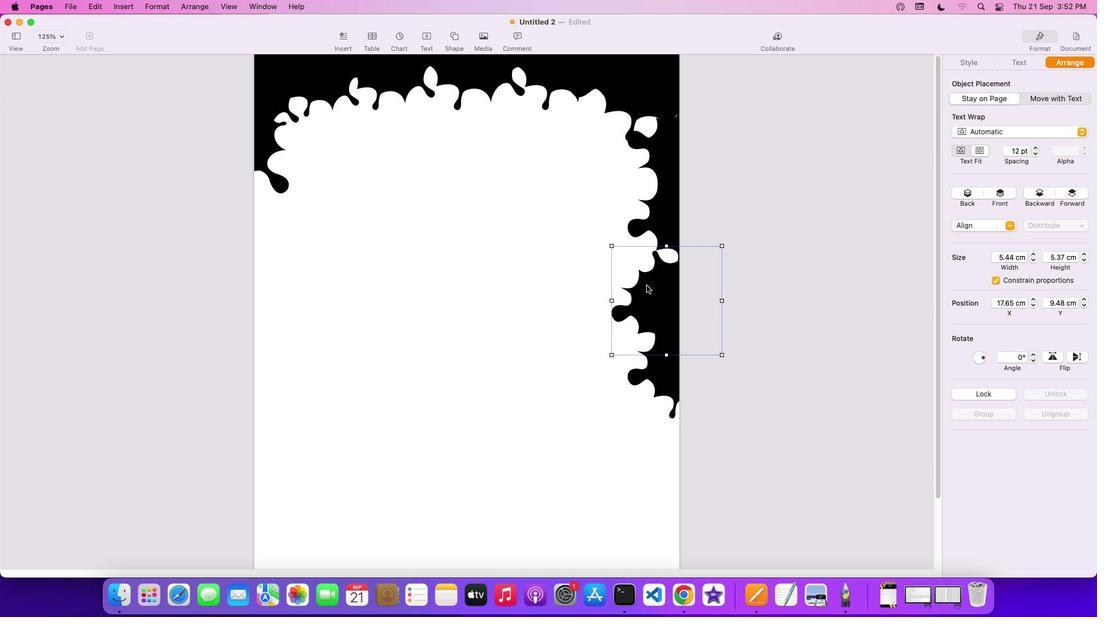 
Action: Mouse moved to (666, 391)
Screenshot: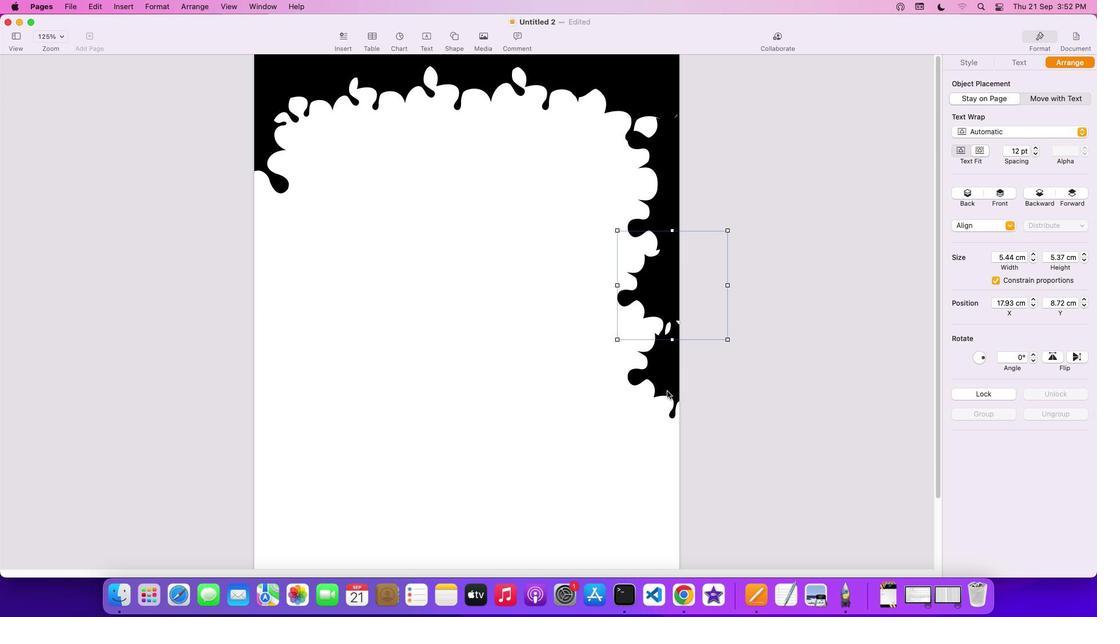 
Action: Mouse pressed left at (666, 391)
Screenshot: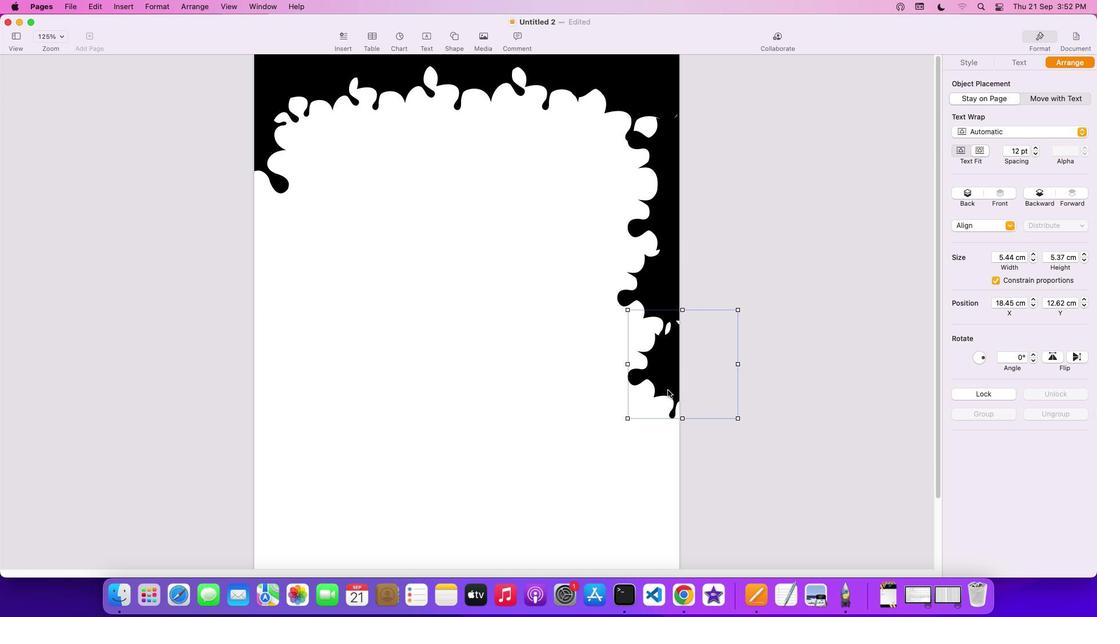 
Action: Mouse moved to (306, 252)
Screenshot: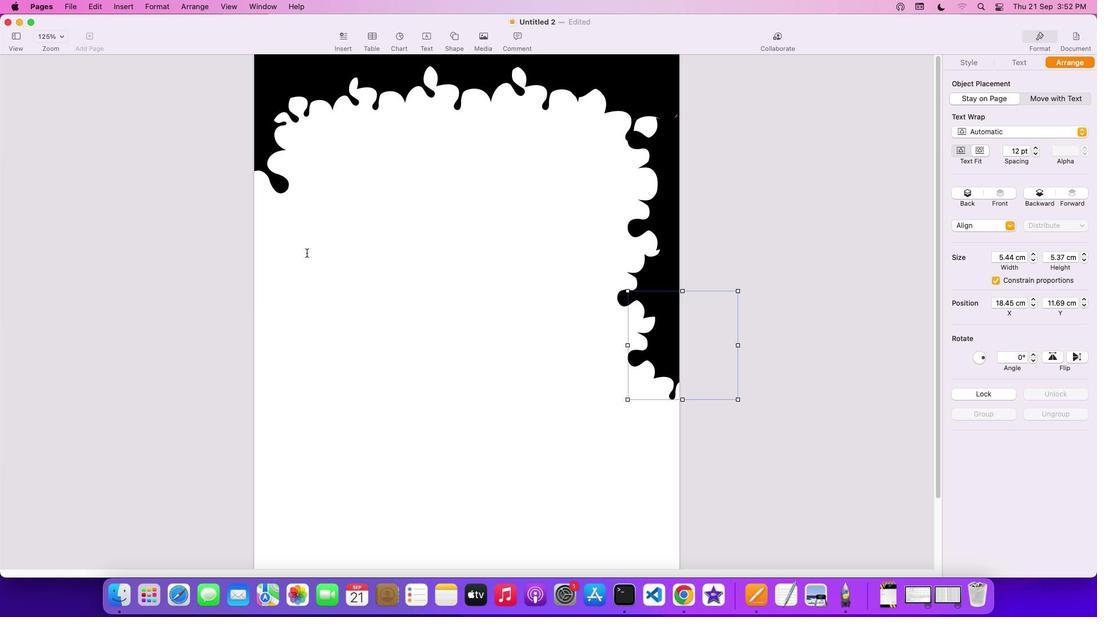 
Action: Mouse pressed left at (306, 252)
Screenshot: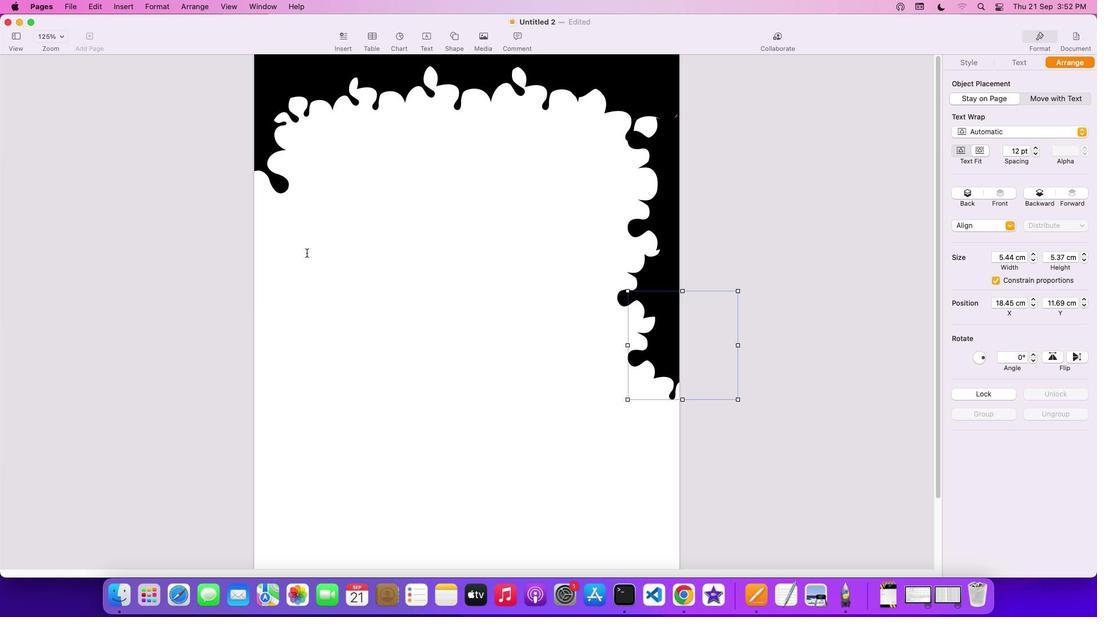 
Action: Mouse moved to (419, 79)
Screenshot: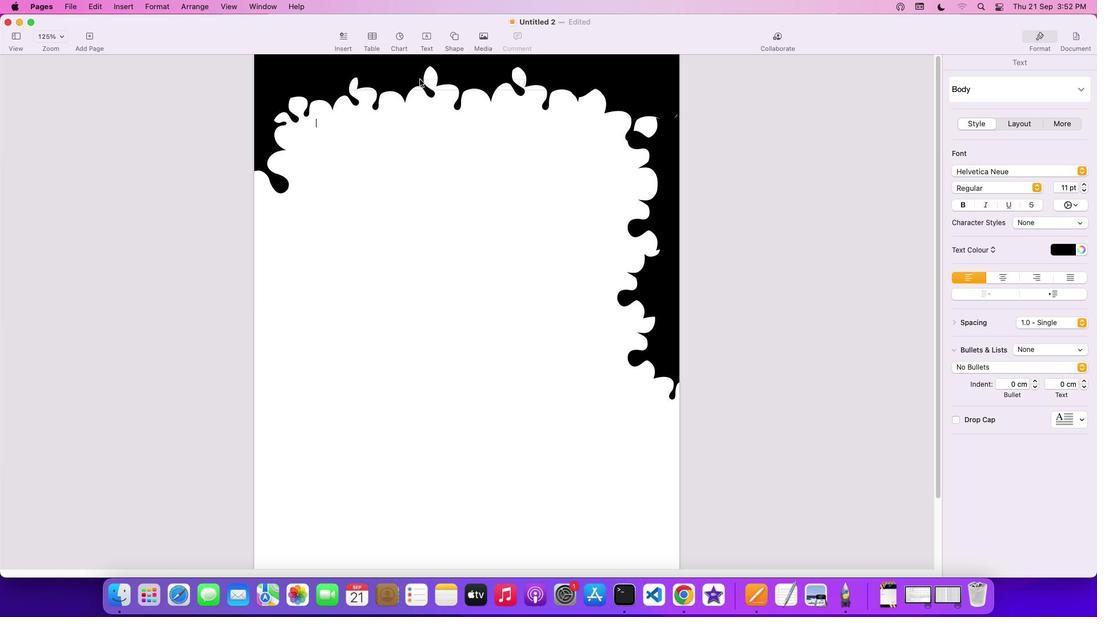 
Action: Mouse pressed left at (419, 79)
Screenshot: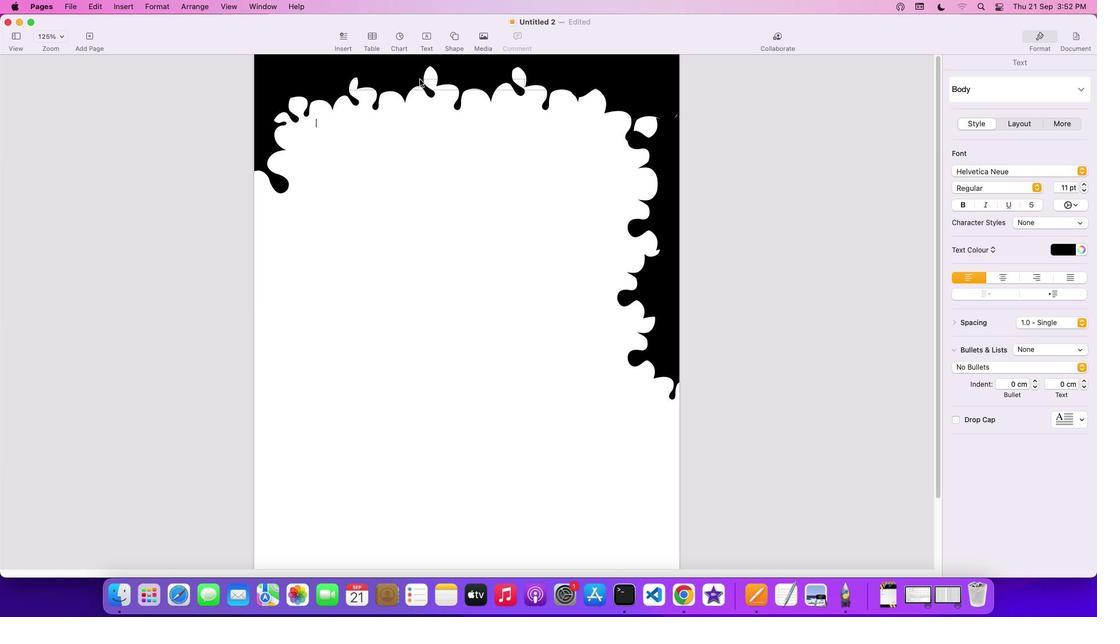 
Action: Mouse moved to (382, 234)
Screenshot: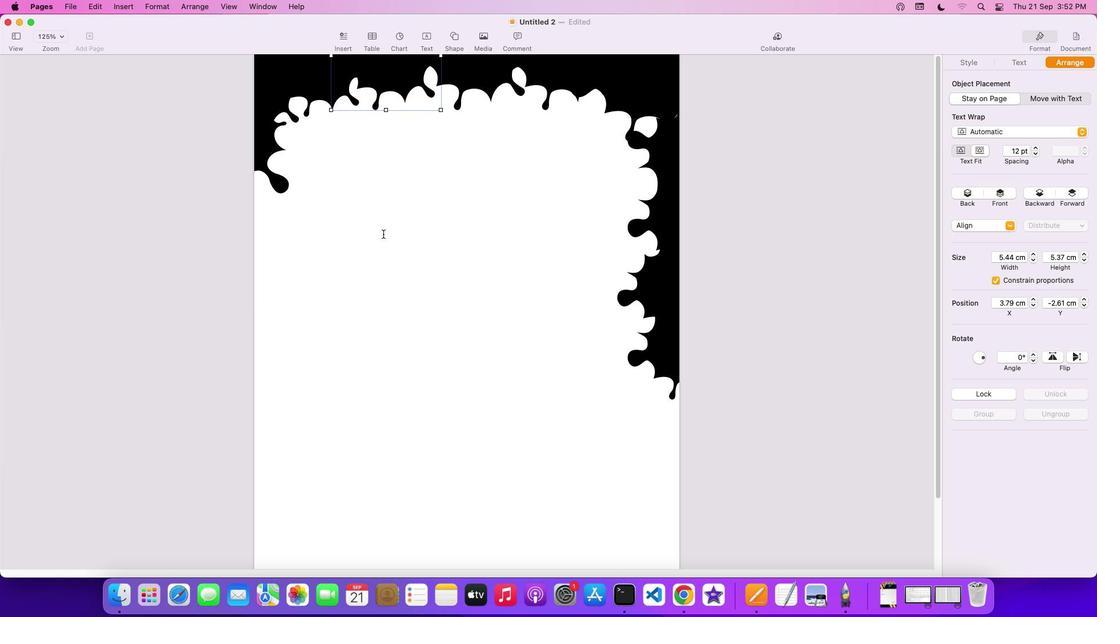 
Action: Key pressed Key.cmd'c'
Screenshot: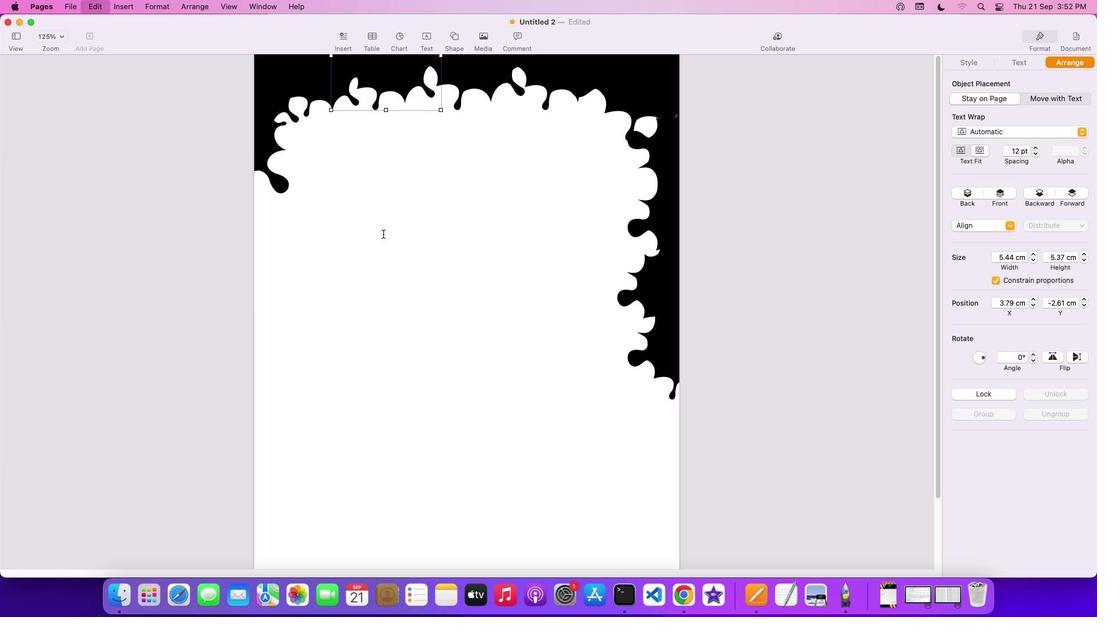 
Action: Mouse moved to (406, 359)
Screenshot: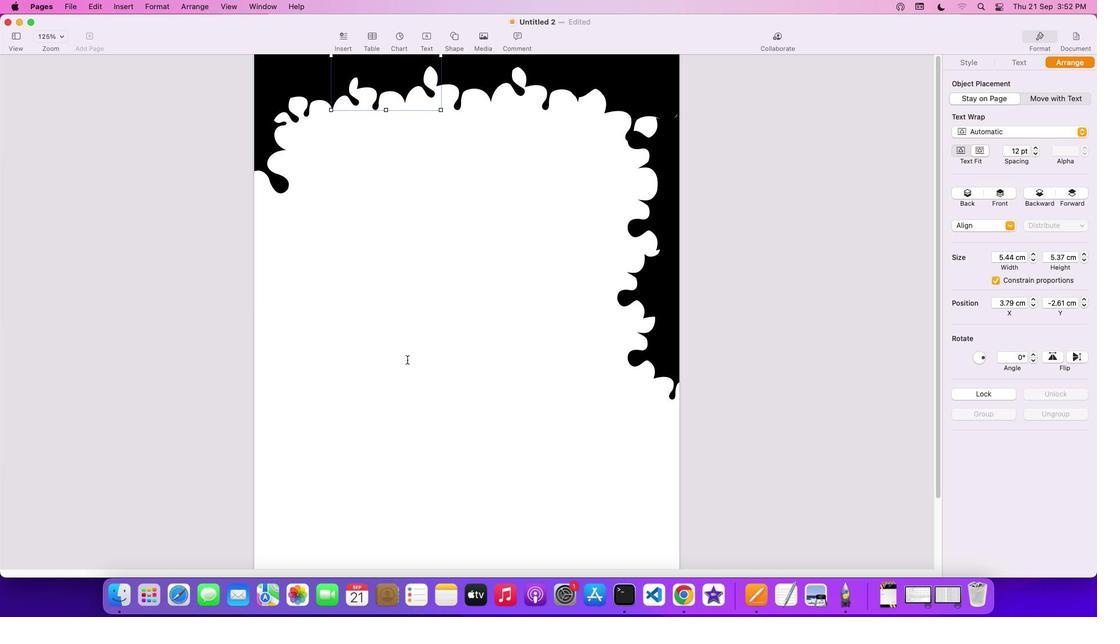 
Action: Key pressed 'v''v''v''v''v'
Screenshot: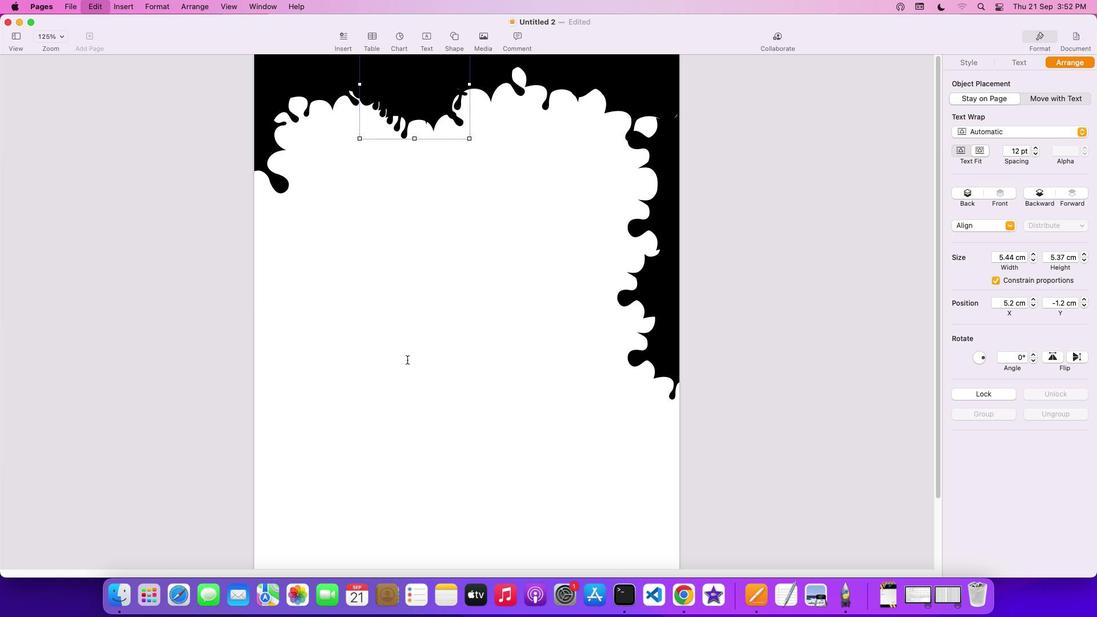 
Action: Mouse moved to (425, 132)
Screenshot: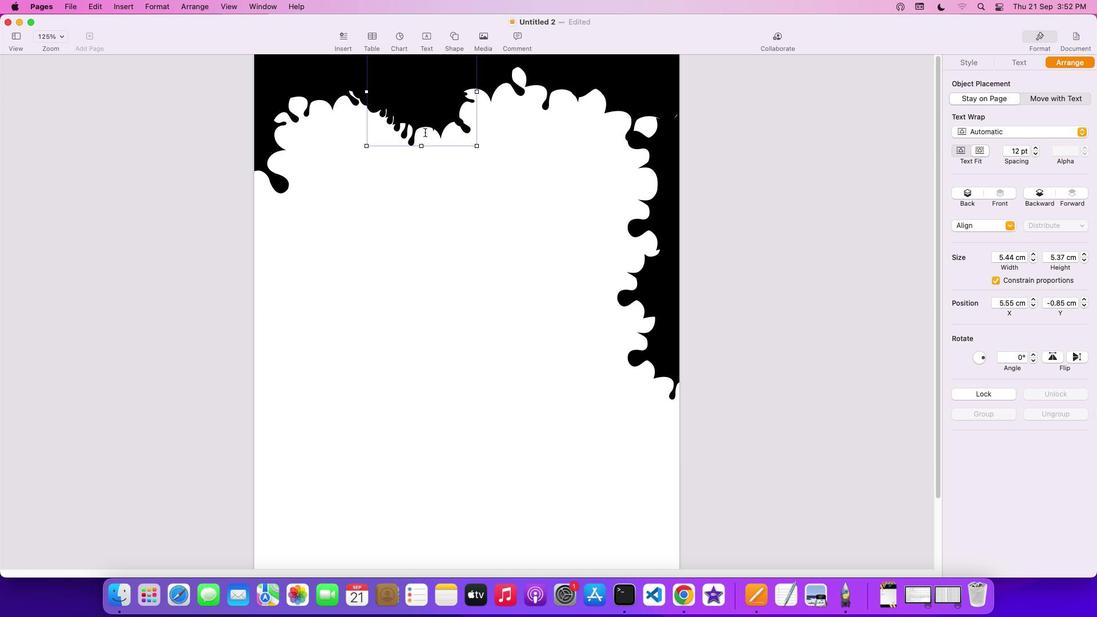 
Action: Mouse pressed left at (425, 132)
Screenshot: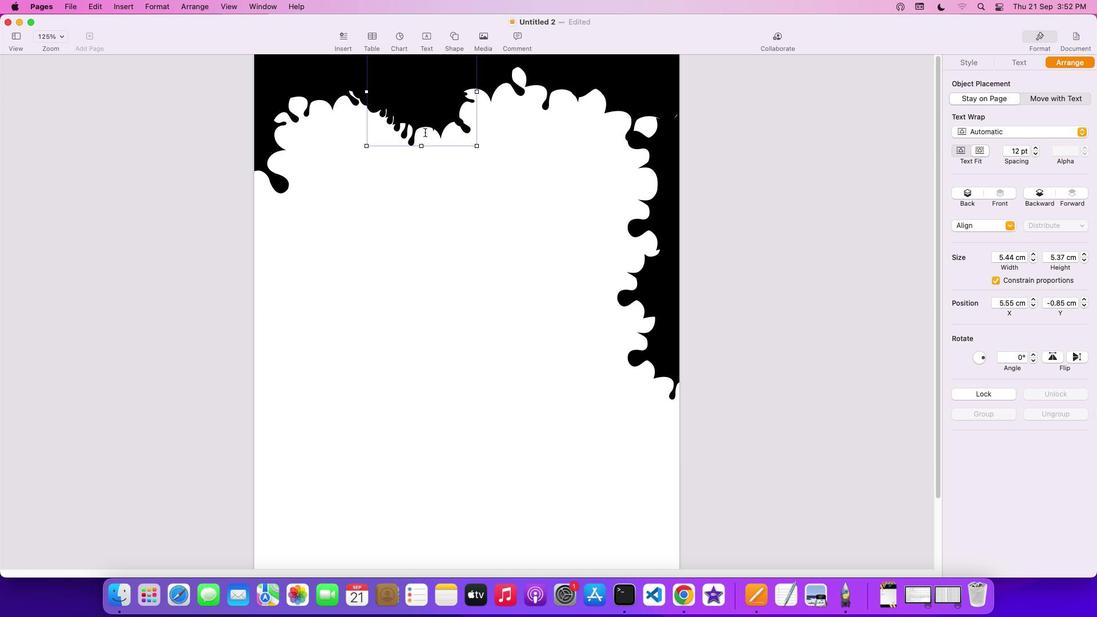 
Action: Mouse moved to (426, 114)
Screenshot: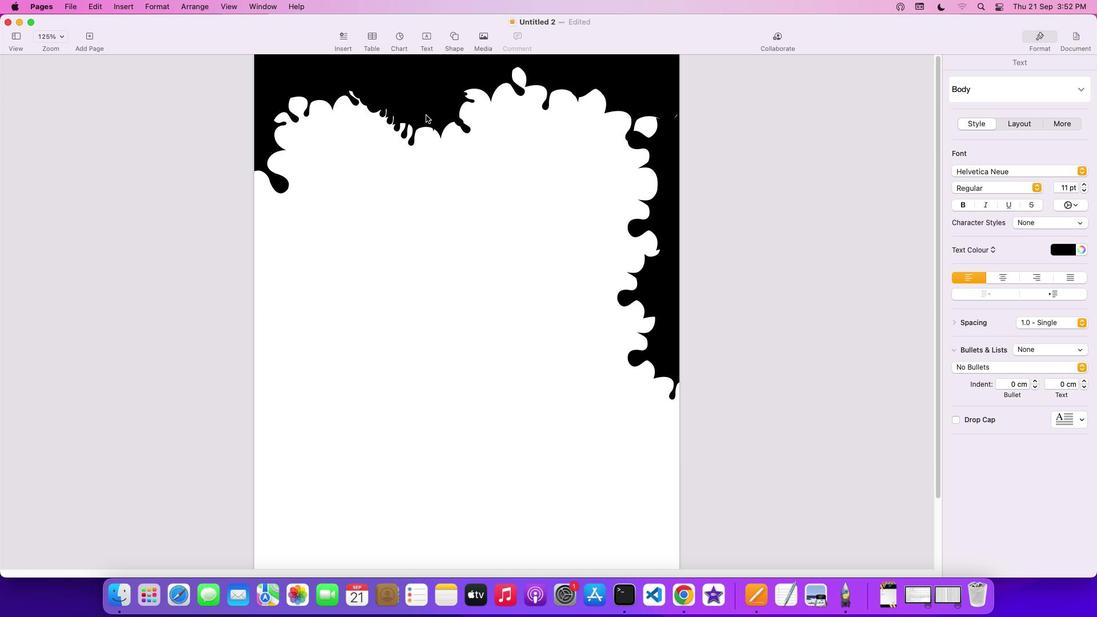 
Action: Mouse pressed left at (426, 114)
Screenshot: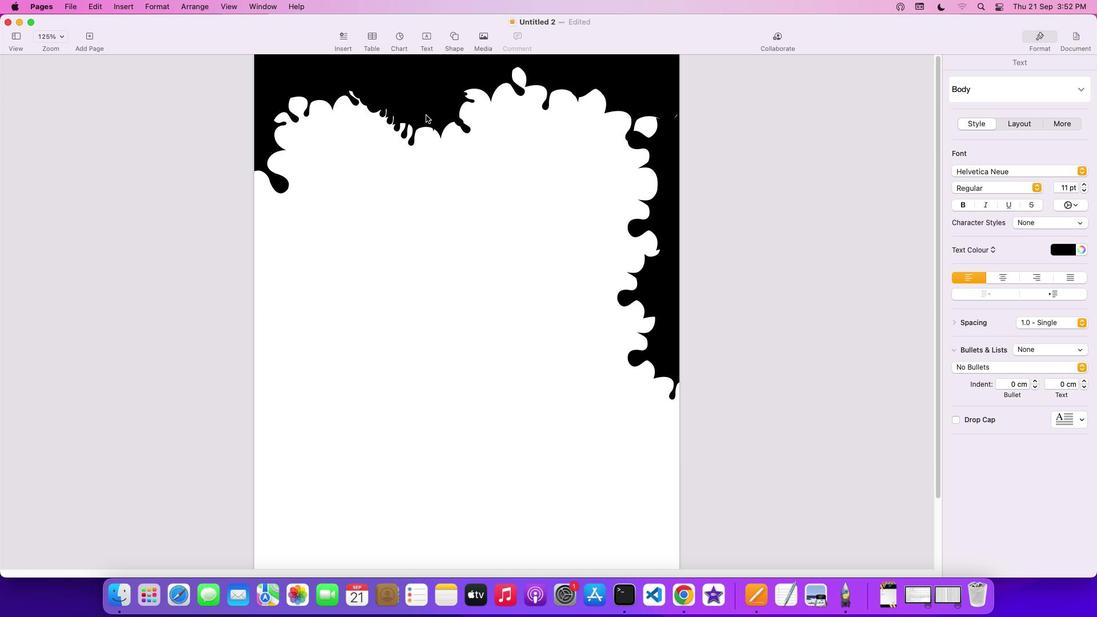 
Action: Mouse moved to (430, 72)
Screenshot: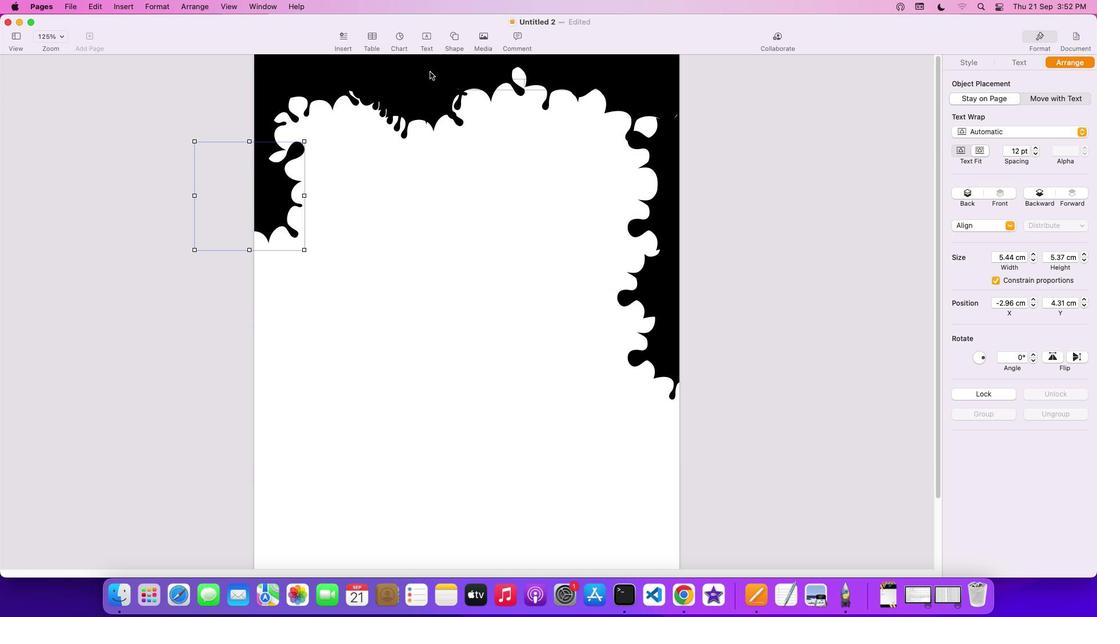 
Action: Mouse pressed left at (430, 72)
Screenshot: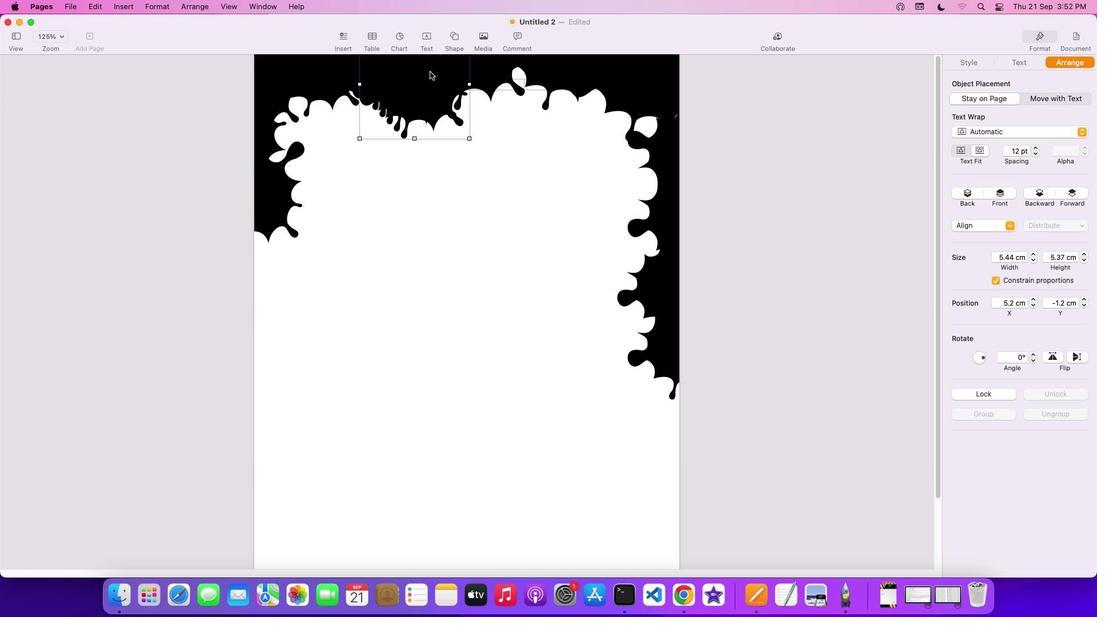 
Action: Mouse moved to (426, 73)
Screenshot: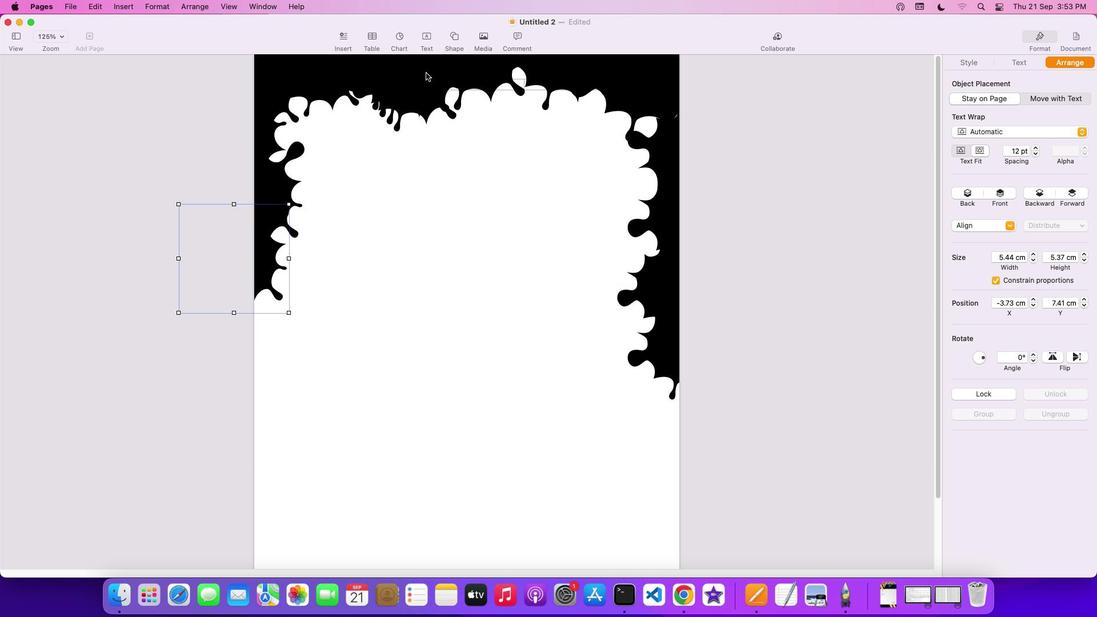 
Action: Mouse pressed left at (426, 73)
Screenshot: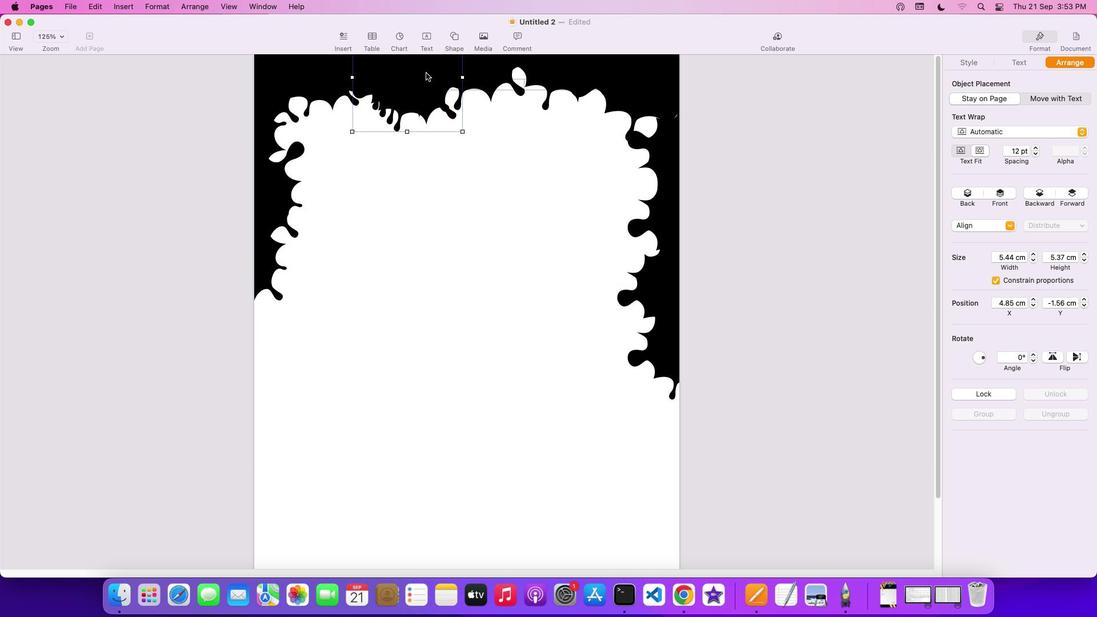 
Action: Mouse moved to (1081, 357)
Screenshot: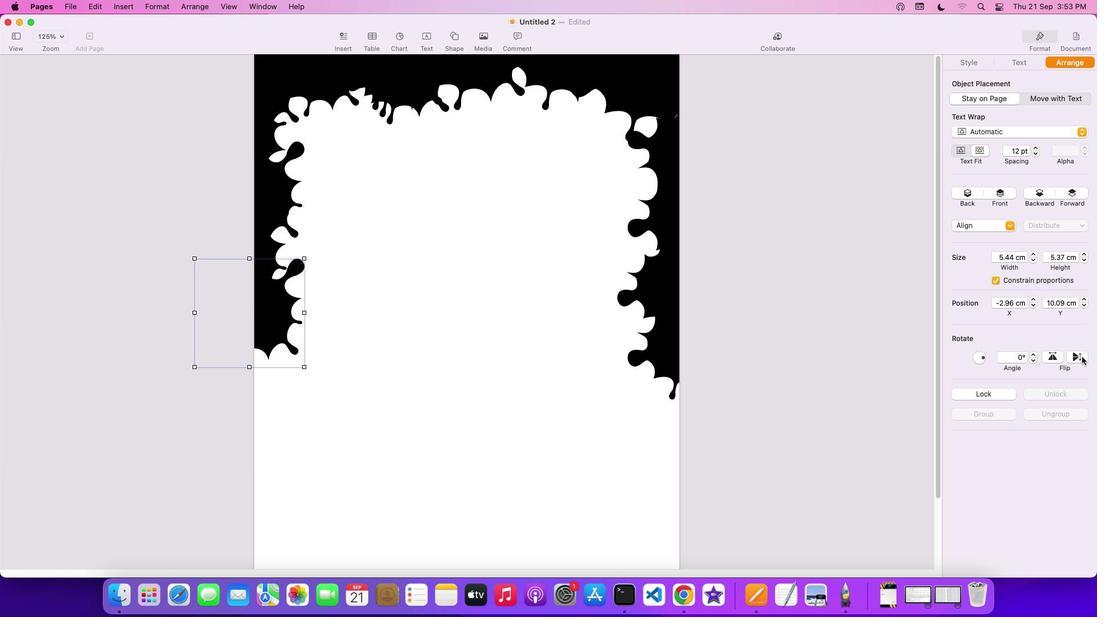 
Action: Mouse pressed left at (1081, 357)
Screenshot: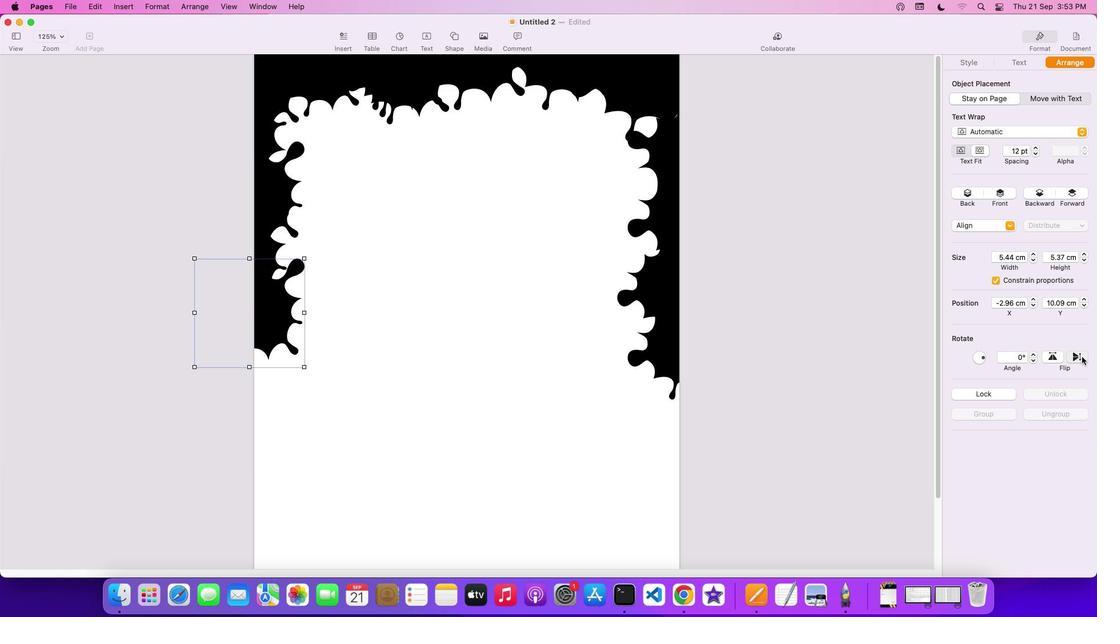 
Action: Mouse moved to (272, 313)
Screenshot: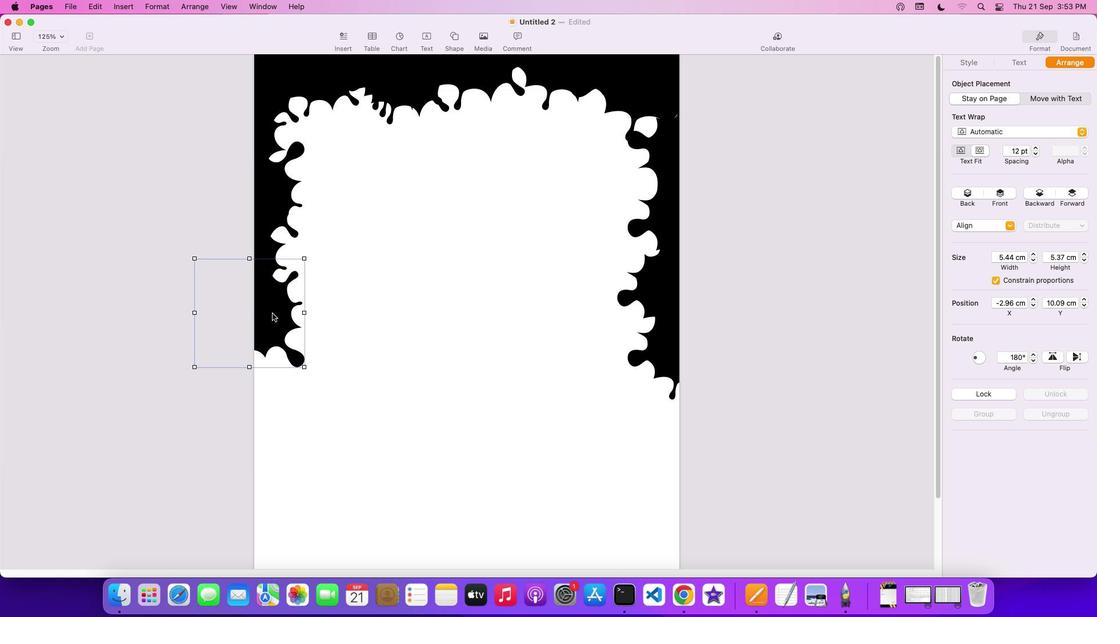 
Action: Mouse pressed left at (272, 313)
Screenshot: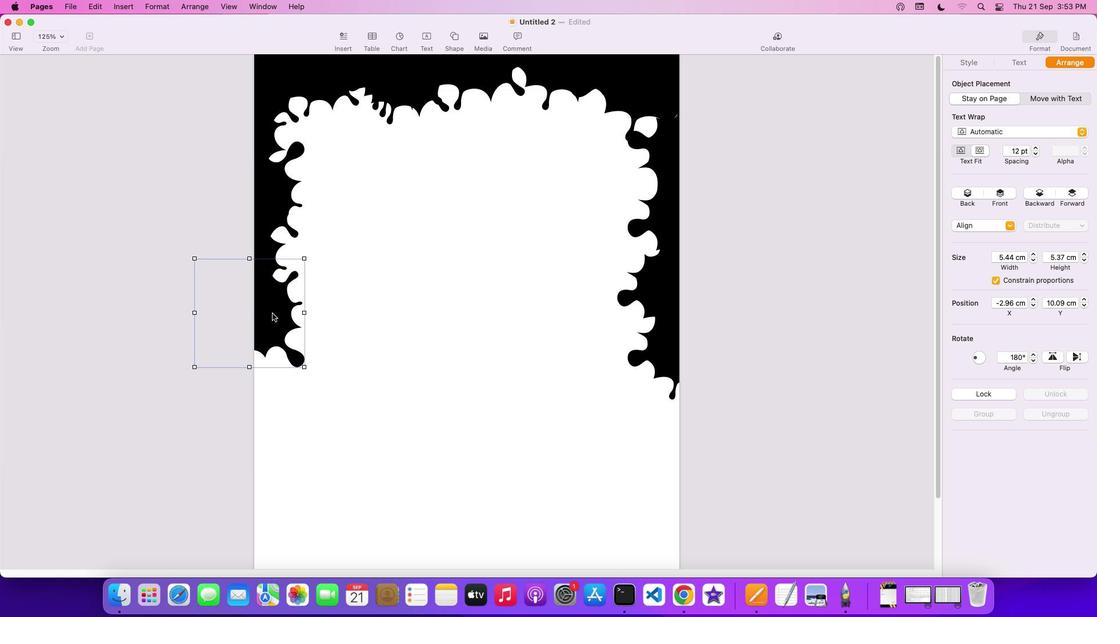 
Action: Mouse moved to (345, 318)
Screenshot: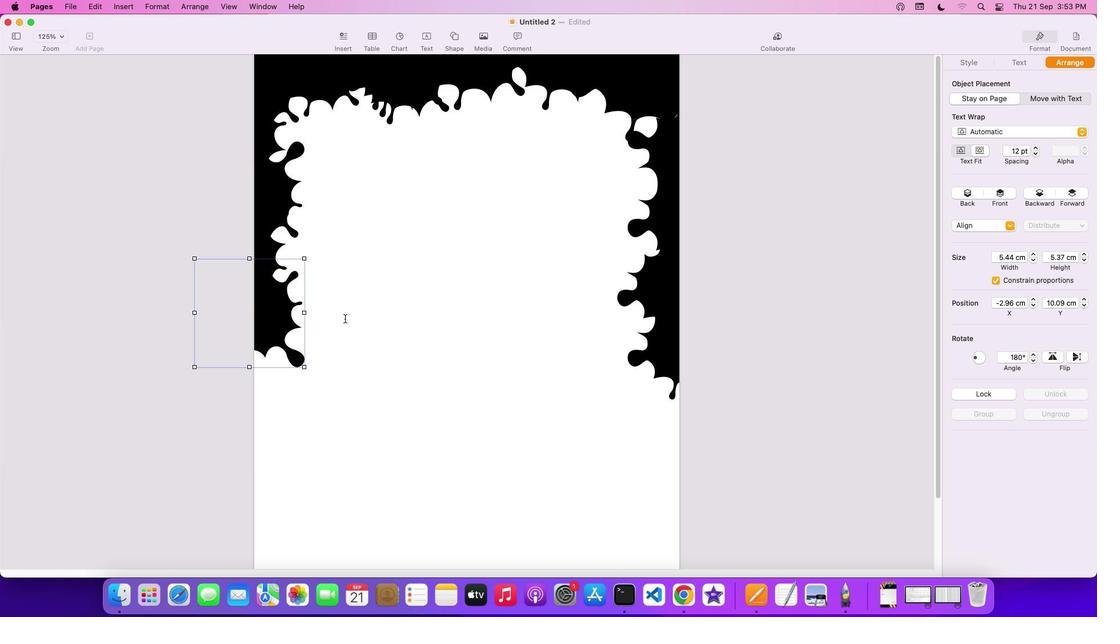 
Action: Mouse pressed left at (345, 318)
Screenshot: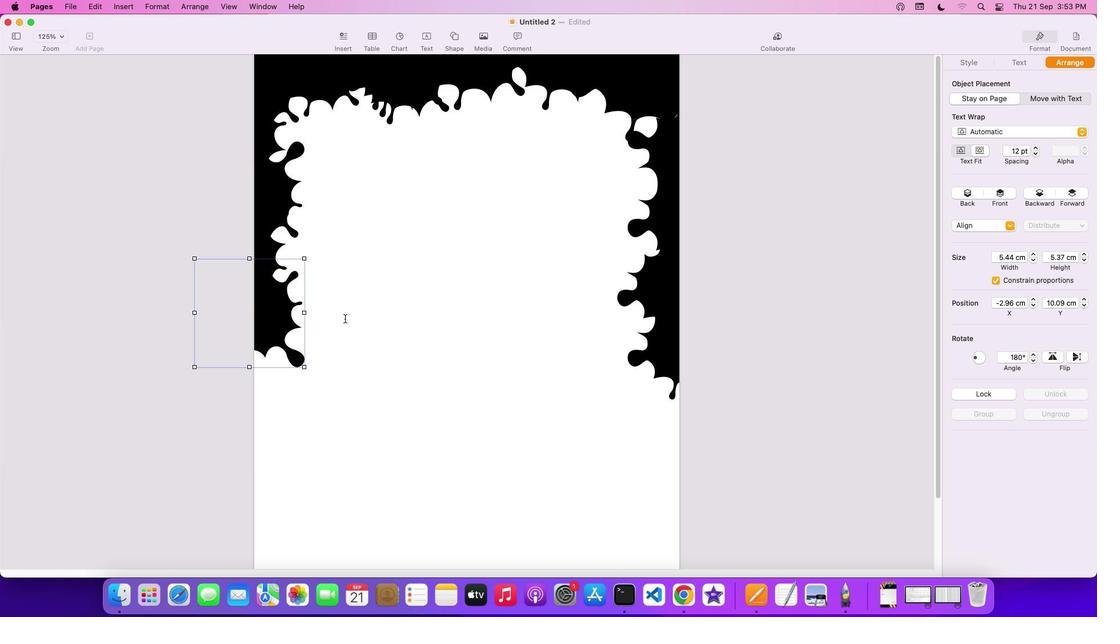 
Action: Mouse moved to (291, 326)
Screenshot: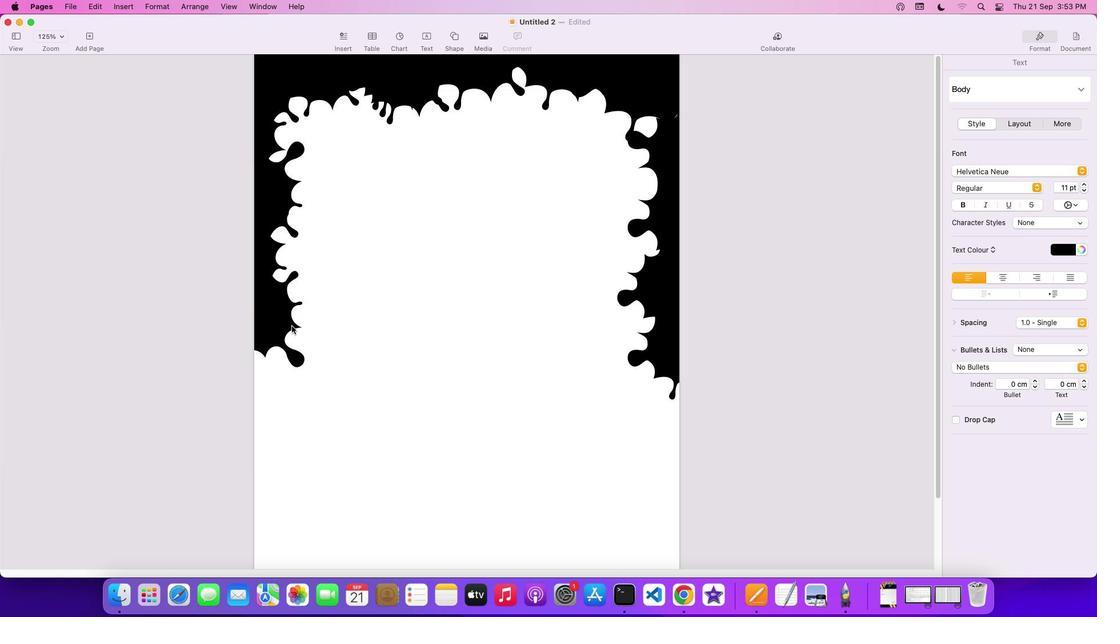 
Action: Mouse pressed left at (291, 326)
Screenshot: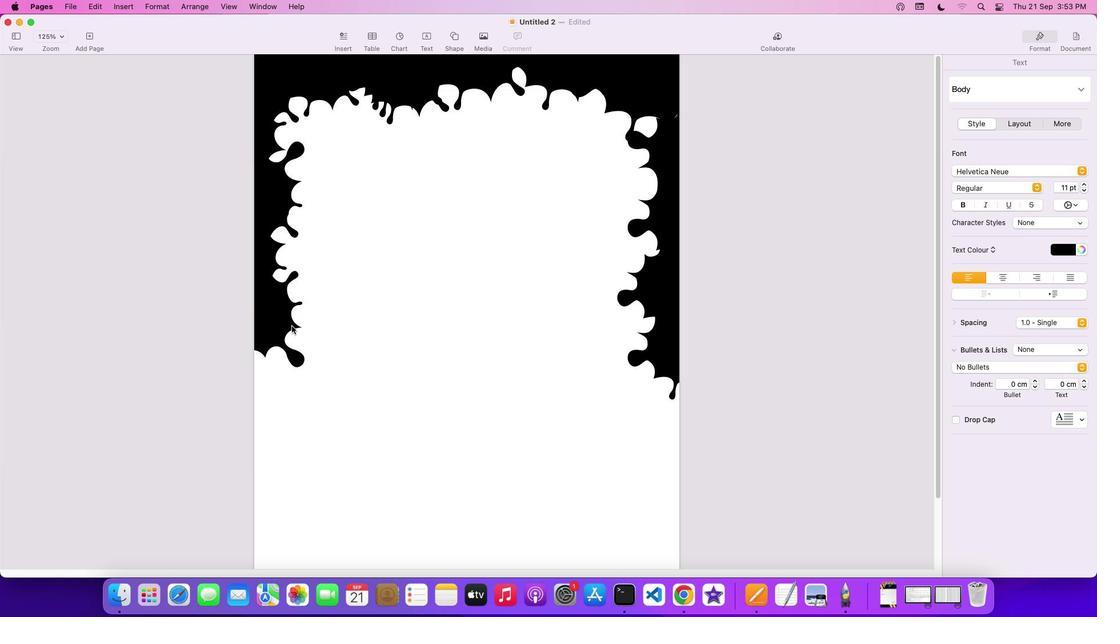 
Action: Mouse moved to (401, 81)
Screenshot: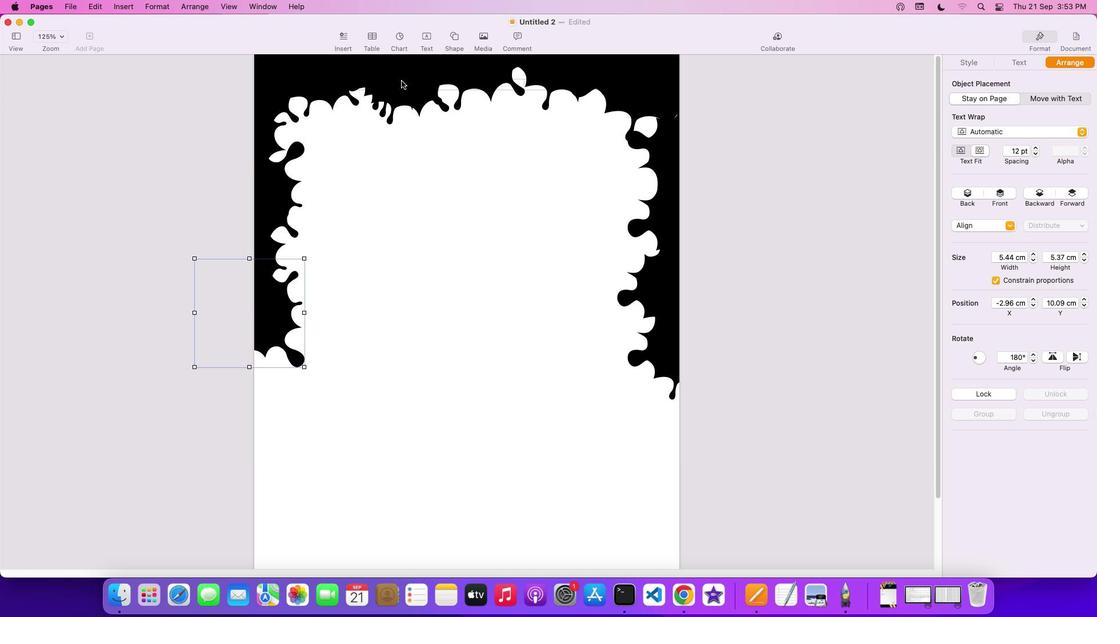 
Action: Mouse pressed left at (401, 81)
Screenshot: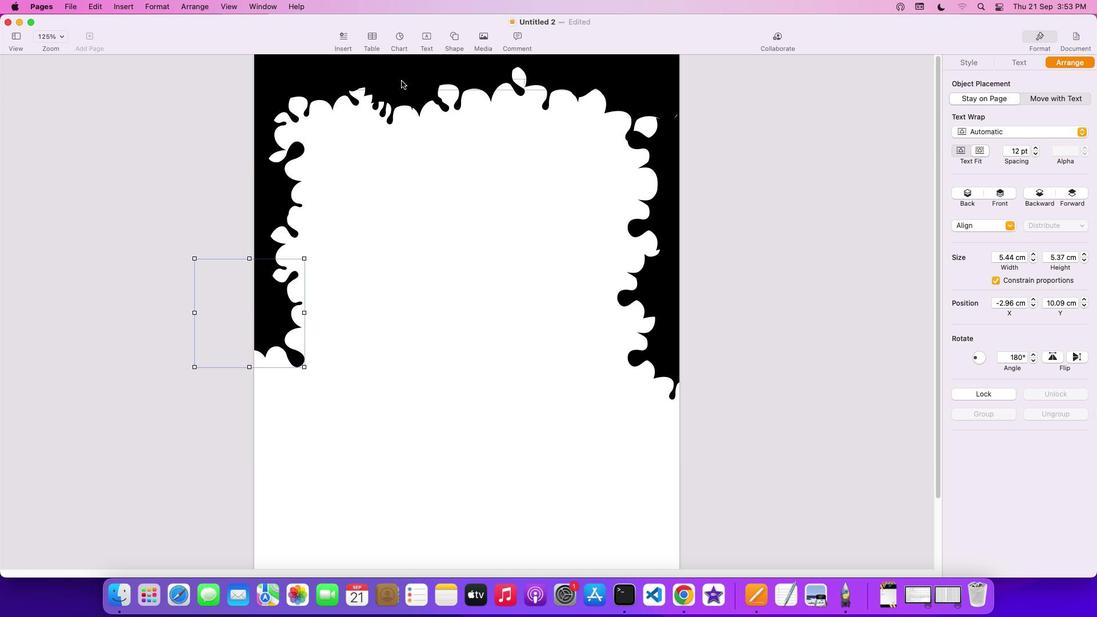 
Action: Mouse moved to (1073, 357)
Screenshot: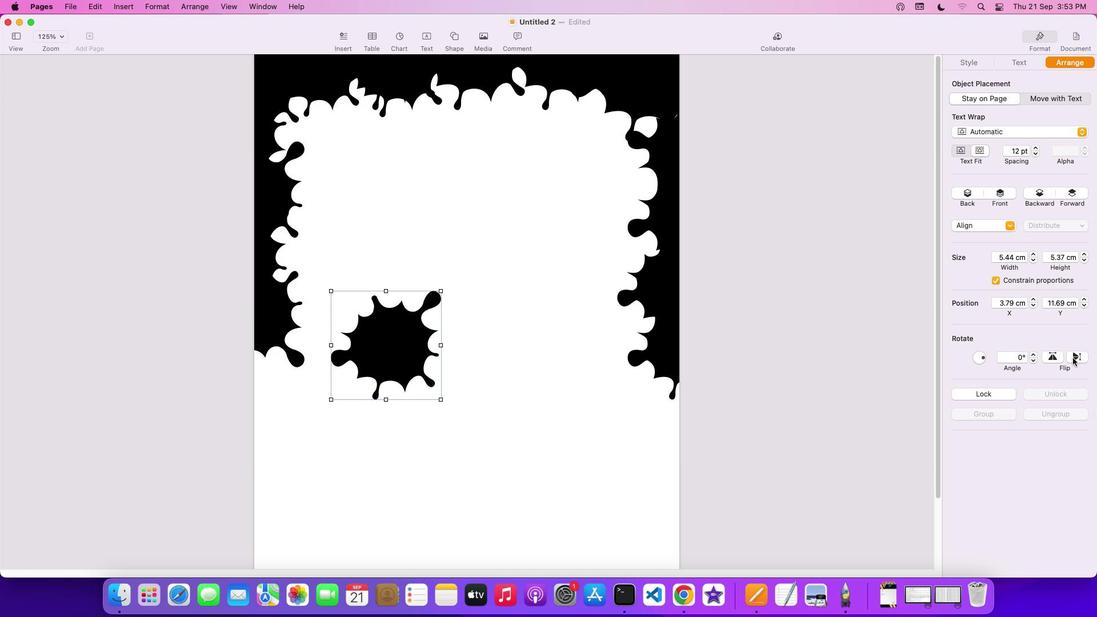 
Action: Mouse pressed left at (1073, 357)
Screenshot: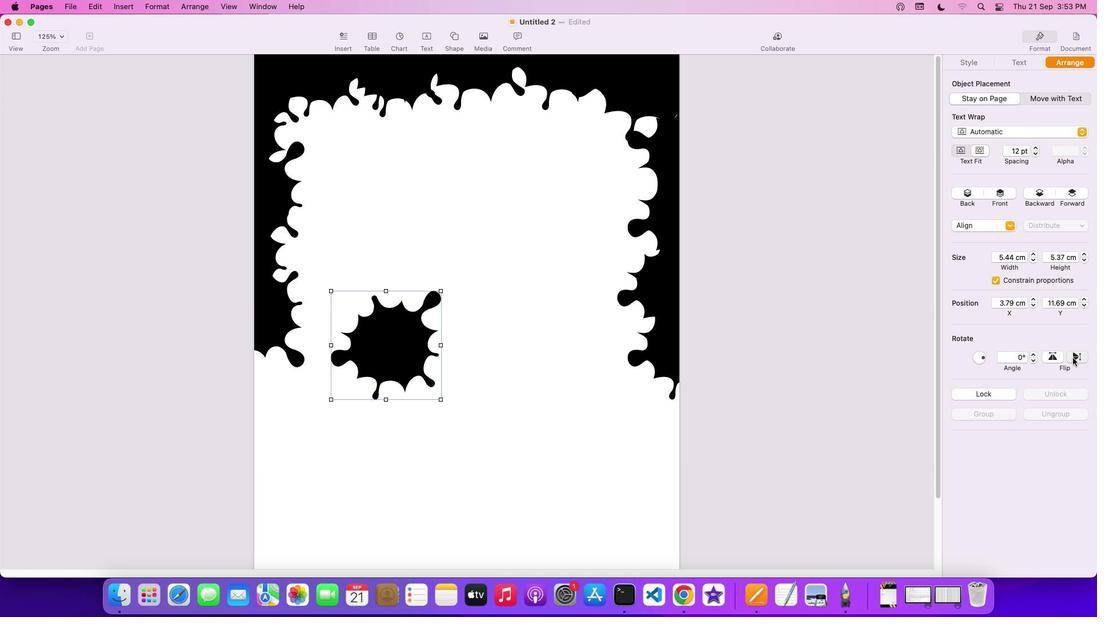 
Action: Mouse moved to (408, 358)
Screenshot: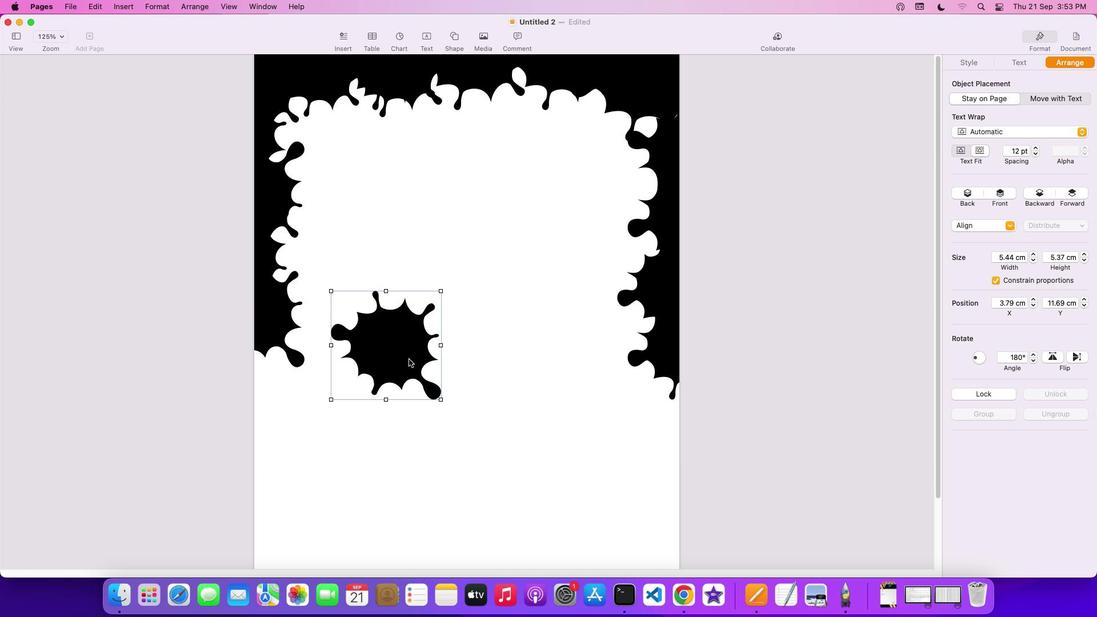 
Action: Mouse pressed left at (408, 358)
Screenshot: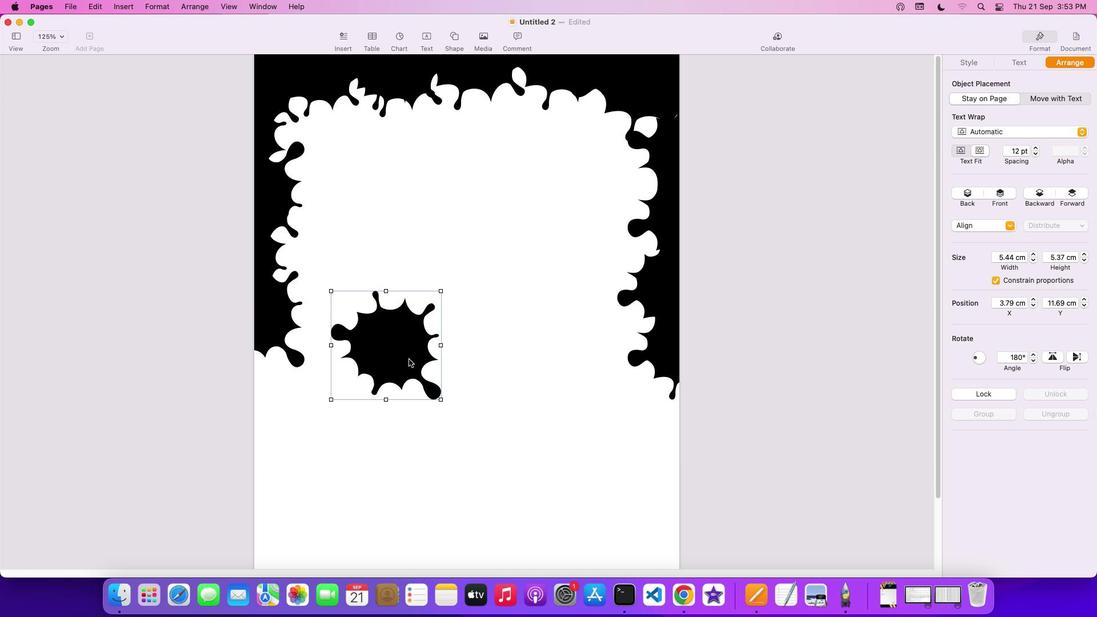 
Action: Mouse moved to (1080, 356)
Screenshot: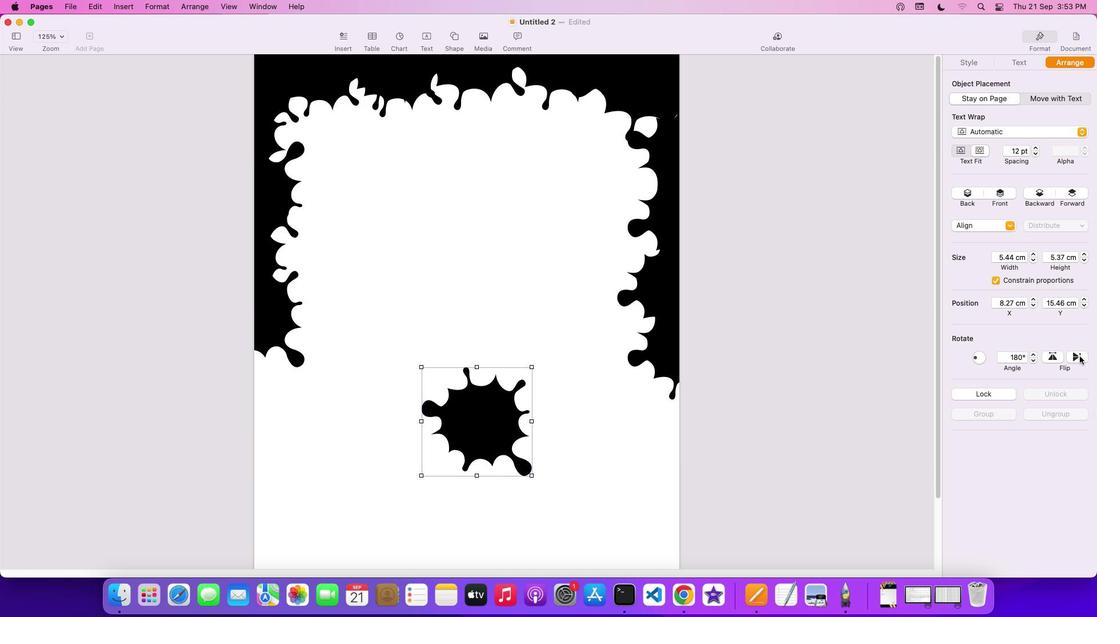 
Action: Mouse pressed left at (1080, 356)
Screenshot: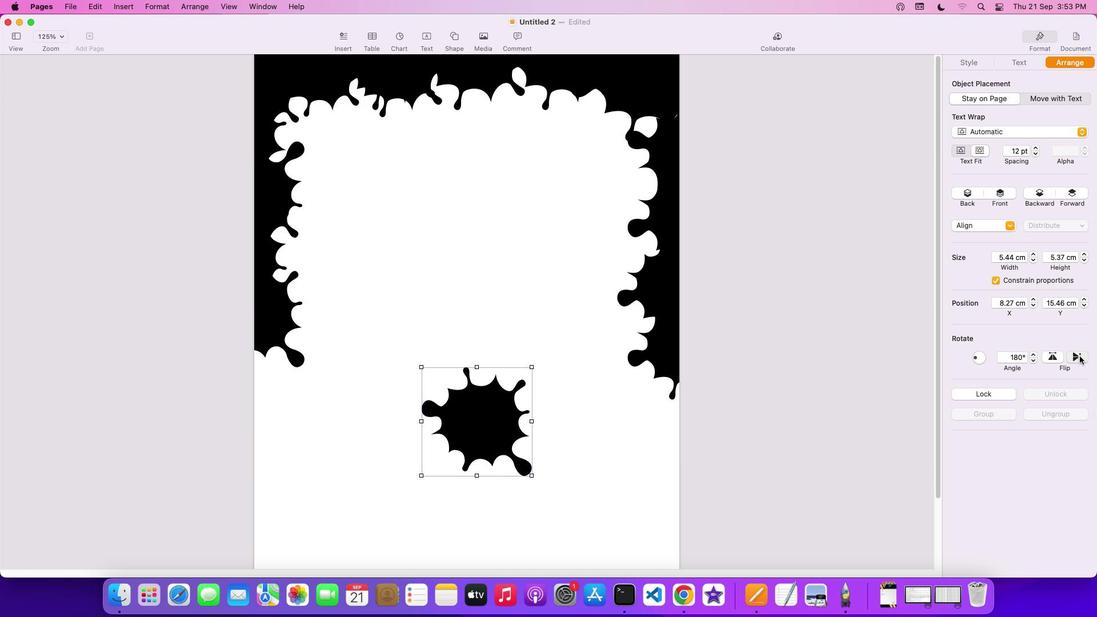 
Action: Mouse moved to (503, 436)
Screenshot: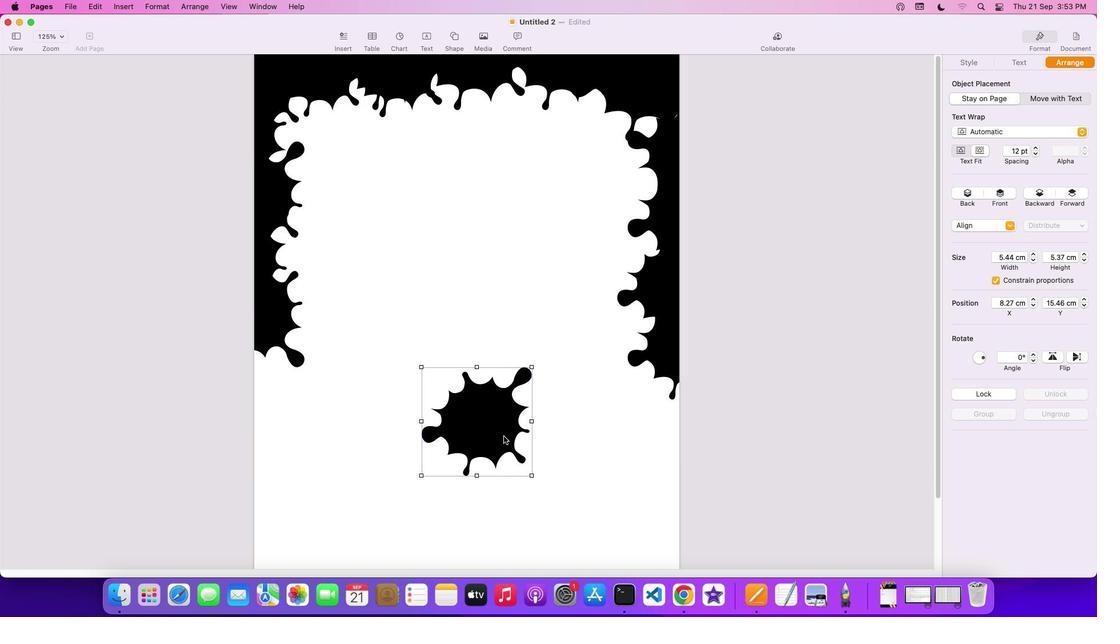 
Action: Mouse pressed left at (503, 436)
Screenshot: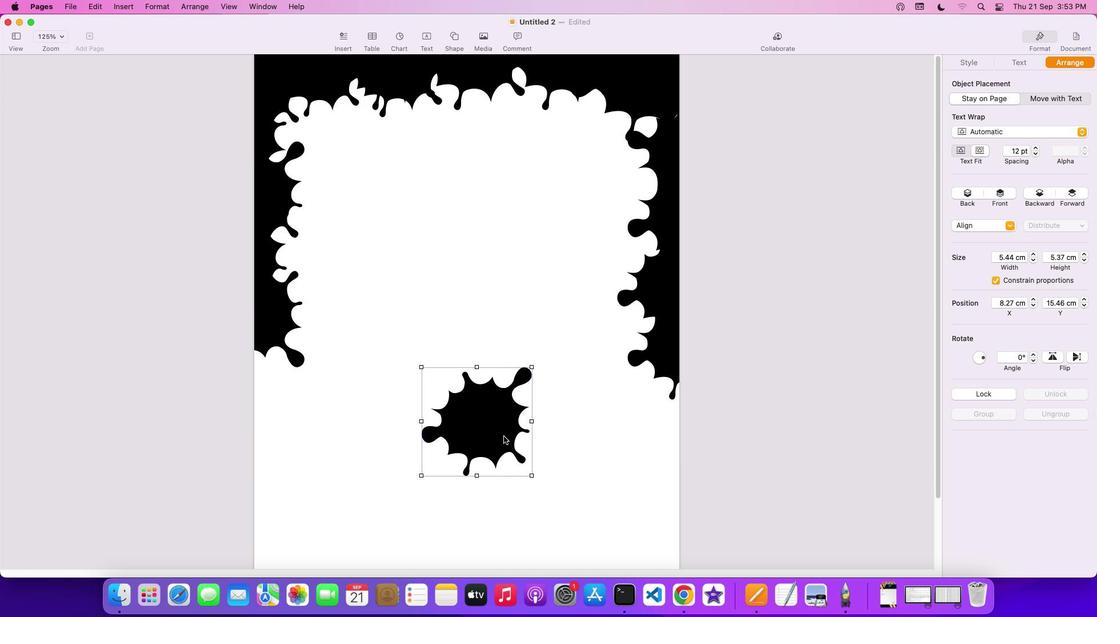 
Action: Mouse moved to (391, 81)
Screenshot: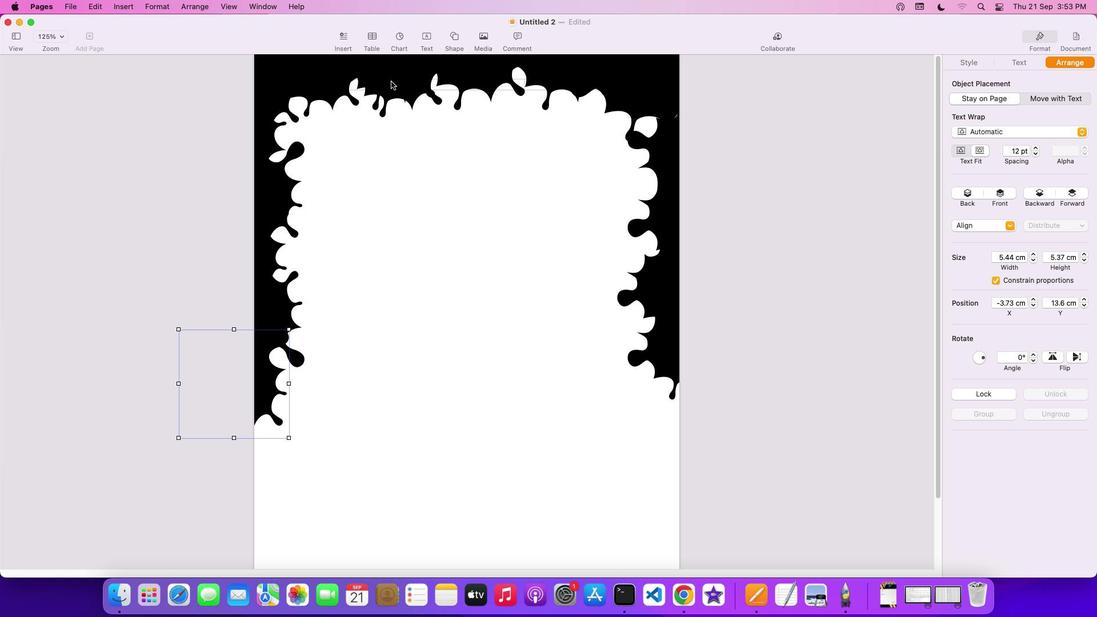 
Action: Mouse pressed left at (391, 81)
Screenshot: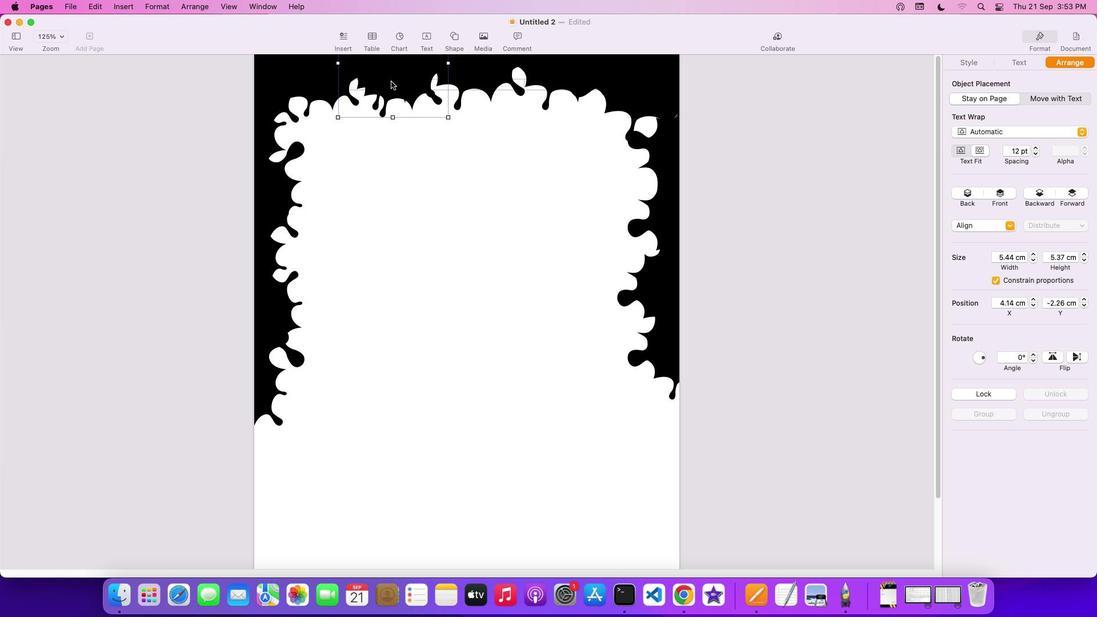 
Action: Mouse moved to (444, 482)
Screenshot: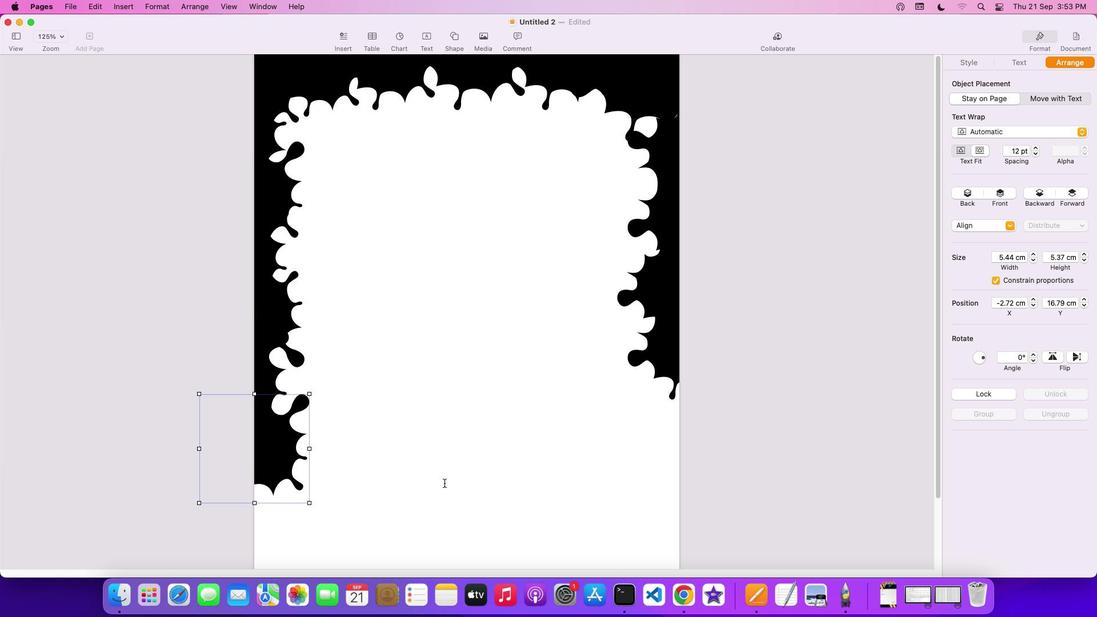 
Action: Key pressed Key.cmd'c'
Screenshot: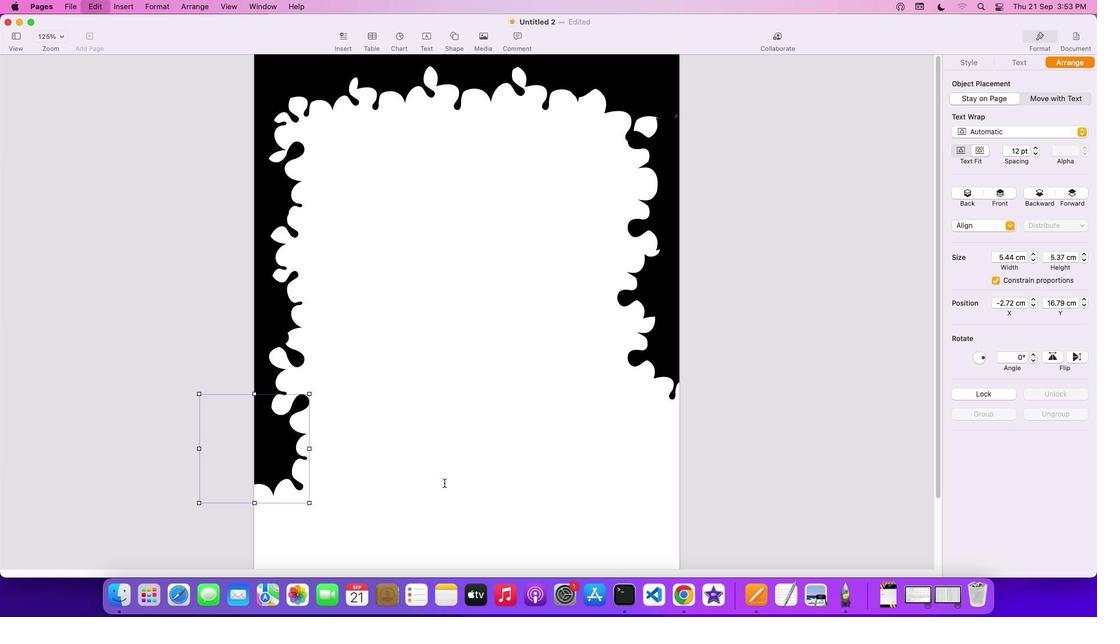 
Action: Mouse moved to (449, 514)
Screenshot: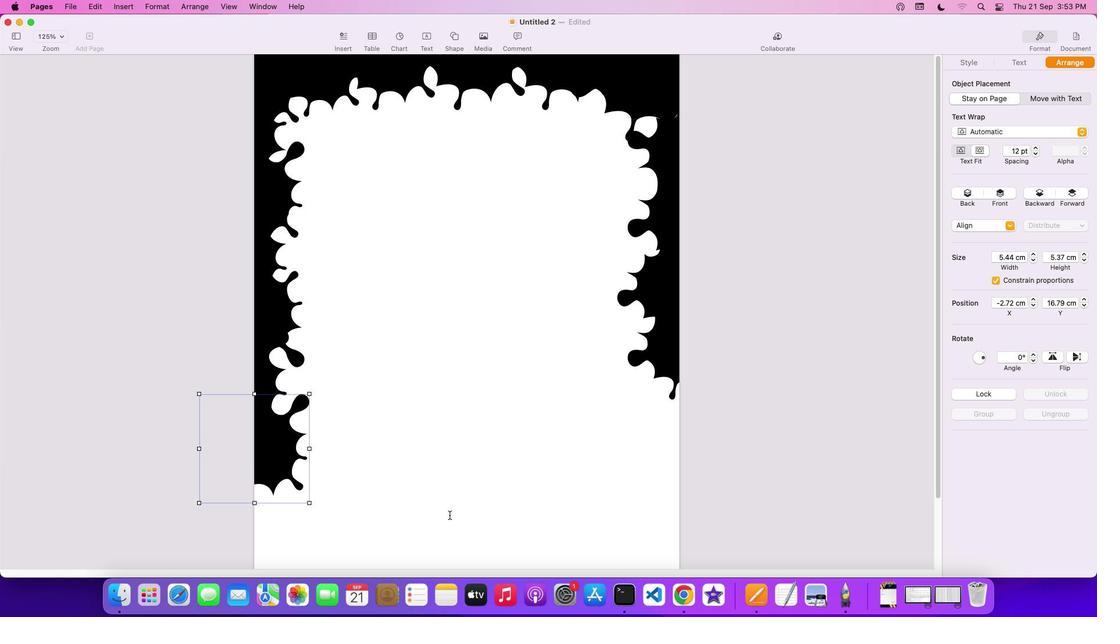 
Action: Key pressed 'v''v'
Screenshot: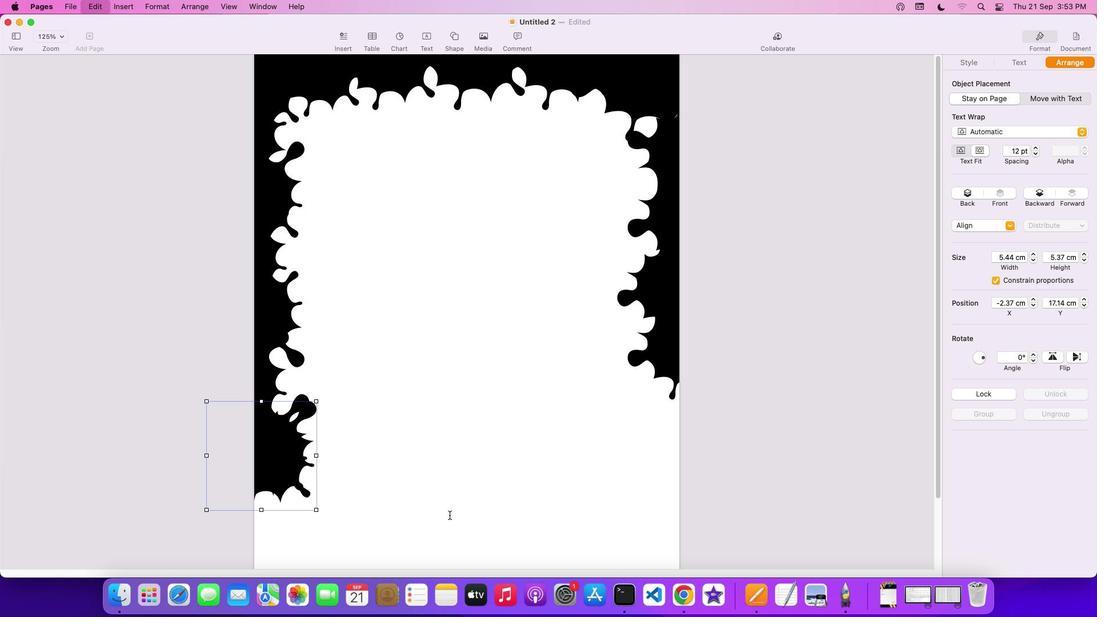 
Action: Mouse moved to (293, 469)
Screenshot: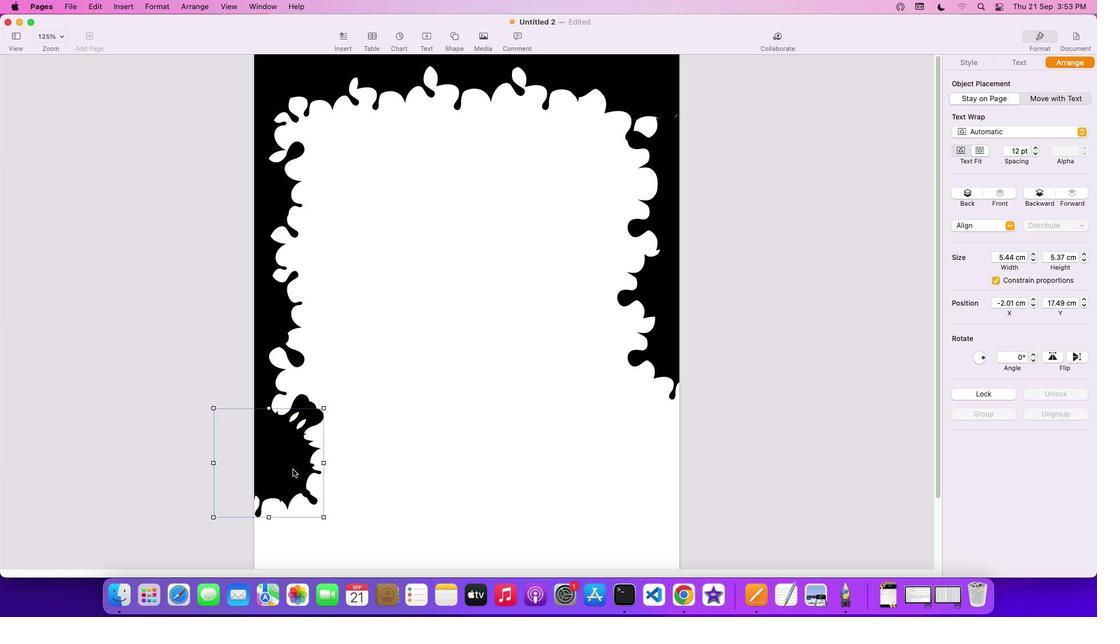 
Action: Mouse pressed left at (293, 469)
Screenshot: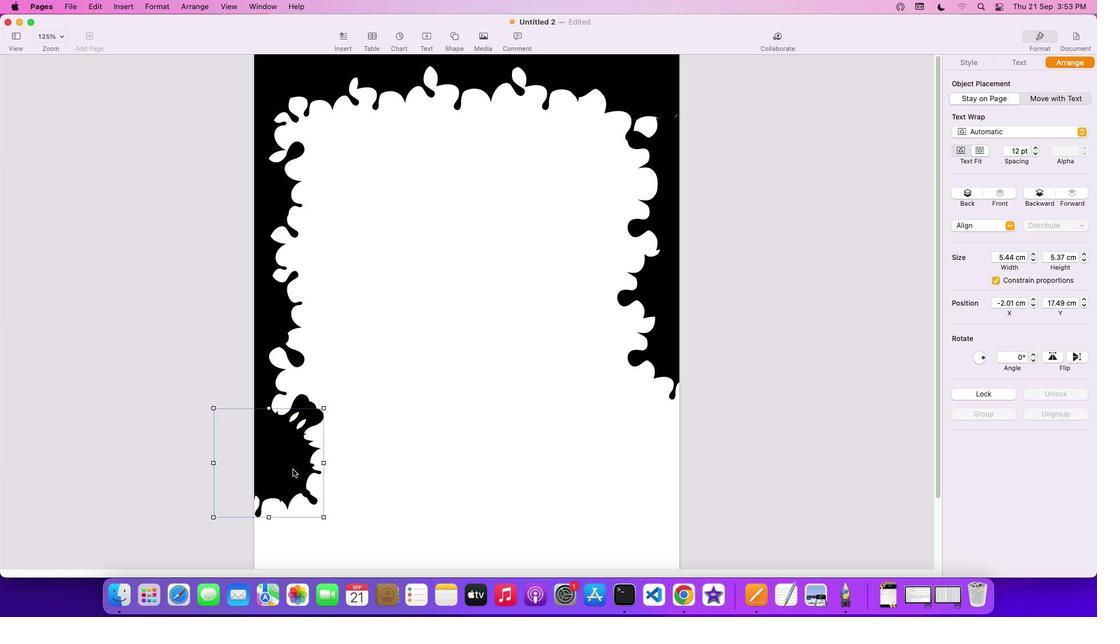 
Action: Mouse moved to (267, 465)
Screenshot: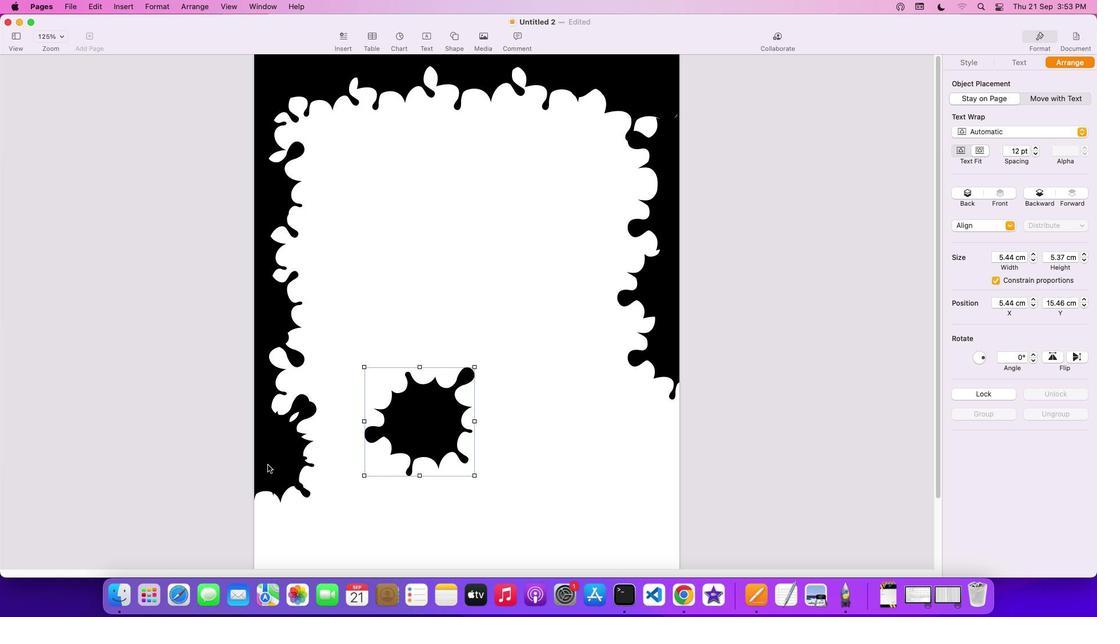 
Action: Mouse pressed left at (267, 465)
Screenshot: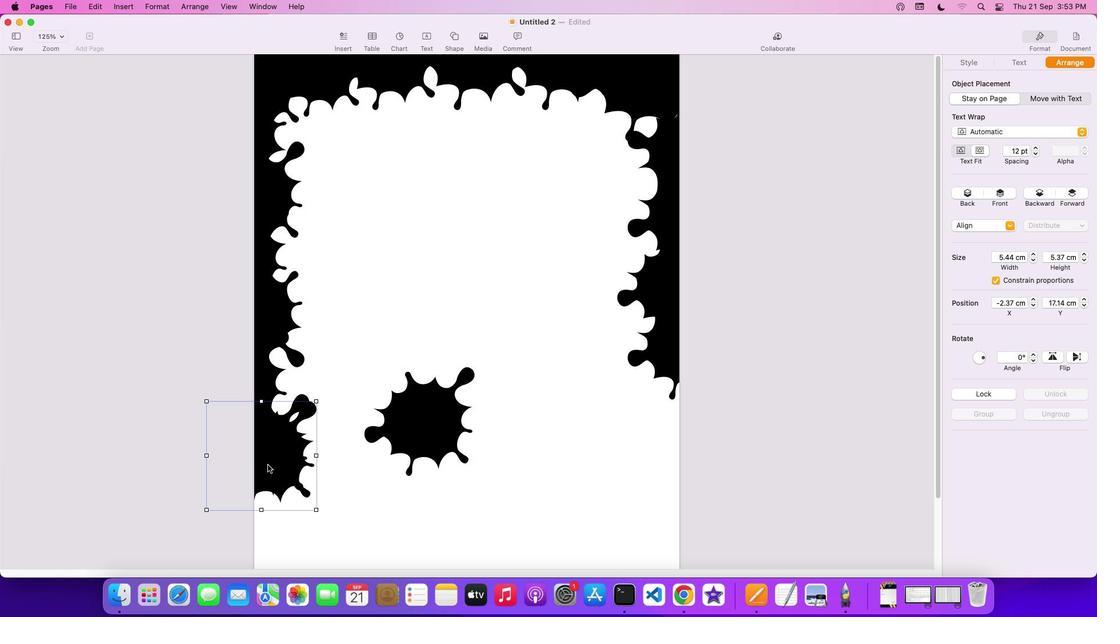 
Action: Mouse moved to (422, 438)
Screenshot: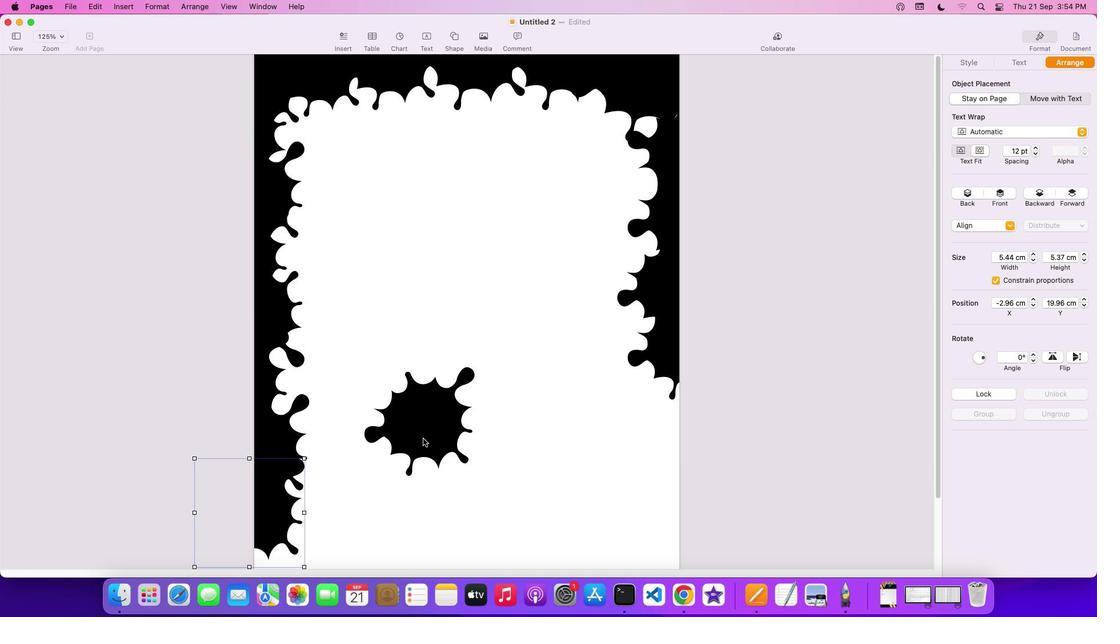 
Action: Mouse pressed left at (422, 438)
Screenshot: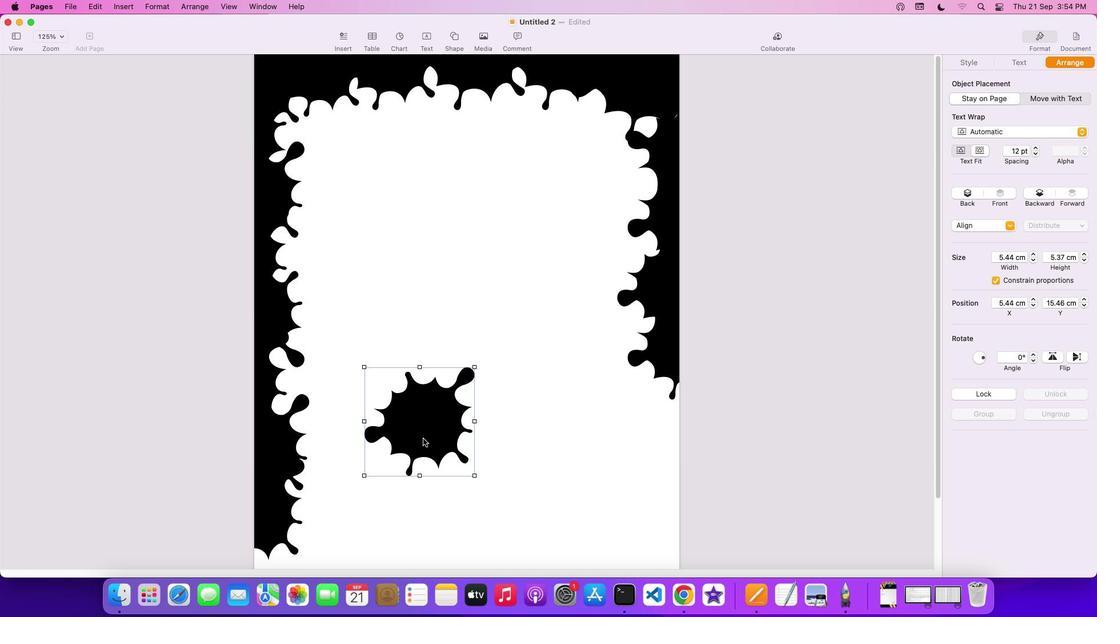 
Action: Mouse moved to (1078, 360)
Screenshot: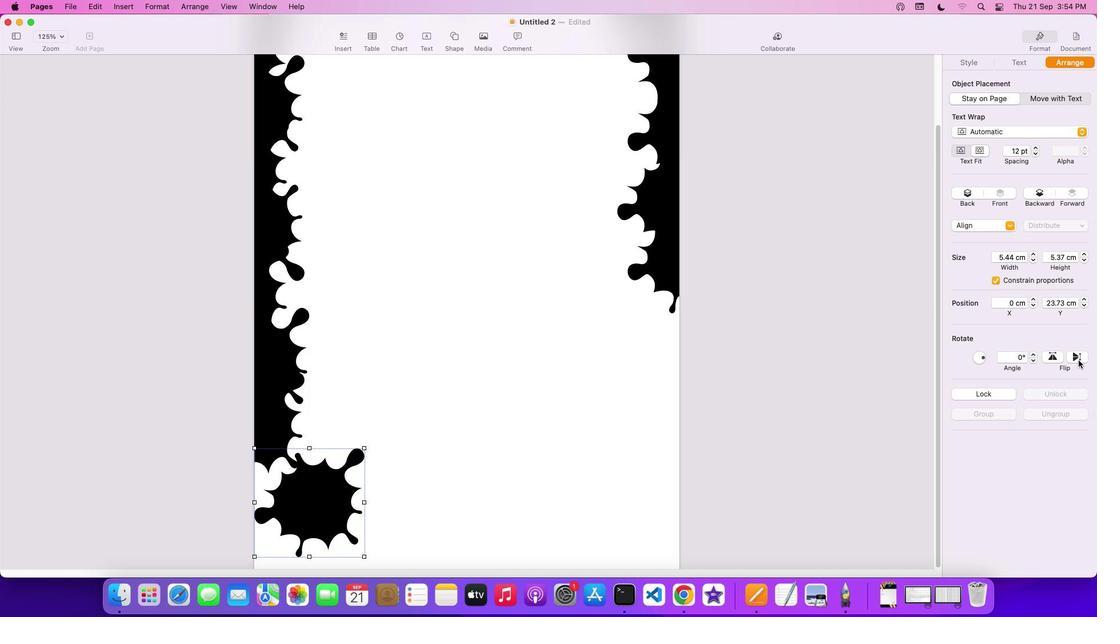 
Action: Mouse pressed left at (1078, 360)
Screenshot: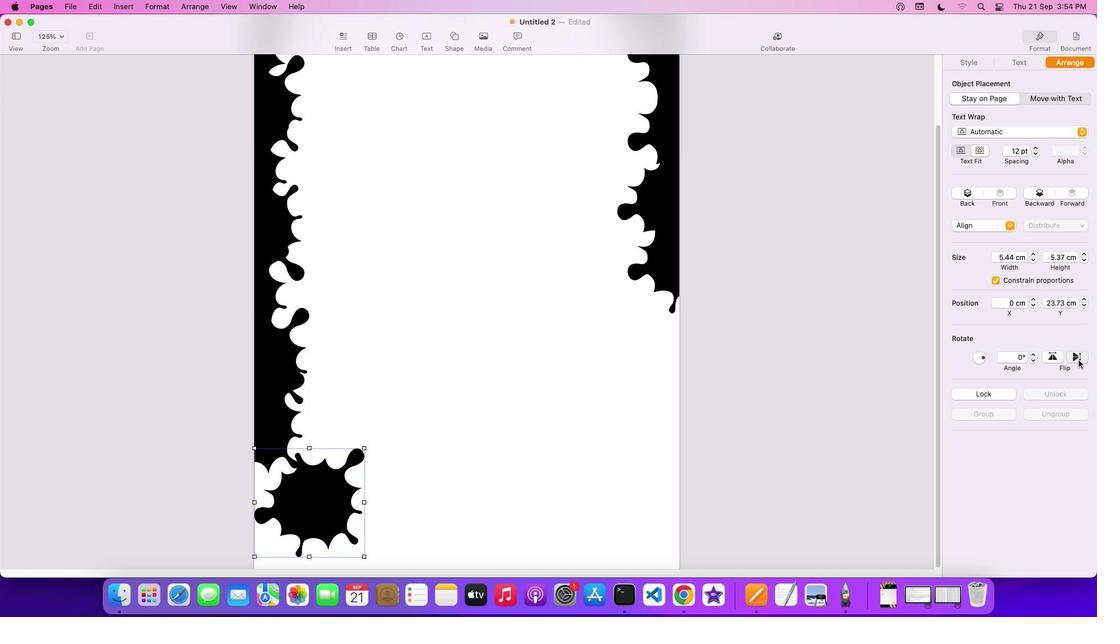
Action: Mouse moved to (297, 486)
Screenshot: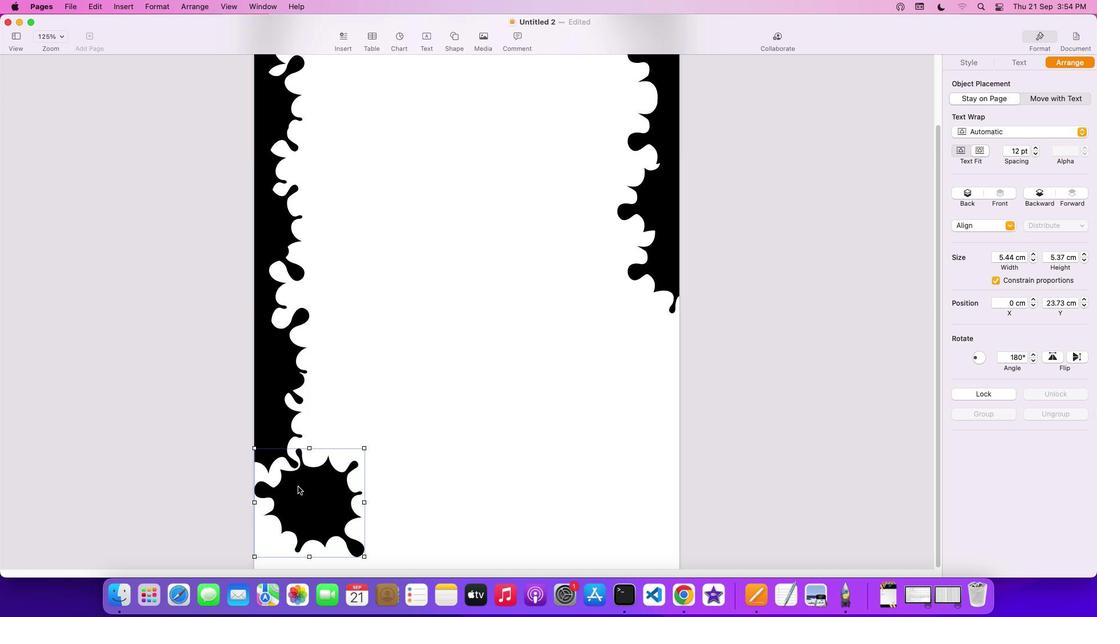 
Action: Mouse pressed left at (297, 486)
